 Task: Look for Airbnb options in Petite RiviÃ¨re SalÃ©e, Martinique from 10th December, 2023 to 15th December, 2023 for 7 adults.4 bedrooms having 7 beds and 4 bathrooms. Property type can be house. Amenities needed are: wifi, TV, free parkinig on premises, gym, breakfast. Booking option can be shelf check-in. Look for 5 properties as per requirement.
Action: Mouse moved to (596, 126)
Screenshot: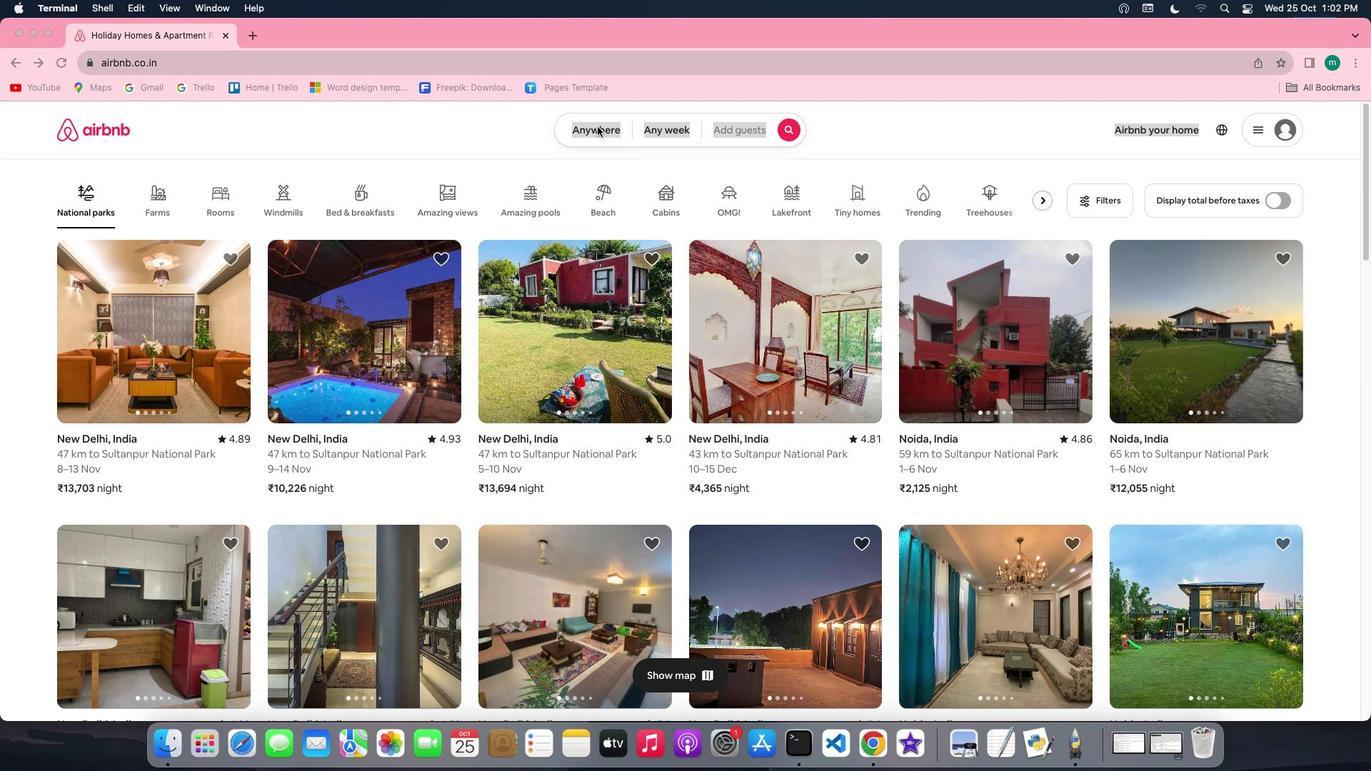 
Action: Mouse pressed left at (596, 126)
Screenshot: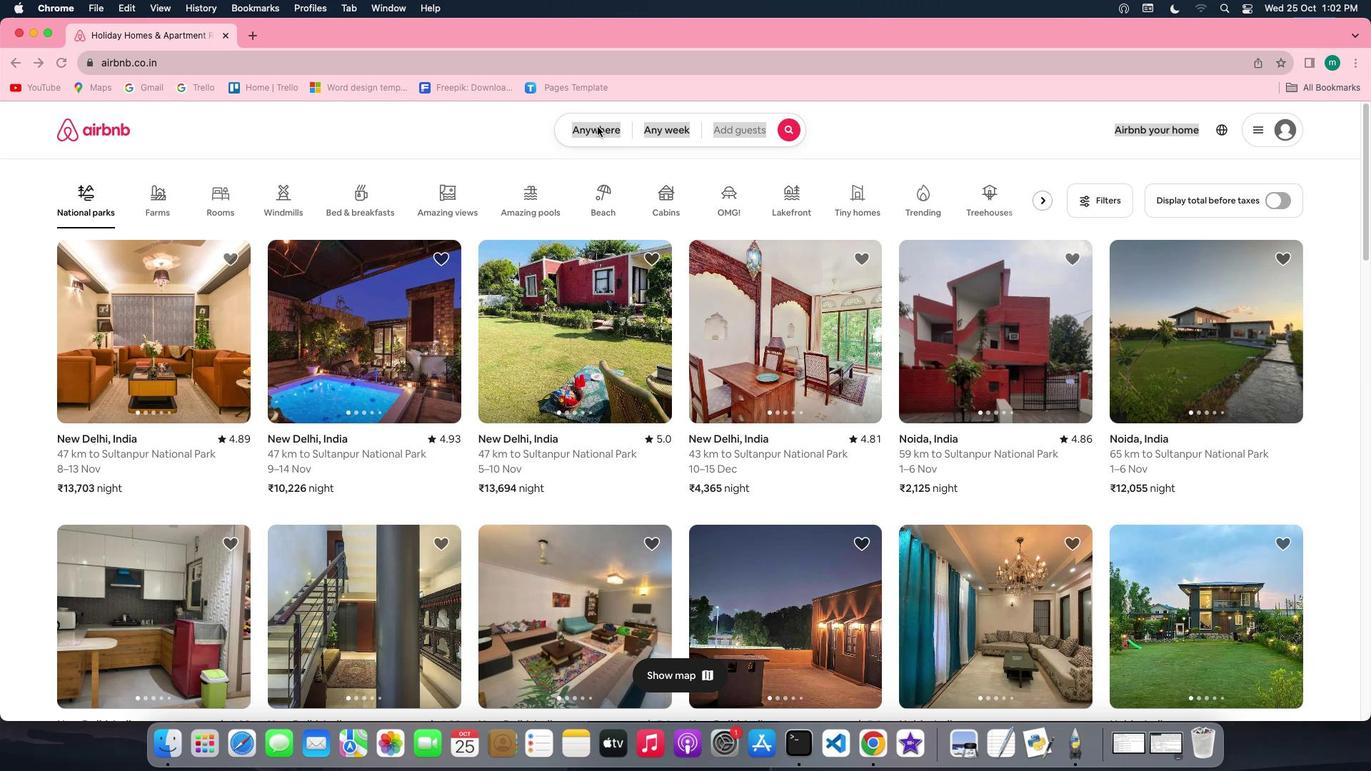 
Action: Mouse pressed left at (596, 126)
Screenshot: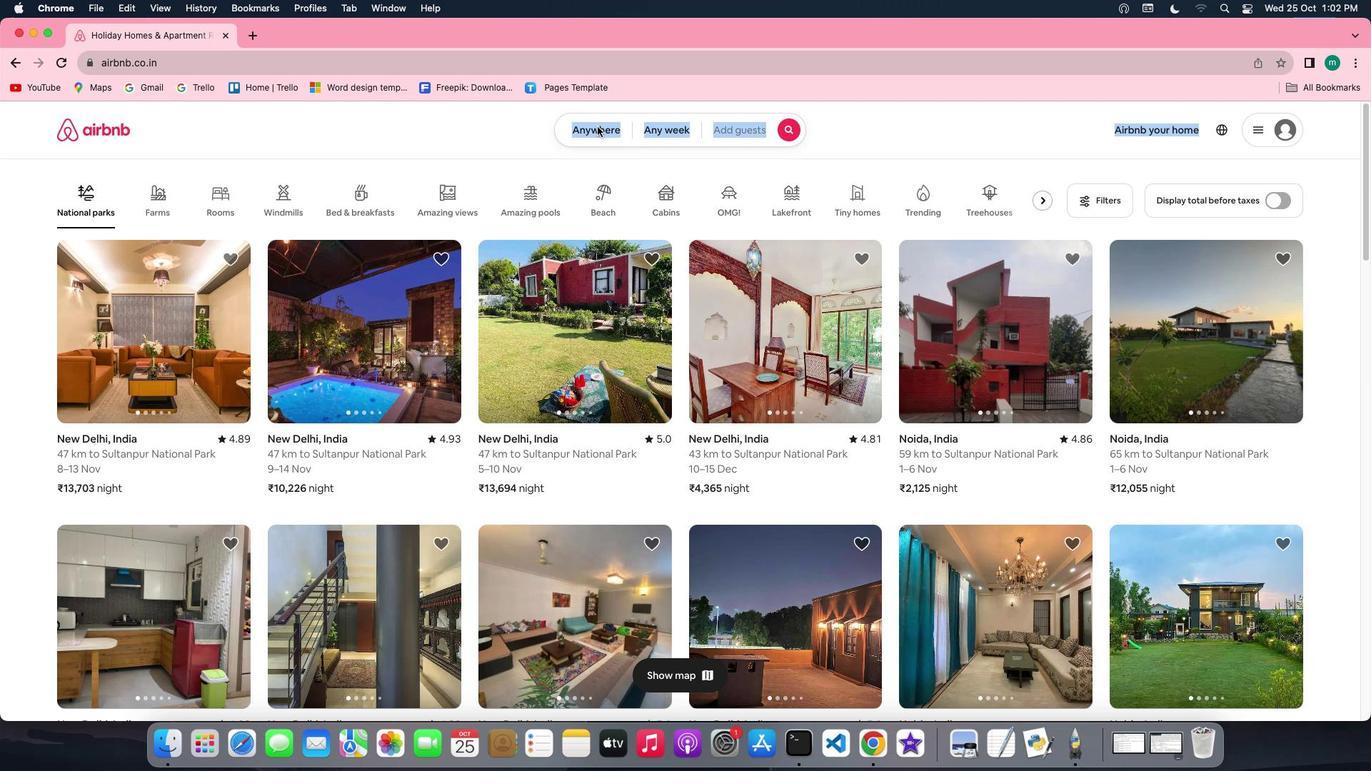 
Action: Mouse moved to (505, 189)
Screenshot: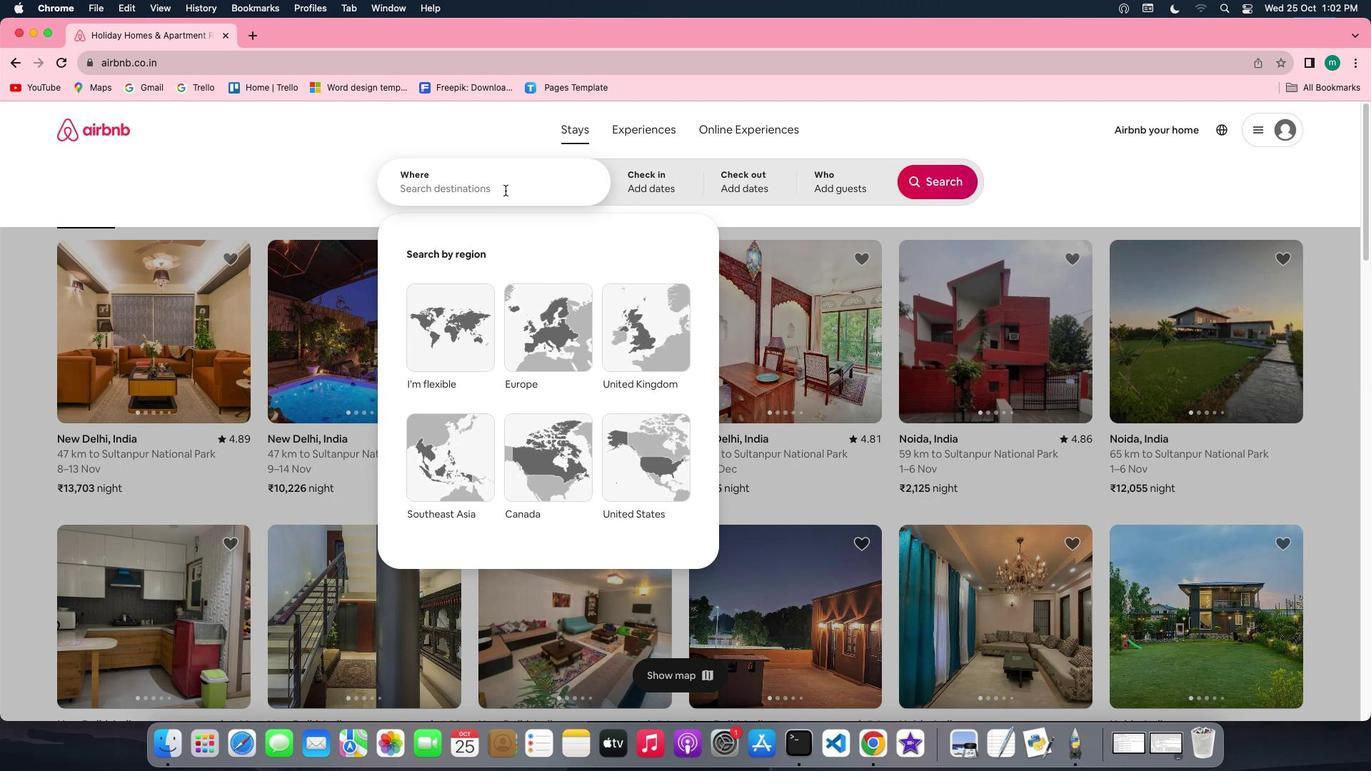 
Action: Mouse pressed left at (505, 189)
Screenshot: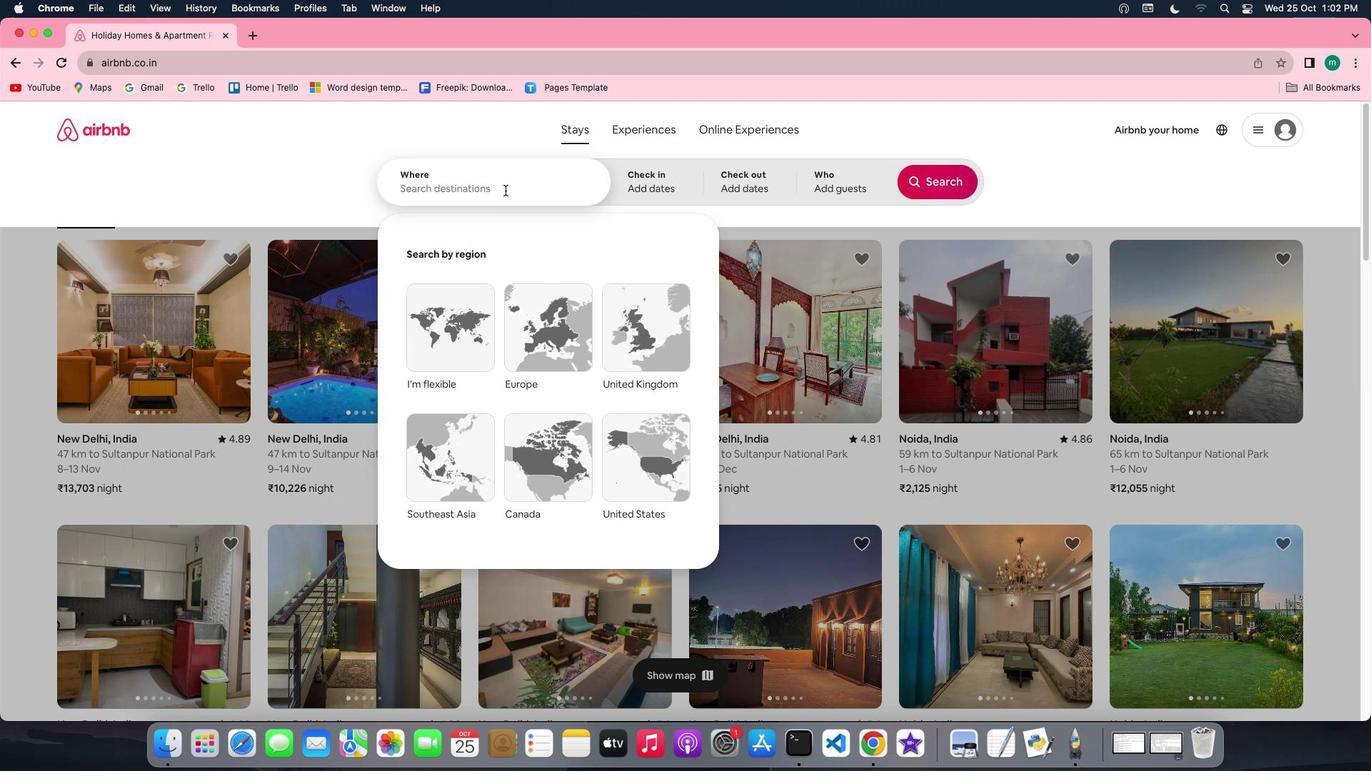 
Action: Key pressed Key.shift'P''e''t''i''t''e'Key.spaceKey.shift'R''i''v''e''r''e'Key.spaceKey.shift'S''a''l''e''e'','Key.shiftKey.space'M''a''r''t''i''n''i''q''u''e'
Screenshot: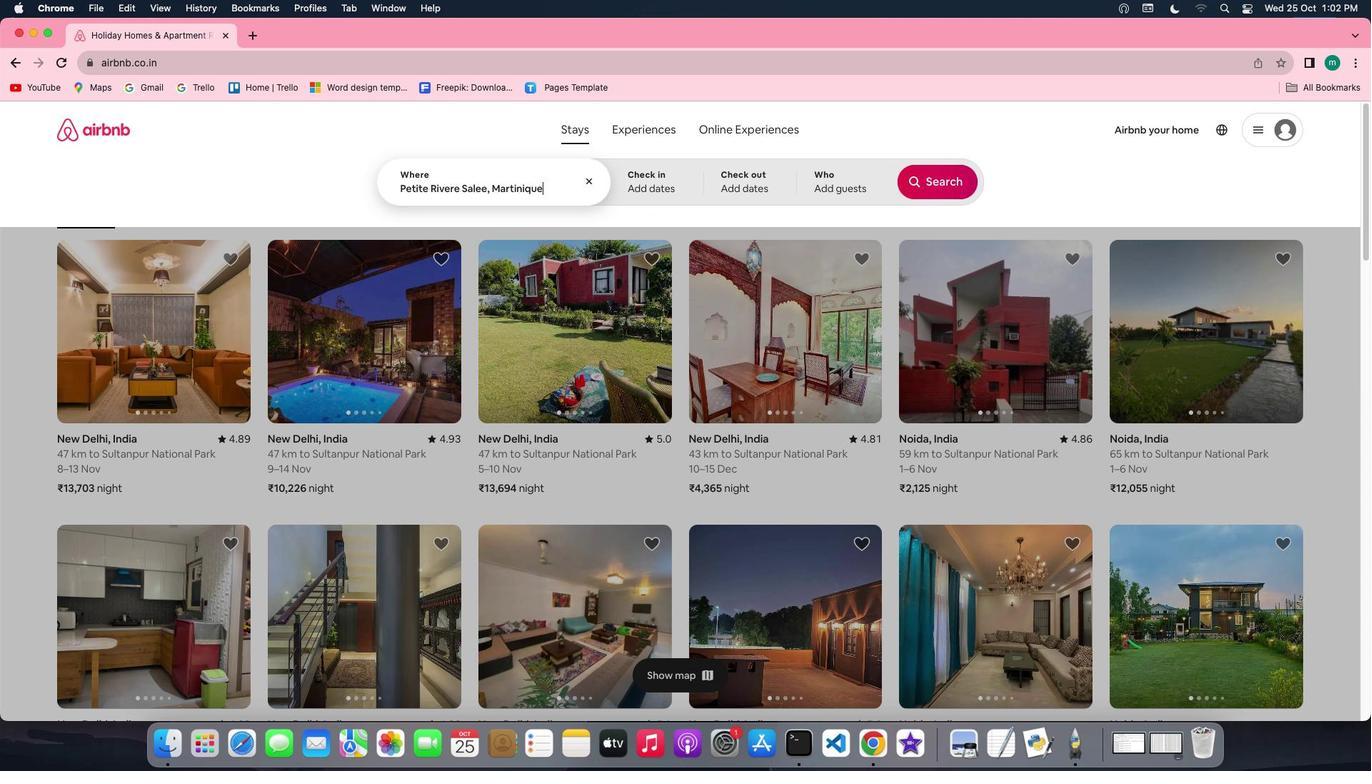 
Action: Mouse moved to (674, 196)
Screenshot: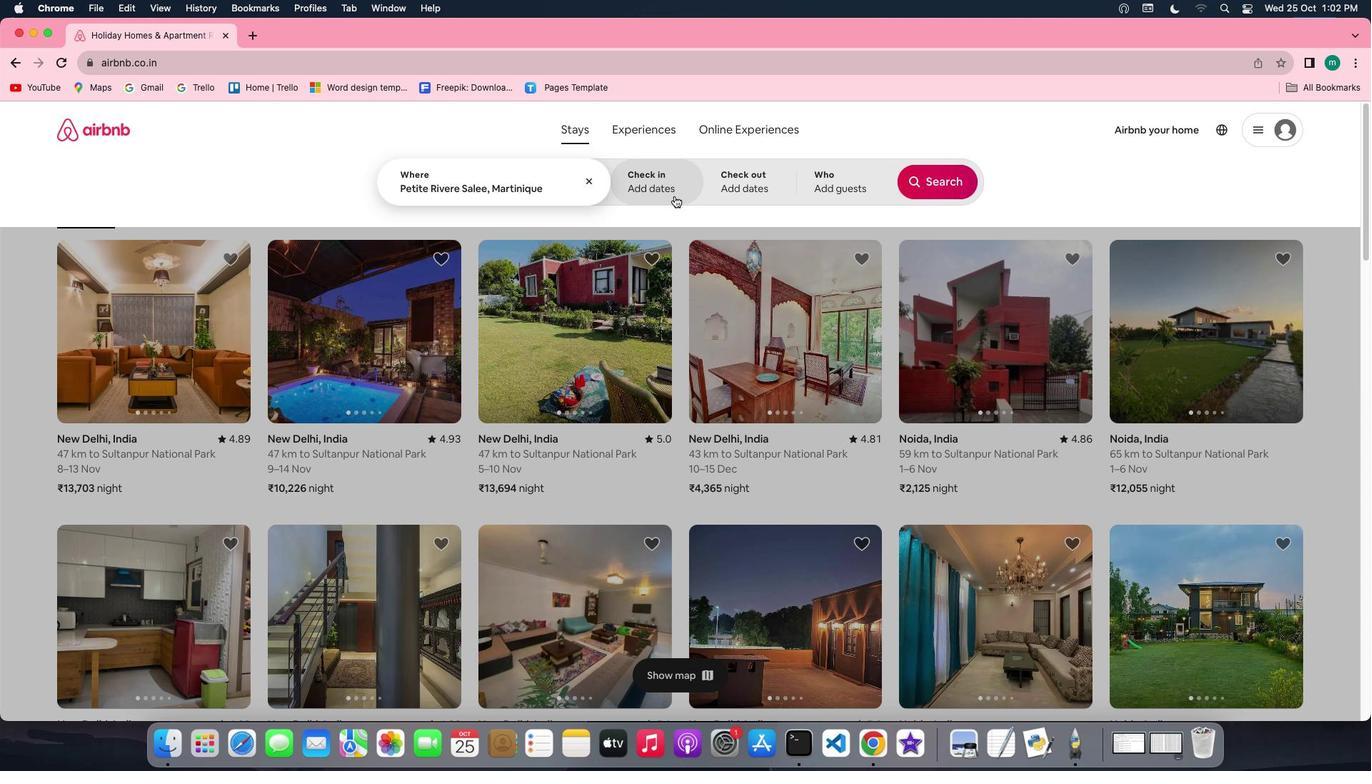 
Action: Mouse pressed left at (674, 196)
Screenshot: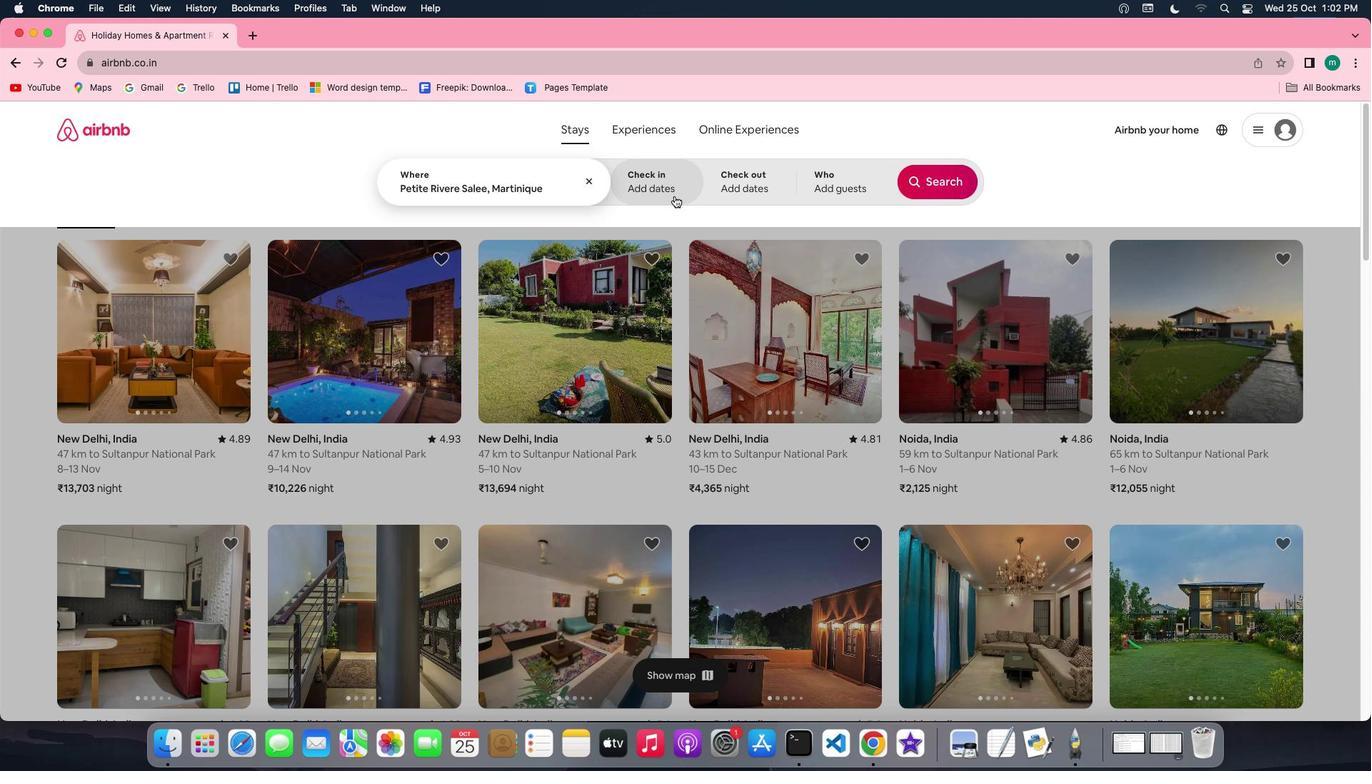 
Action: Mouse moved to (933, 289)
Screenshot: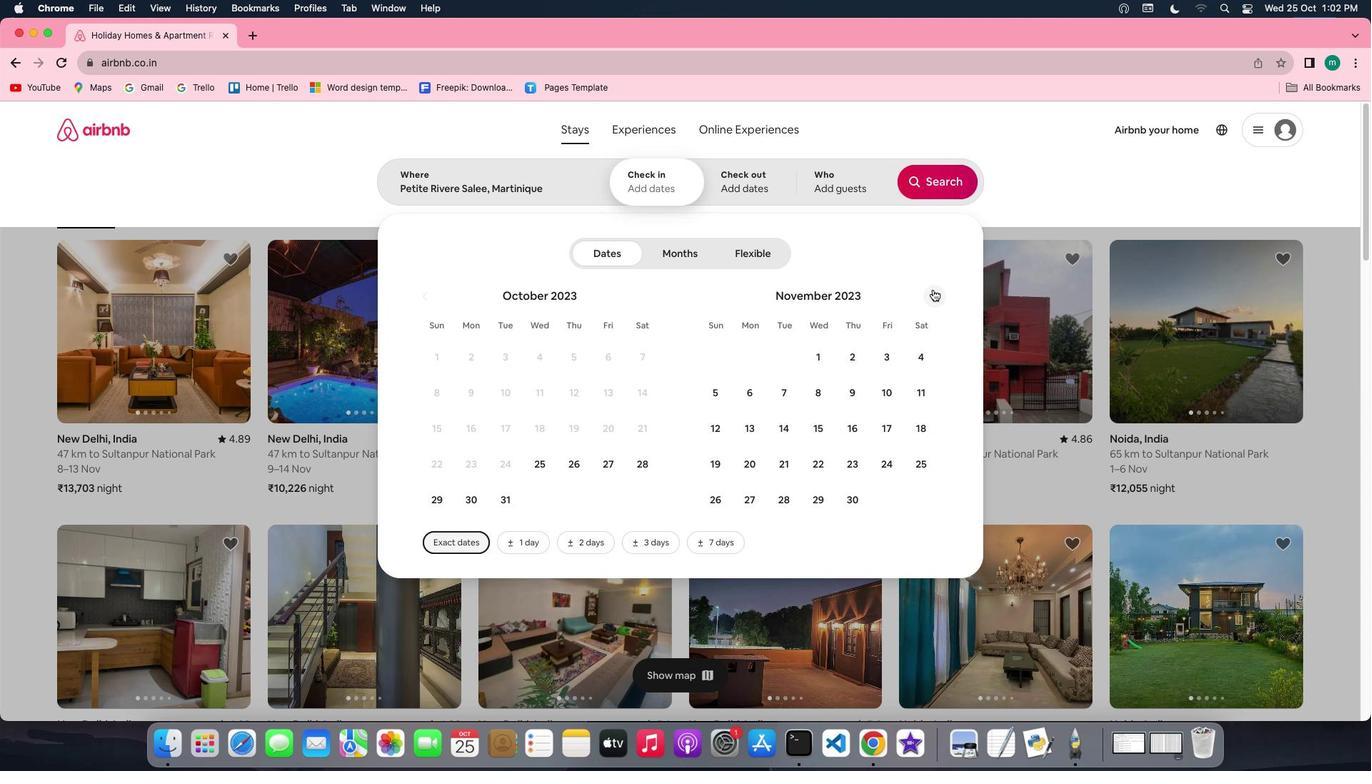 
Action: Mouse pressed left at (933, 289)
Screenshot: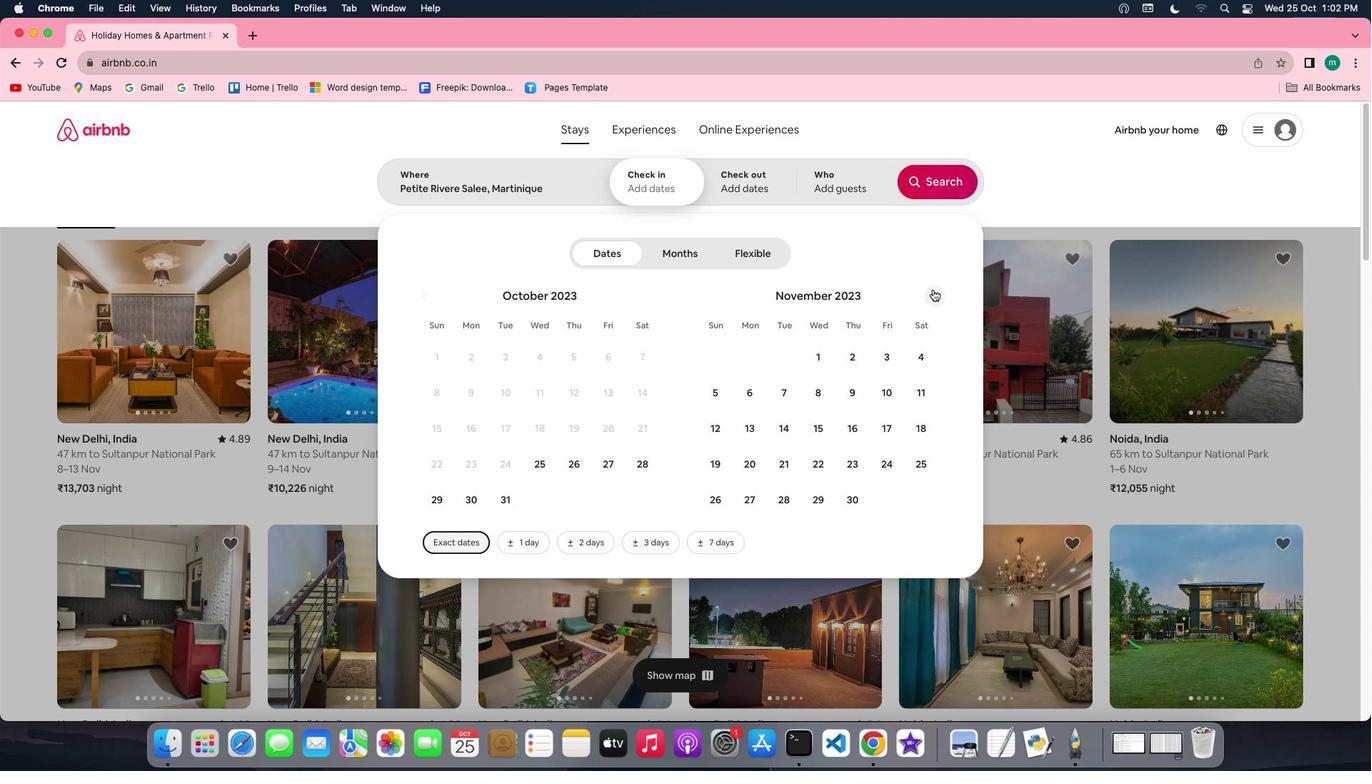 
Action: Mouse moved to (718, 433)
Screenshot: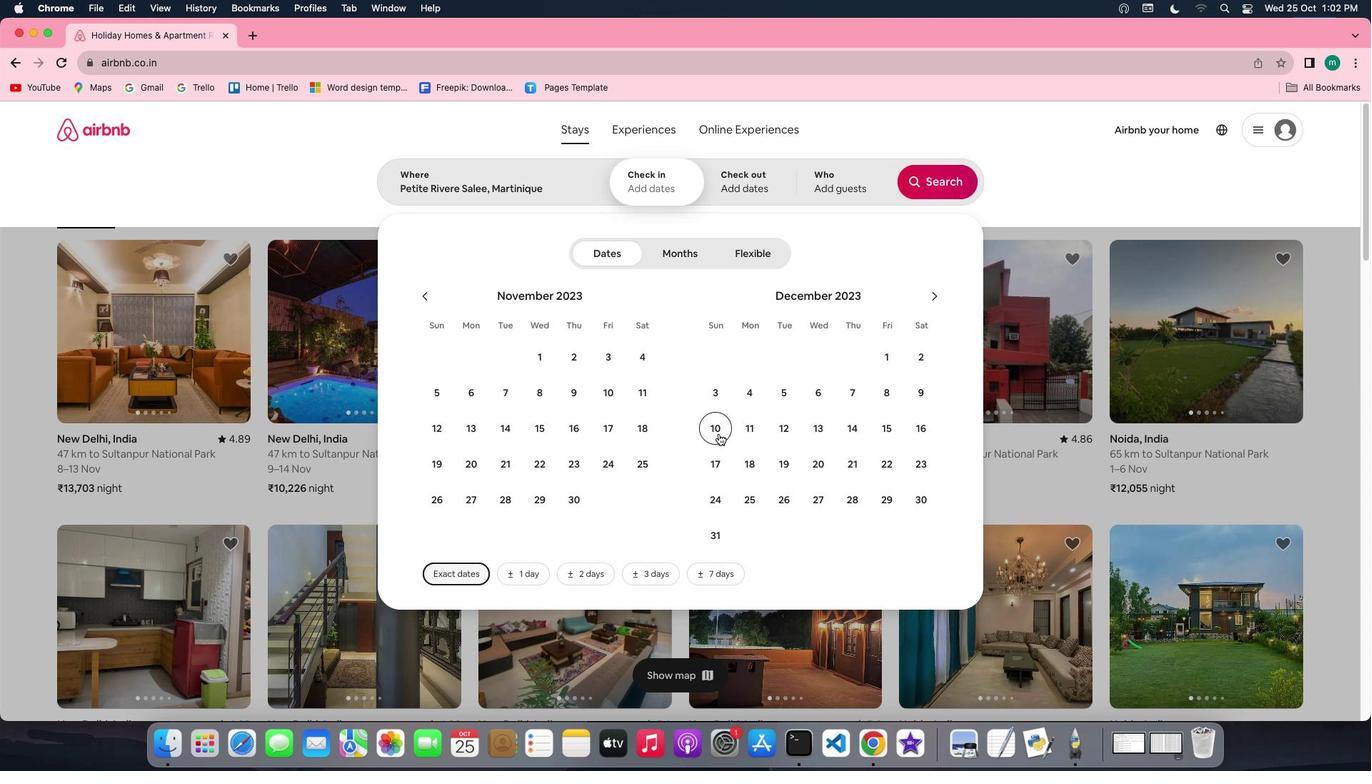 
Action: Mouse pressed left at (718, 433)
Screenshot: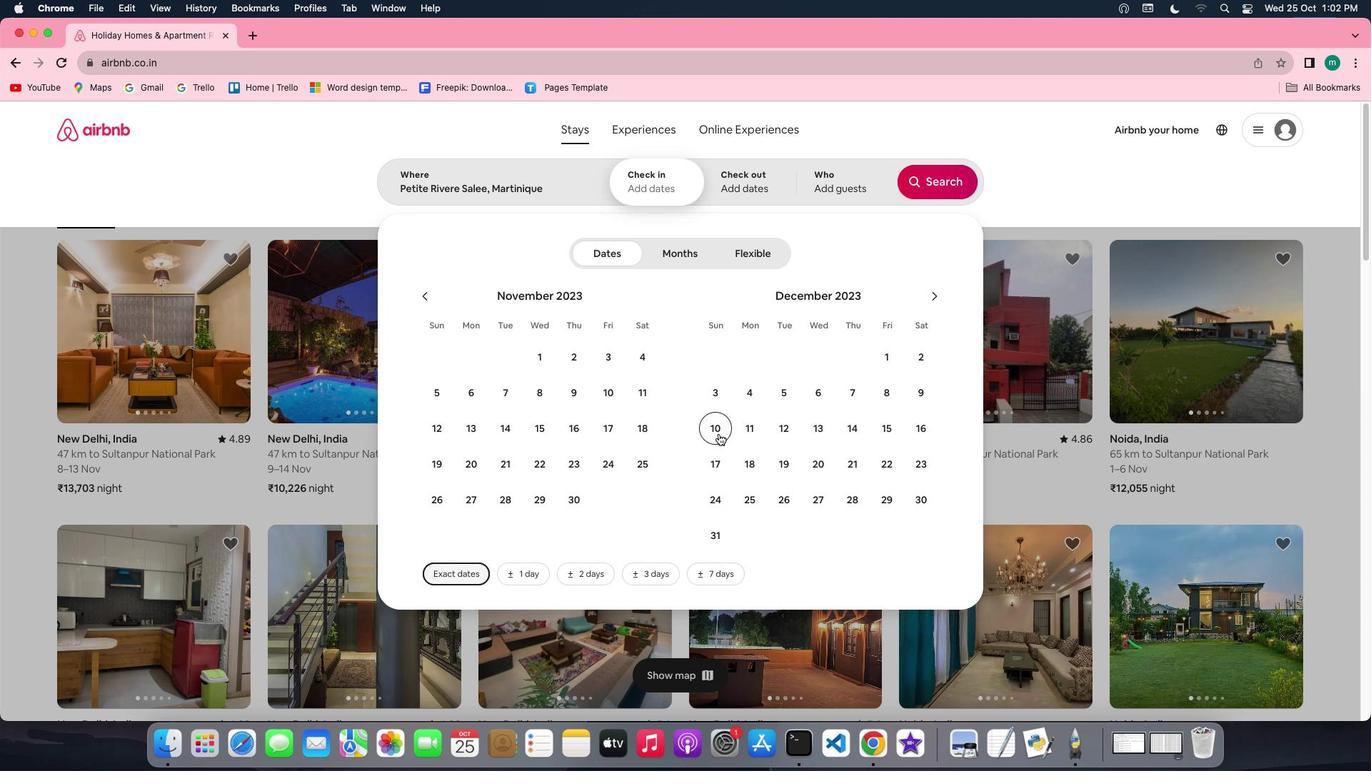 
Action: Mouse moved to (897, 430)
Screenshot: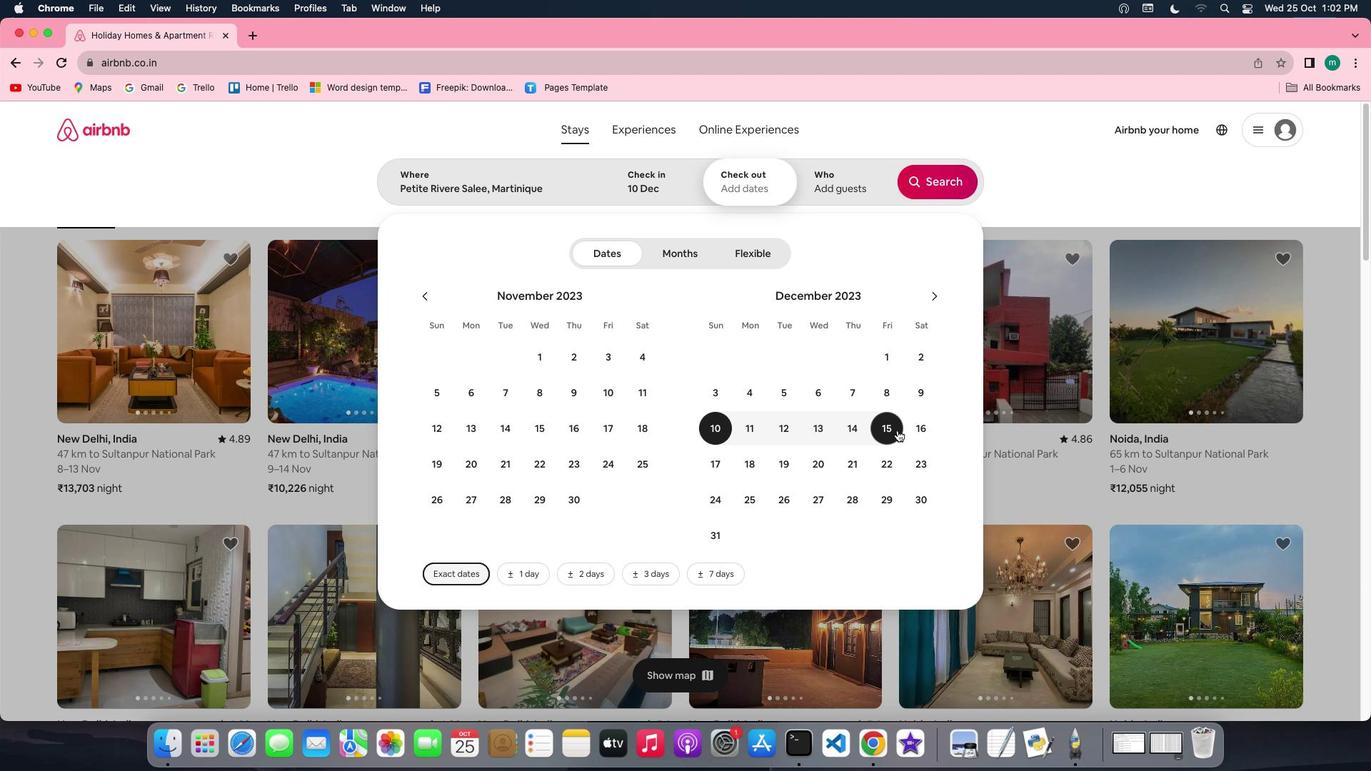 
Action: Mouse pressed left at (897, 430)
Screenshot: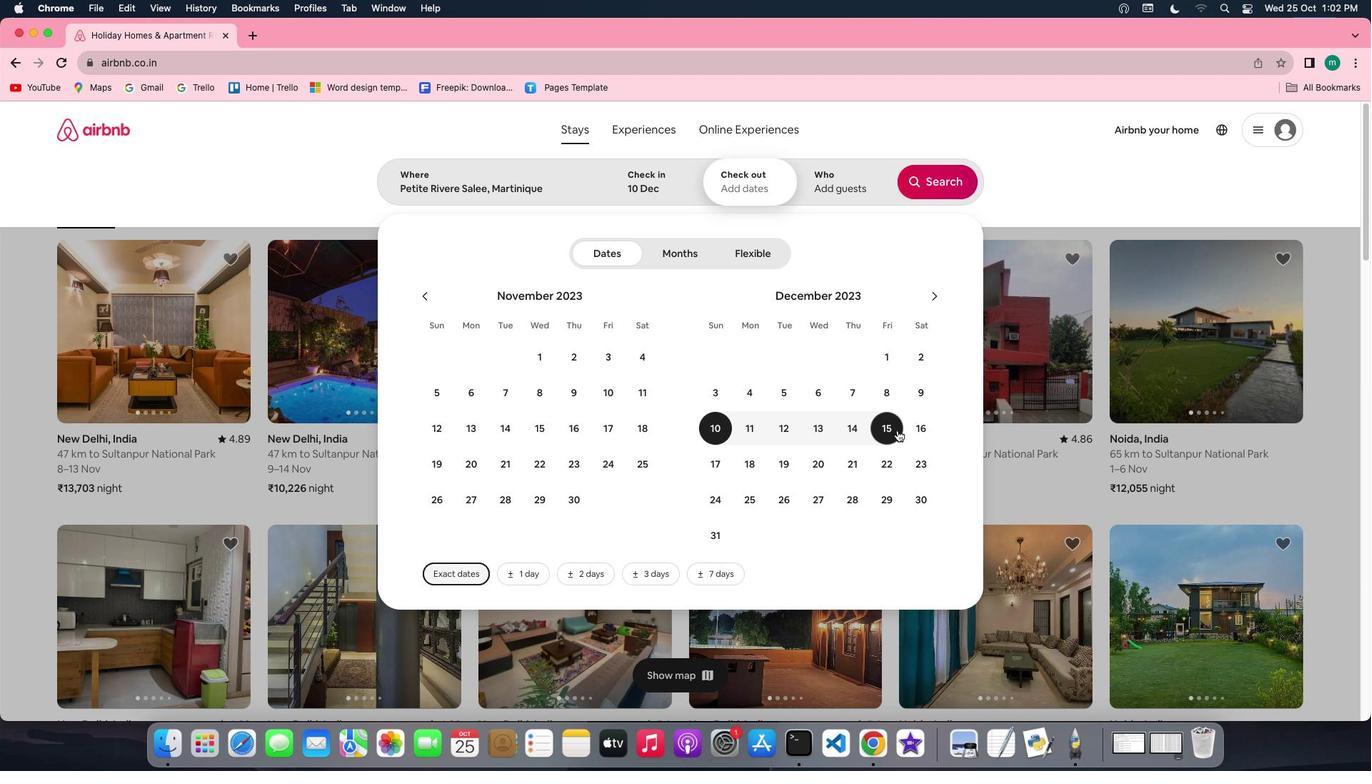 
Action: Mouse moved to (858, 188)
Screenshot: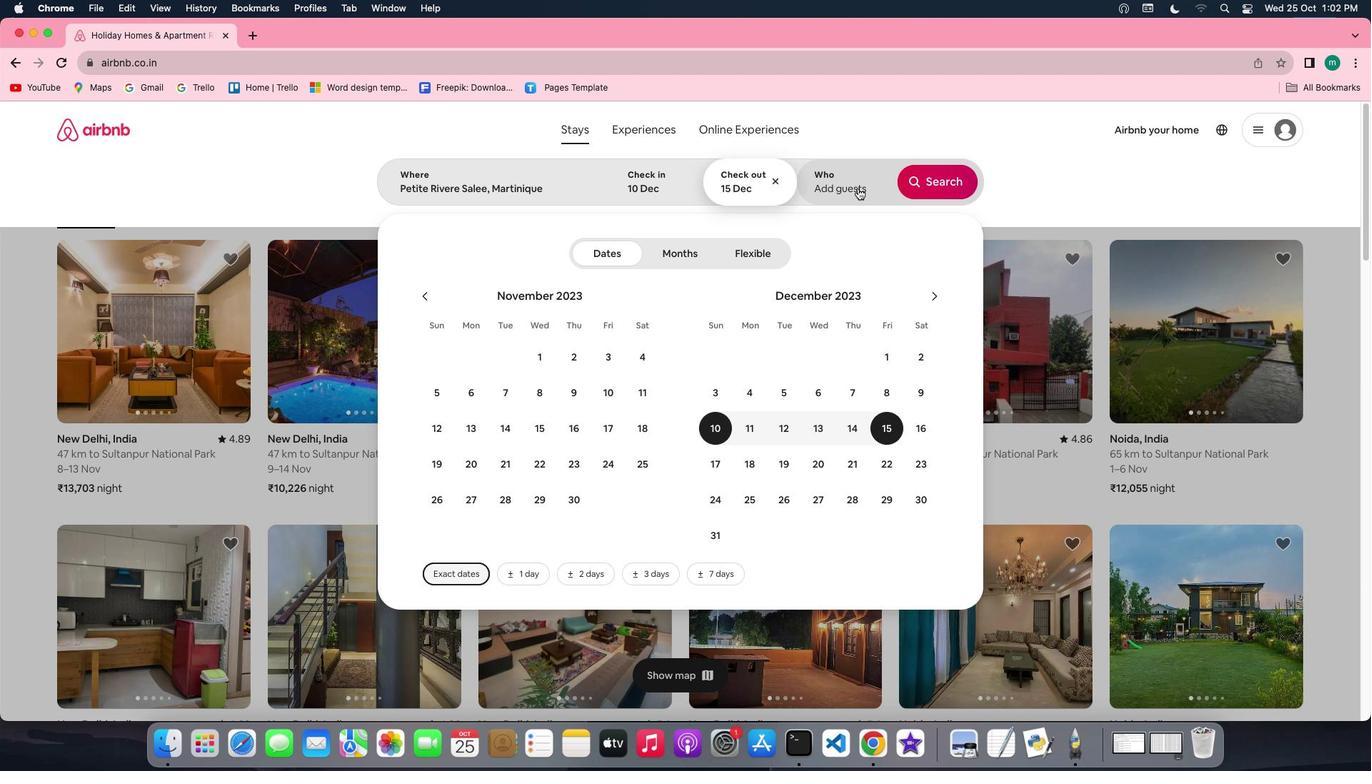 
Action: Mouse pressed left at (858, 188)
Screenshot: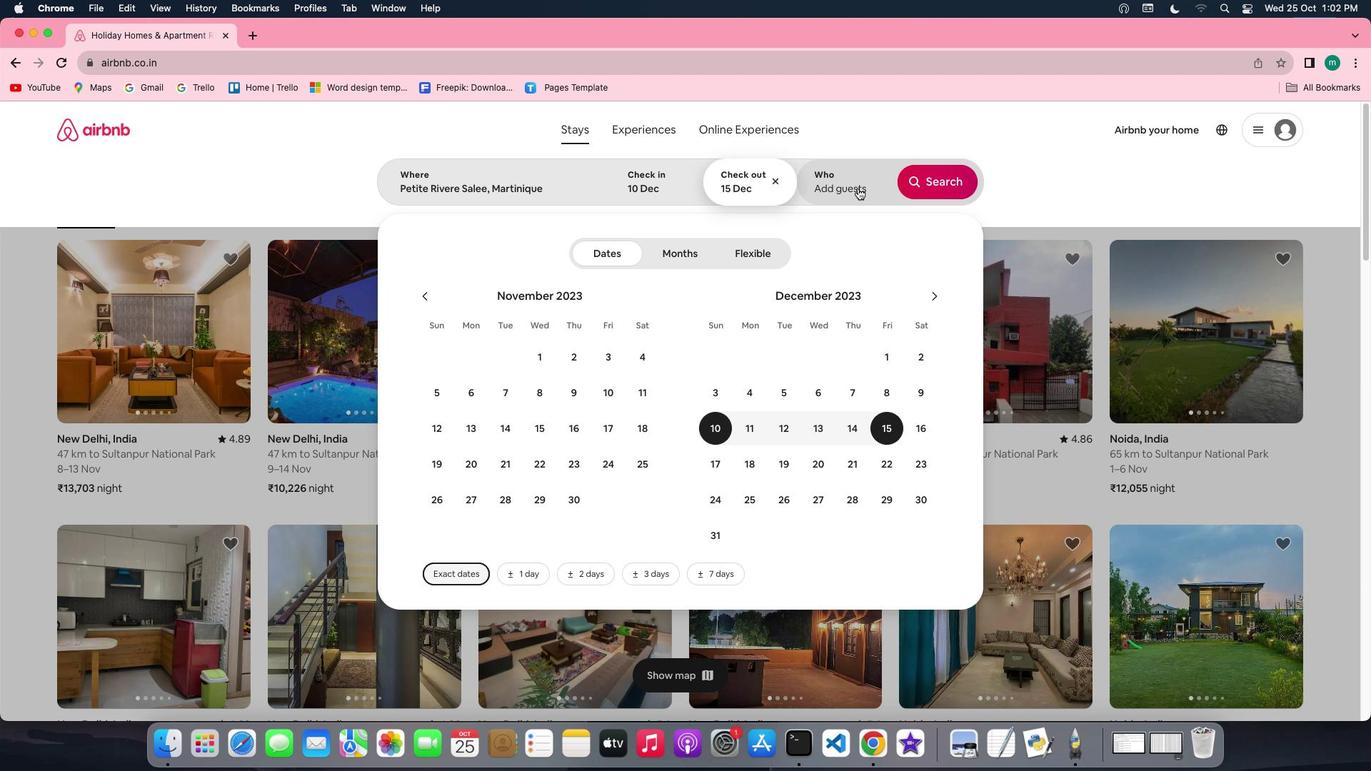 
Action: Mouse moved to (945, 254)
Screenshot: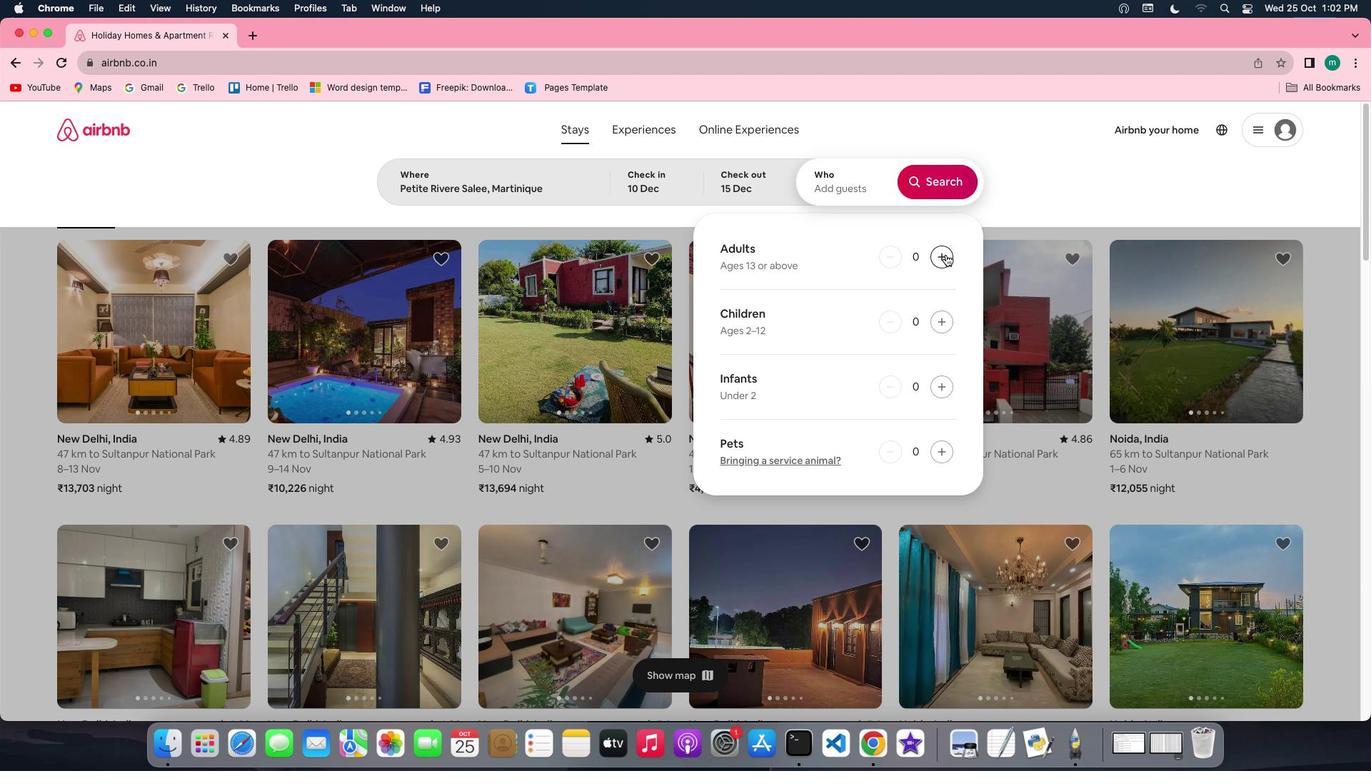 
Action: Mouse pressed left at (945, 254)
Screenshot: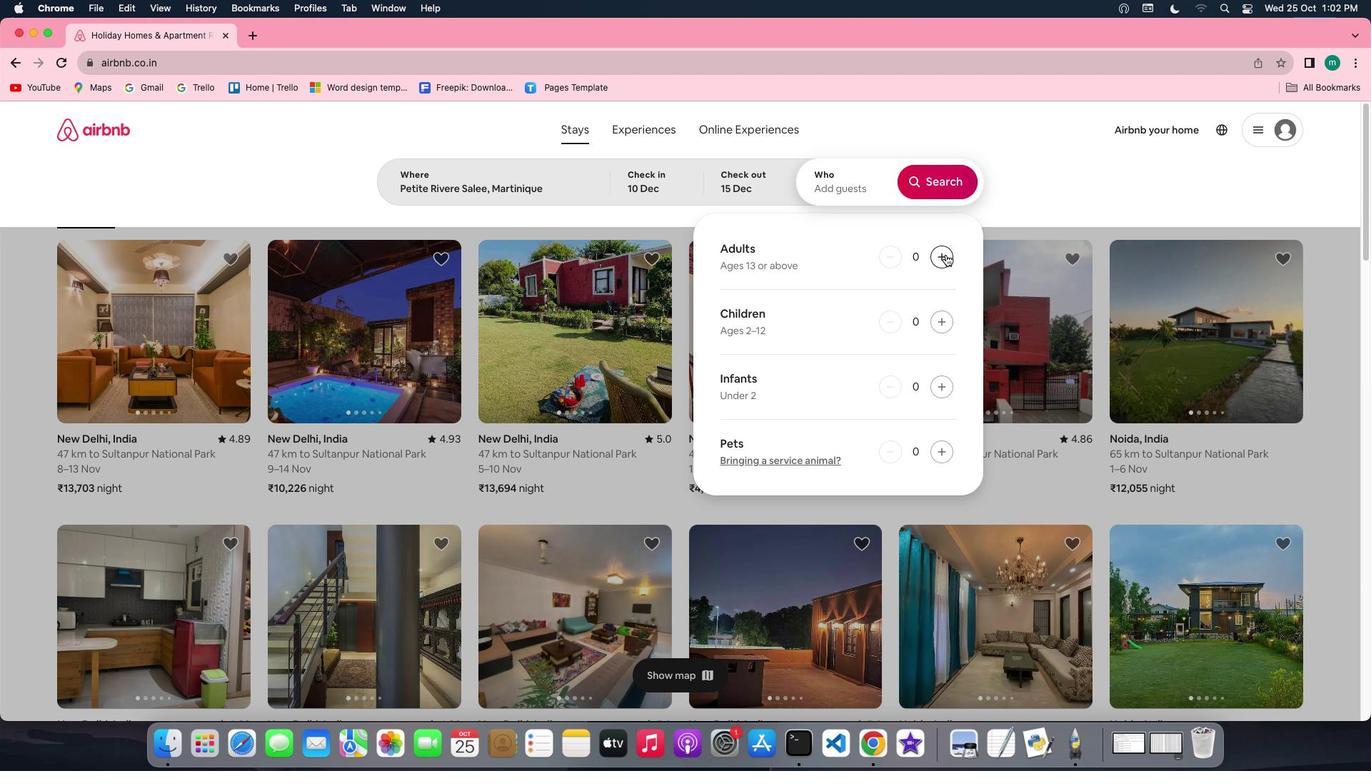 
Action: Mouse pressed left at (945, 254)
Screenshot: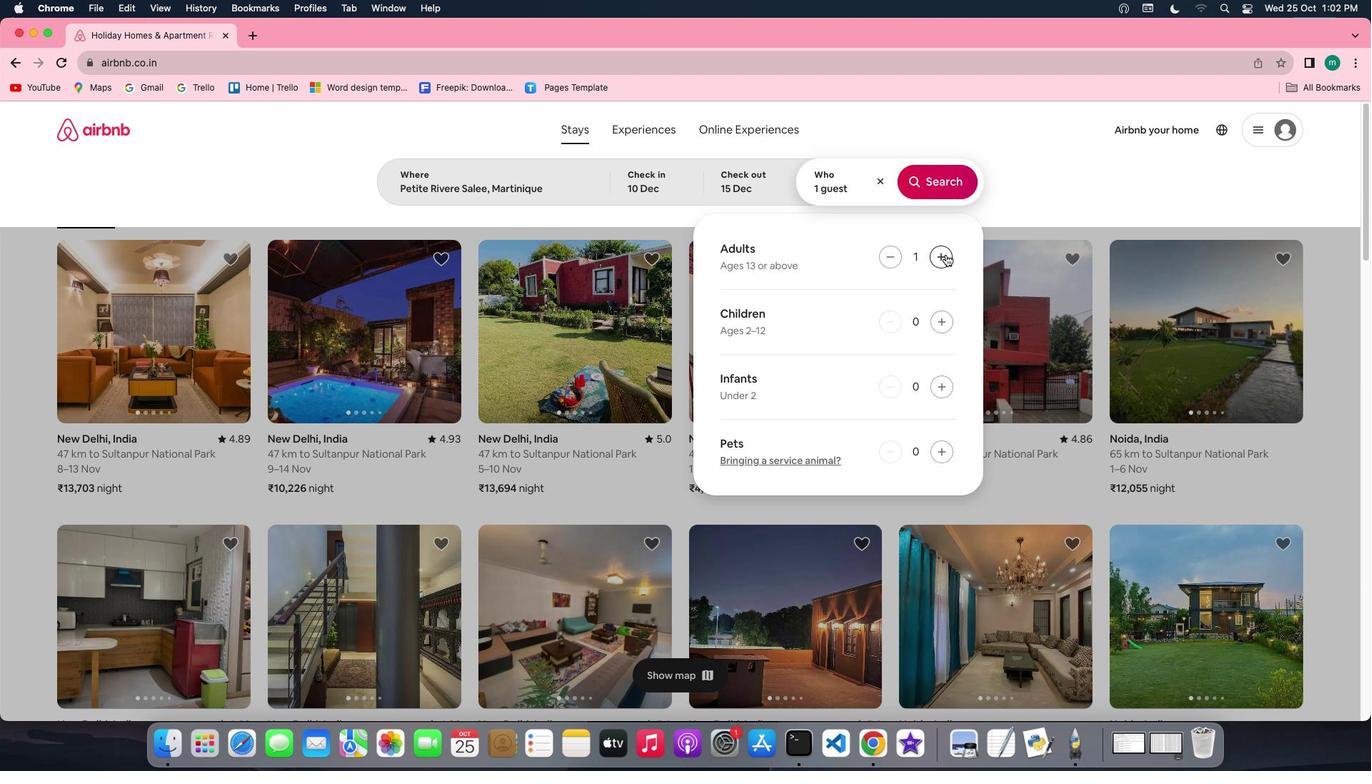 
Action: Mouse pressed left at (945, 254)
Screenshot: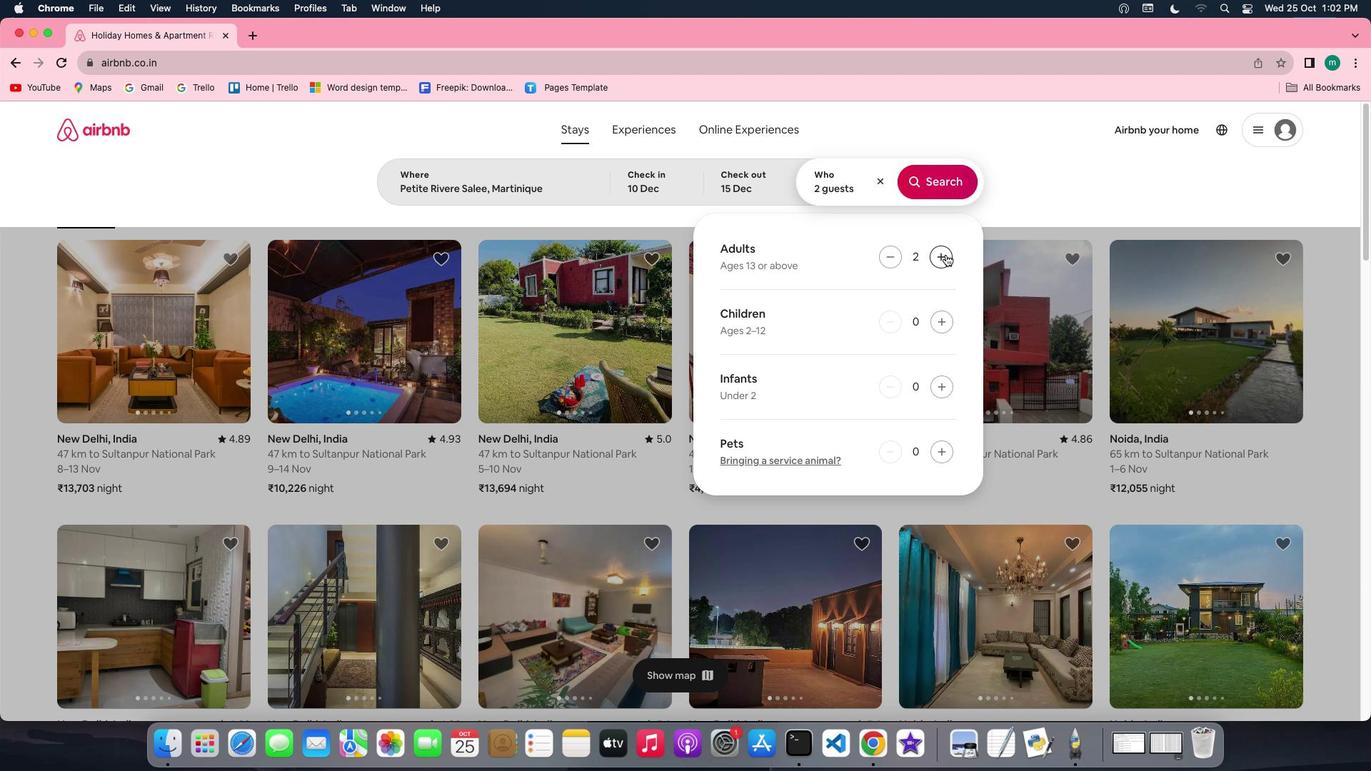 
Action: Mouse pressed left at (945, 254)
Screenshot: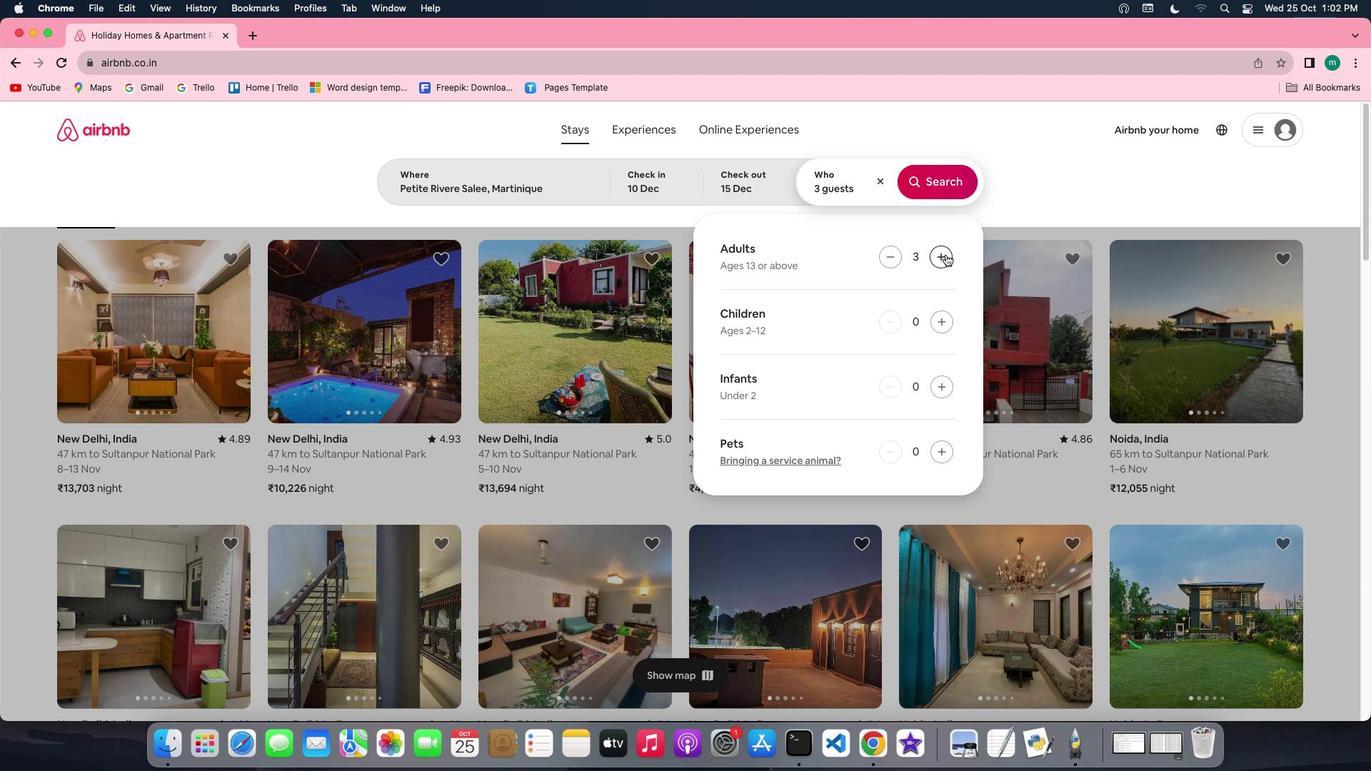 
Action: Mouse pressed left at (945, 254)
Screenshot: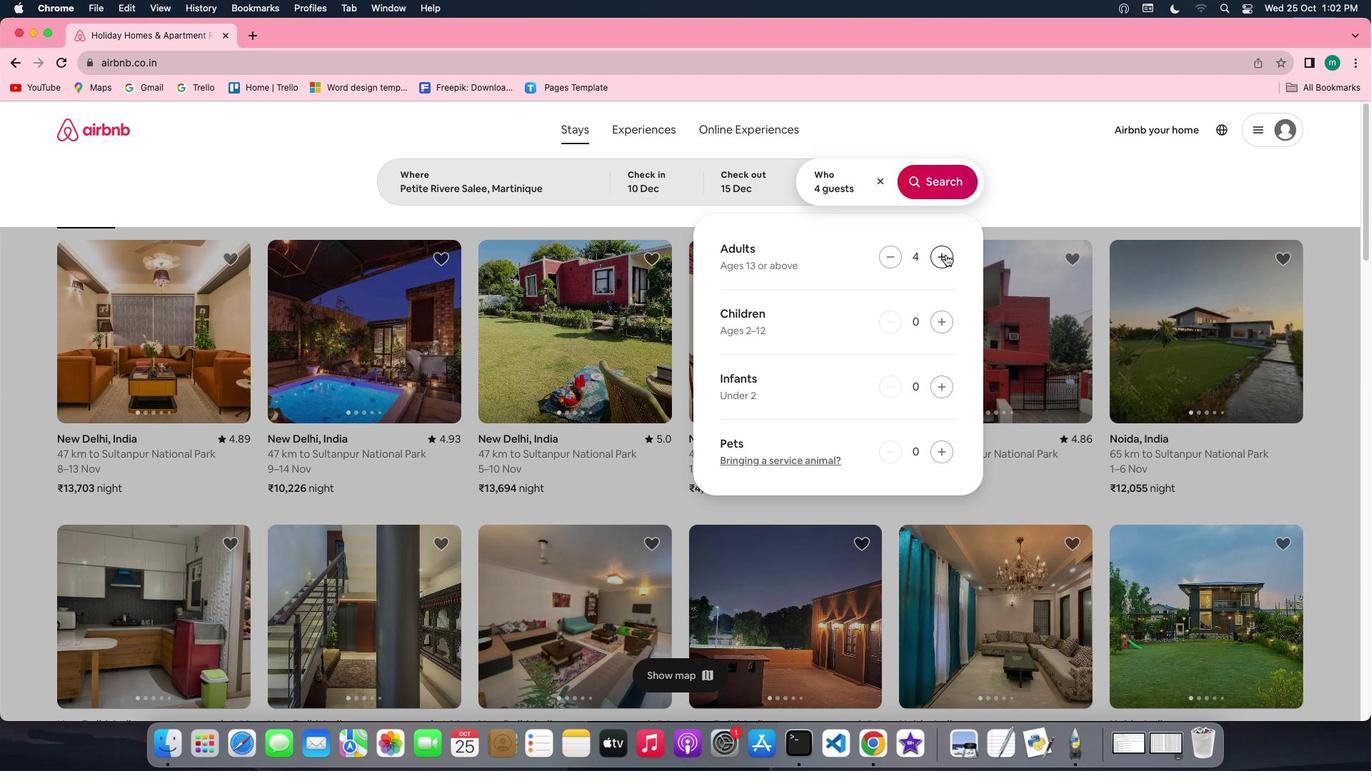 
Action: Mouse pressed left at (945, 254)
Screenshot: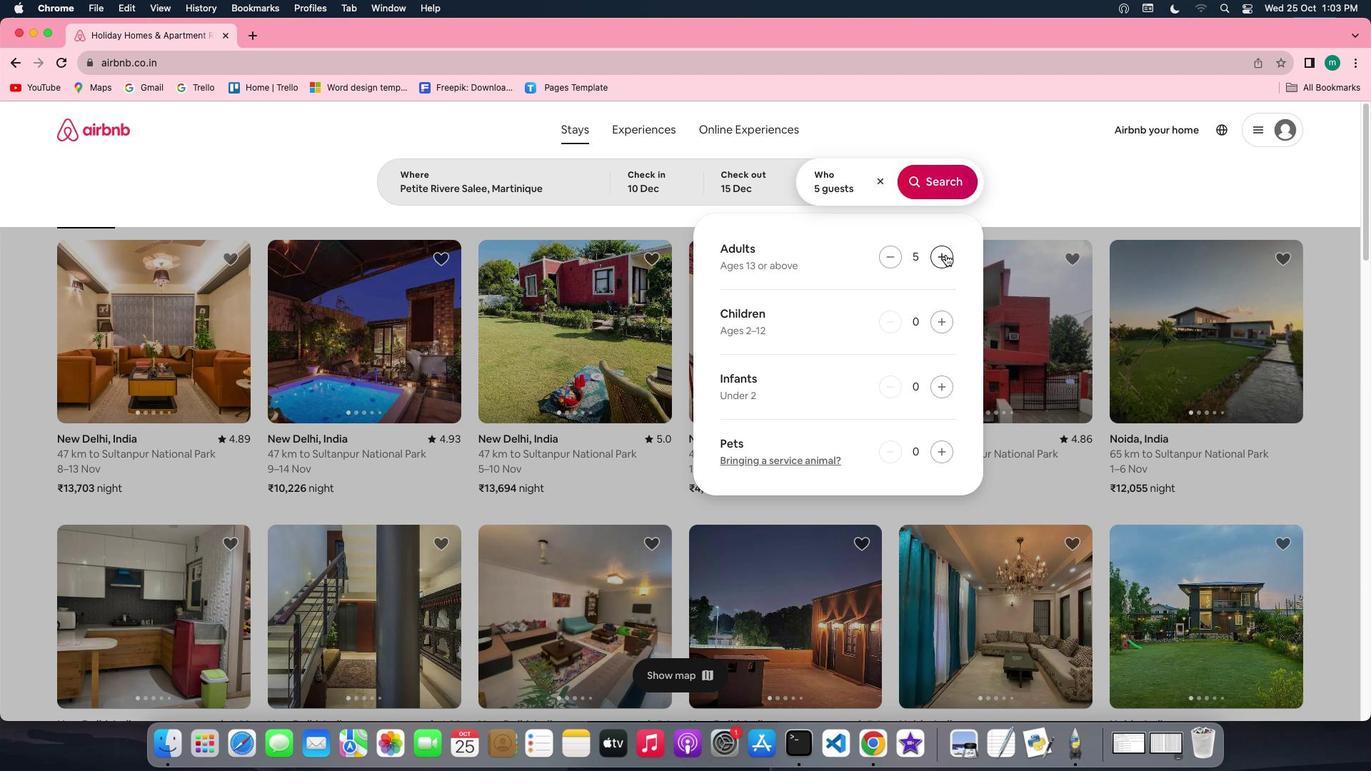
Action: Mouse pressed left at (945, 254)
Screenshot: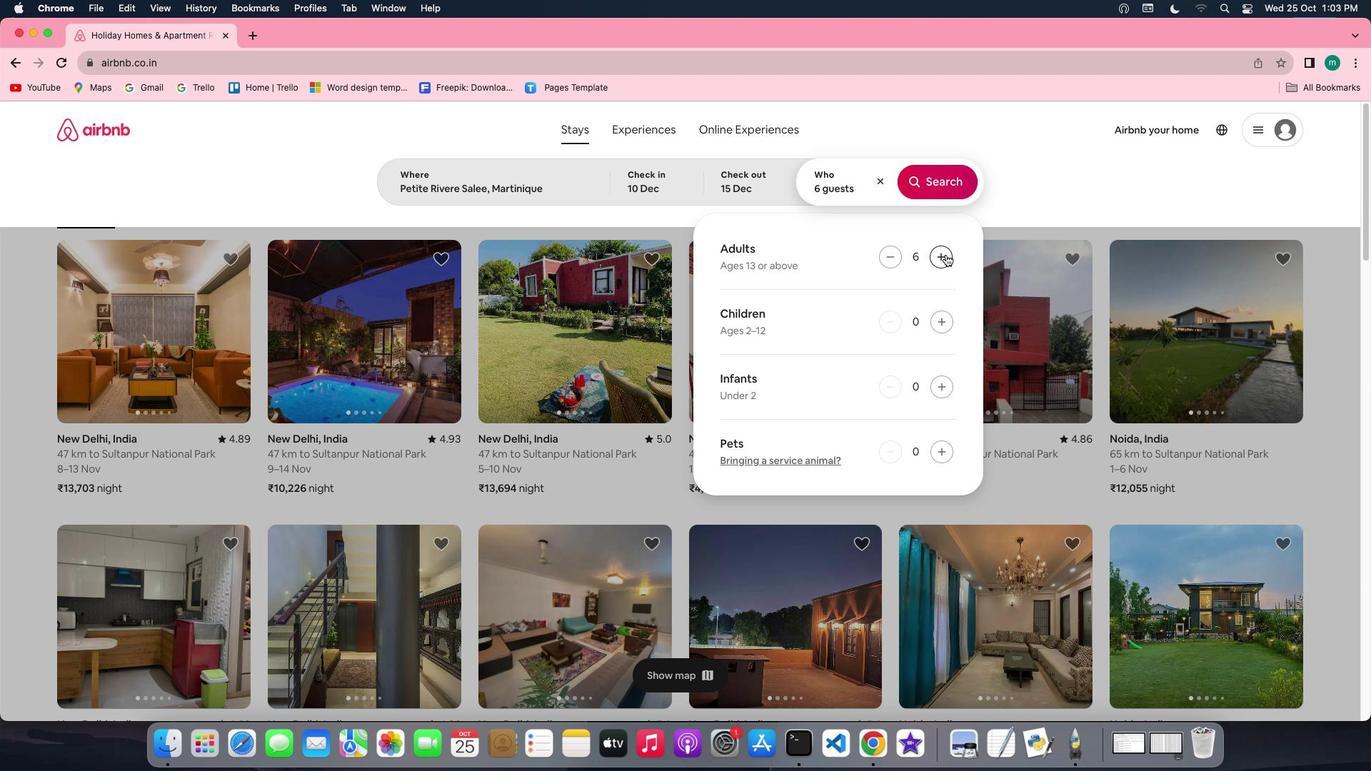 
Action: Mouse moved to (932, 188)
Screenshot: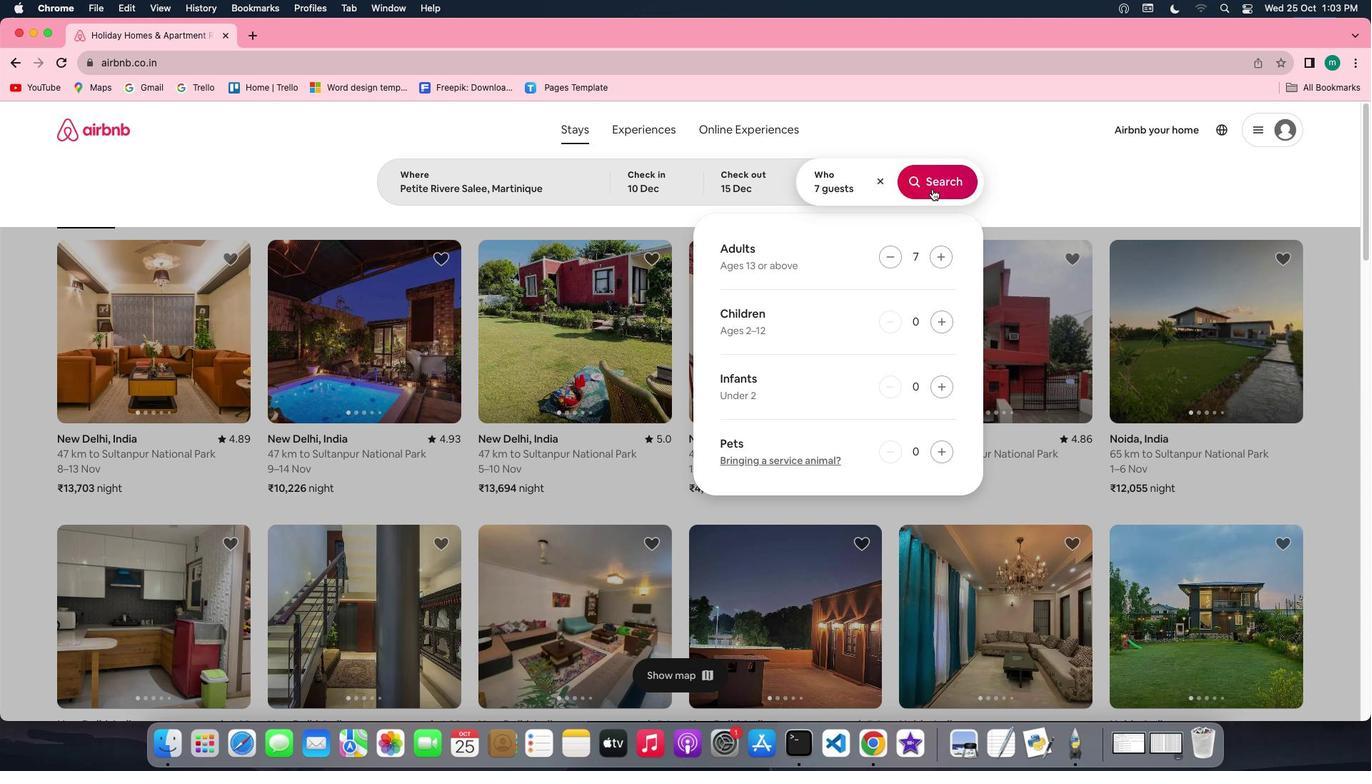 
Action: Mouse pressed left at (932, 188)
Screenshot: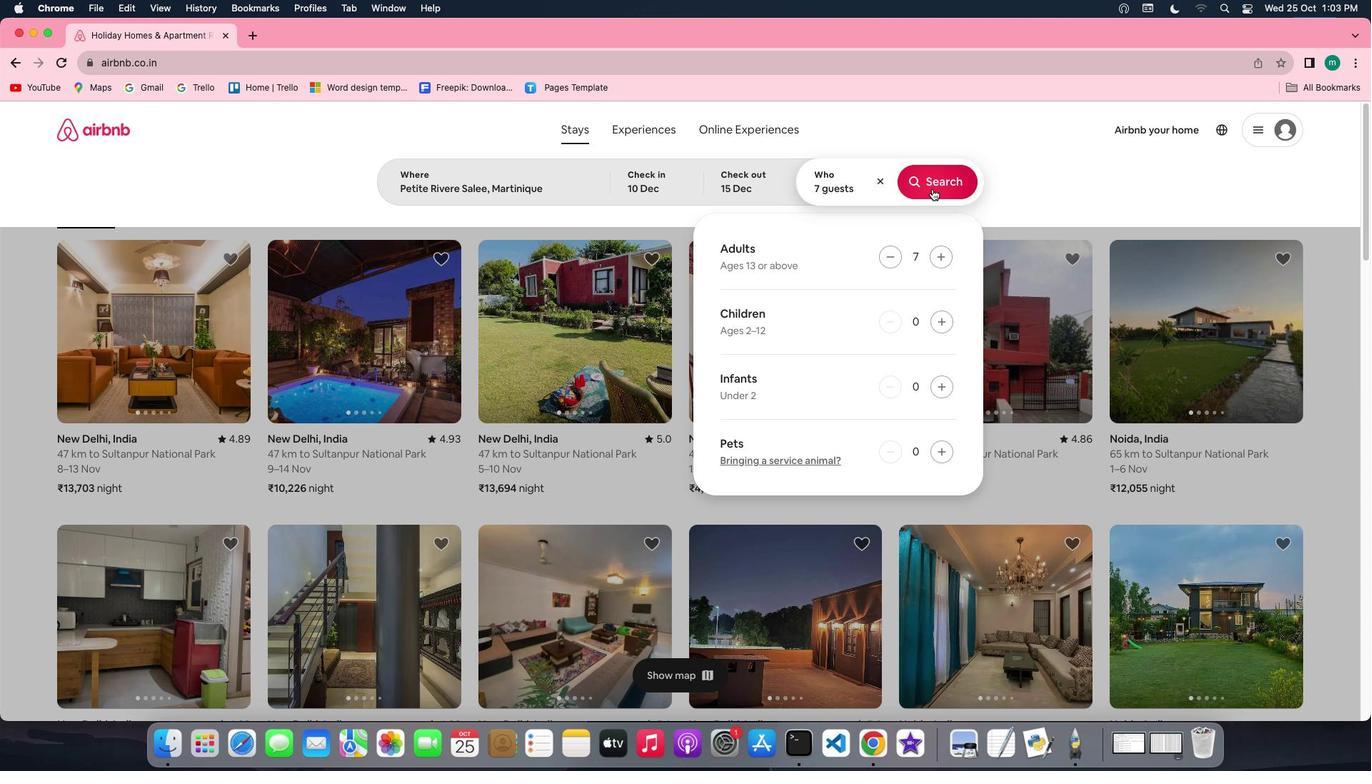 
Action: Mouse moved to (1150, 187)
Screenshot: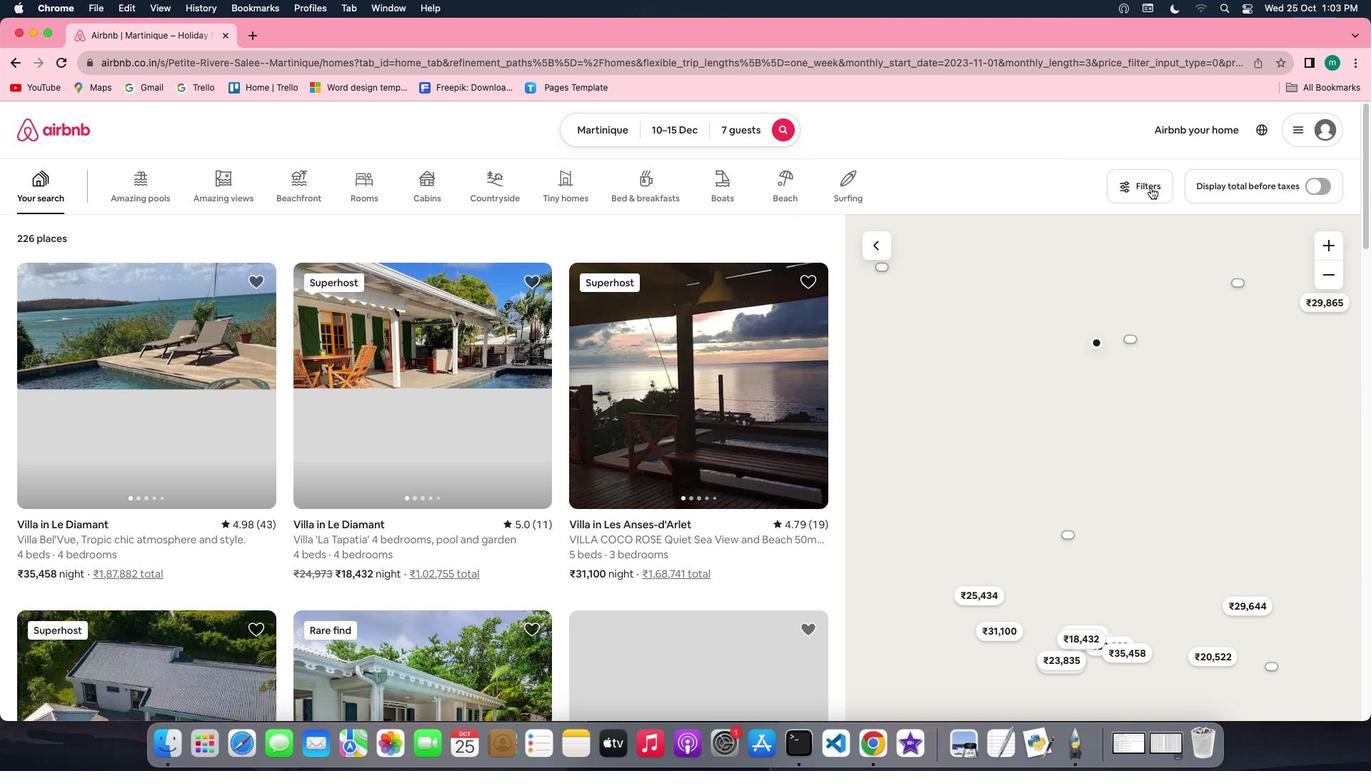 
Action: Mouse pressed left at (1150, 187)
Screenshot: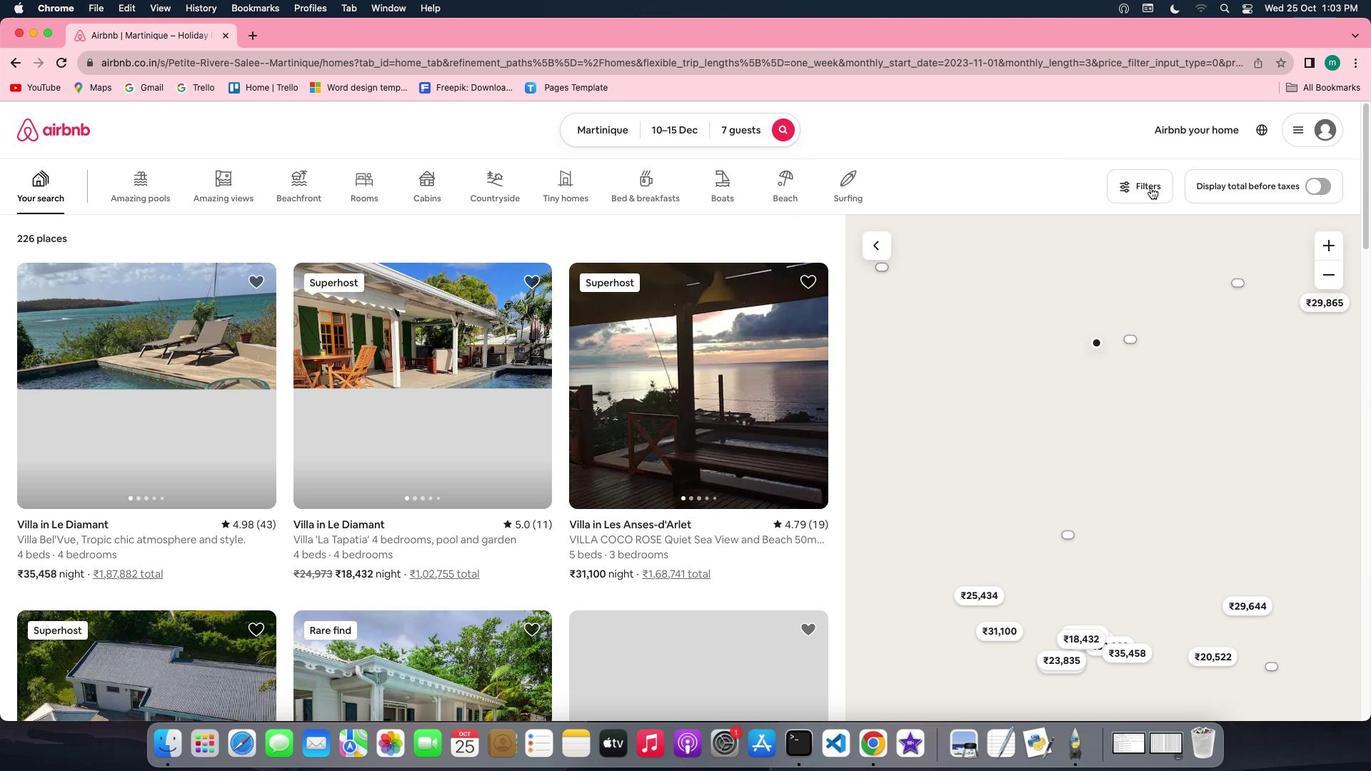 
Action: Mouse moved to (741, 438)
Screenshot: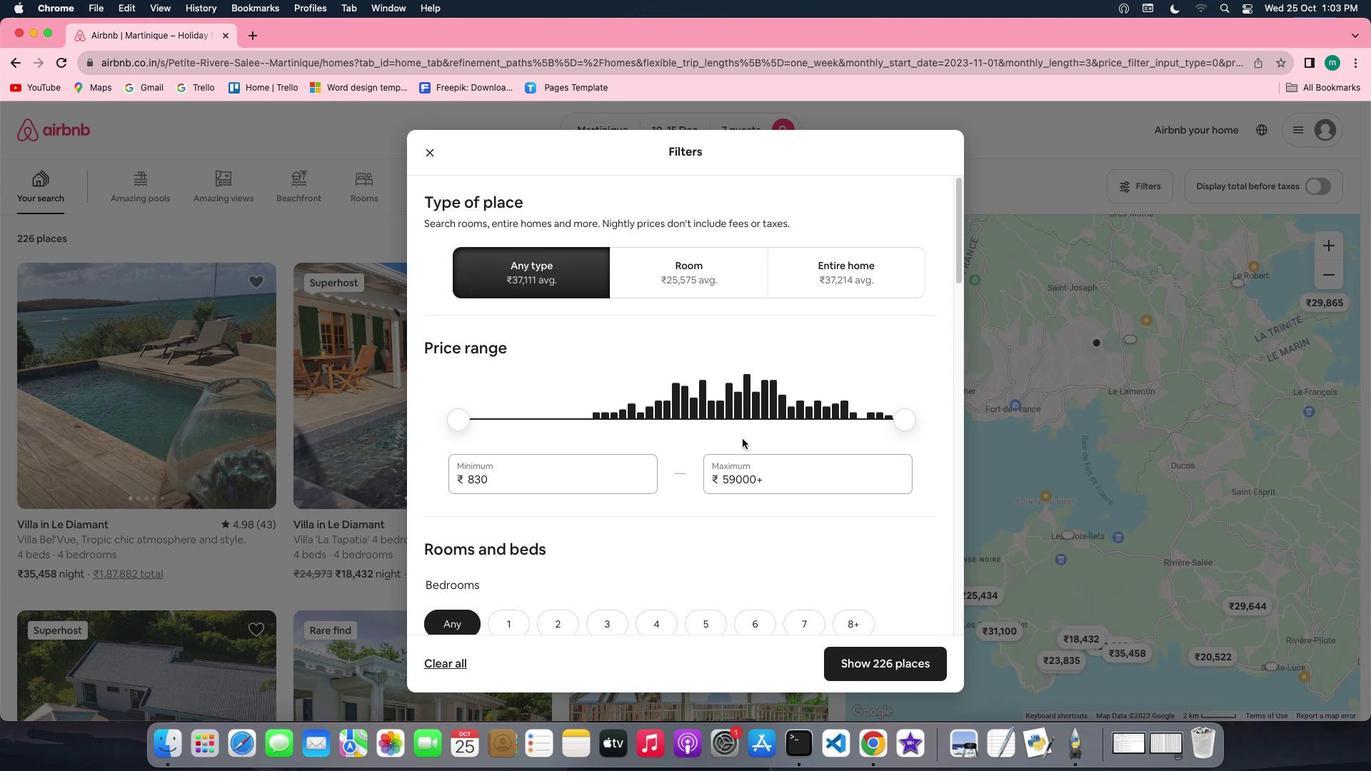 
Action: Mouse scrolled (741, 438) with delta (0, 0)
Screenshot: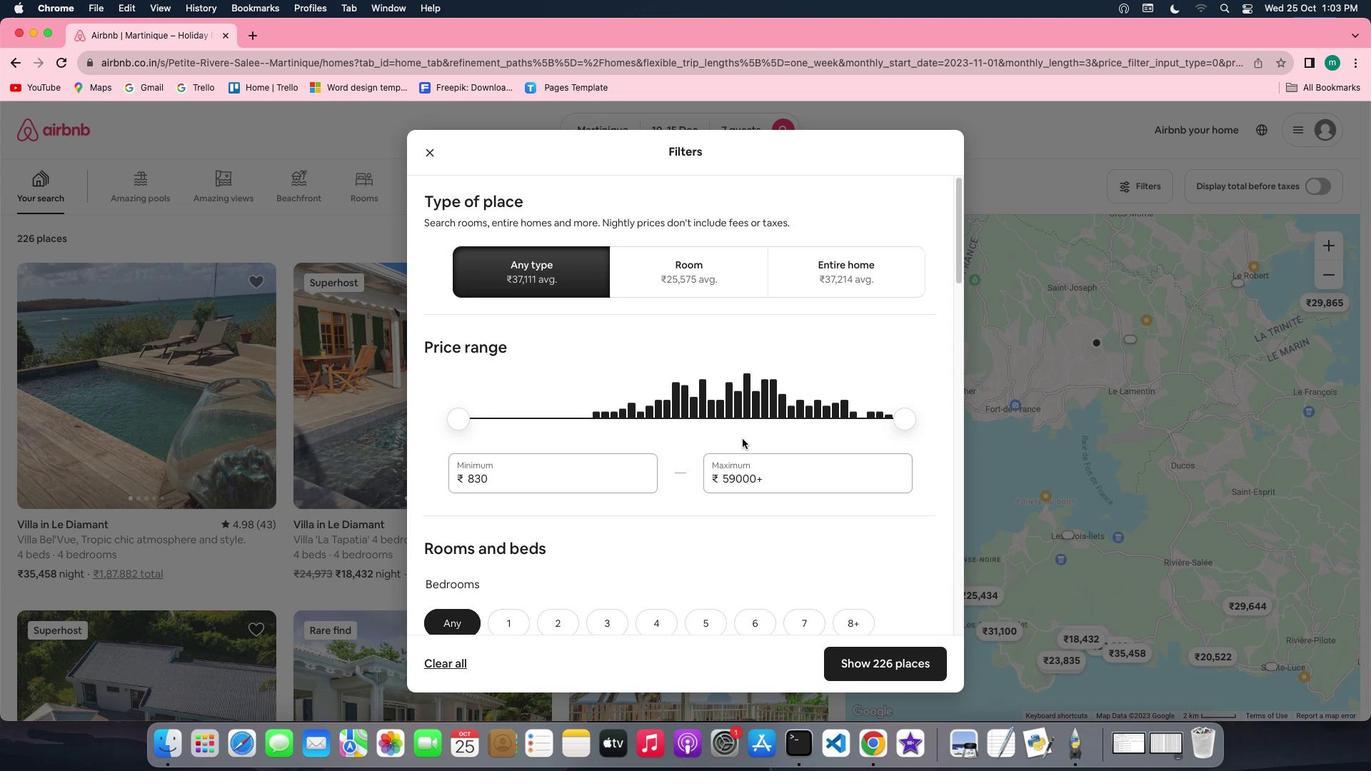 
Action: Mouse scrolled (741, 438) with delta (0, 0)
Screenshot: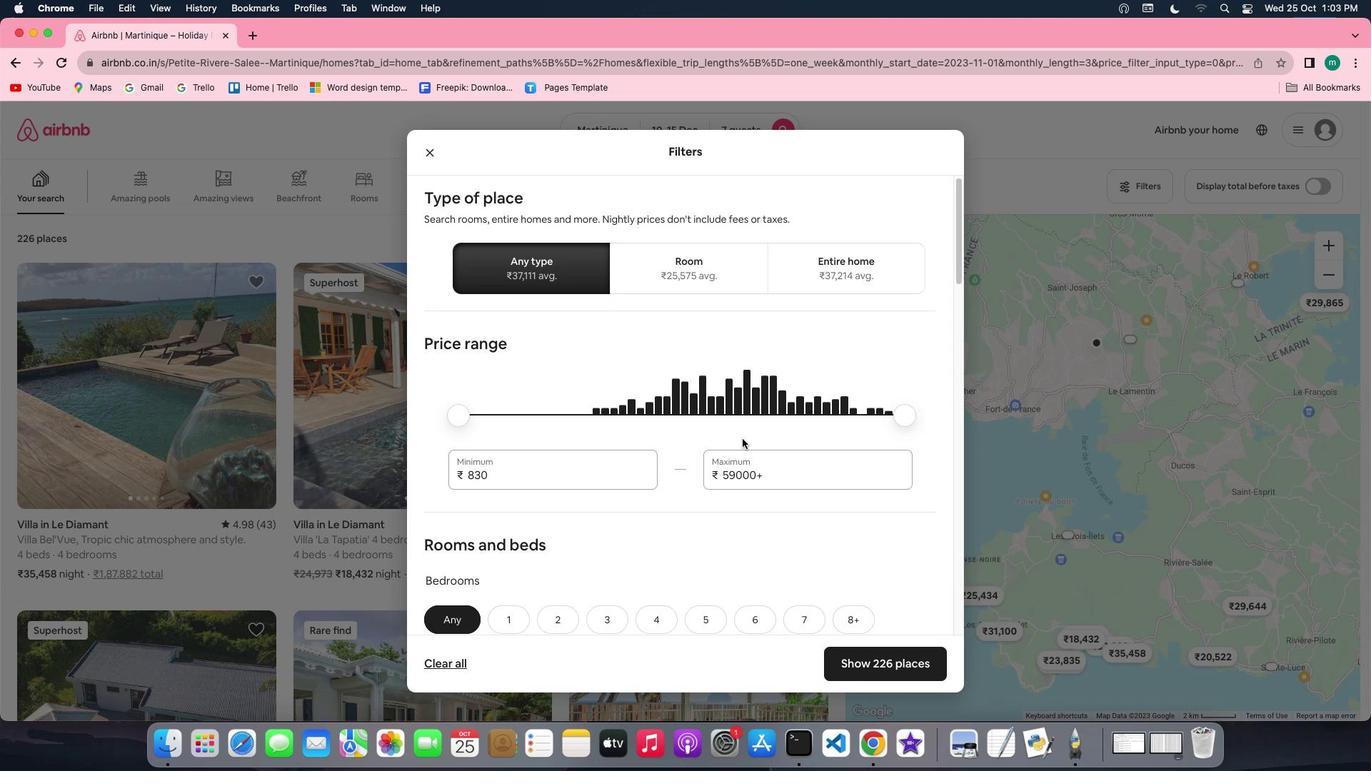 
Action: Mouse scrolled (741, 438) with delta (0, 0)
Screenshot: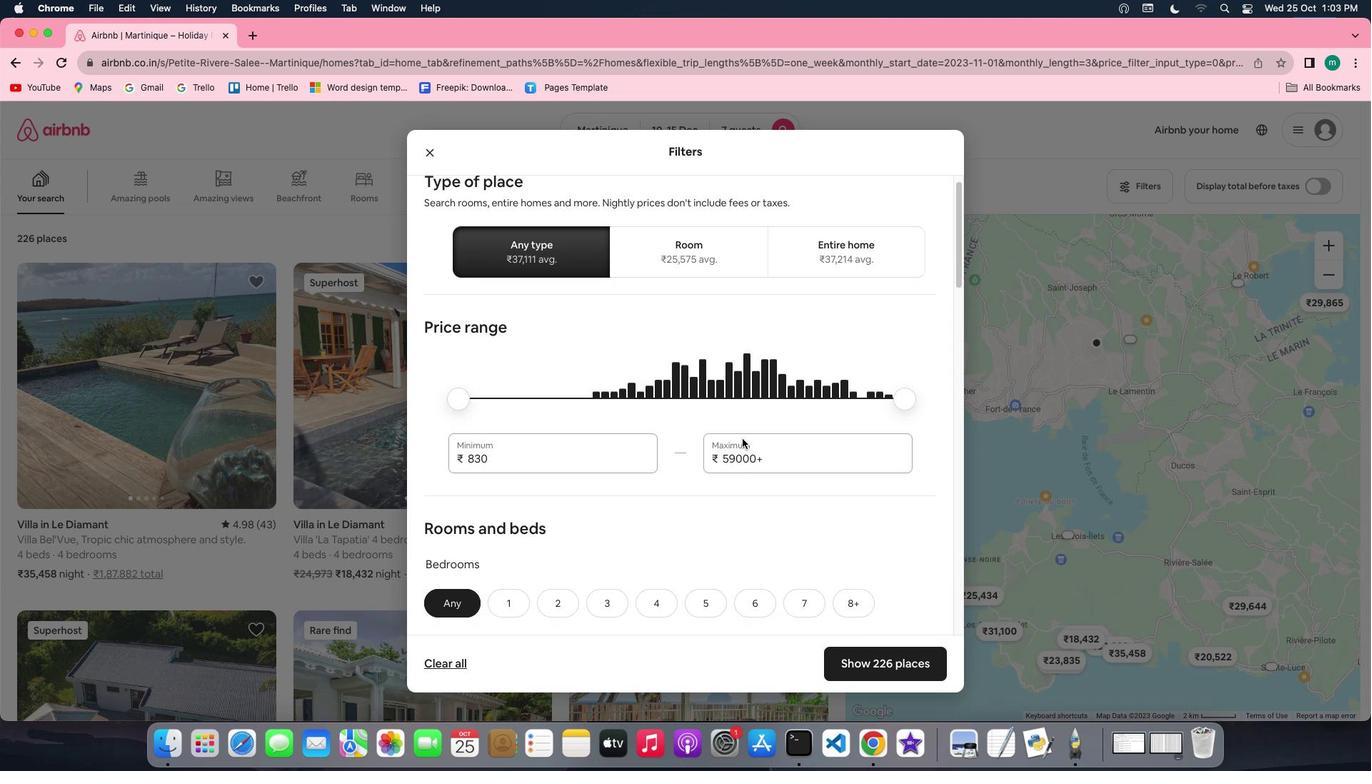 
Action: Mouse scrolled (741, 438) with delta (0, -1)
Screenshot: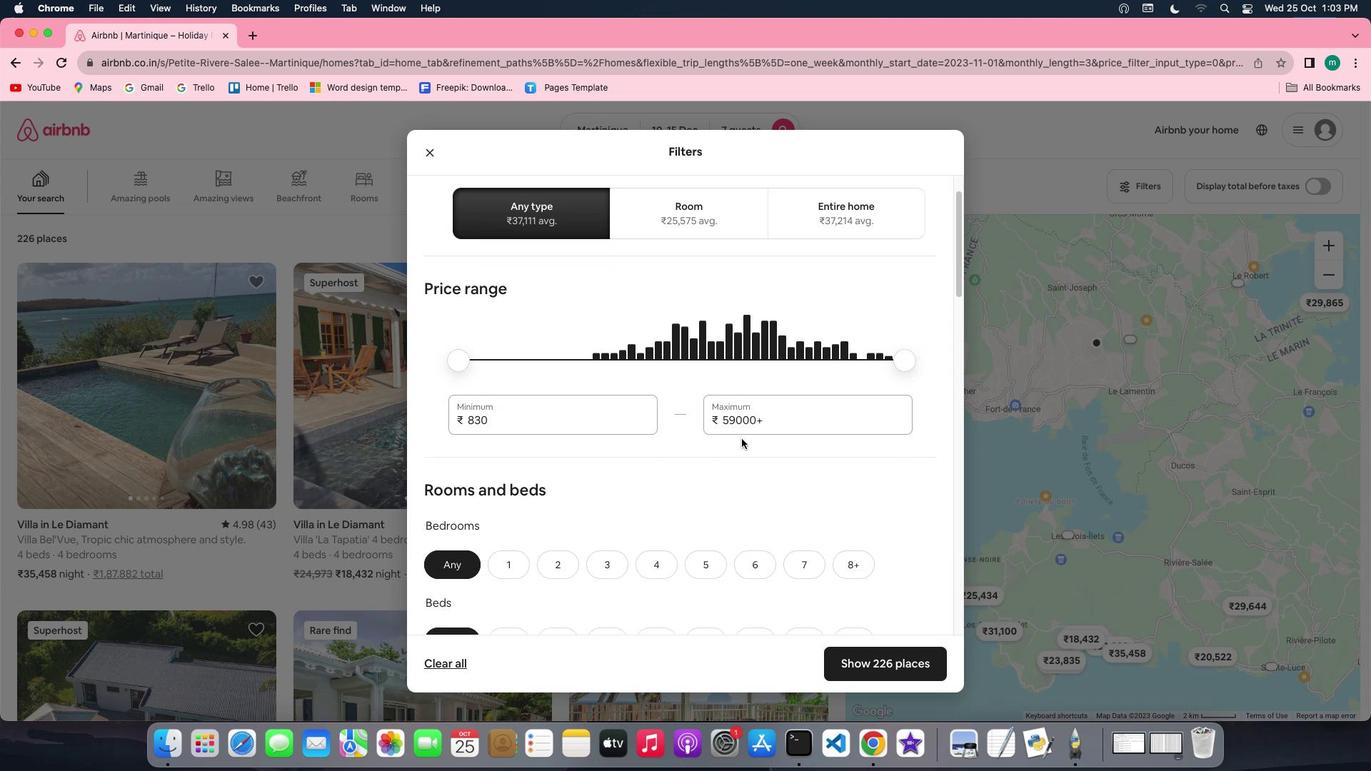
Action: Mouse moved to (705, 449)
Screenshot: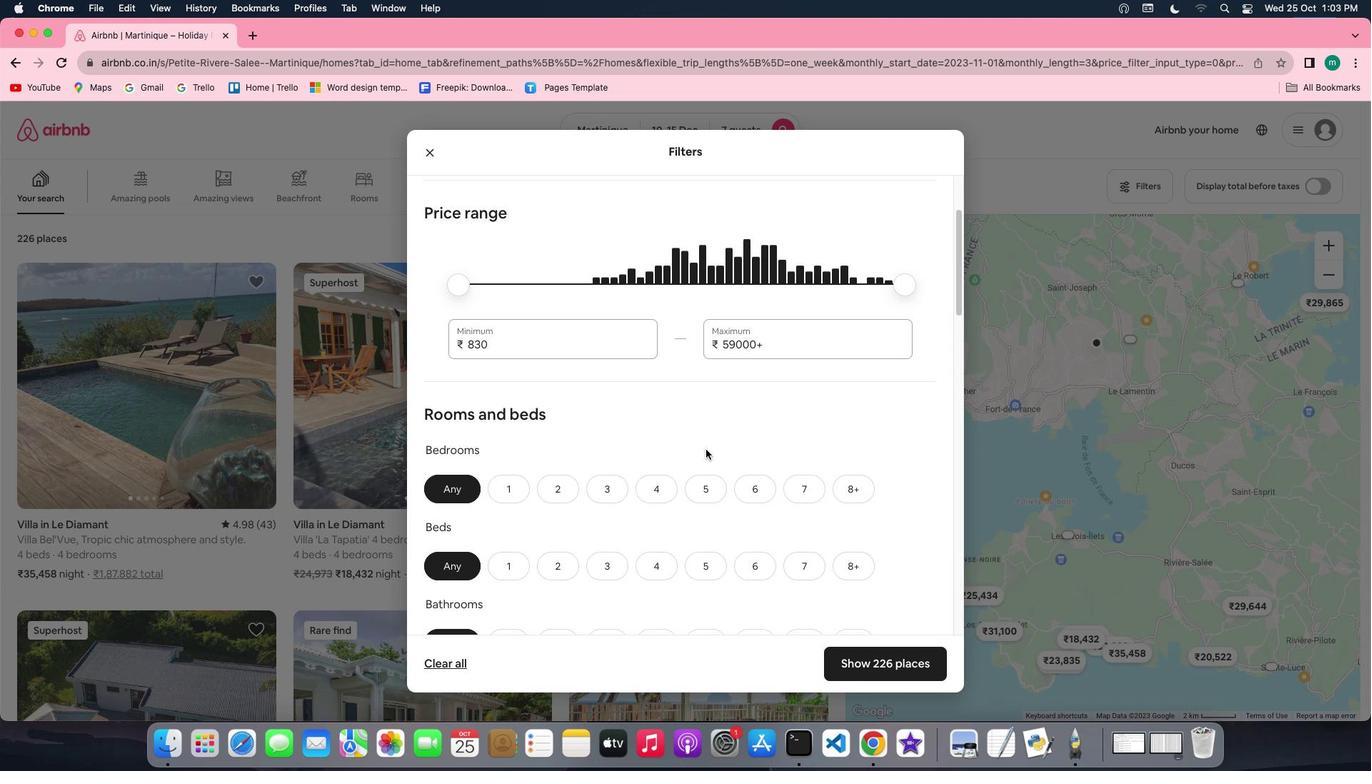 
Action: Mouse scrolled (705, 449) with delta (0, 0)
Screenshot: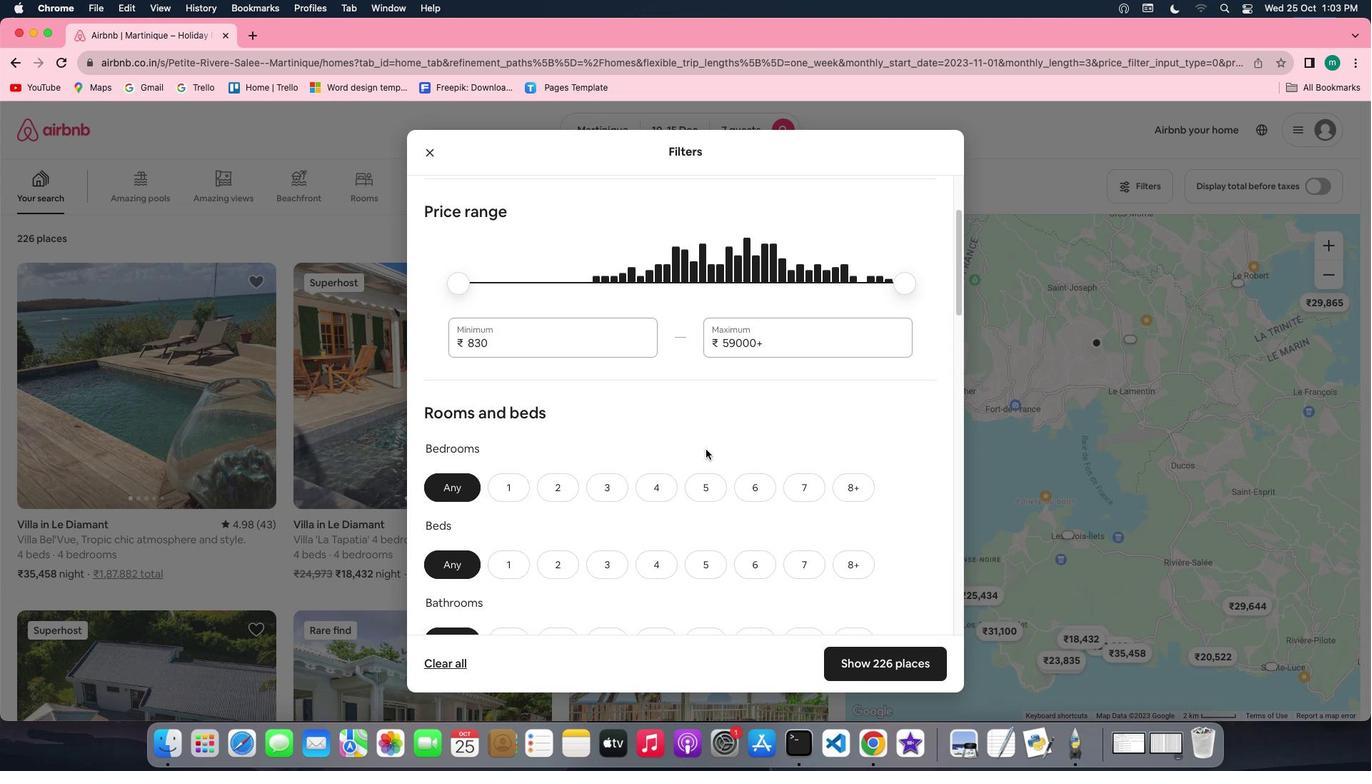 
Action: Mouse scrolled (705, 449) with delta (0, 0)
Screenshot: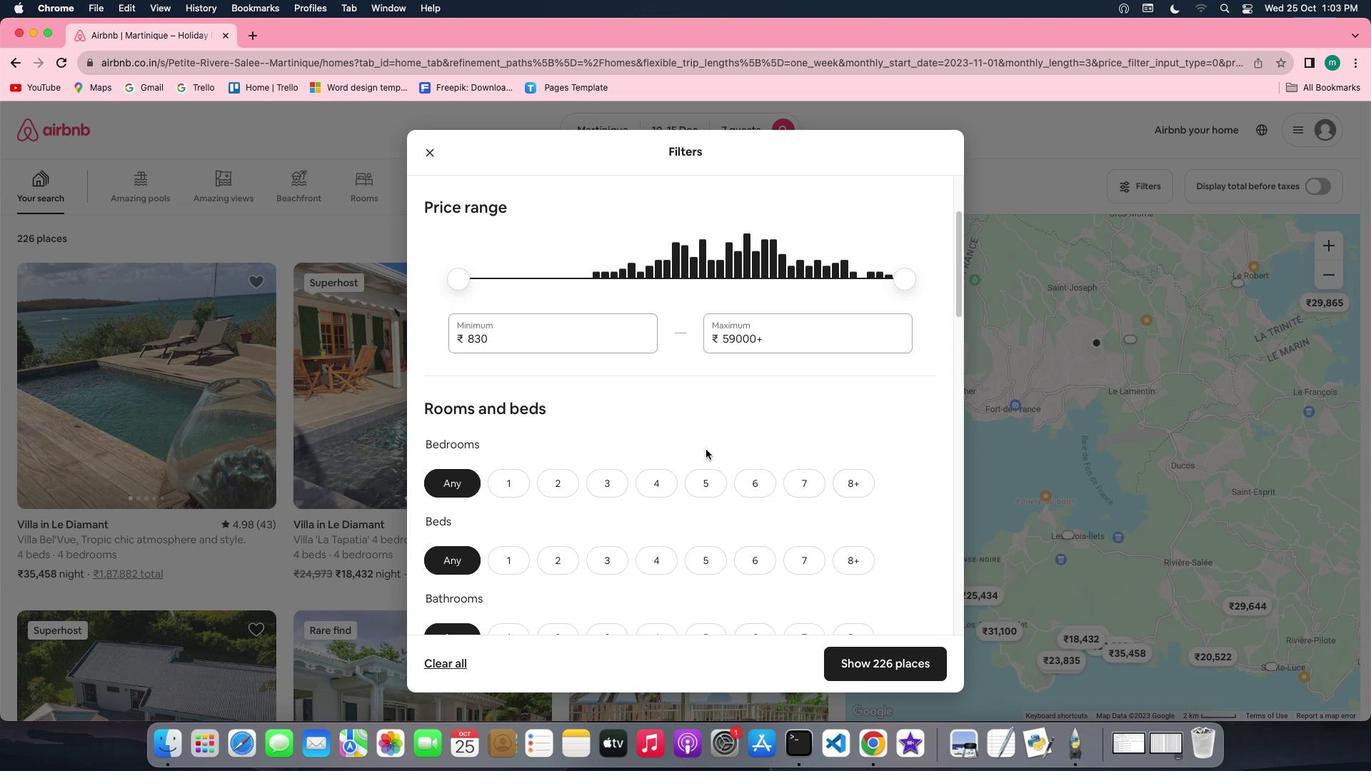 
Action: Mouse scrolled (705, 449) with delta (0, -1)
Screenshot: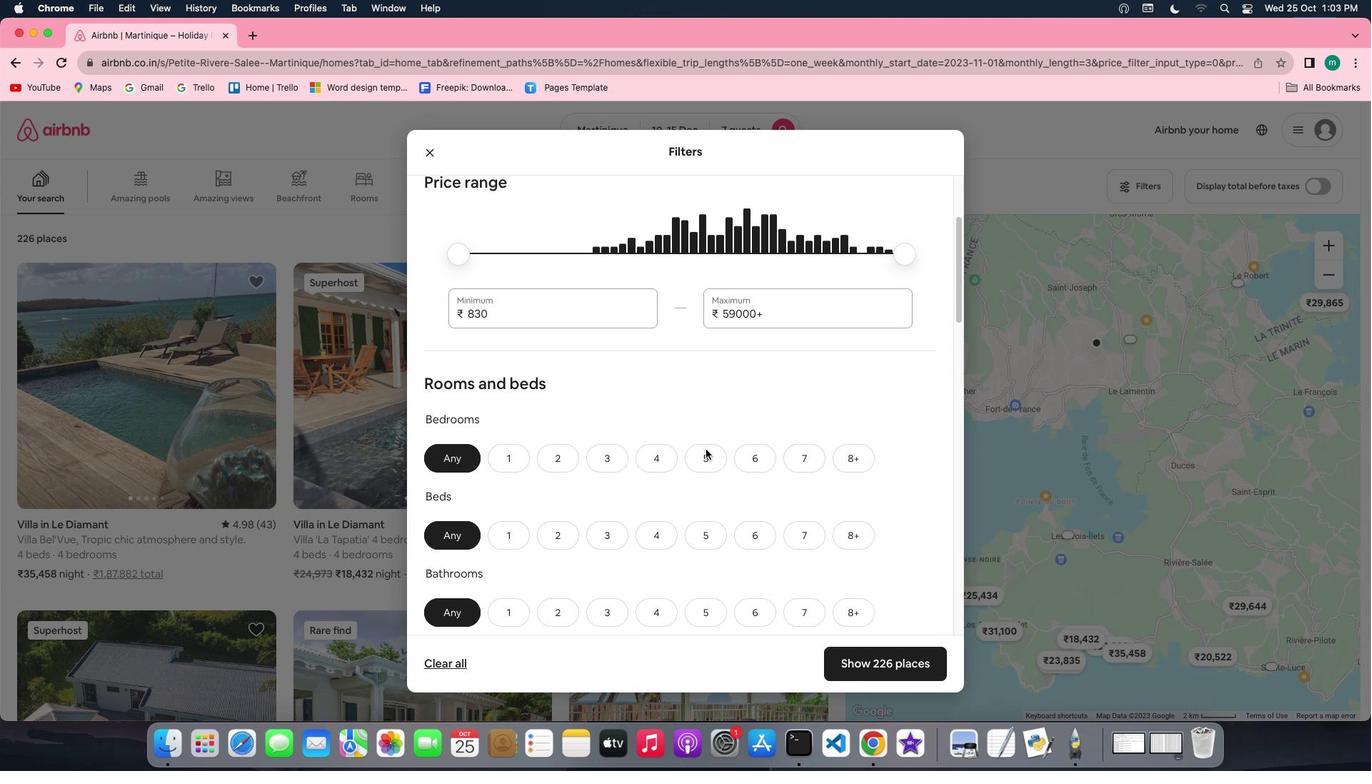 
Action: Mouse moved to (660, 391)
Screenshot: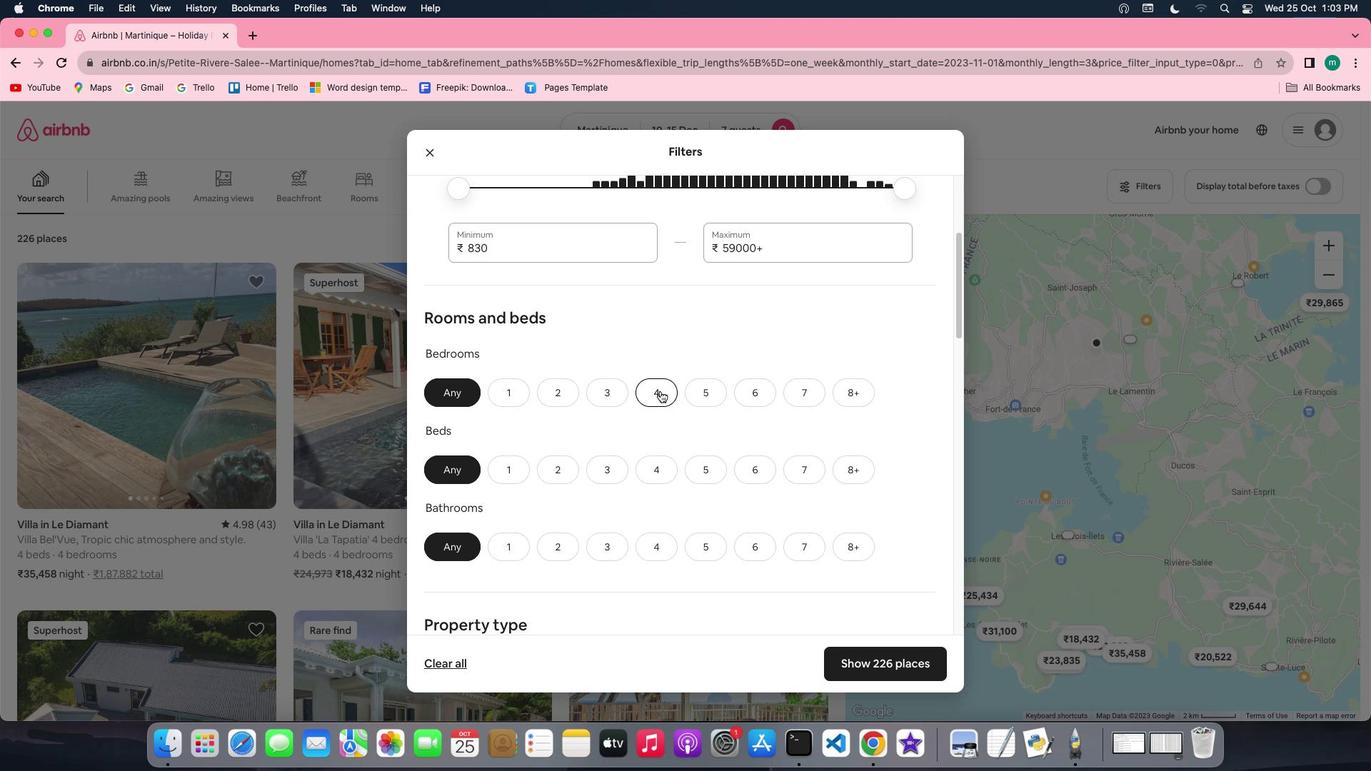 
Action: Mouse pressed left at (660, 391)
Screenshot: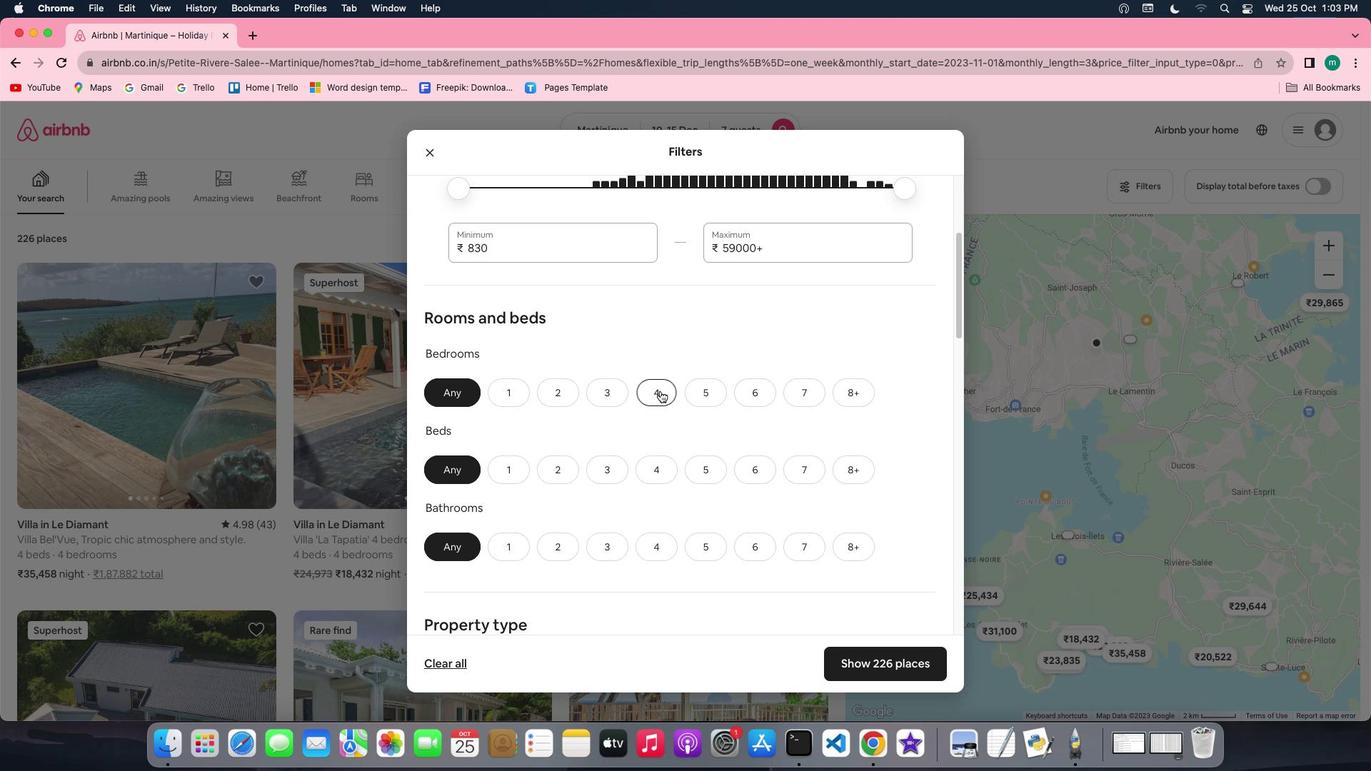 
Action: Mouse moved to (809, 461)
Screenshot: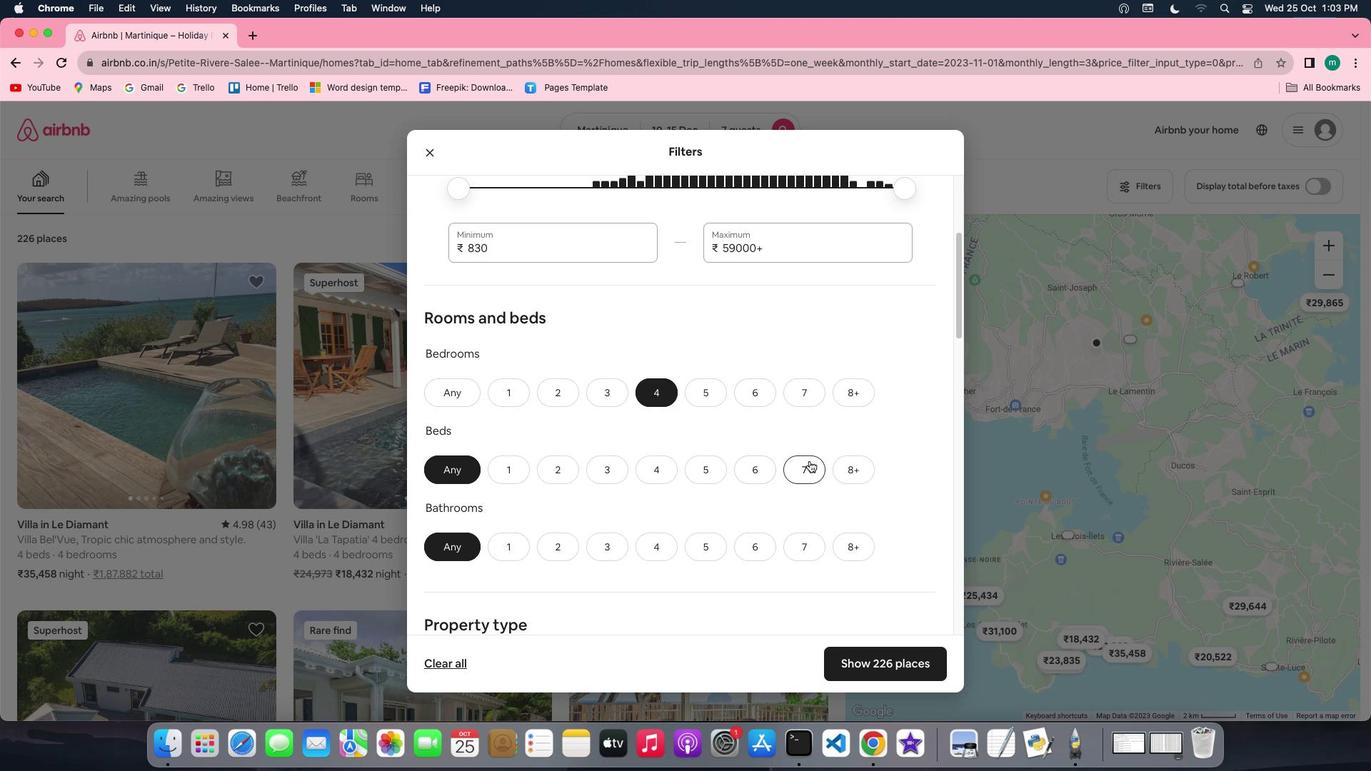 
Action: Mouse pressed left at (809, 461)
Screenshot: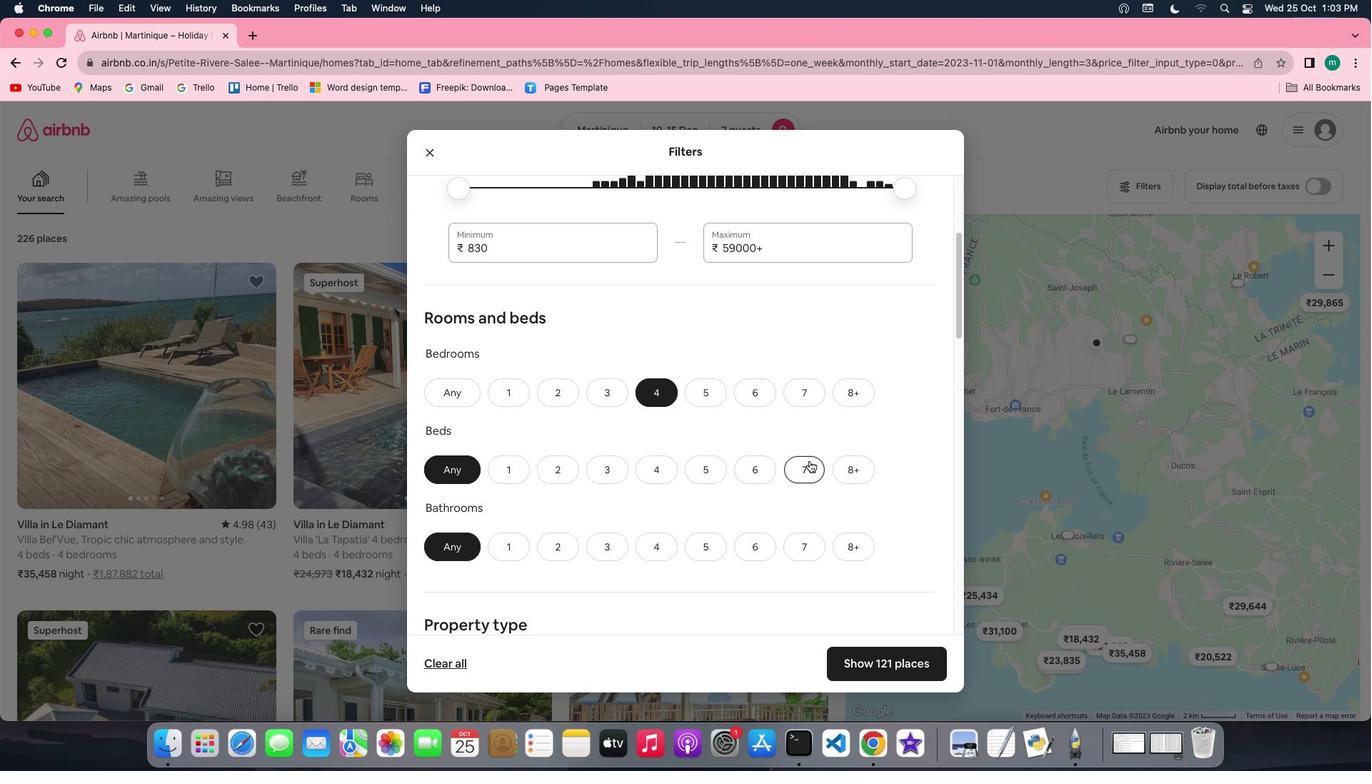 
Action: Mouse moved to (663, 544)
Screenshot: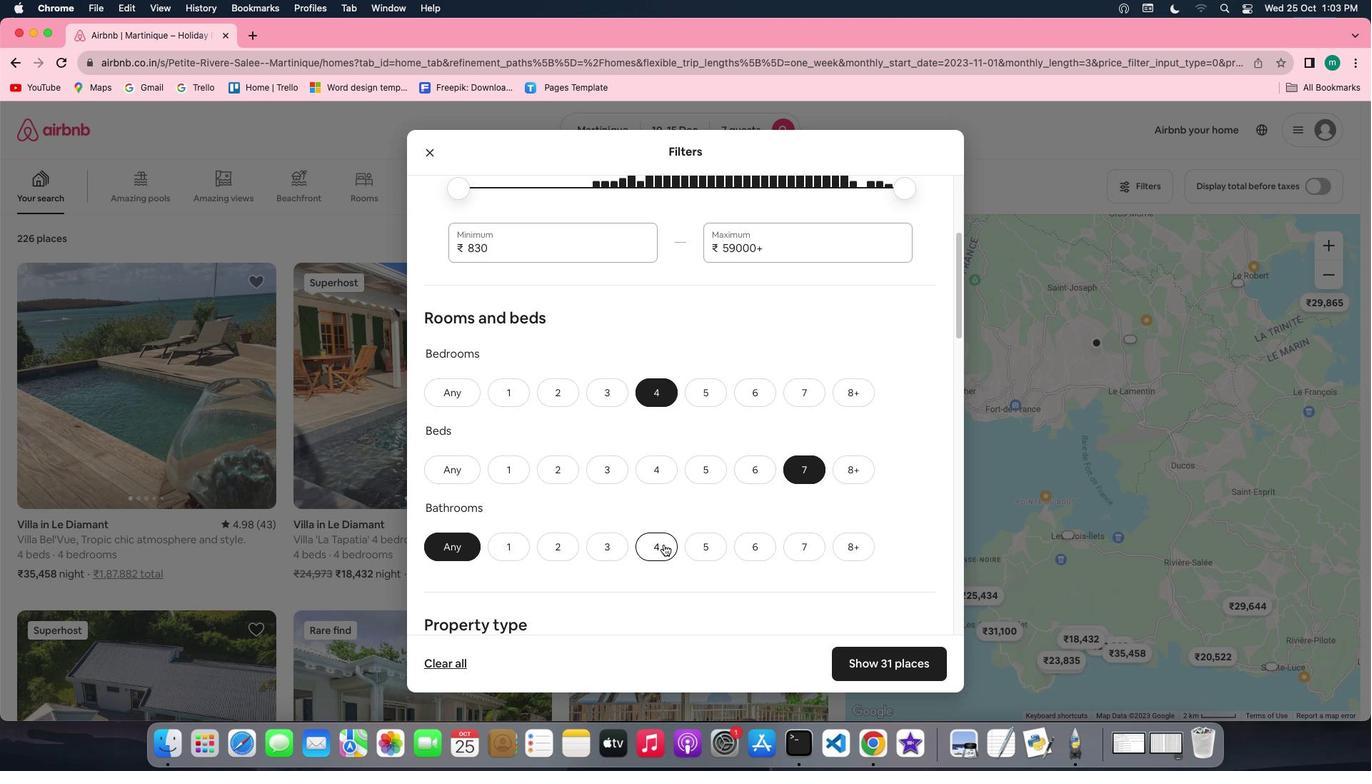 
Action: Mouse pressed left at (663, 544)
Screenshot: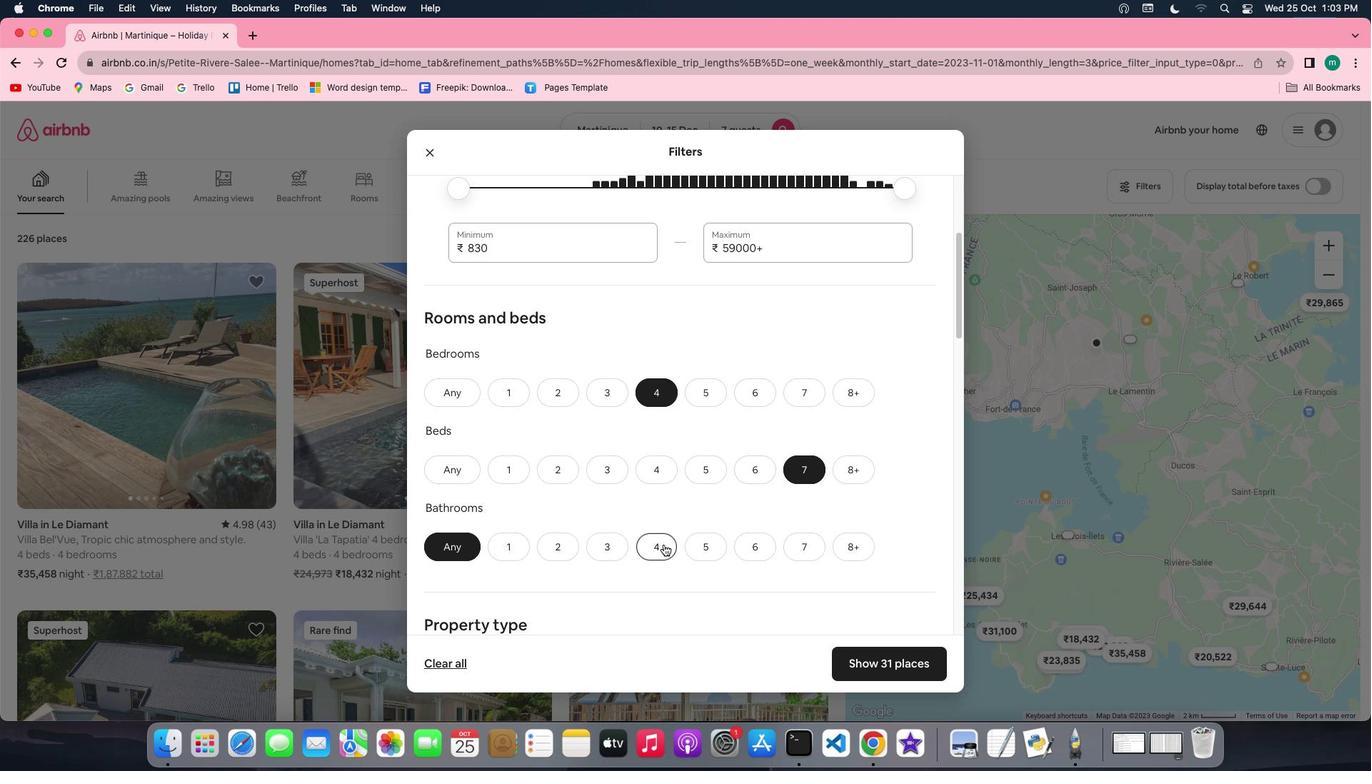 
Action: Mouse moved to (778, 525)
Screenshot: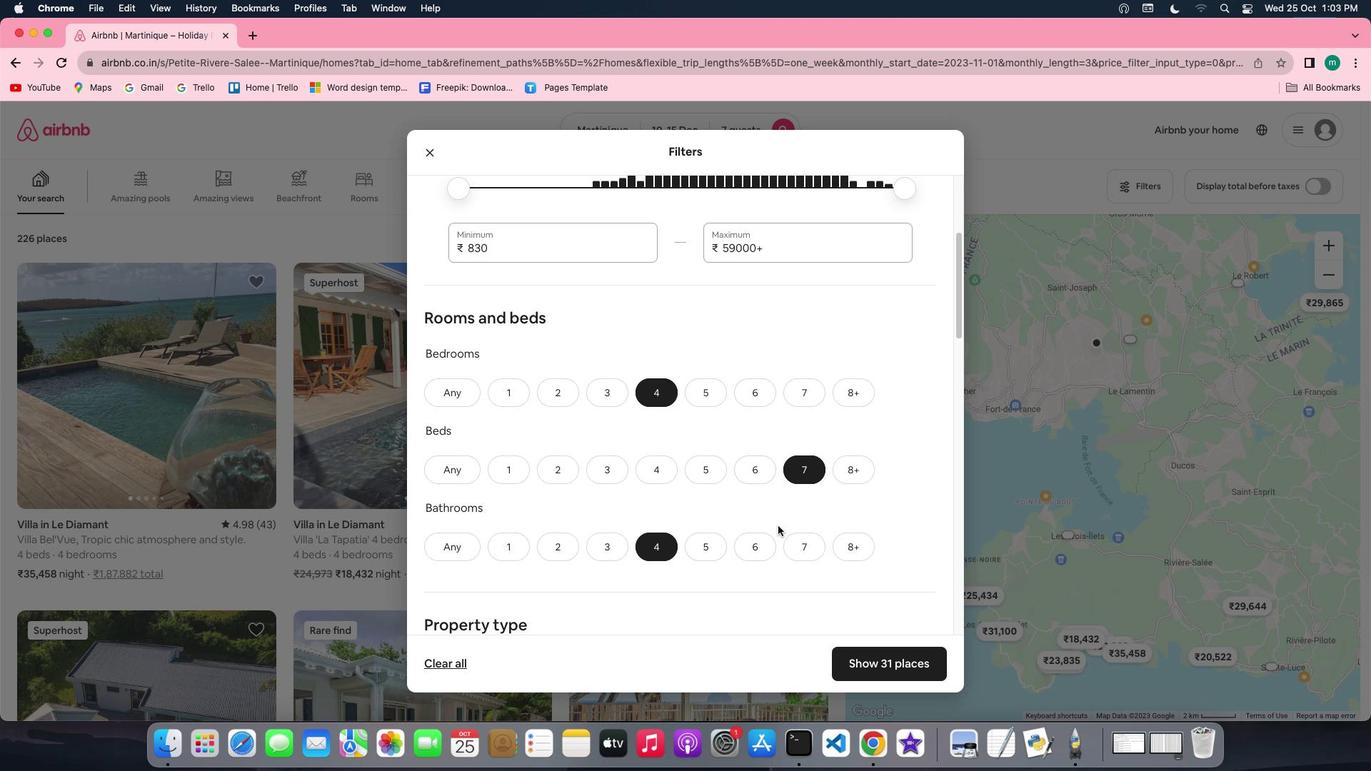 
Action: Mouse scrolled (778, 525) with delta (0, 0)
Screenshot: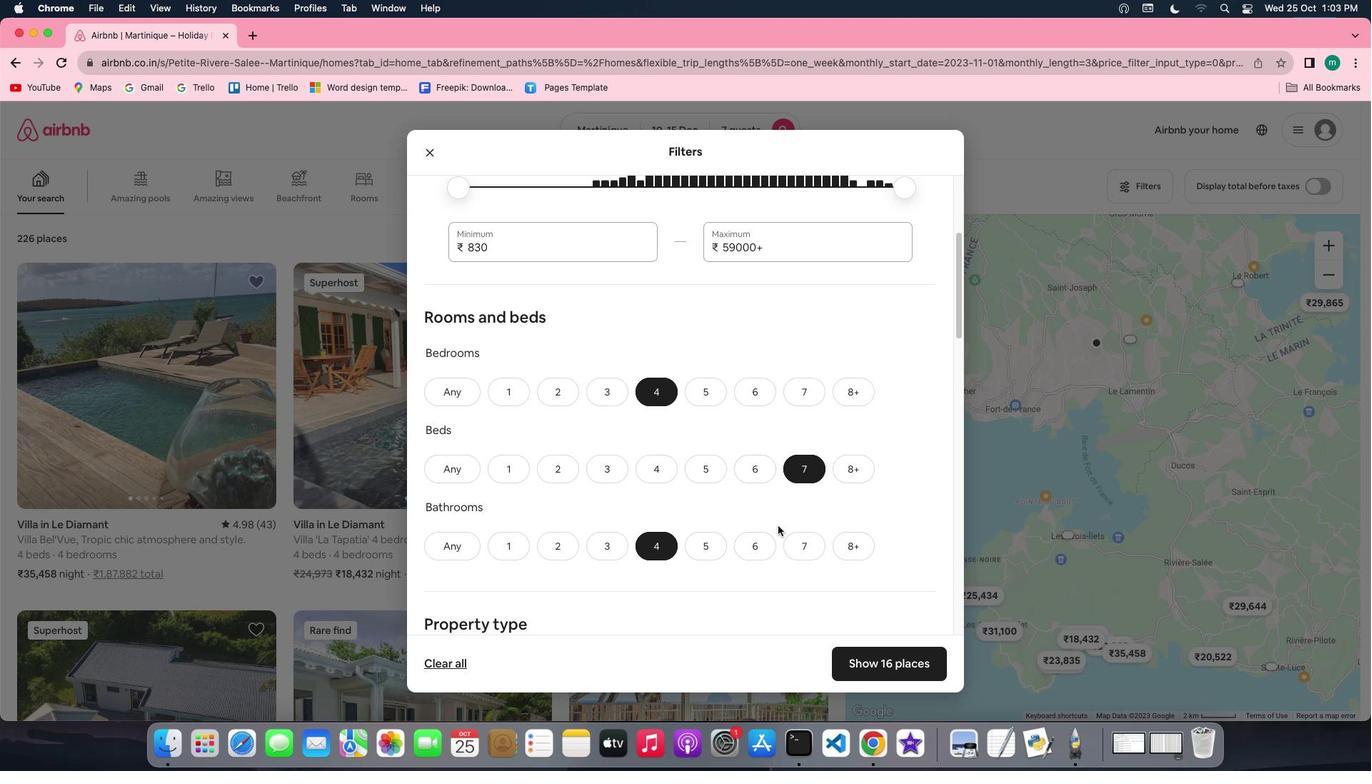 
Action: Mouse scrolled (778, 525) with delta (0, 0)
Screenshot: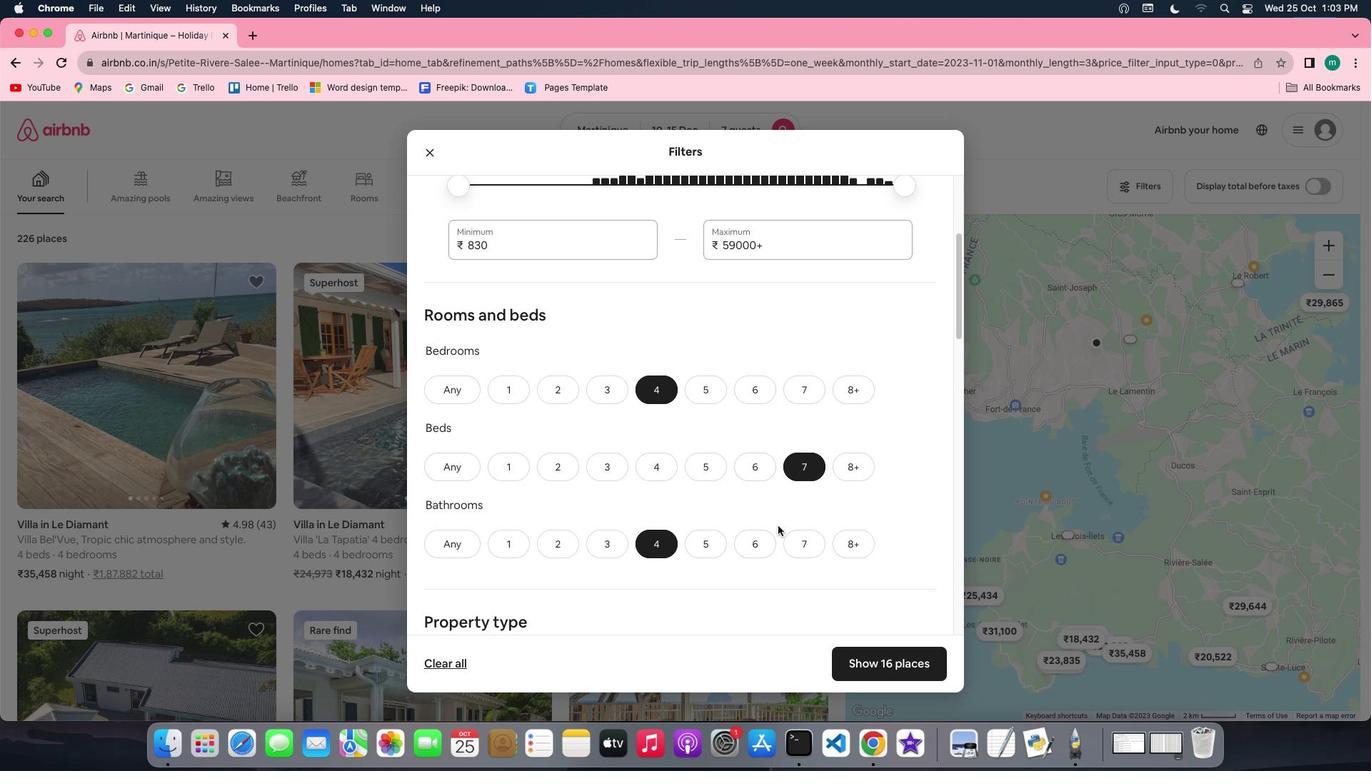 
Action: Mouse scrolled (778, 525) with delta (0, 0)
Screenshot: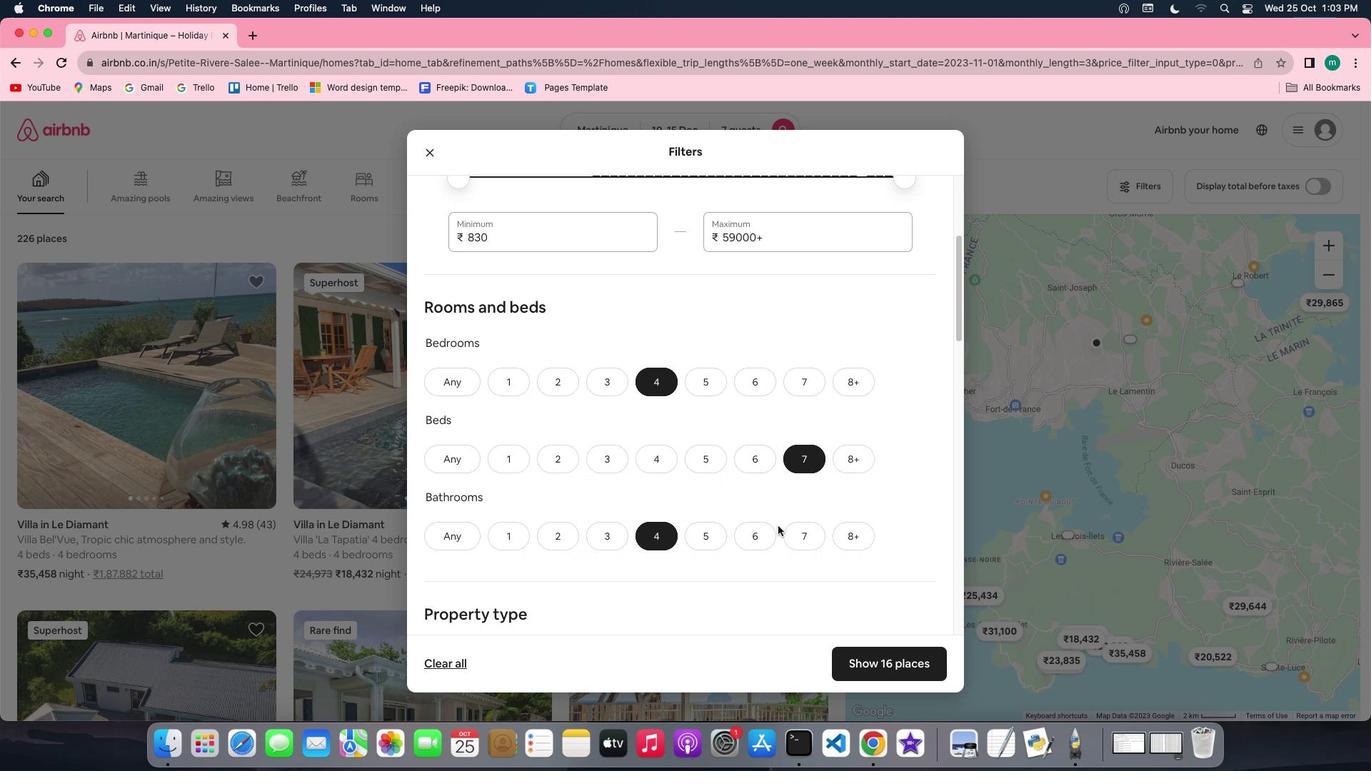 
Action: Mouse scrolled (778, 525) with delta (0, 0)
Screenshot: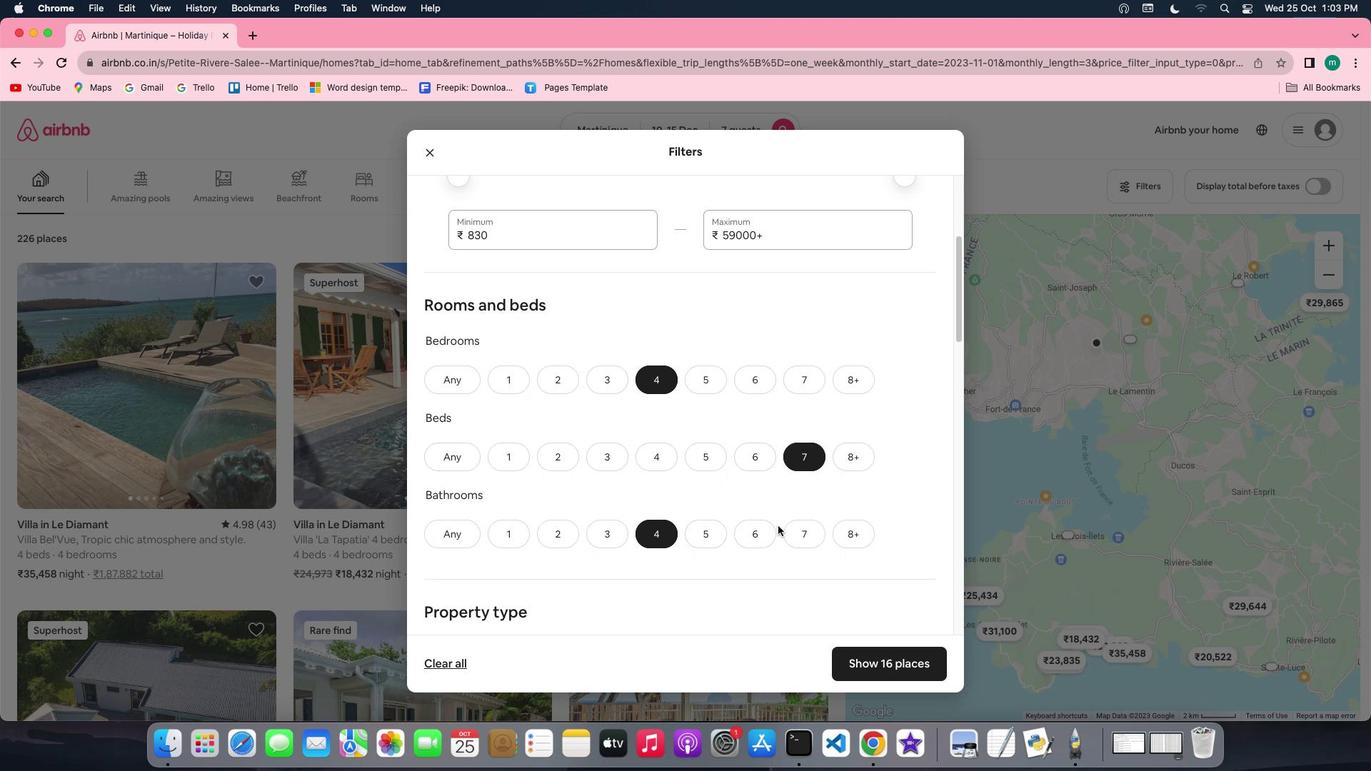 
Action: Mouse scrolled (778, 525) with delta (0, 0)
Screenshot: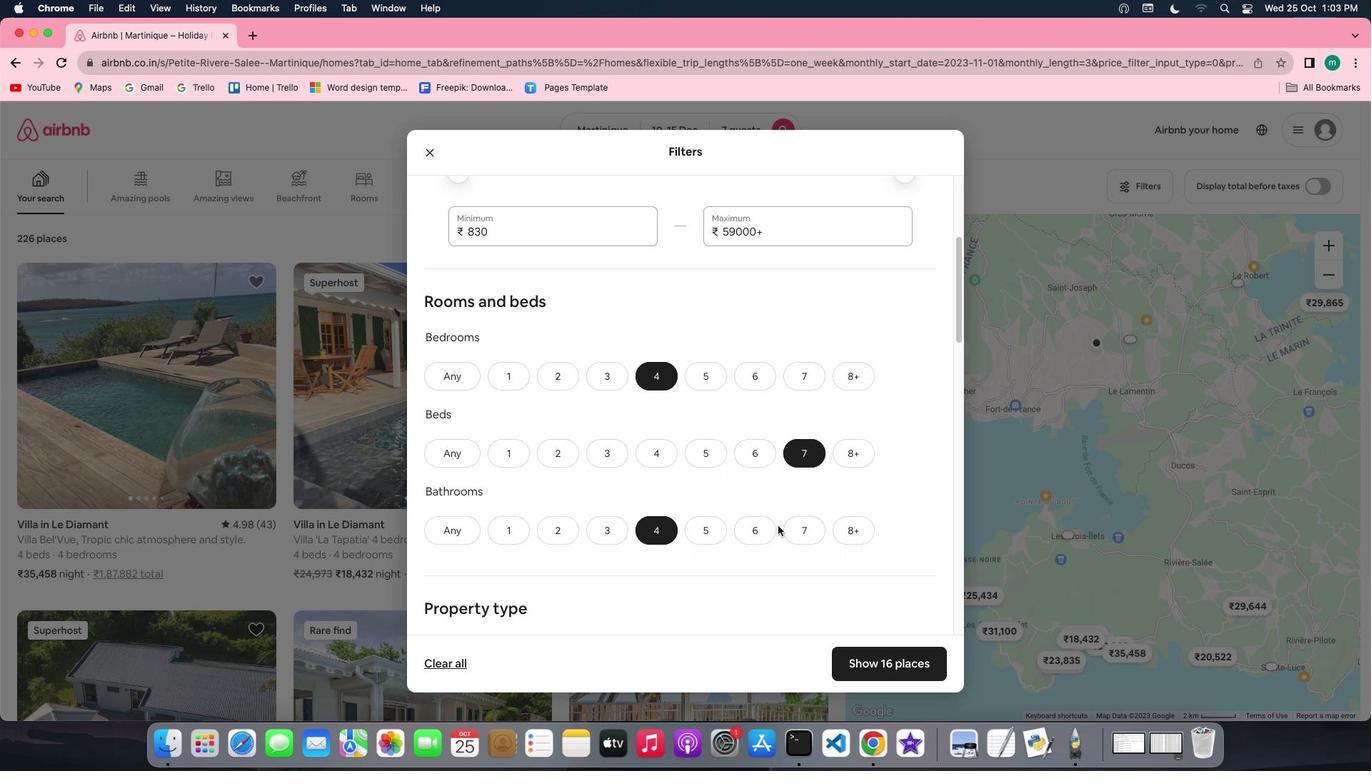 
Action: Mouse scrolled (778, 525) with delta (0, 0)
Screenshot: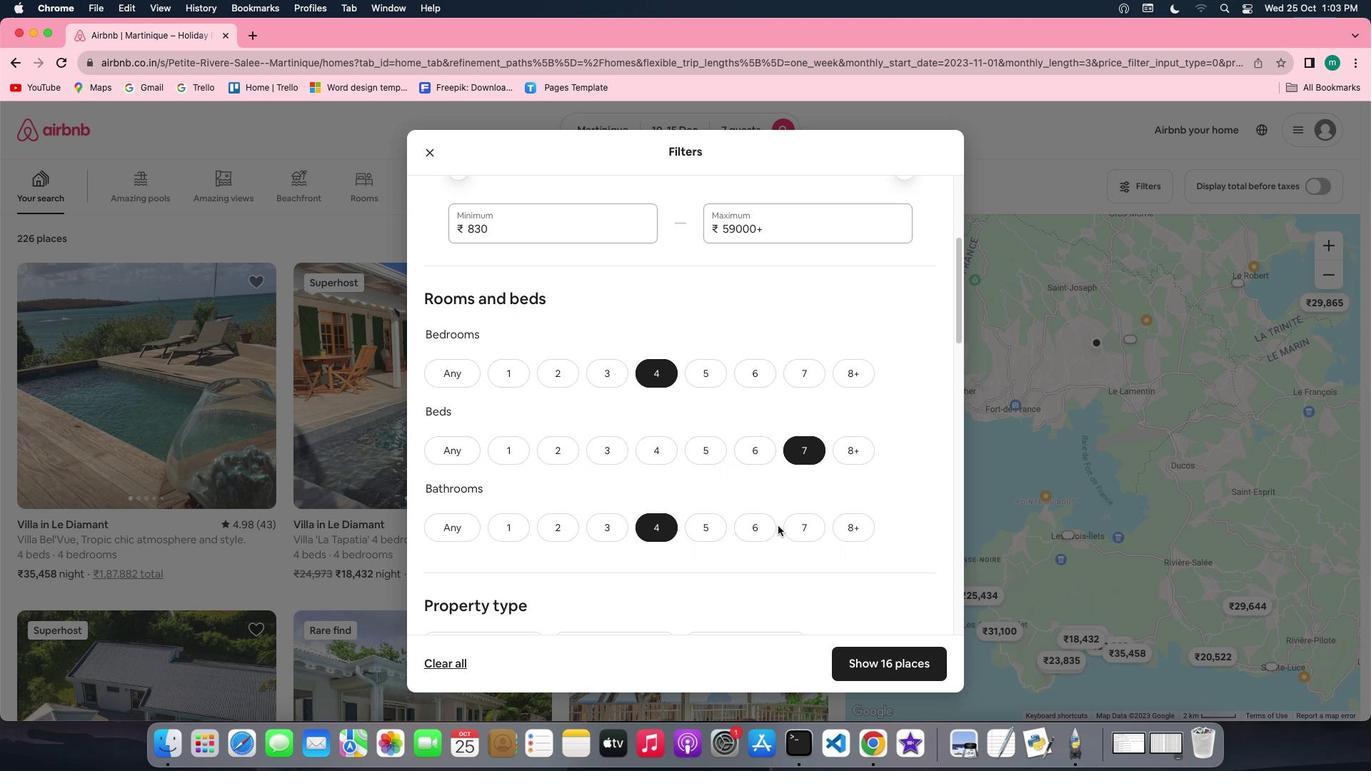 
Action: Mouse scrolled (778, 525) with delta (0, 0)
Screenshot: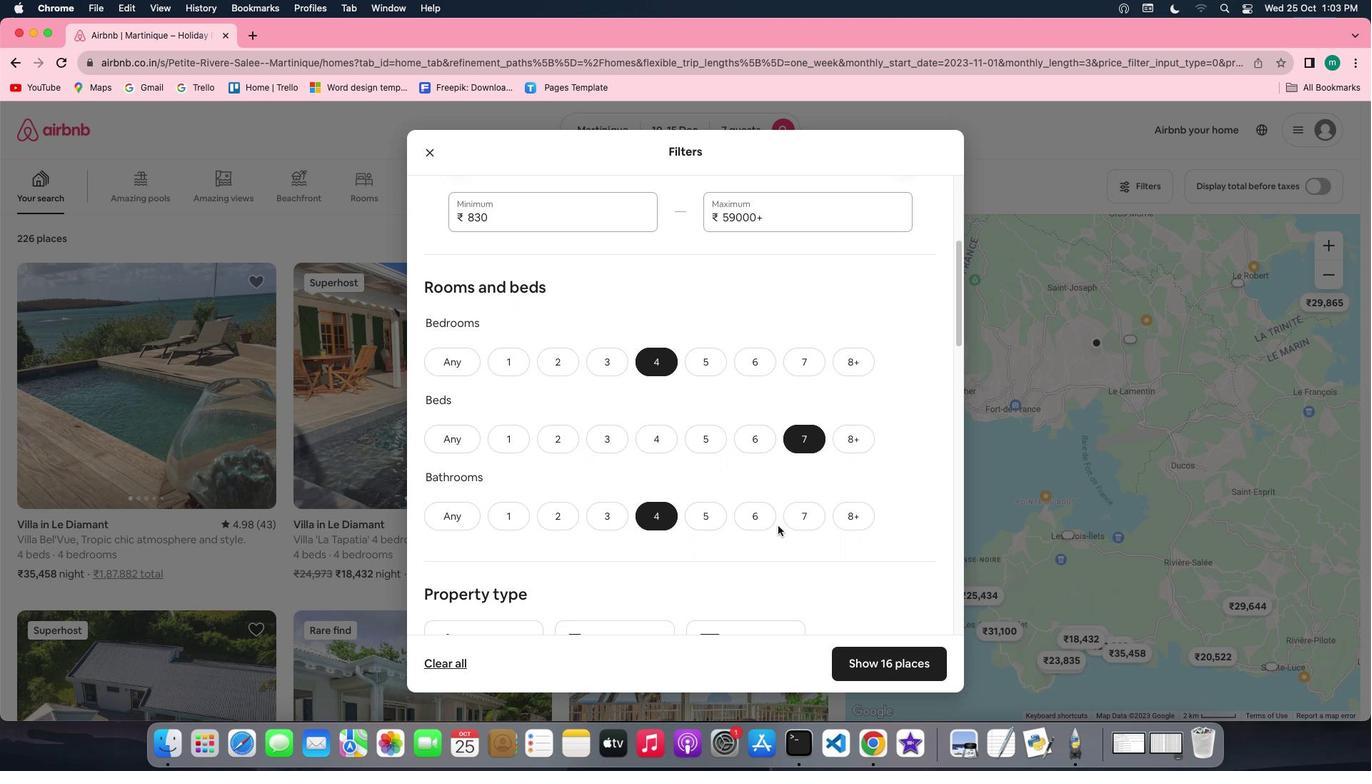 
Action: Mouse scrolled (778, 525) with delta (0, 0)
Screenshot: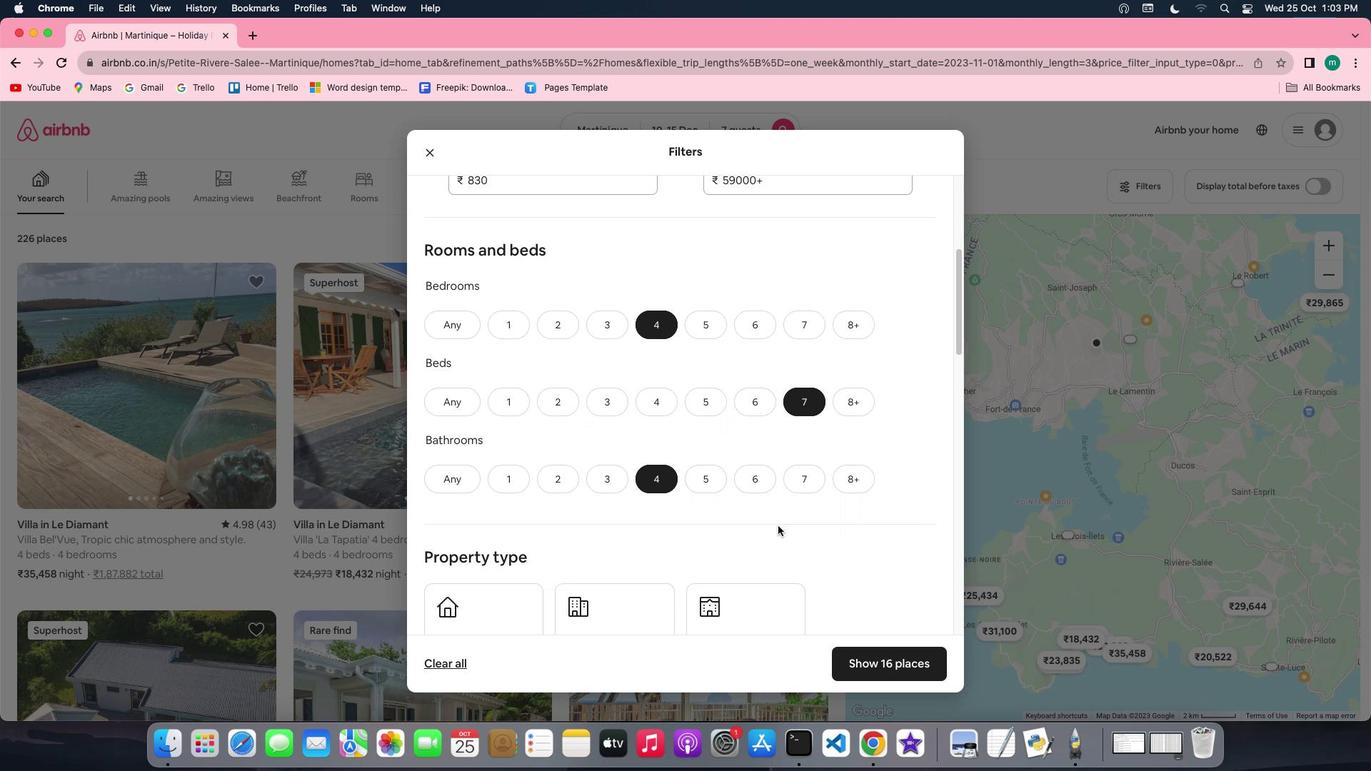 
Action: Mouse scrolled (778, 525) with delta (0, 0)
Screenshot: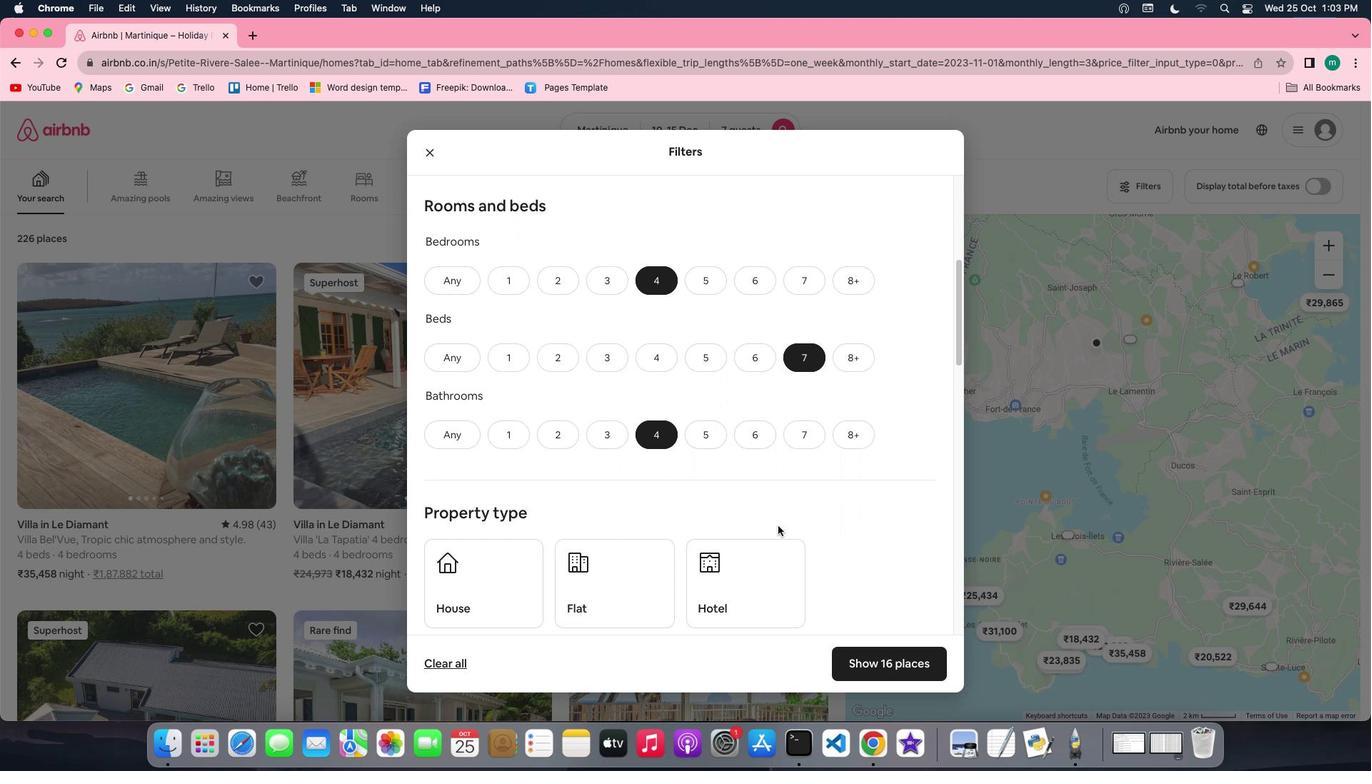 
Action: Mouse scrolled (778, 525) with delta (0, 0)
Screenshot: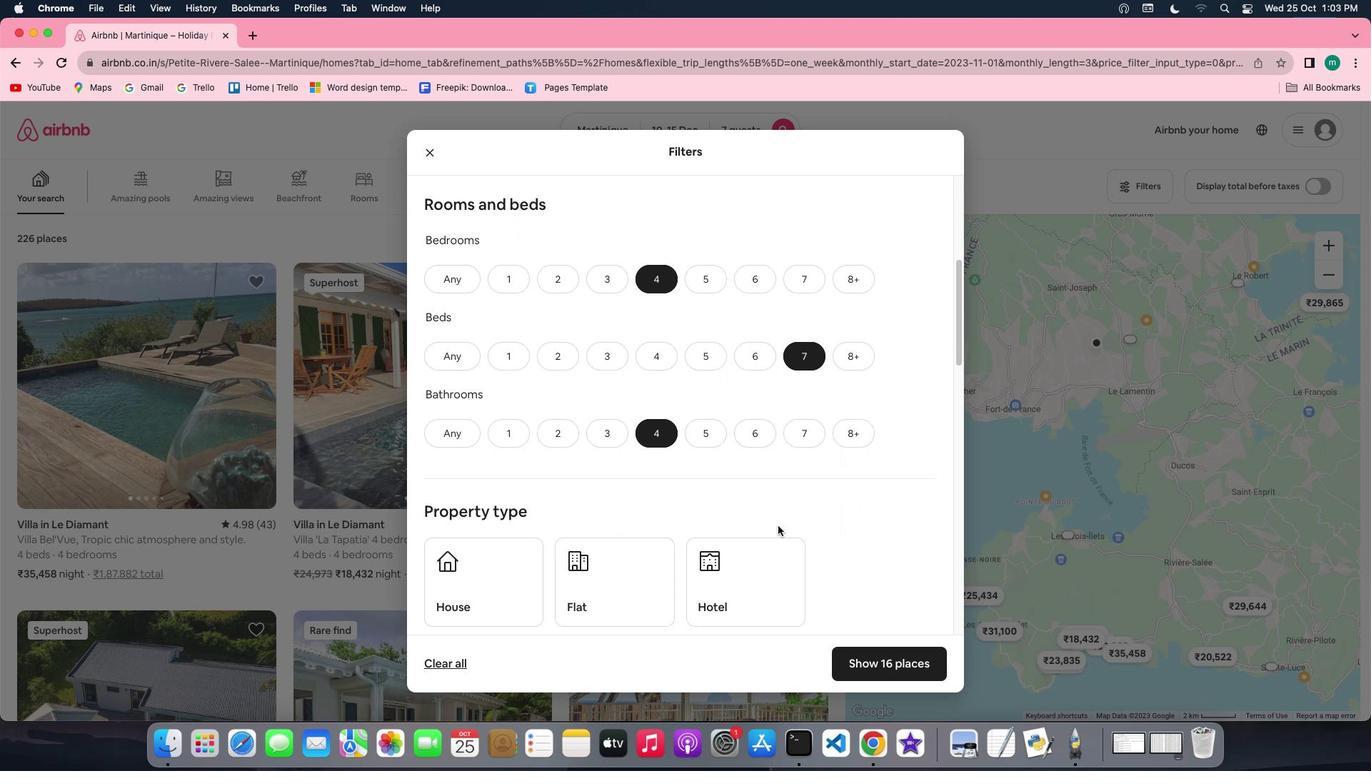 
Action: Mouse scrolled (778, 525) with delta (0, 0)
Screenshot: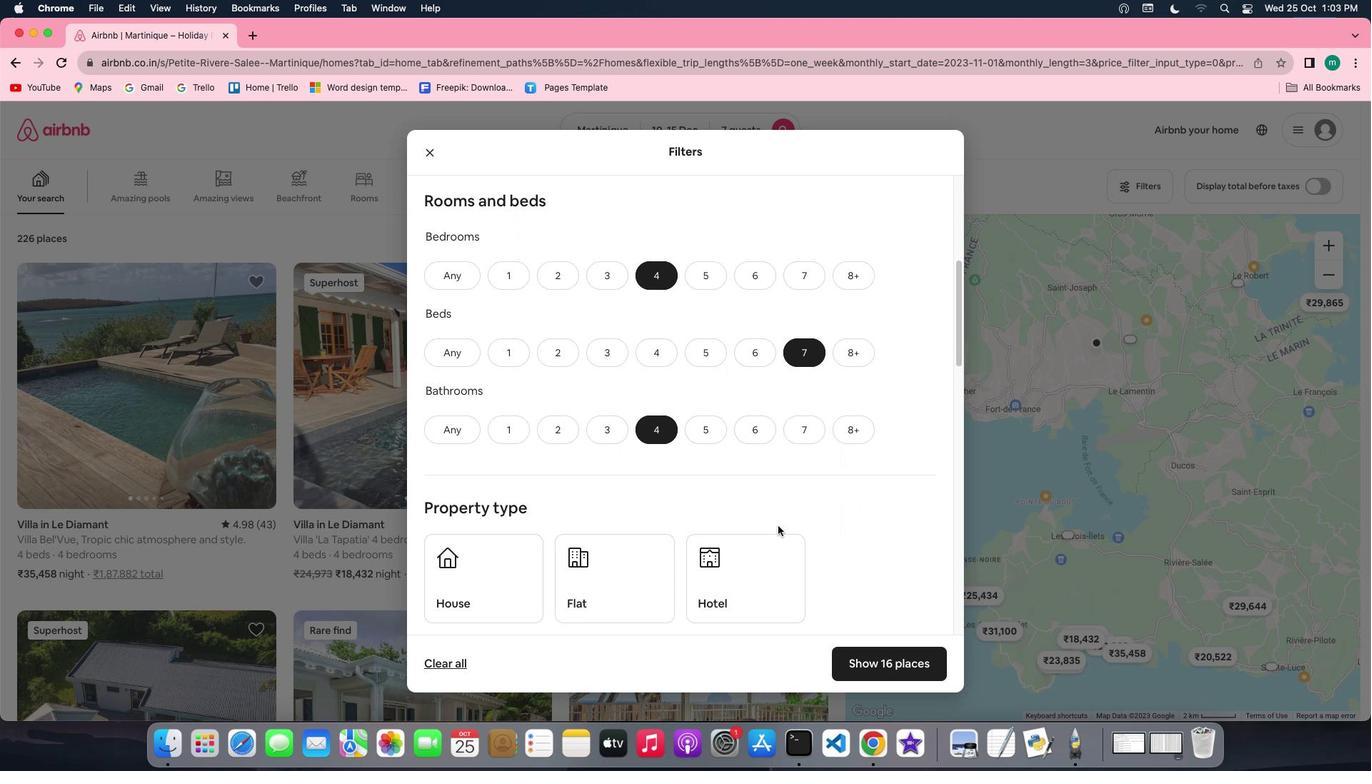
Action: Mouse scrolled (778, 525) with delta (0, 0)
Screenshot: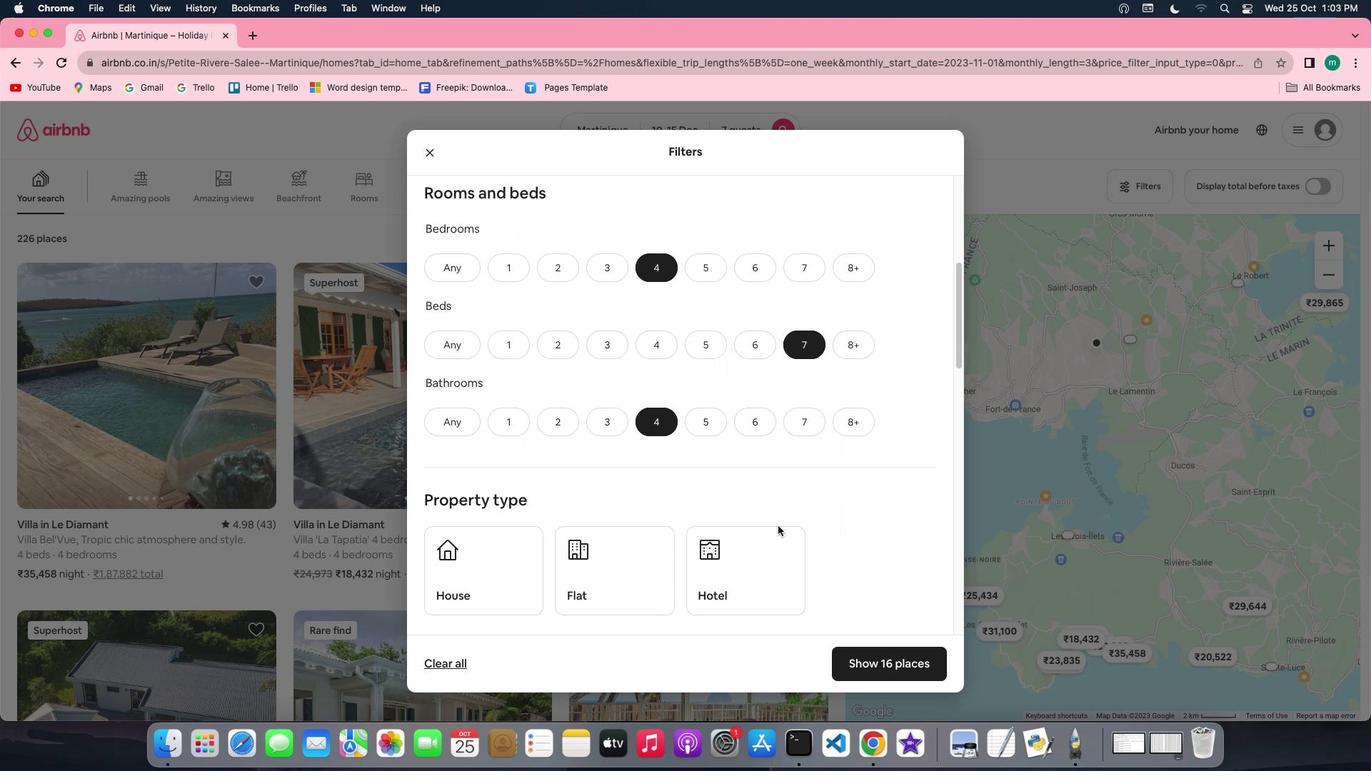 
Action: Mouse scrolled (778, 525) with delta (0, 0)
Screenshot: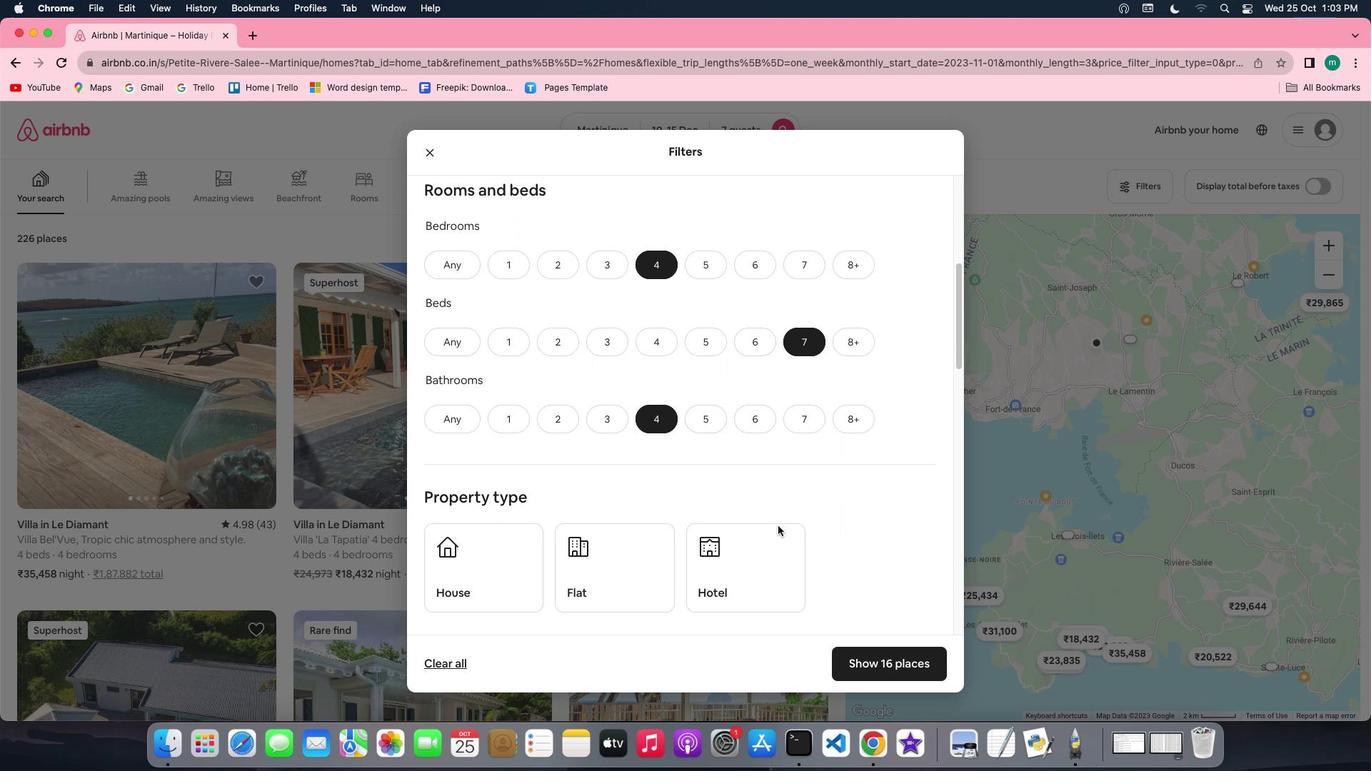 
Action: Mouse scrolled (778, 525) with delta (0, 0)
Screenshot: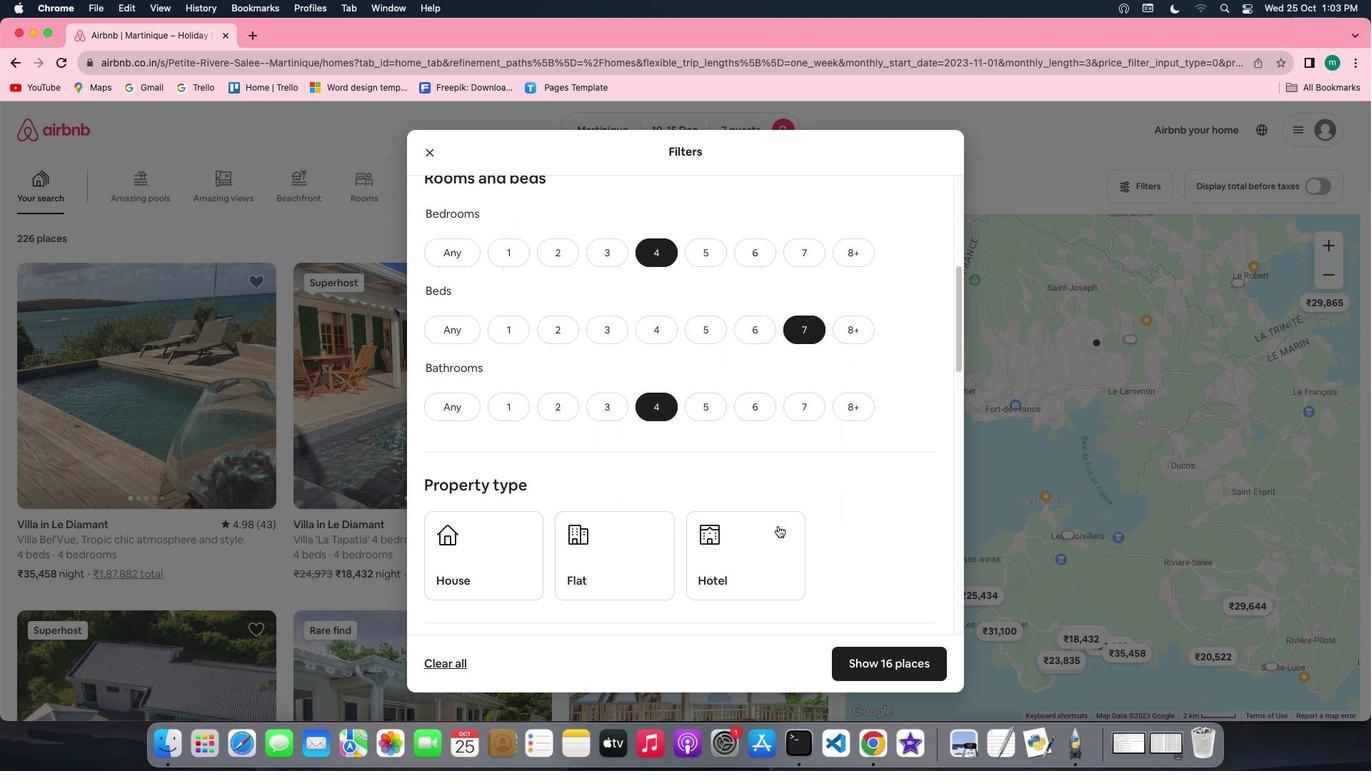 
Action: Mouse scrolled (778, 525) with delta (0, 0)
Screenshot: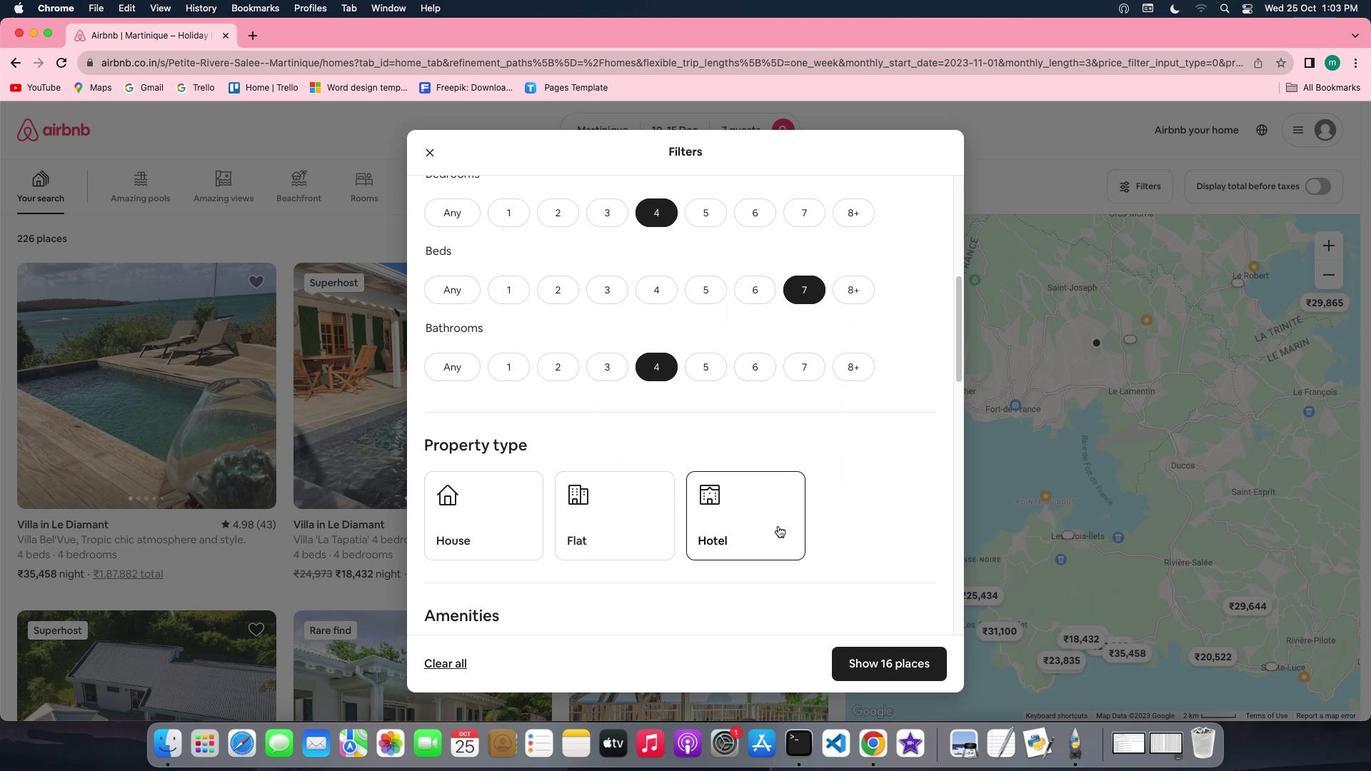 
Action: Mouse moved to (776, 526)
Screenshot: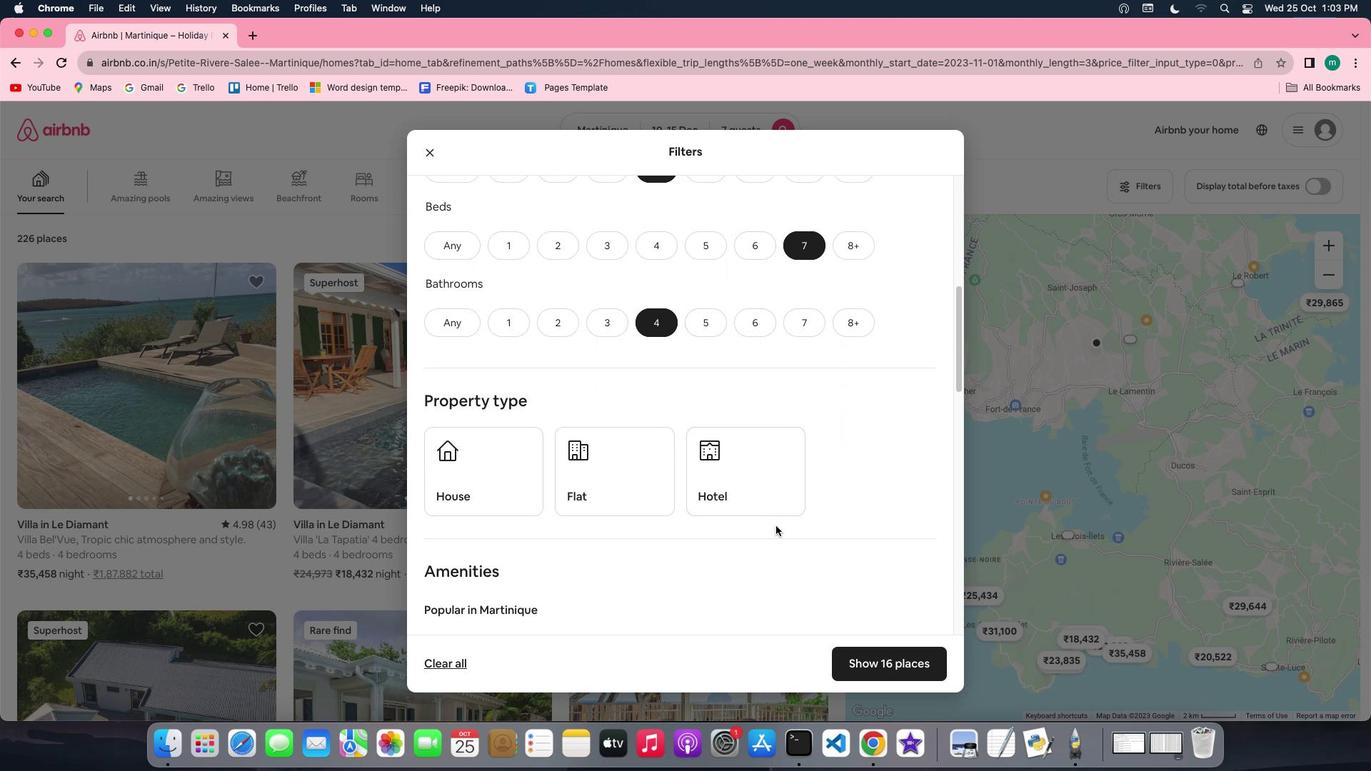
Action: Mouse scrolled (776, 526) with delta (0, 0)
Screenshot: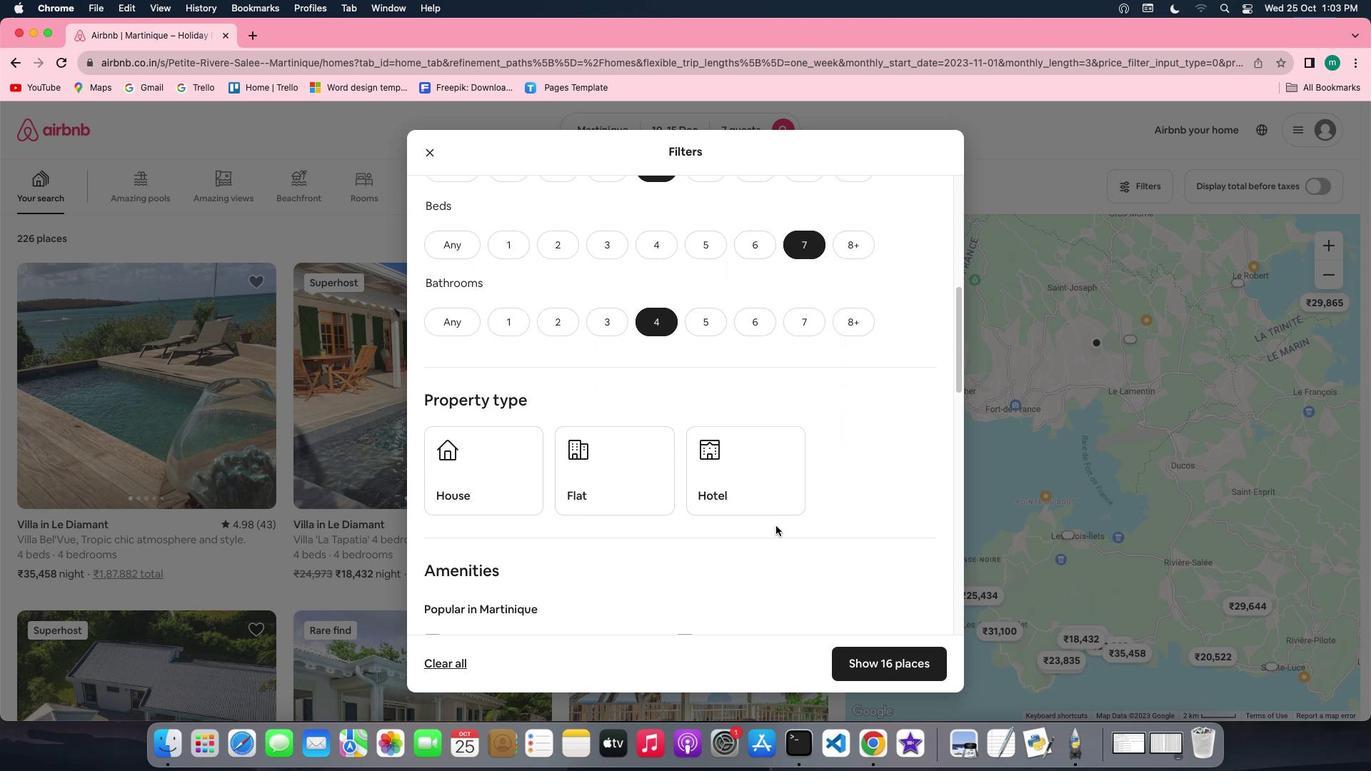 
Action: Mouse moved to (516, 490)
Screenshot: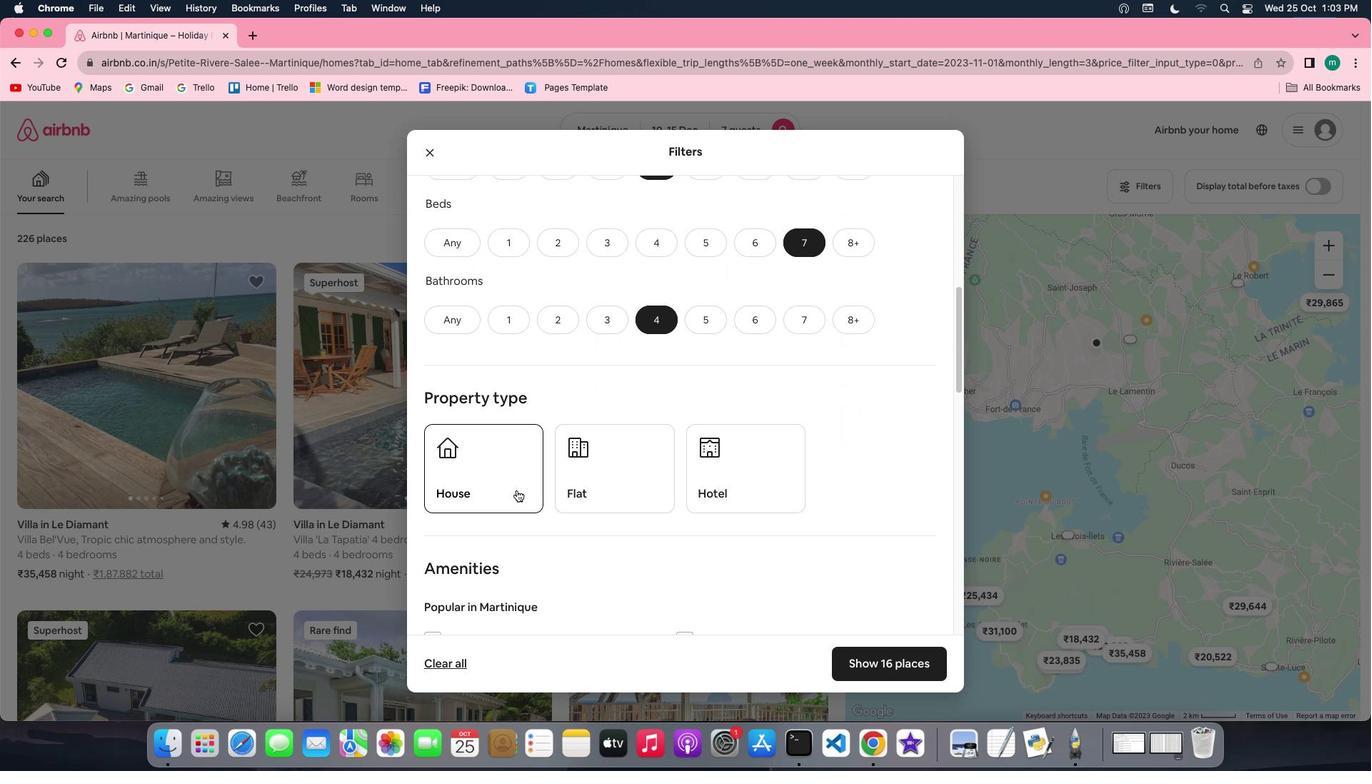 
Action: Mouse pressed left at (516, 490)
Screenshot: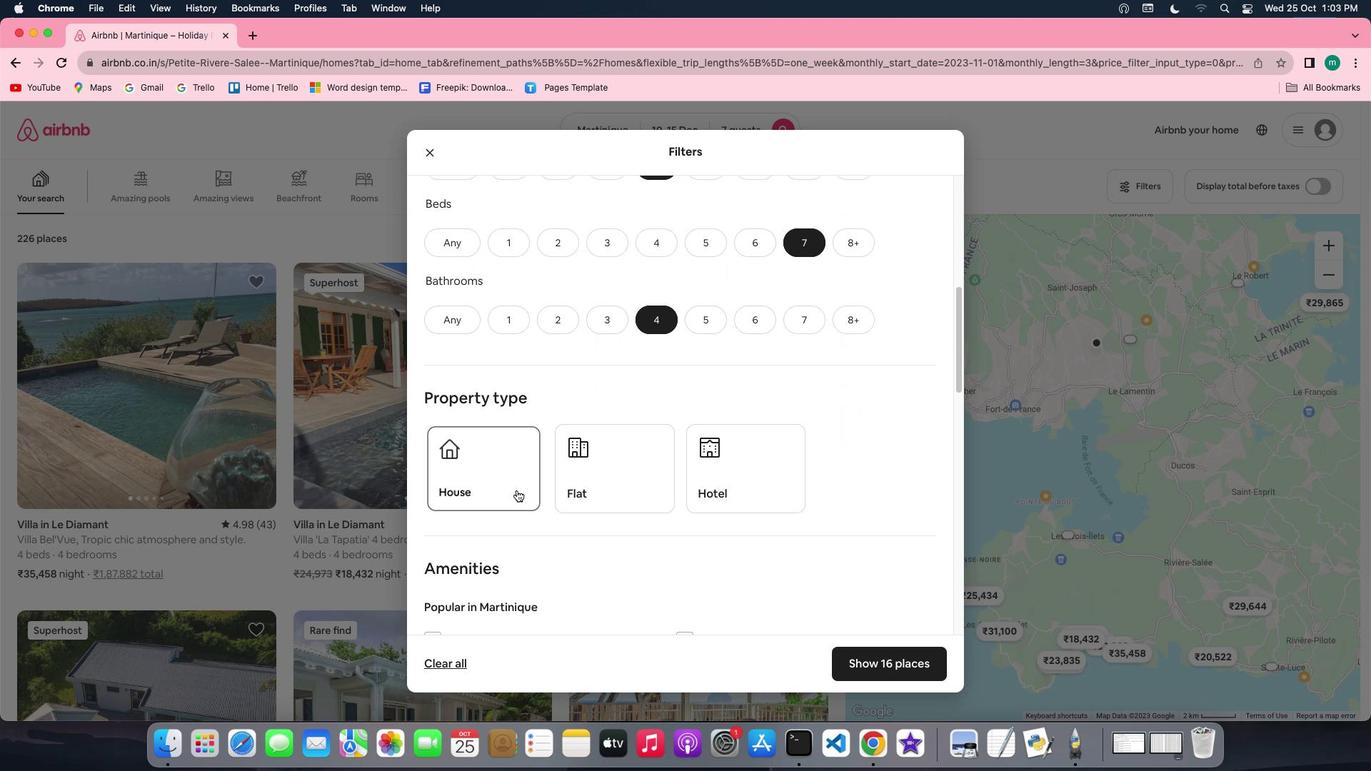 
Action: Mouse moved to (657, 480)
Screenshot: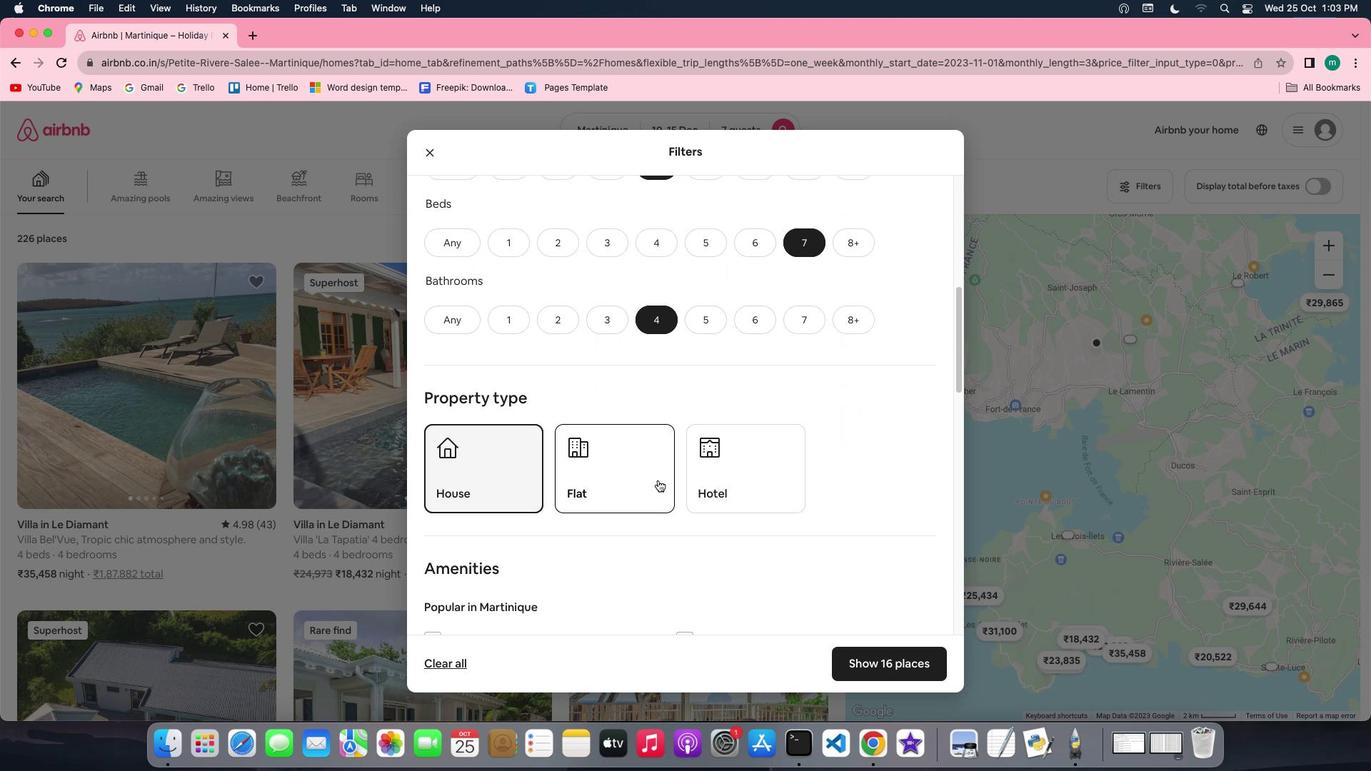 
Action: Mouse scrolled (657, 480) with delta (0, 0)
Screenshot: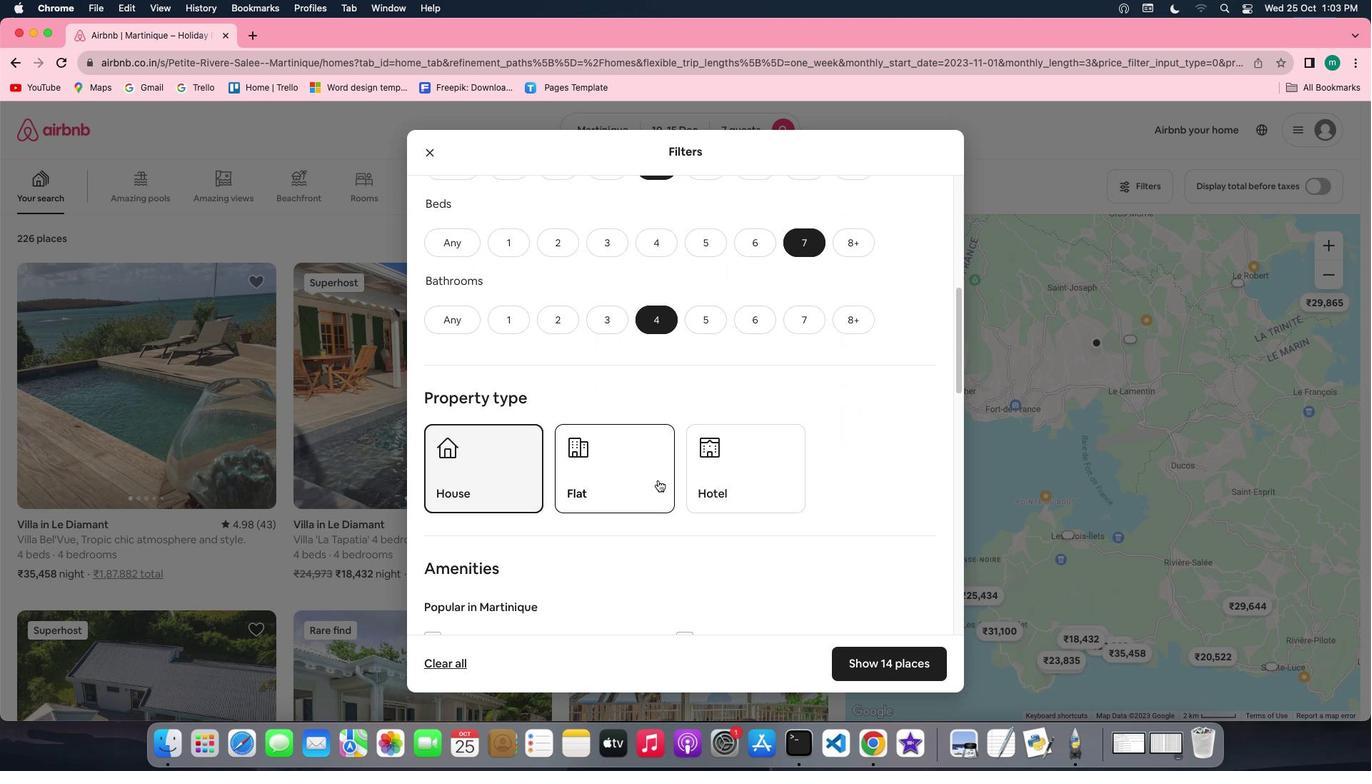 
Action: Mouse scrolled (657, 480) with delta (0, 0)
Screenshot: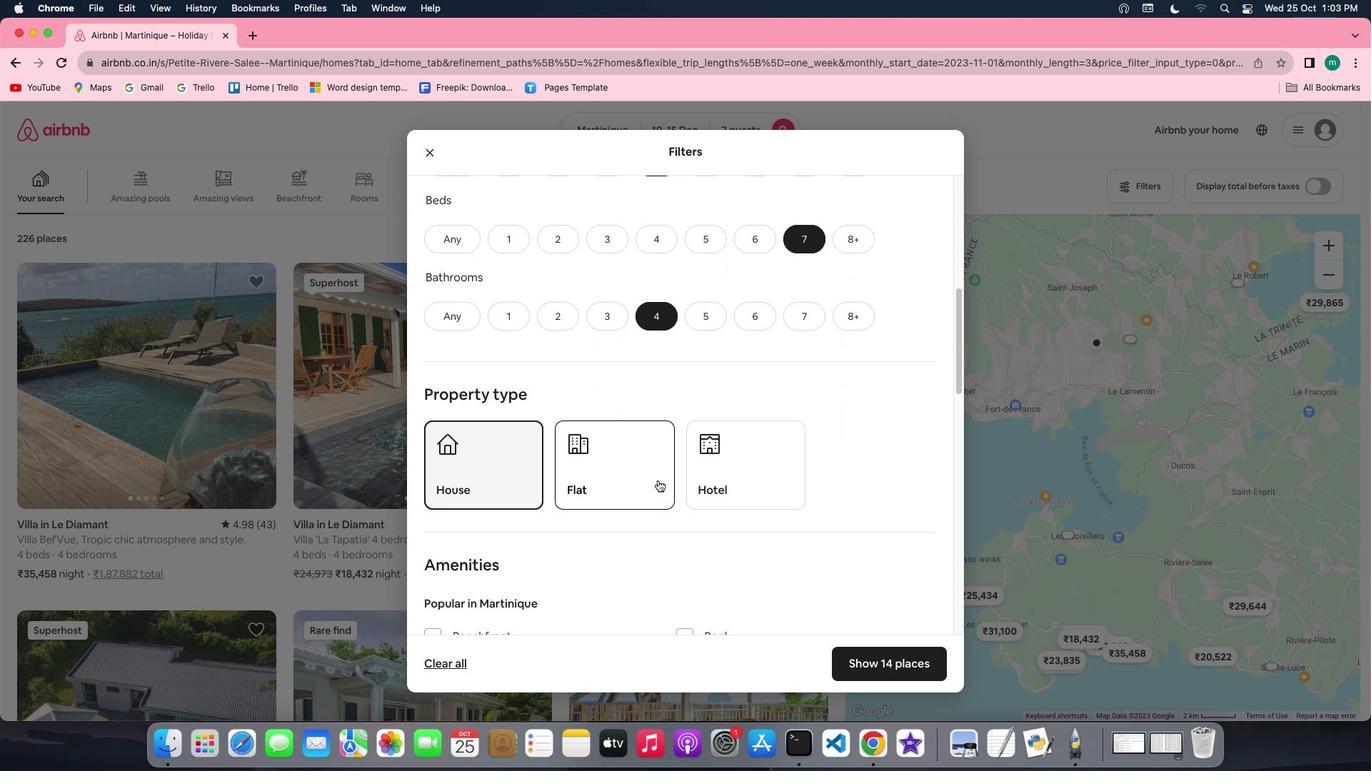 
Action: Mouse scrolled (657, 480) with delta (0, 0)
Screenshot: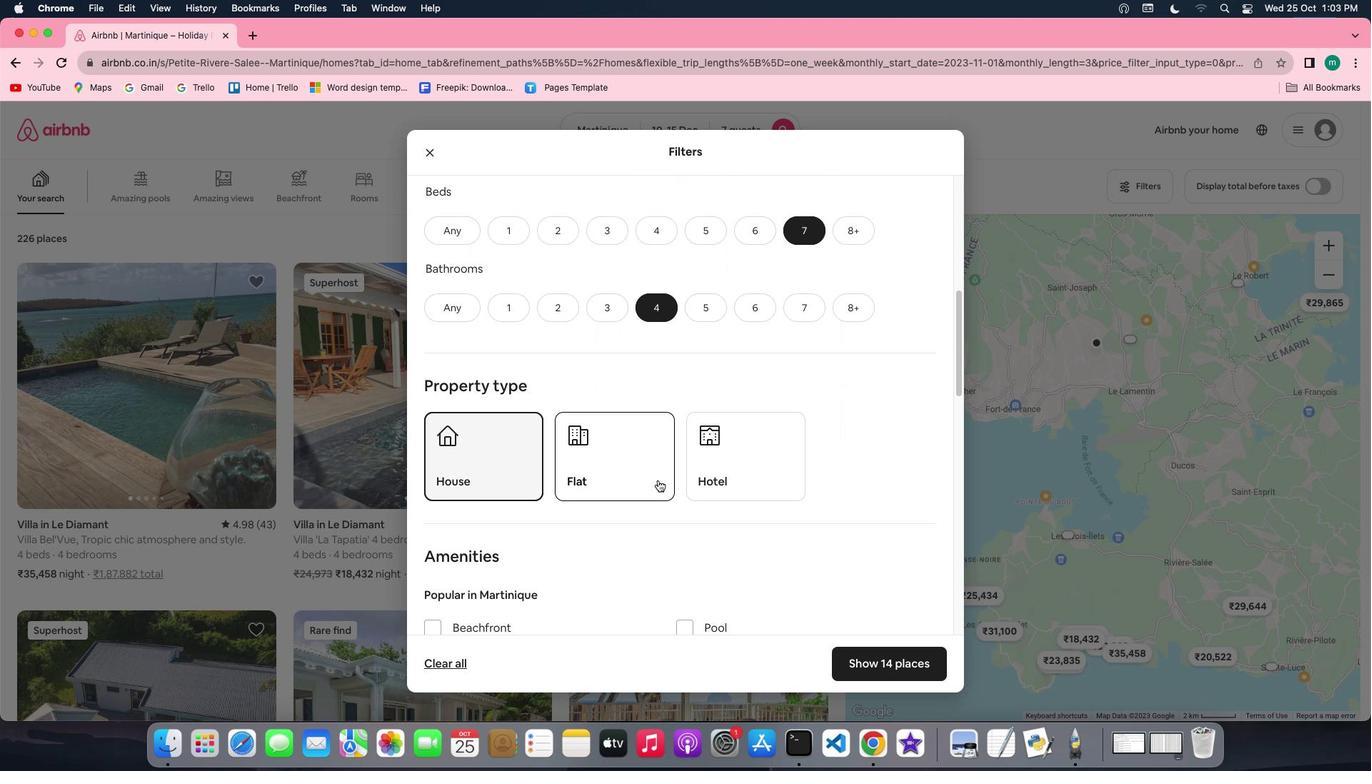 
Action: Mouse scrolled (657, 480) with delta (0, 0)
Screenshot: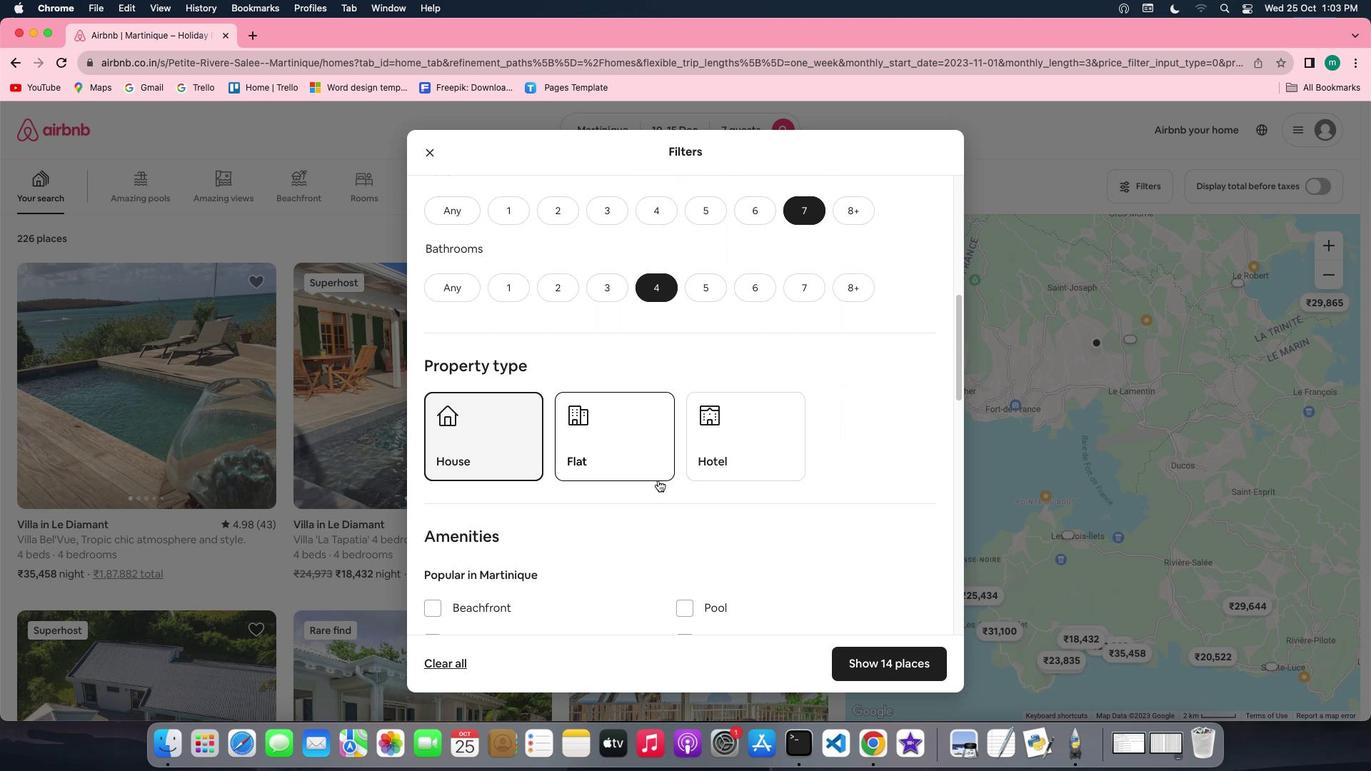 
Action: Mouse scrolled (657, 480) with delta (0, 0)
Screenshot: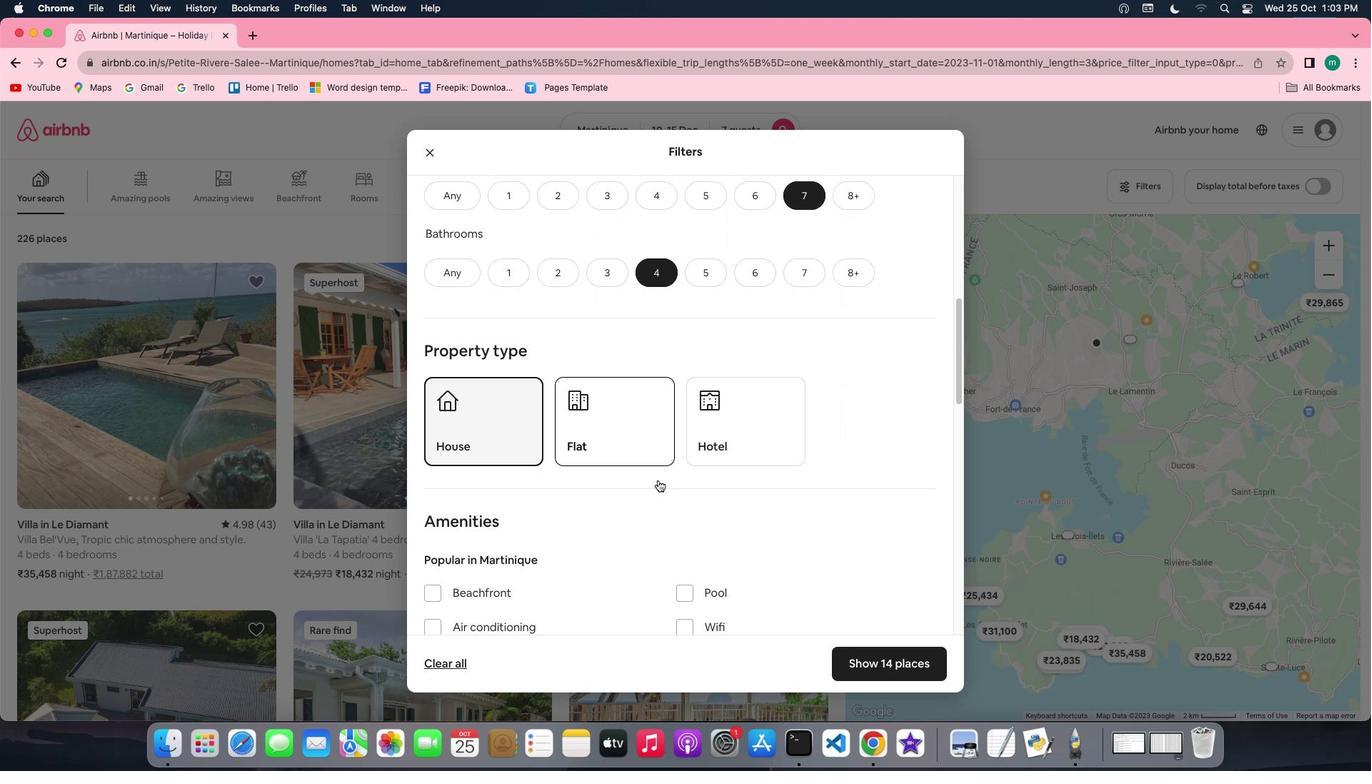 
Action: Mouse scrolled (657, 480) with delta (0, 0)
Screenshot: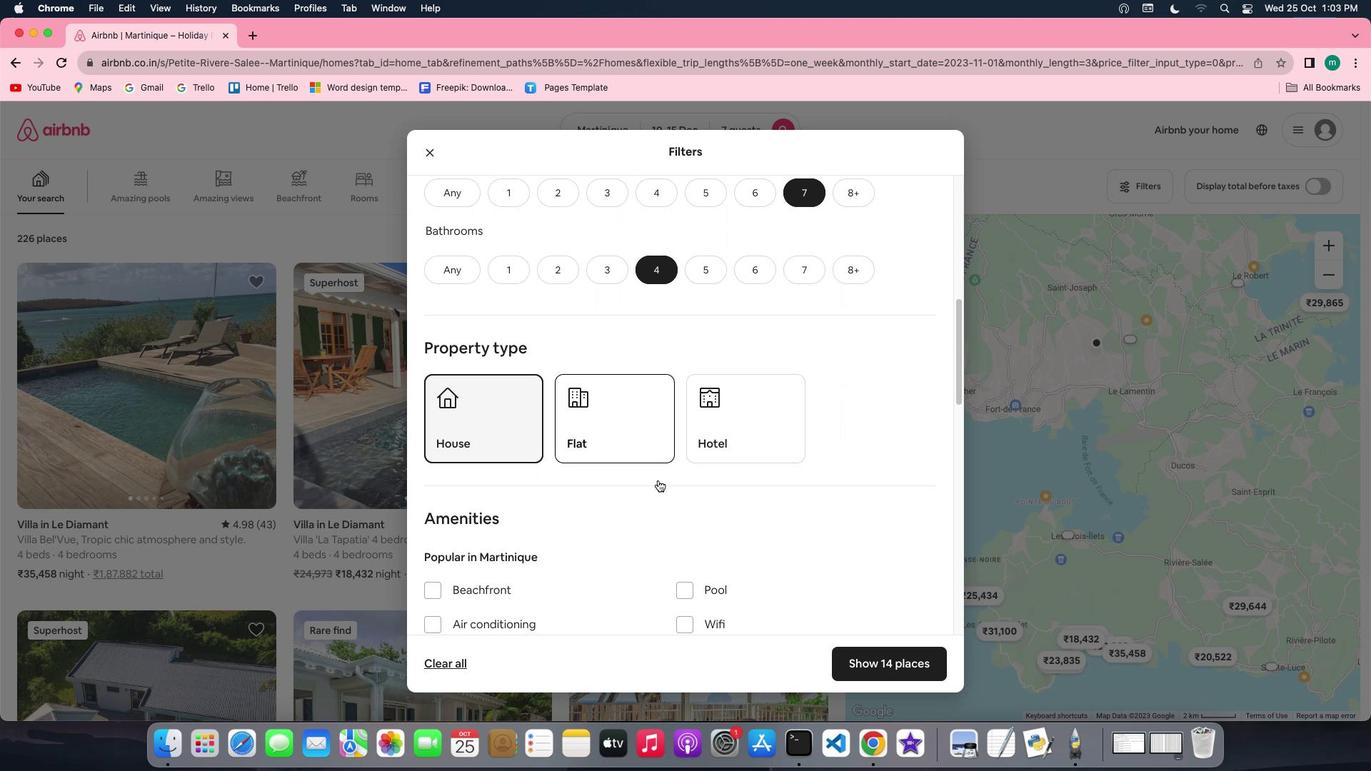 
Action: Mouse scrolled (657, 480) with delta (0, 0)
Screenshot: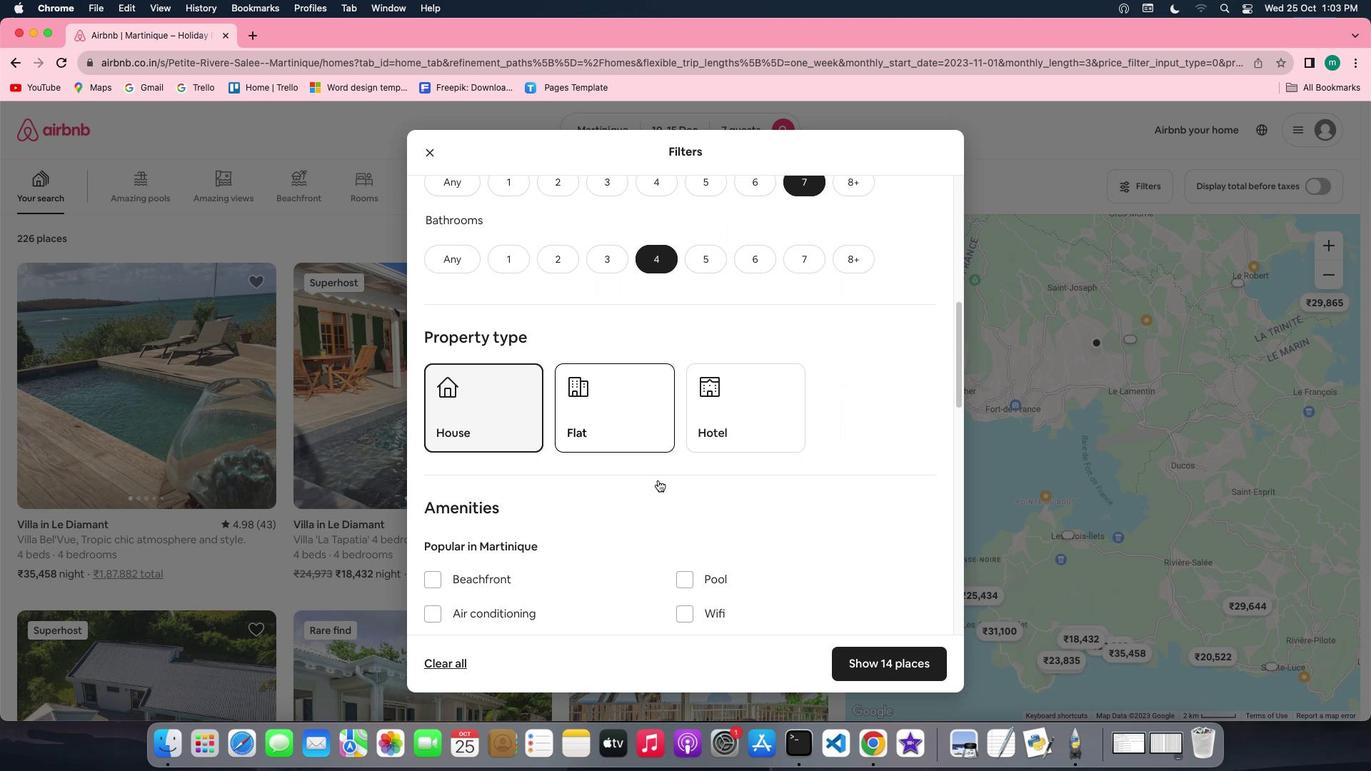 
Action: Mouse scrolled (657, 480) with delta (0, 0)
Screenshot: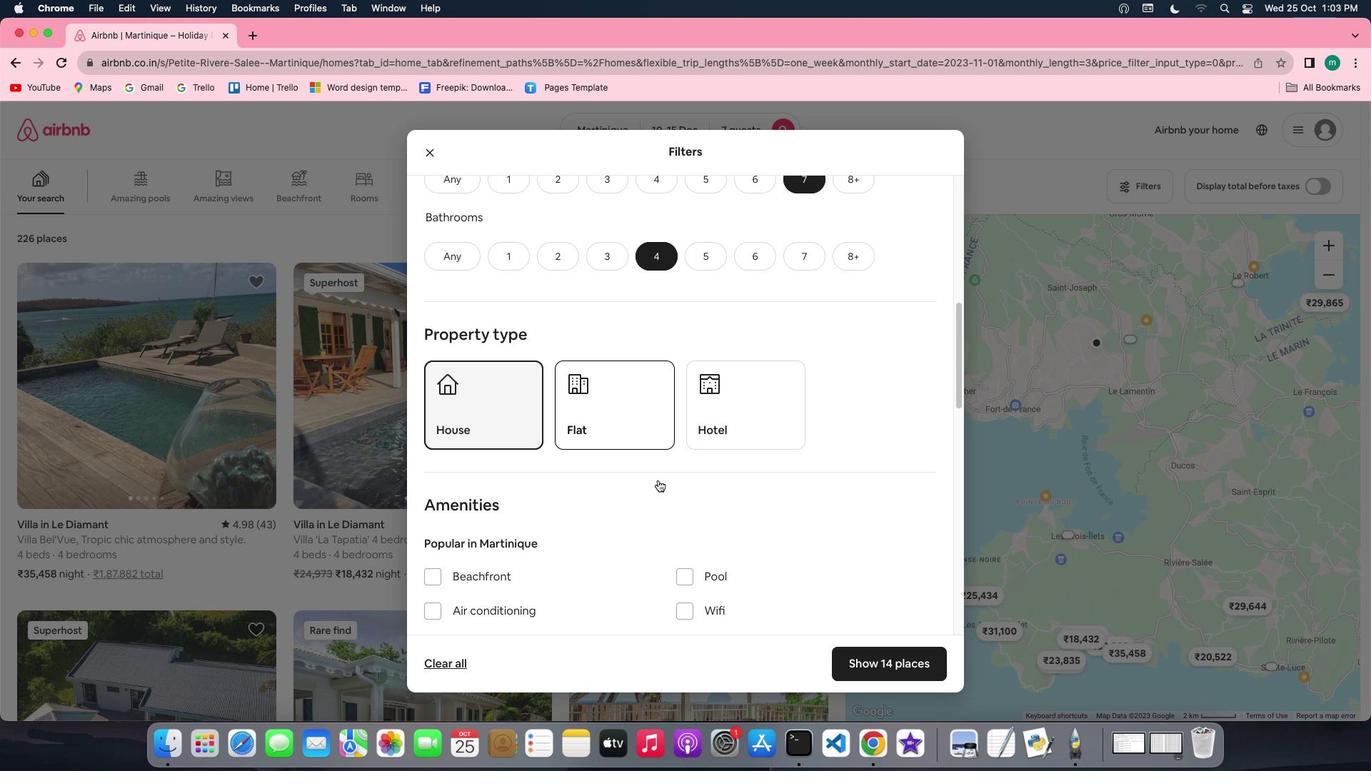 
Action: Mouse scrolled (657, 480) with delta (0, 0)
Screenshot: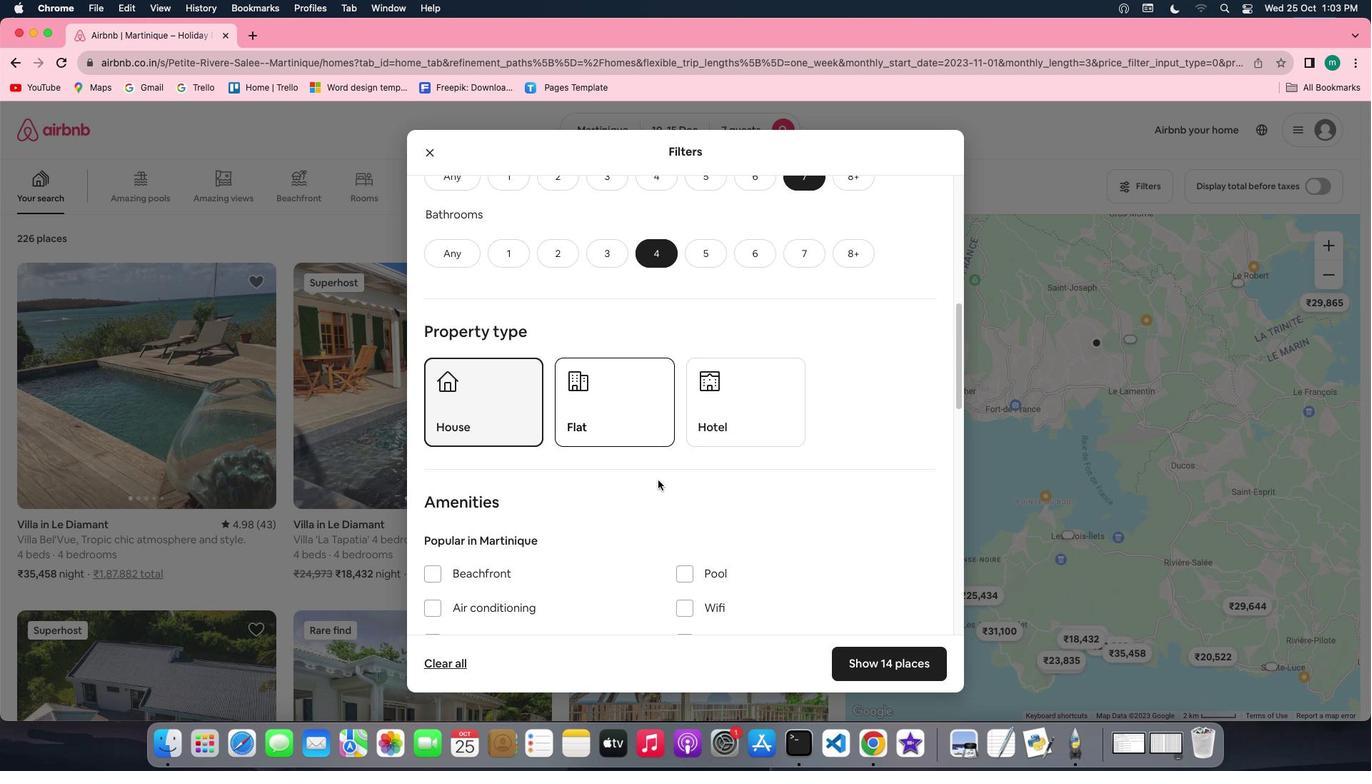 
Action: Mouse scrolled (657, 480) with delta (0, 0)
Screenshot: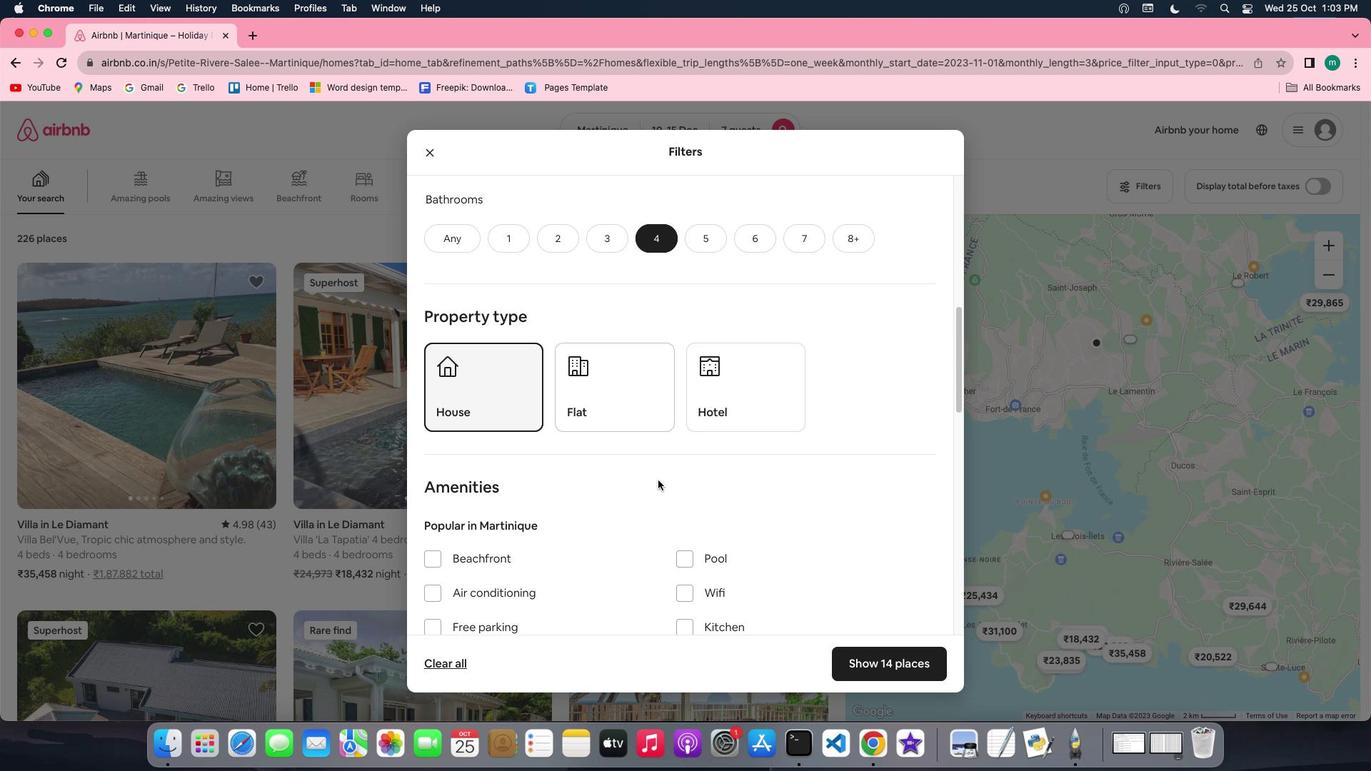 
Action: Mouse scrolled (657, 480) with delta (0, 0)
Screenshot: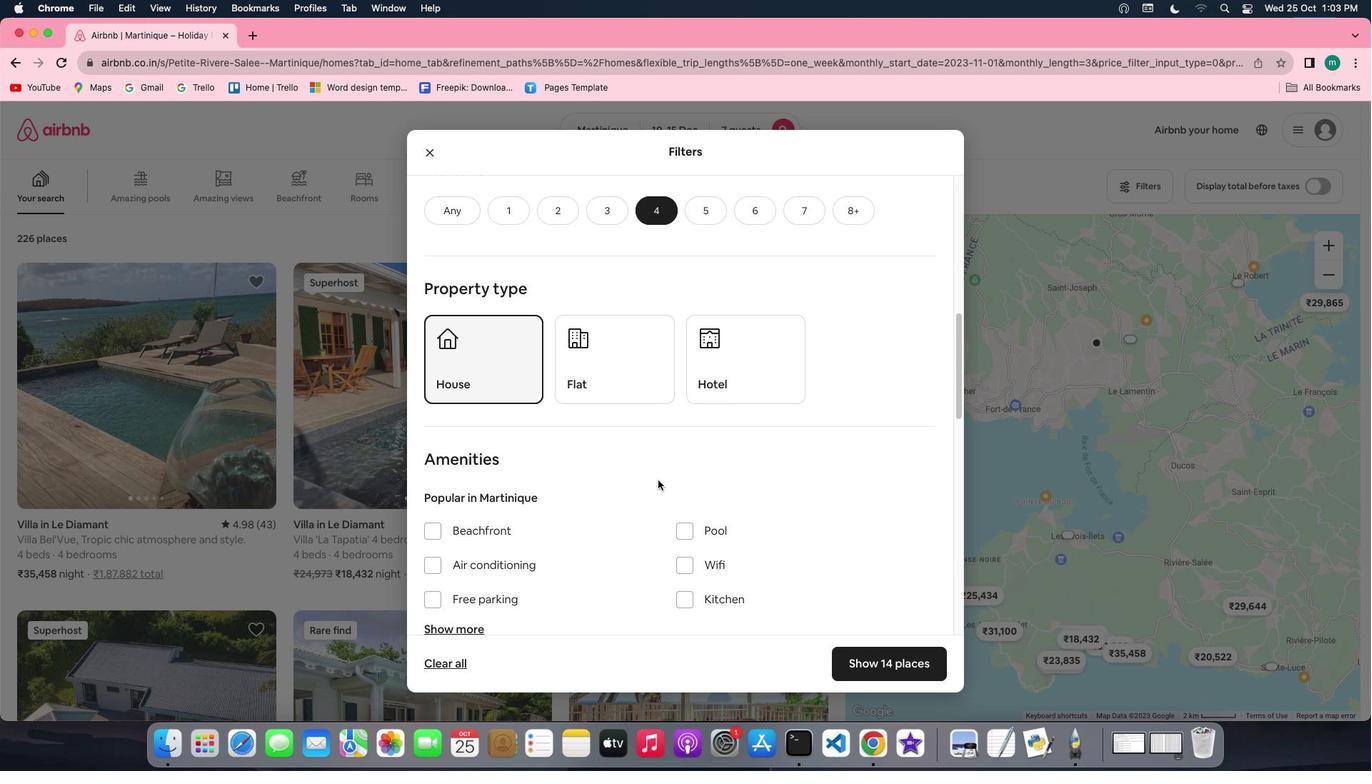 
Action: Mouse scrolled (657, 480) with delta (0, 0)
Screenshot: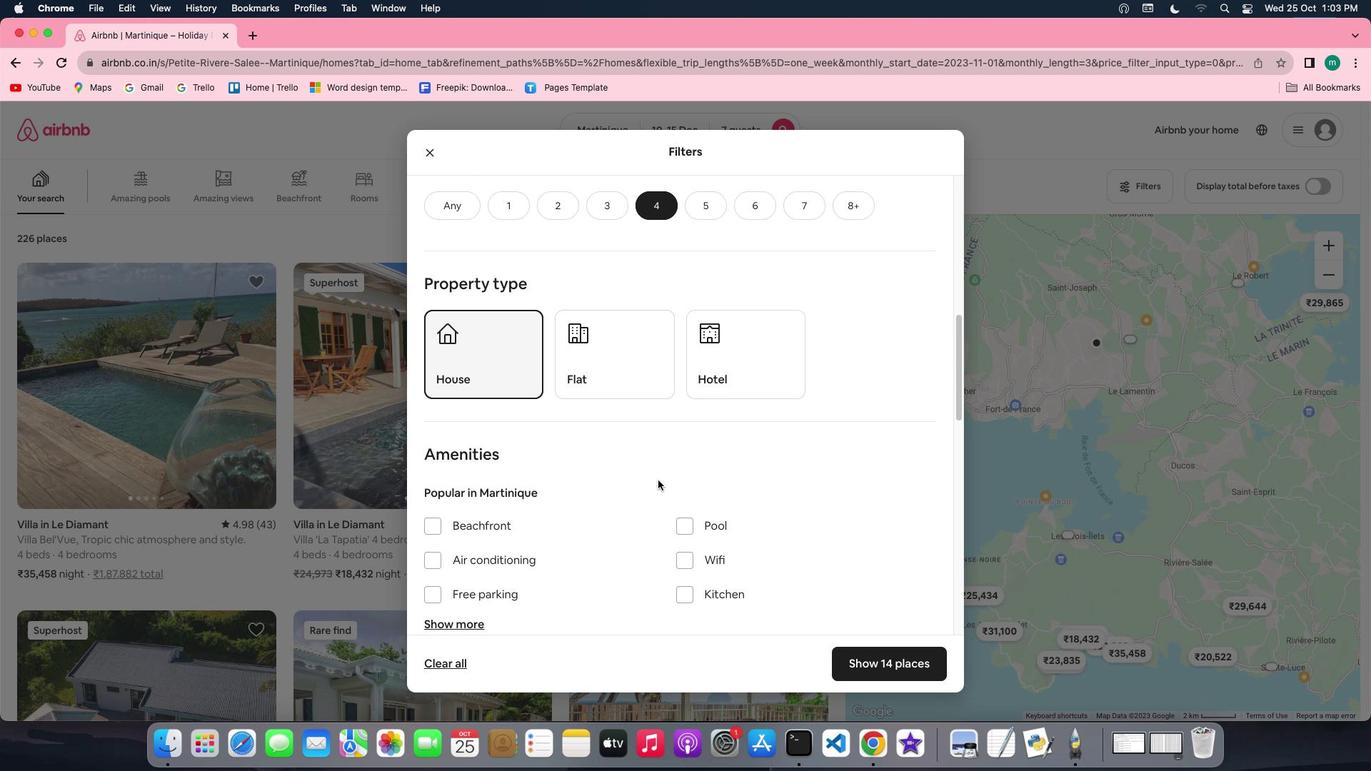
Action: Mouse scrolled (657, 480) with delta (0, 0)
Screenshot: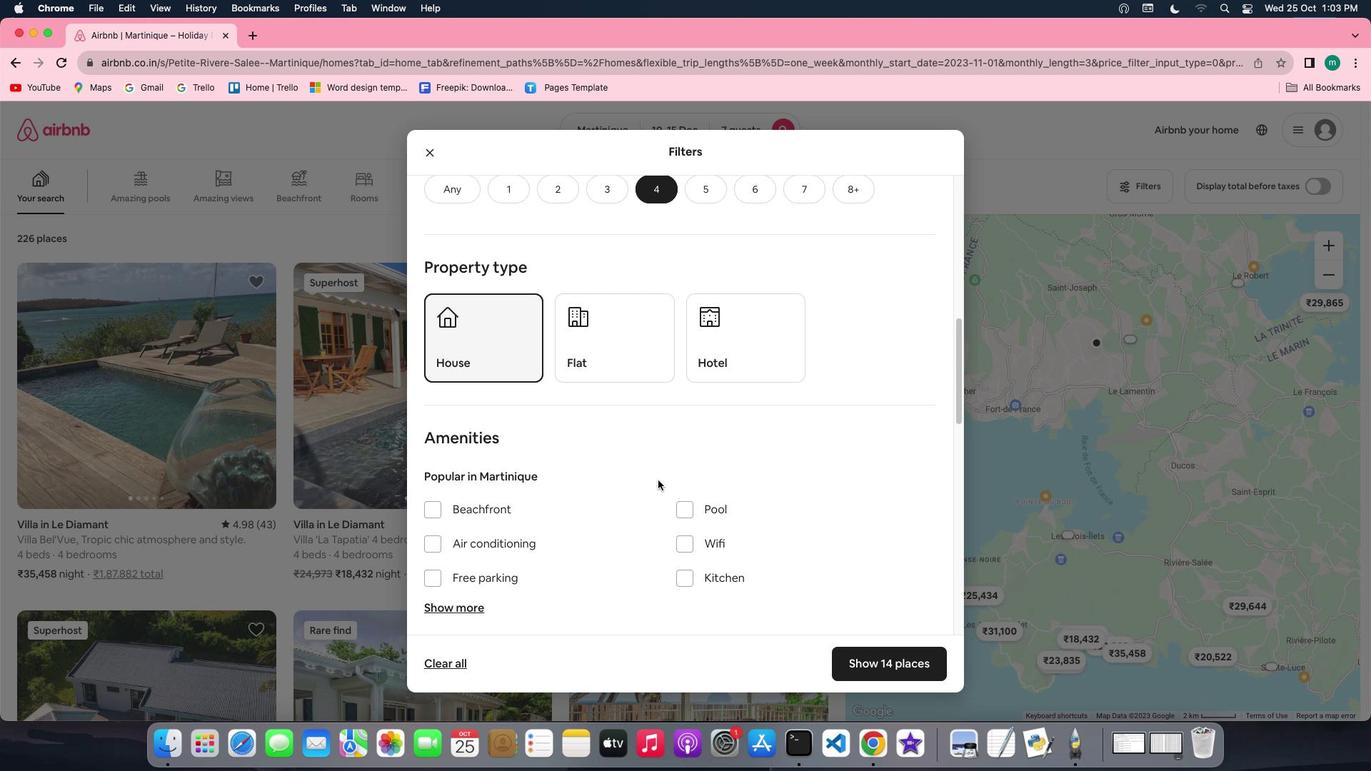
Action: Mouse scrolled (657, 480) with delta (0, 0)
Screenshot: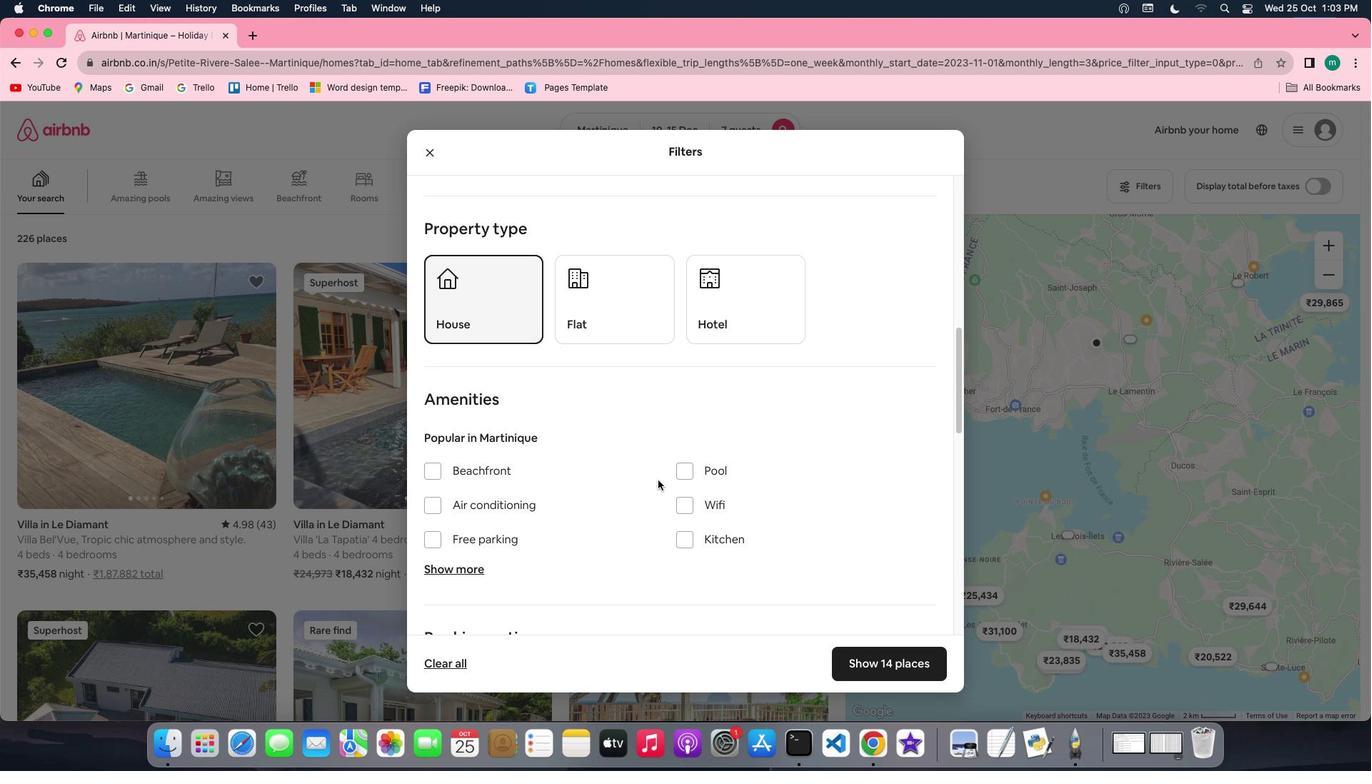 
Action: Mouse scrolled (657, 480) with delta (0, 0)
Screenshot: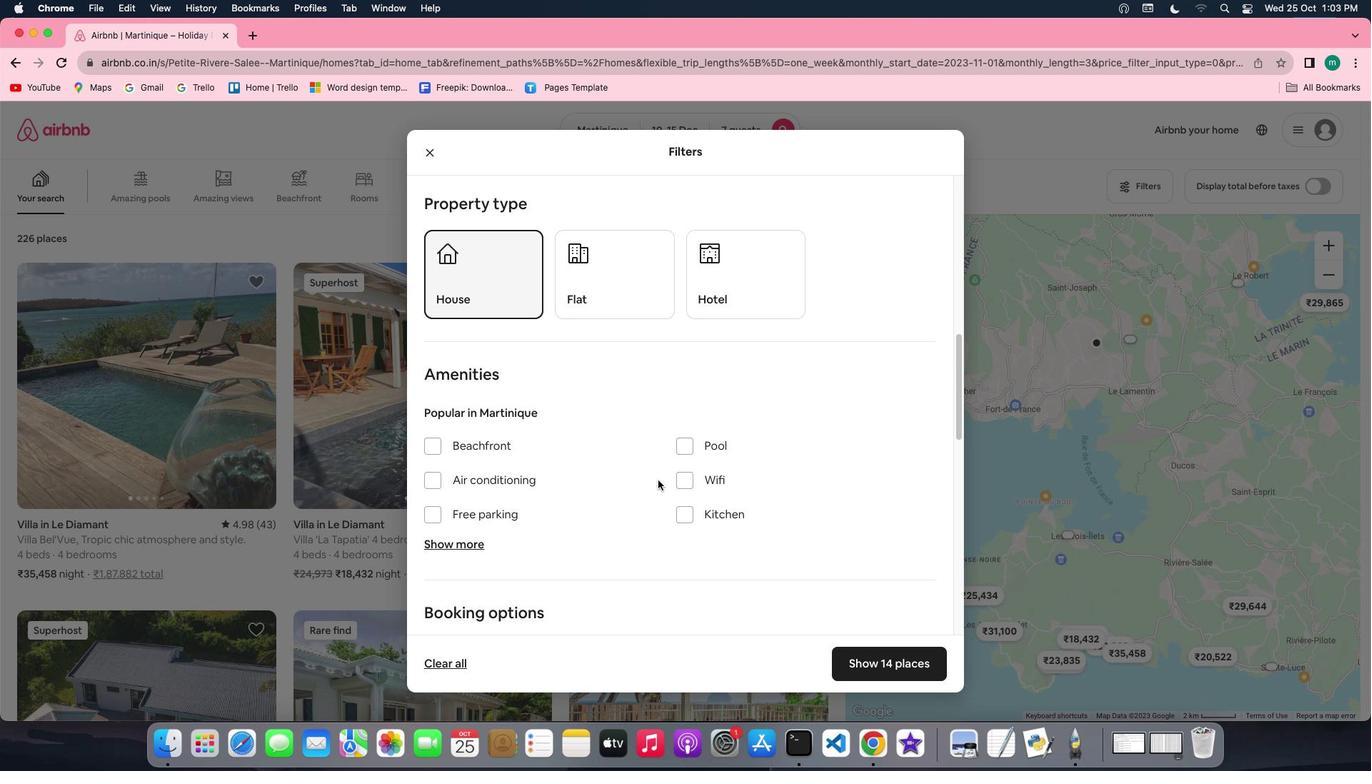 
Action: Mouse scrolled (657, 480) with delta (0, 0)
Screenshot: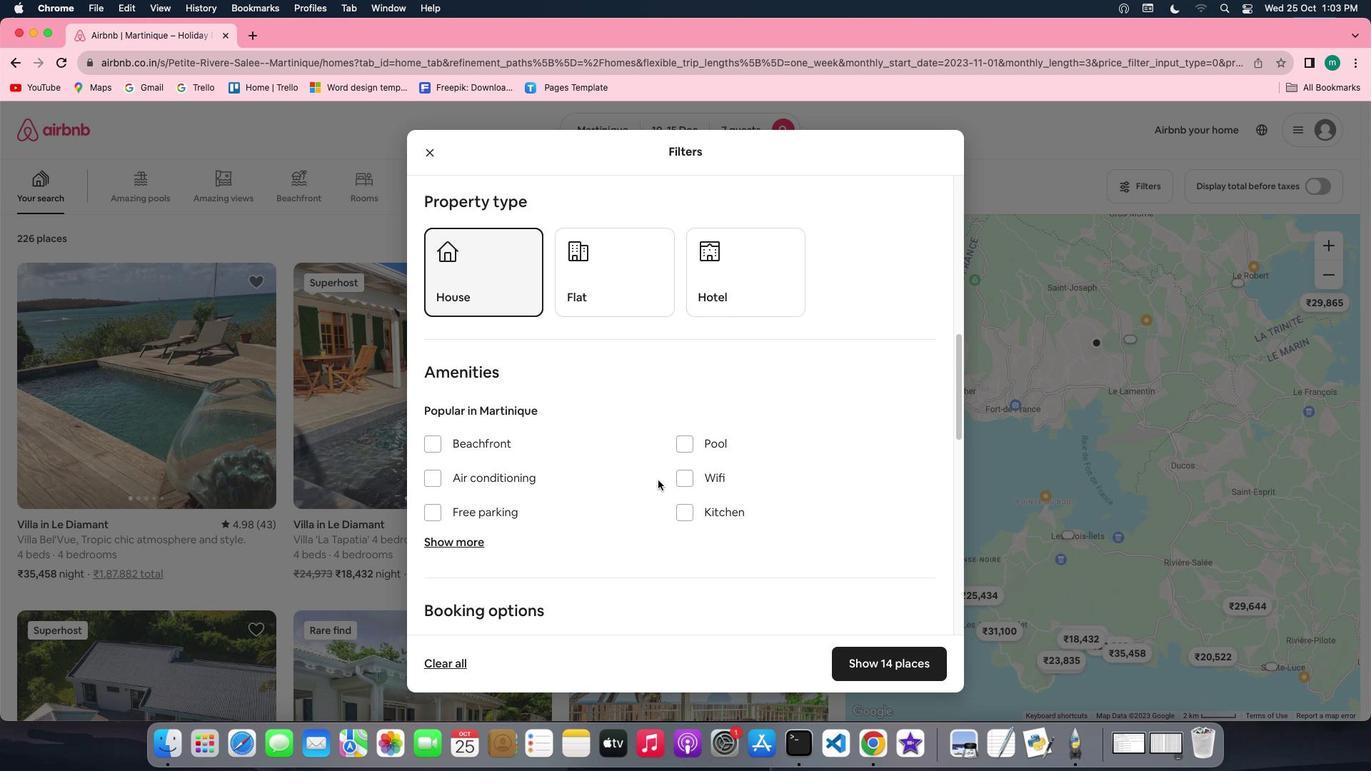 
Action: Mouse scrolled (657, 480) with delta (0, 0)
Screenshot: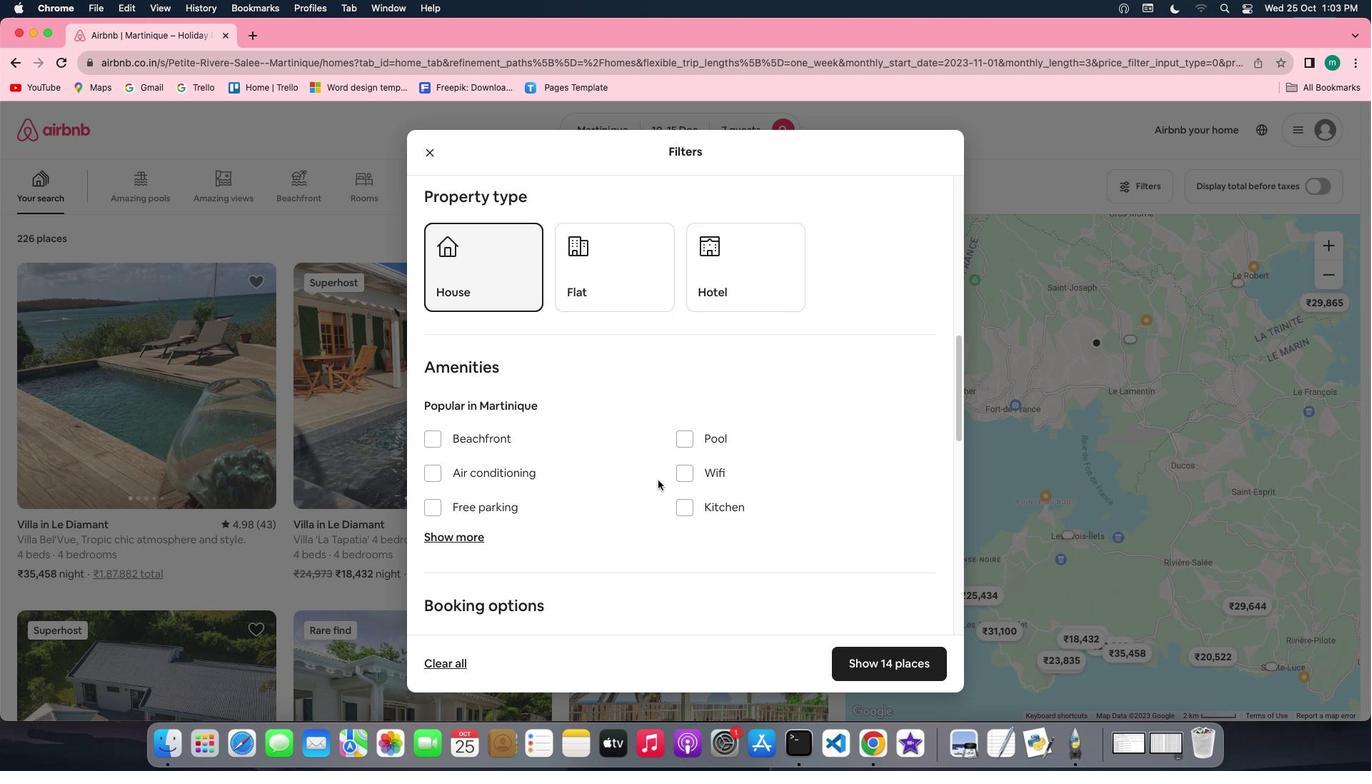 
Action: Mouse scrolled (657, 480) with delta (0, 0)
Screenshot: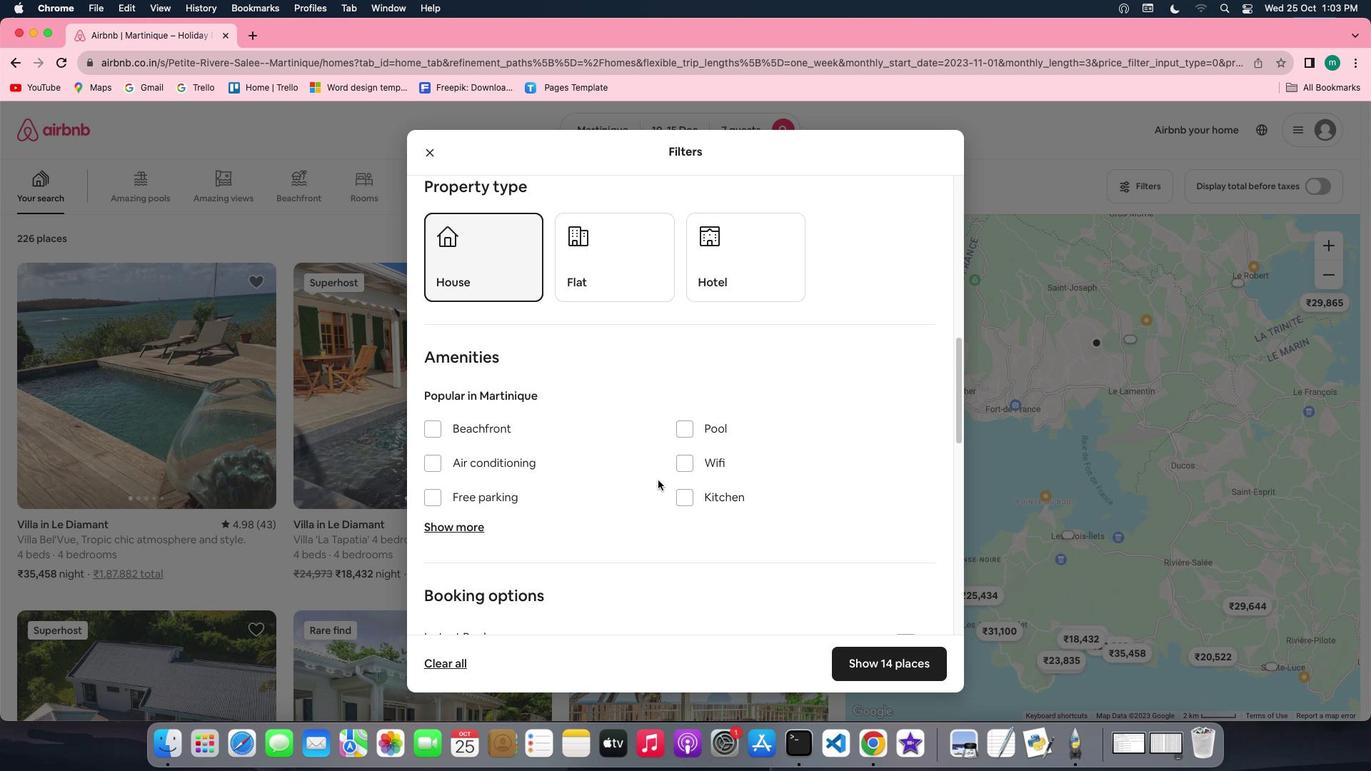 
Action: Mouse scrolled (657, 480) with delta (0, 0)
Screenshot: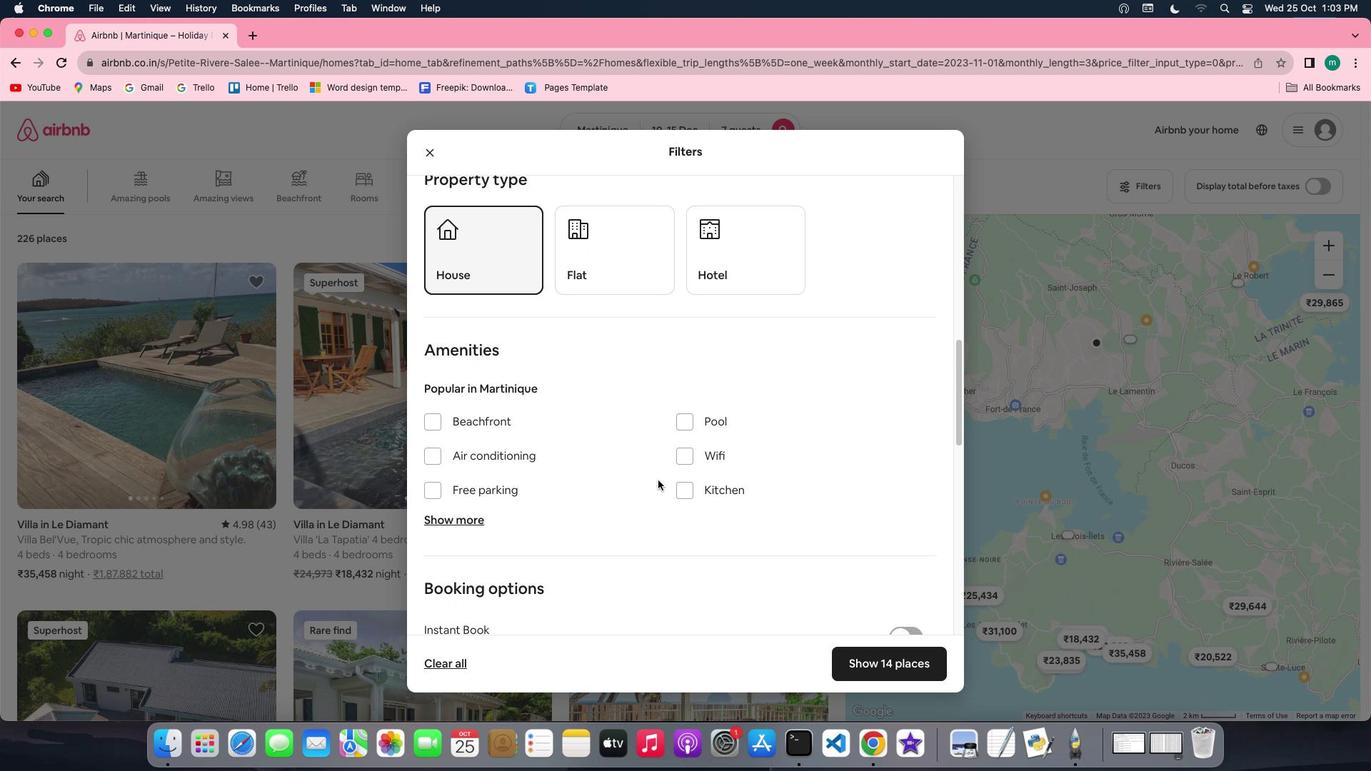 
Action: Mouse scrolled (657, 480) with delta (0, 0)
Screenshot: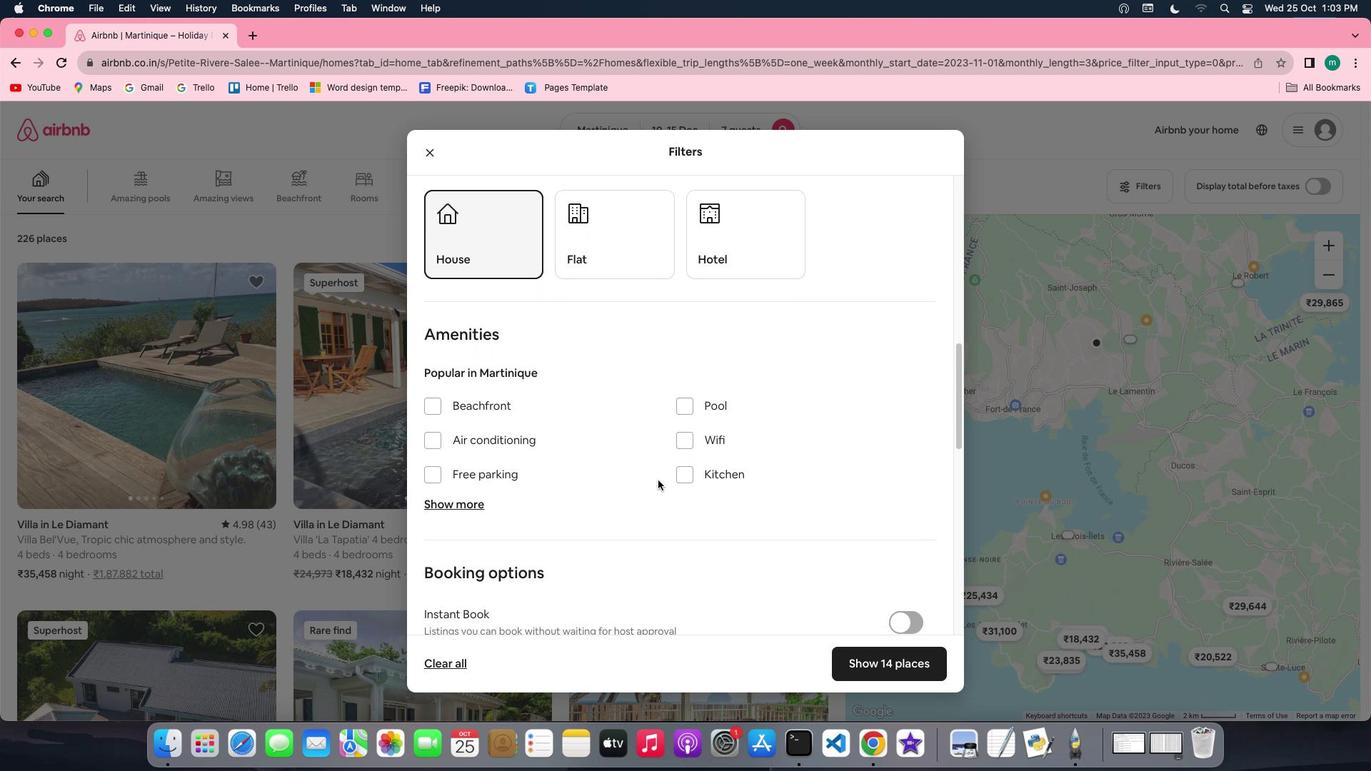 
Action: Mouse scrolled (657, 480) with delta (0, 0)
Screenshot: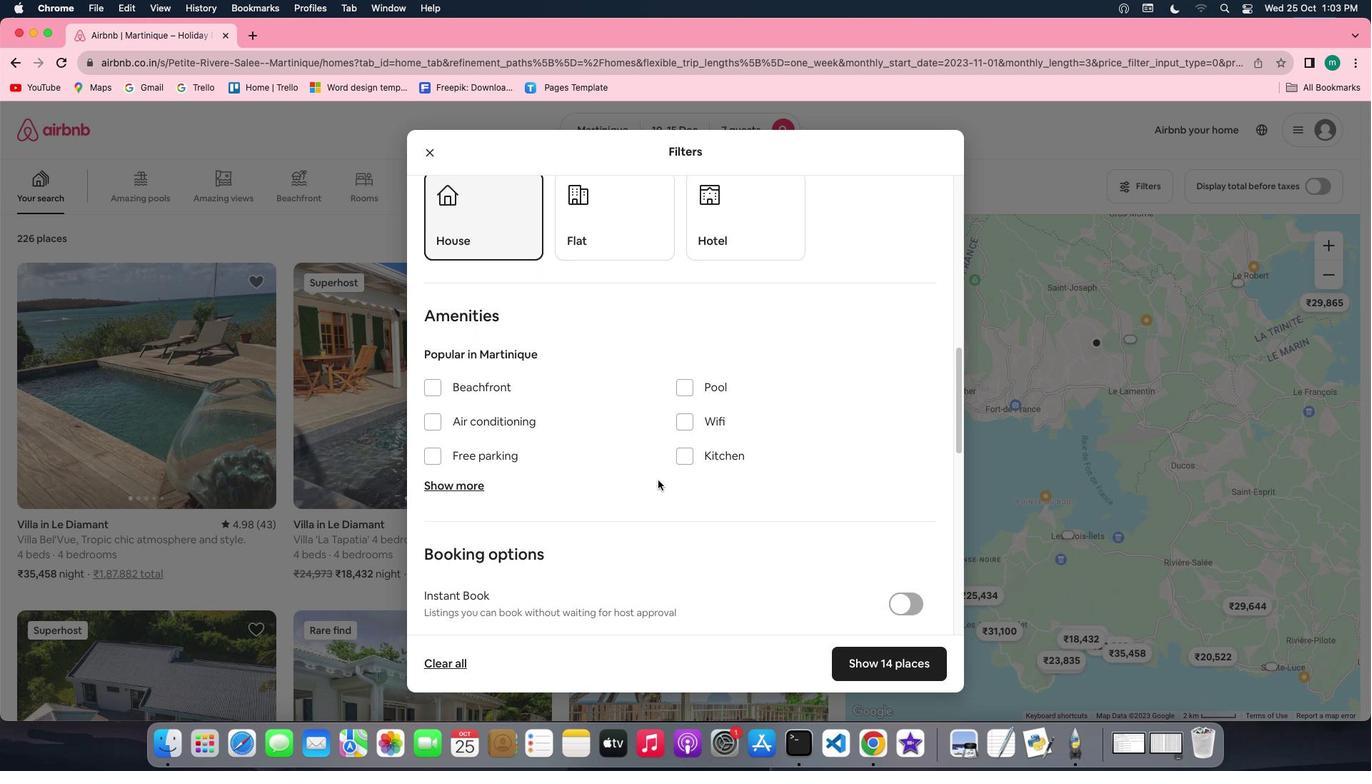 
Action: Mouse moved to (695, 395)
Screenshot: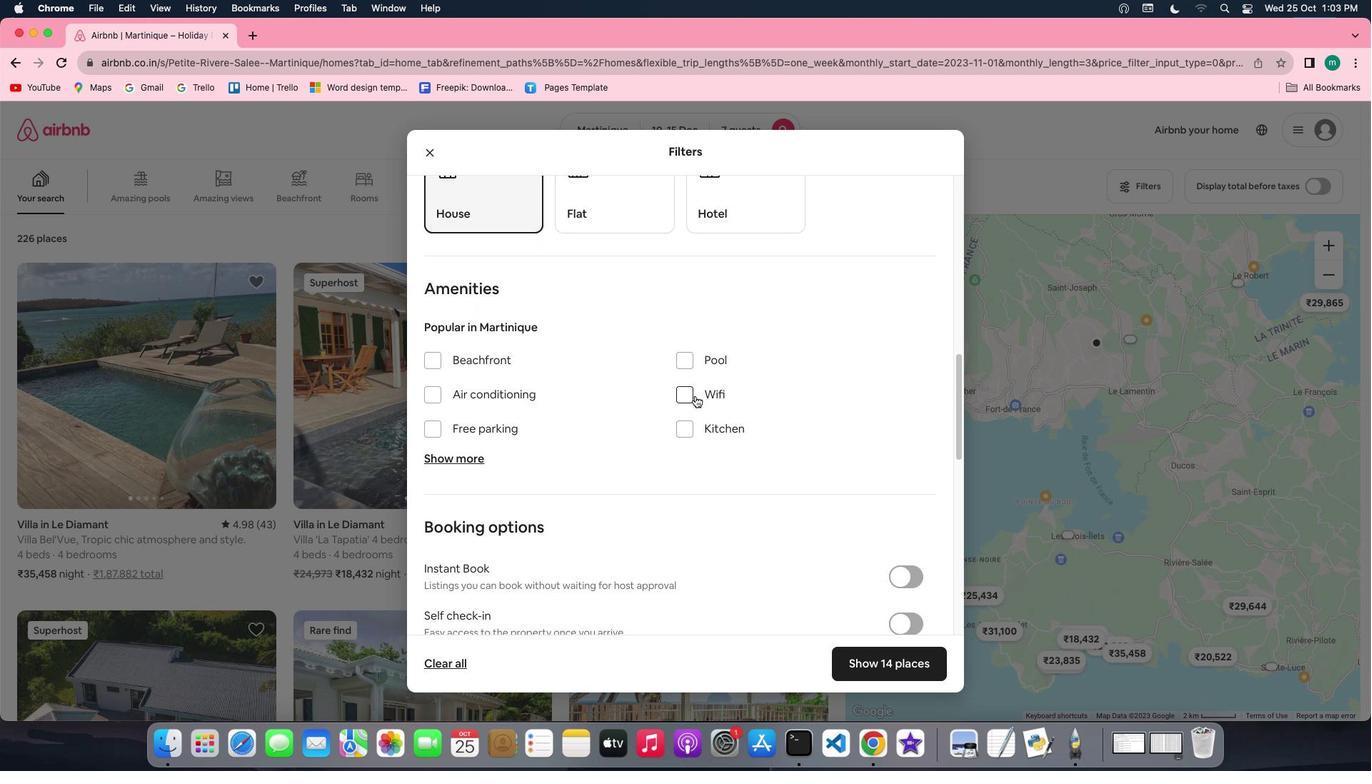 
Action: Mouse pressed left at (695, 395)
Screenshot: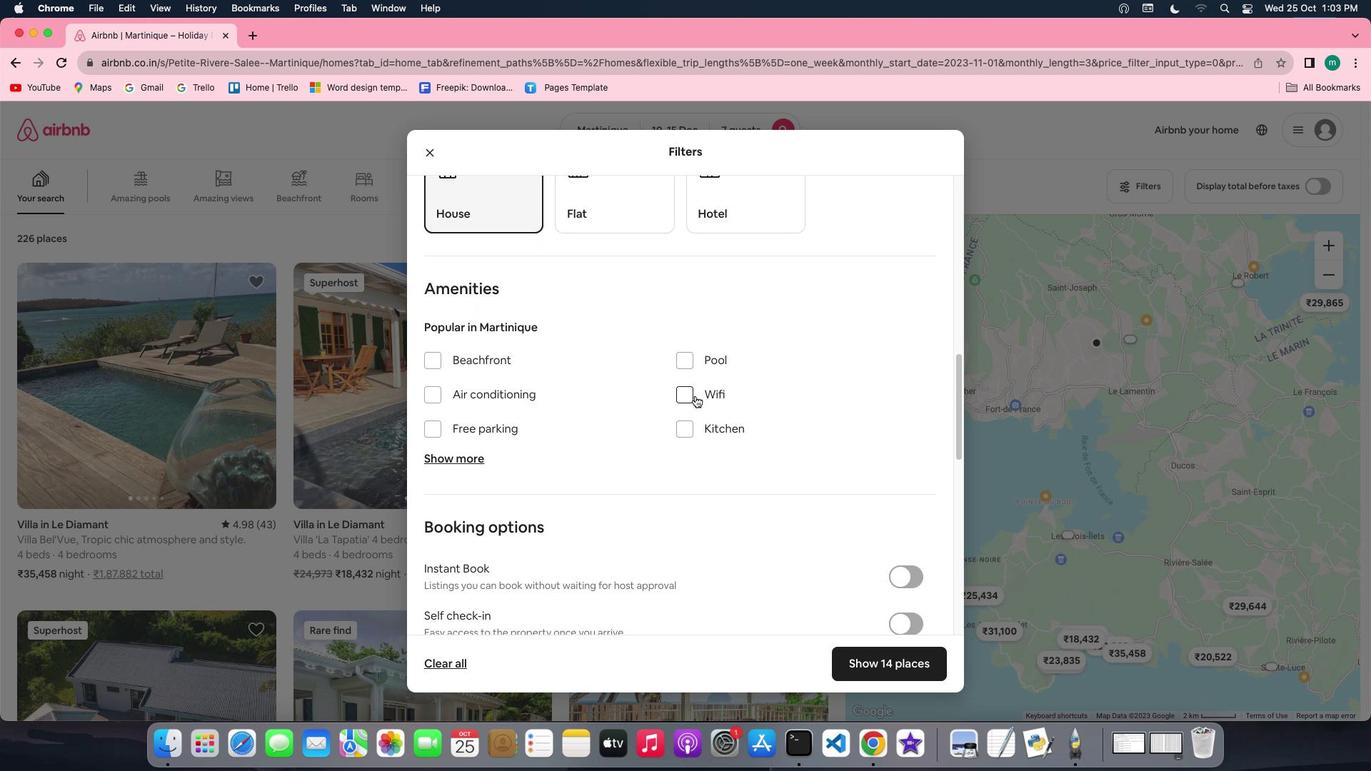 
Action: Mouse moved to (705, 414)
Screenshot: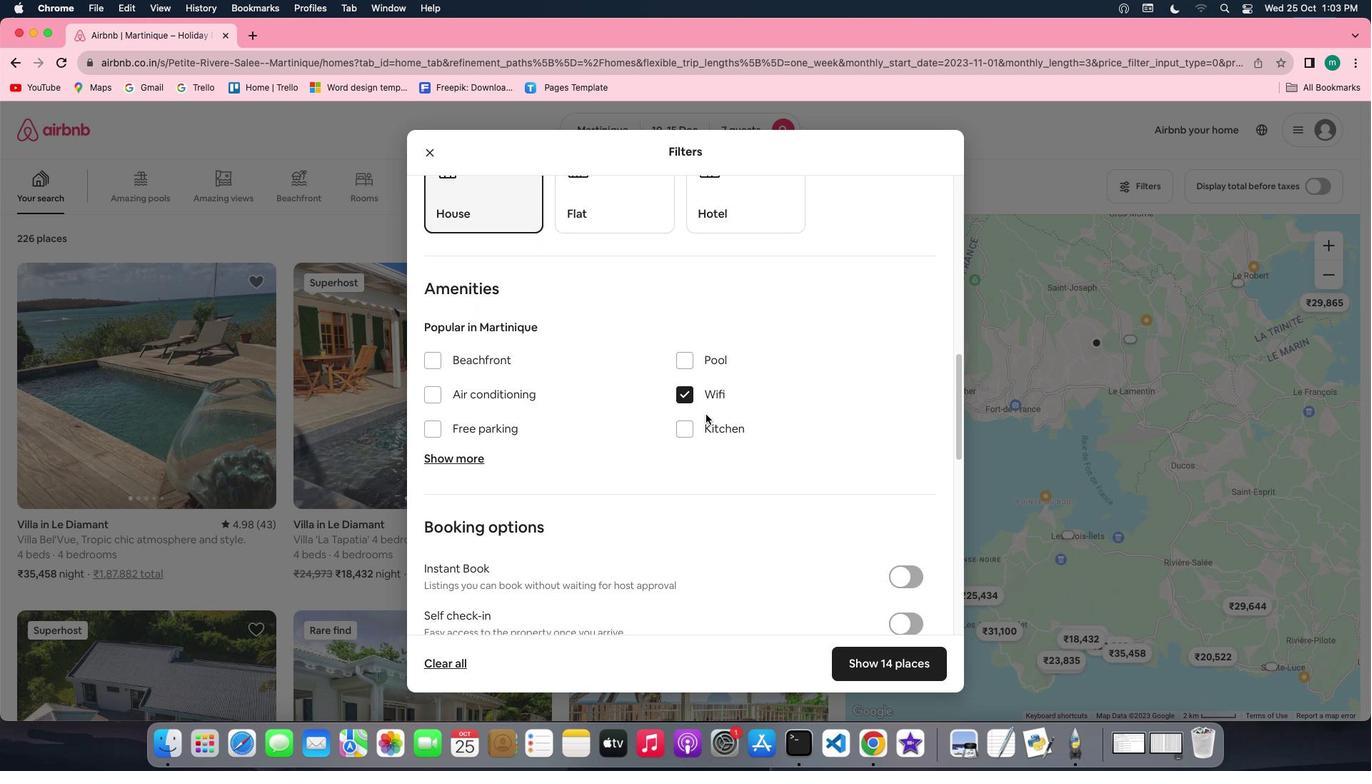 
Action: Mouse scrolled (705, 414) with delta (0, 0)
Screenshot: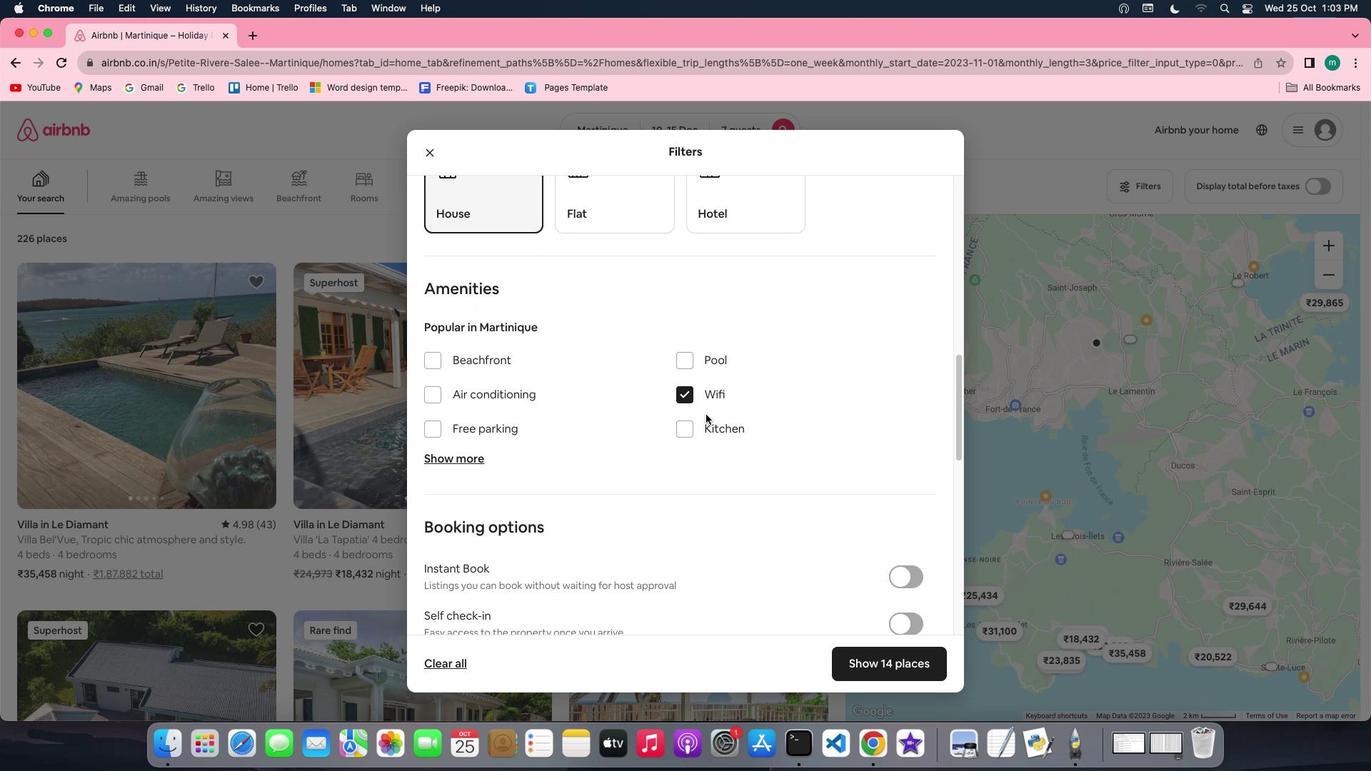 
Action: Mouse scrolled (705, 414) with delta (0, 0)
Screenshot: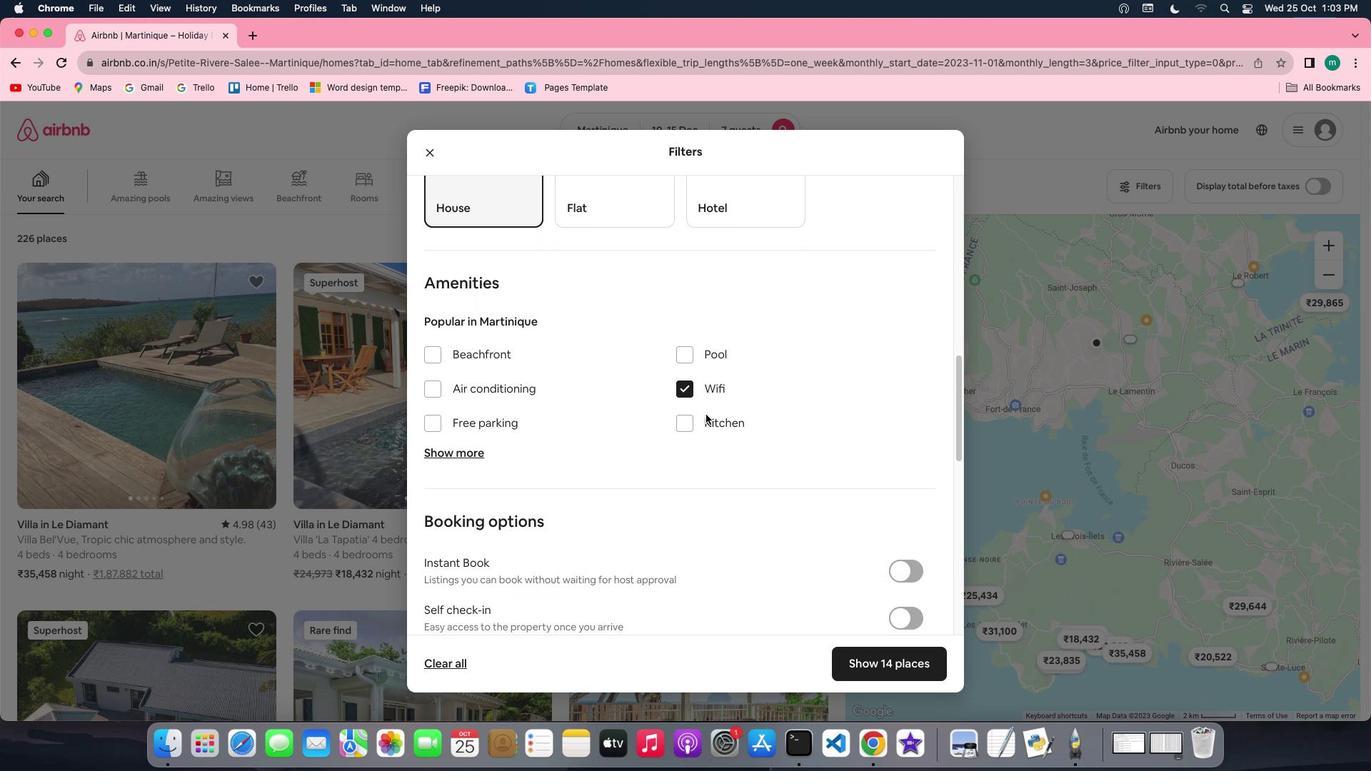 
Action: Mouse scrolled (705, 414) with delta (0, 0)
Screenshot: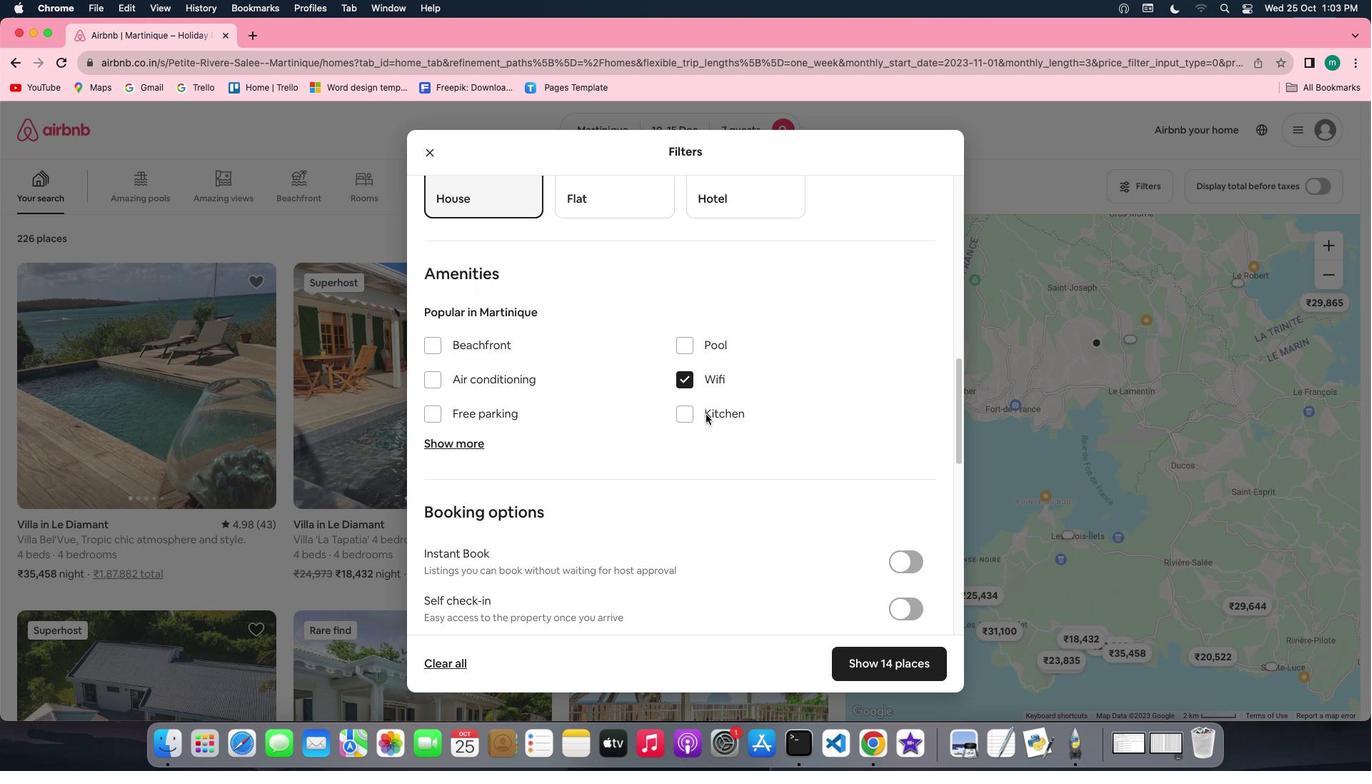 
Action: Mouse scrolled (705, 414) with delta (0, 0)
Screenshot: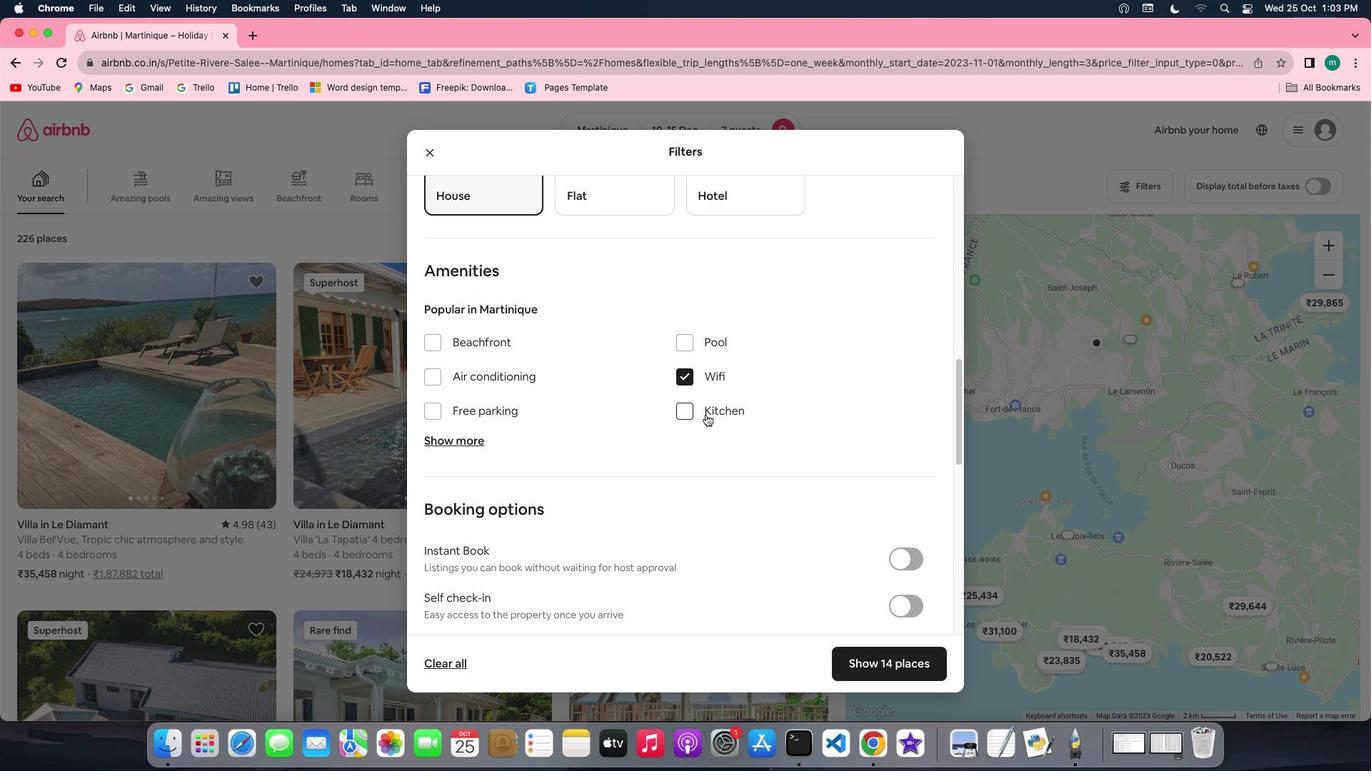 
Action: Mouse scrolled (705, 414) with delta (0, 0)
Screenshot: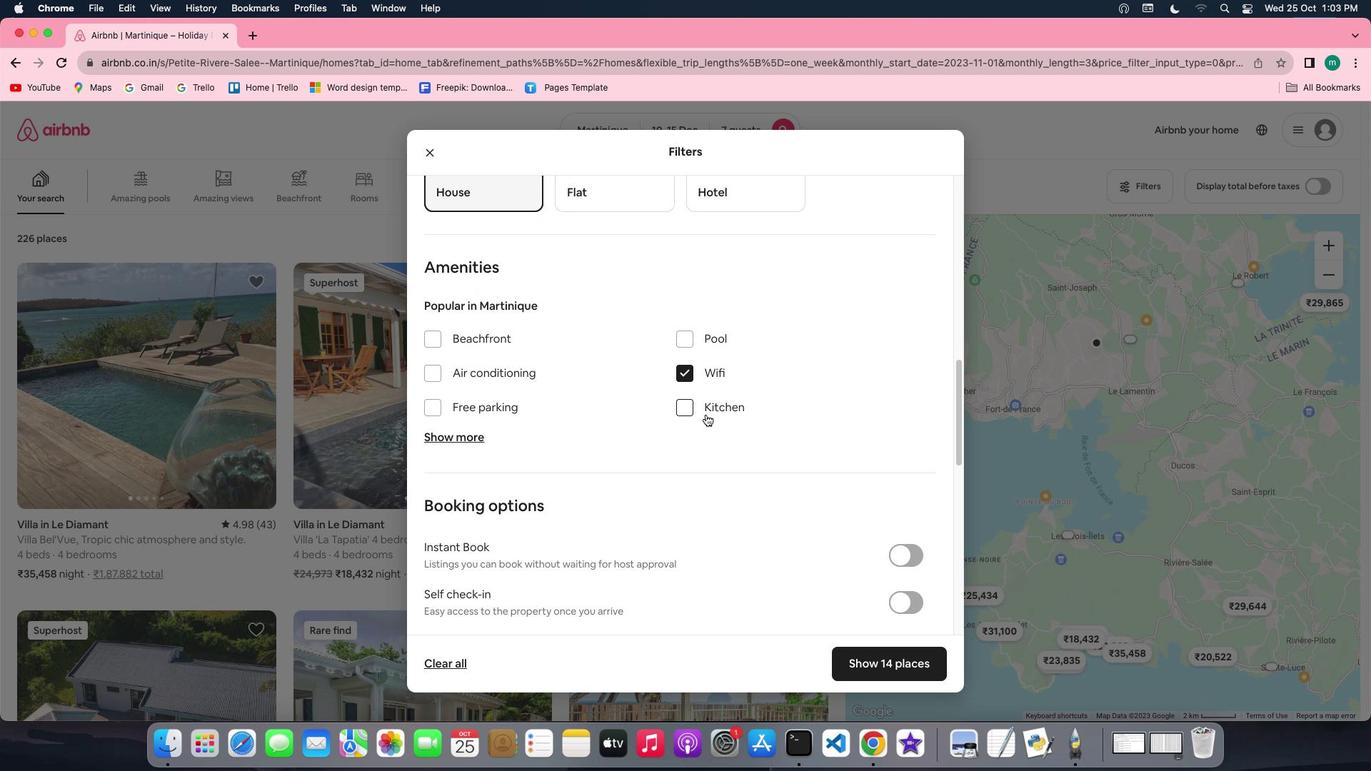 
Action: Mouse scrolled (705, 414) with delta (0, 0)
Screenshot: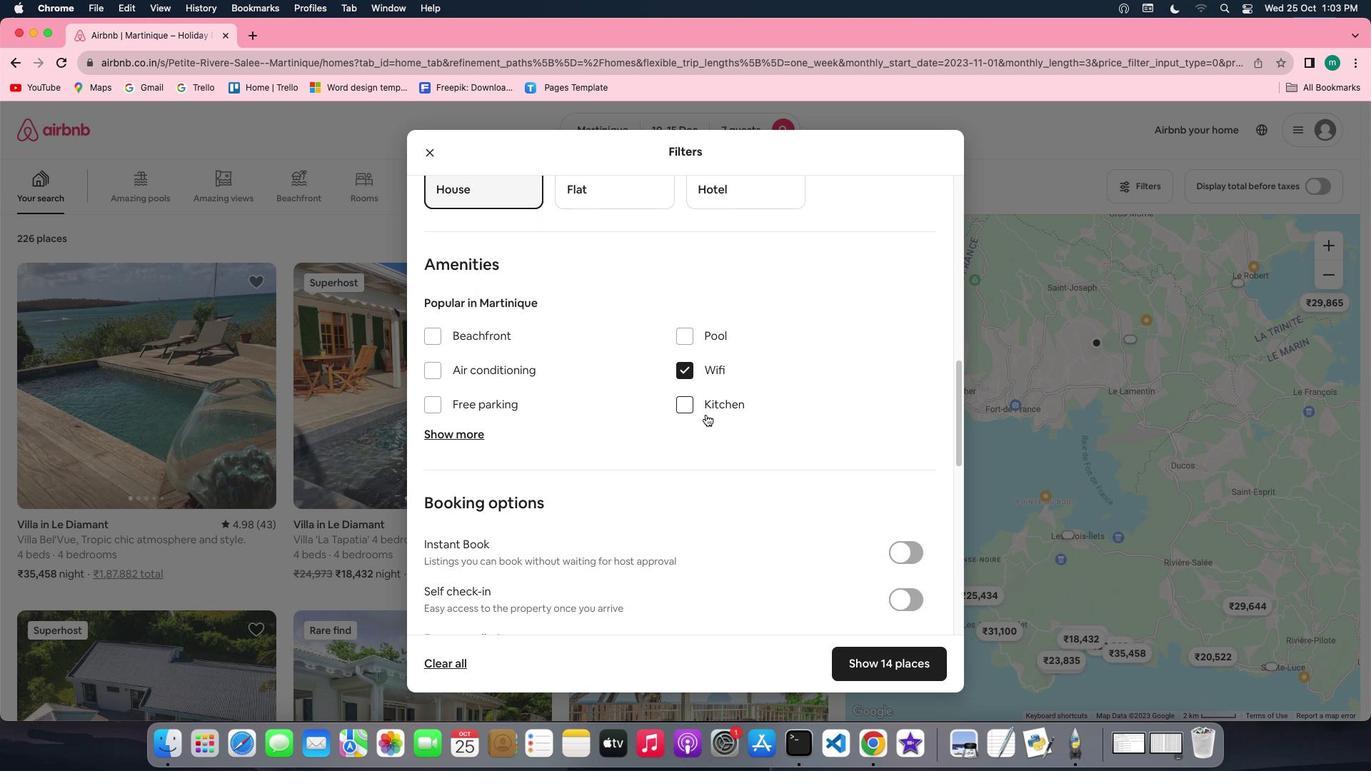 
Action: Mouse scrolled (705, 414) with delta (0, 0)
Screenshot: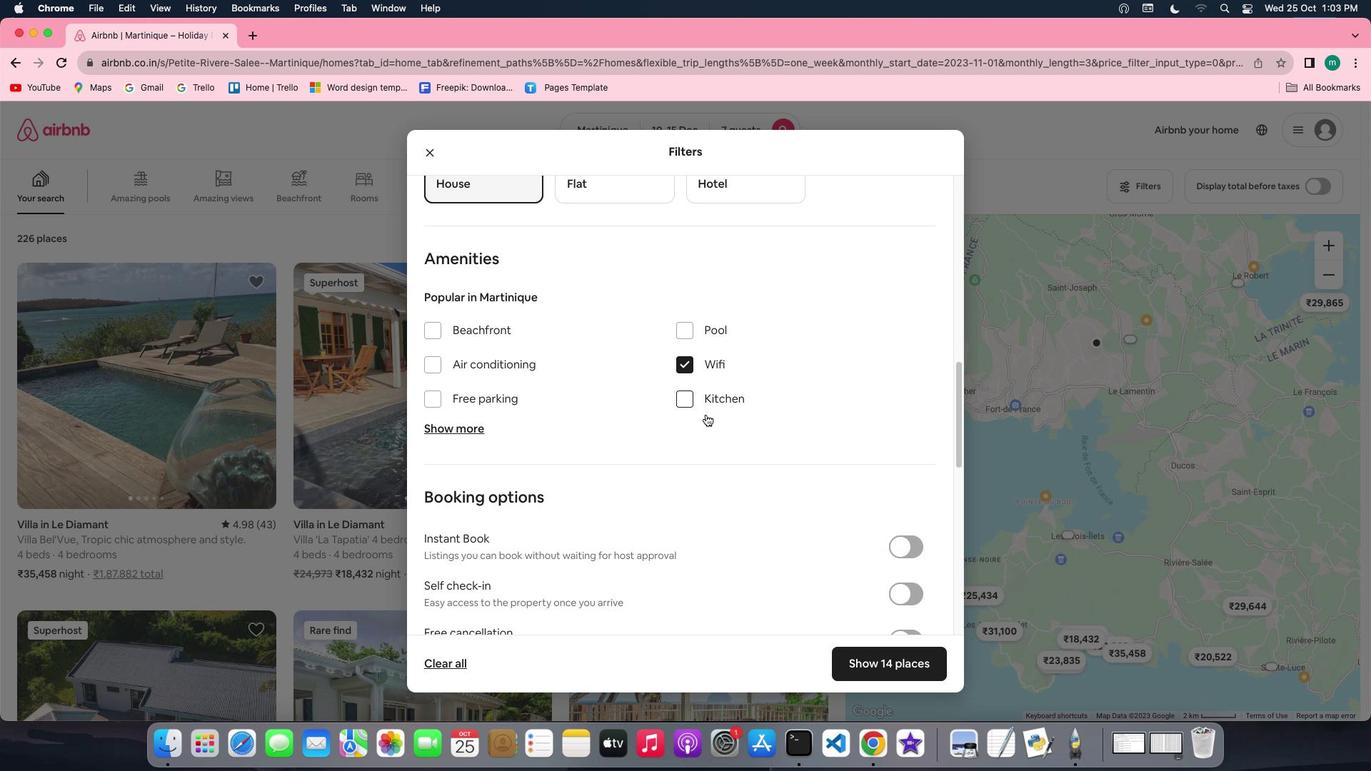 
Action: Mouse scrolled (705, 414) with delta (0, 0)
Screenshot: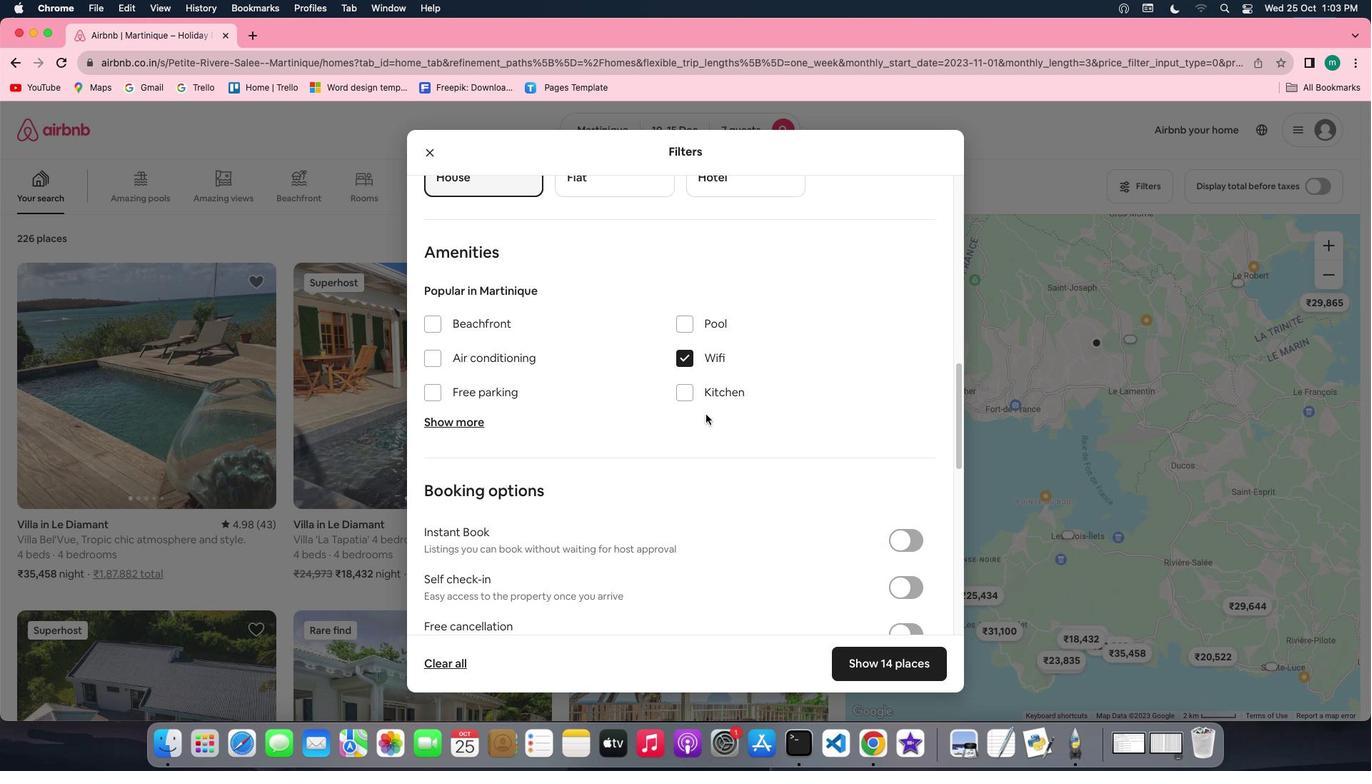 
Action: Mouse scrolled (705, 414) with delta (0, 0)
Screenshot: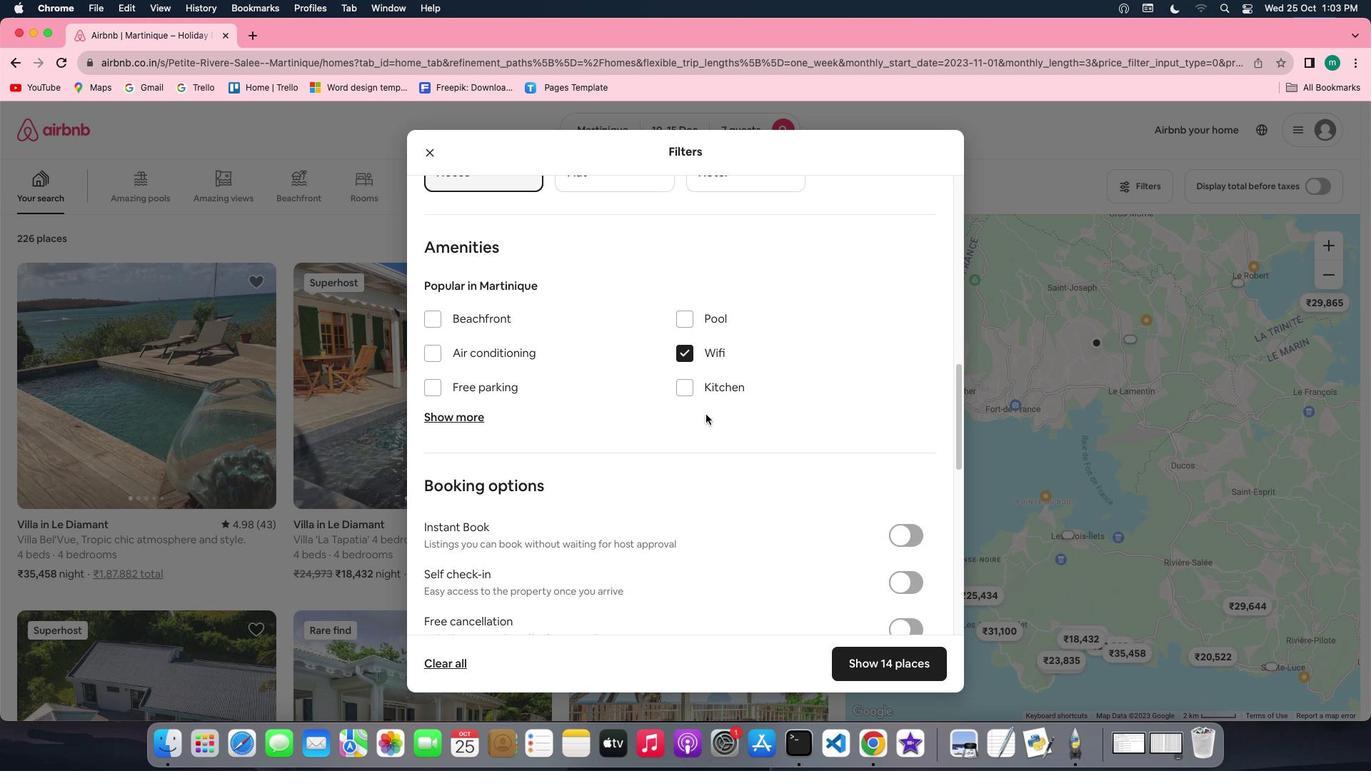 
Action: Mouse scrolled (705, 414) with delta (0, 0)
Screenshot: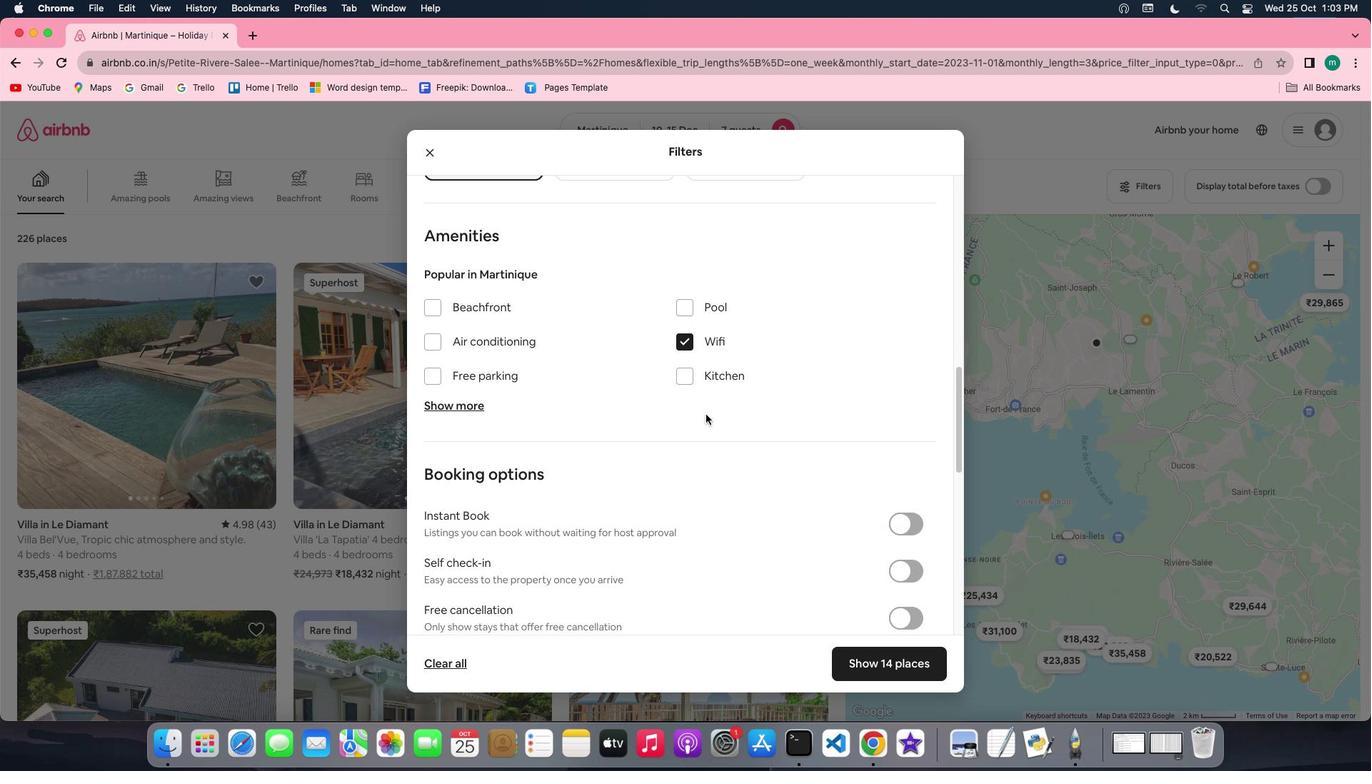 
Action: Mouse moved to (472, 374)
Screenshot: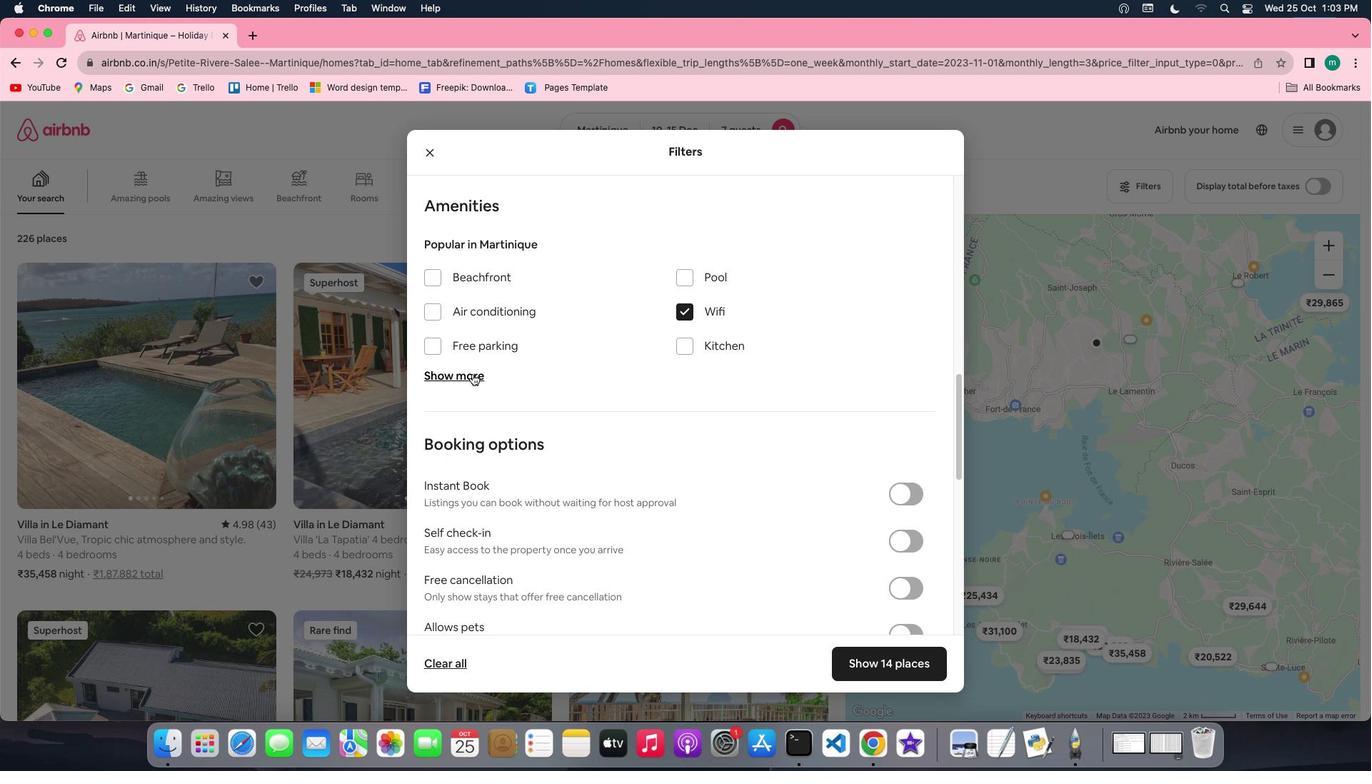 
Action: Mouse pressed left at (472, 374)
Screenshot: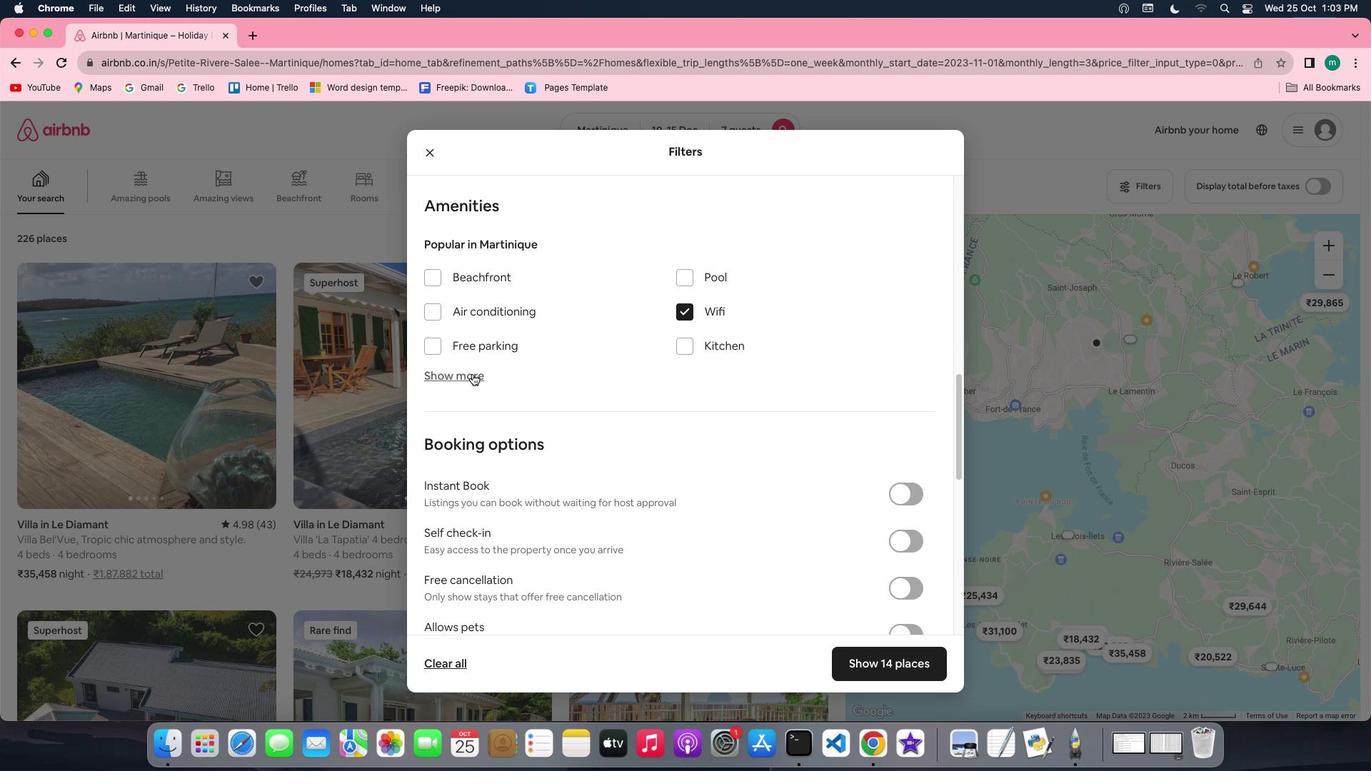 
Action: Mouse moved to (457, 489)
Screenshot: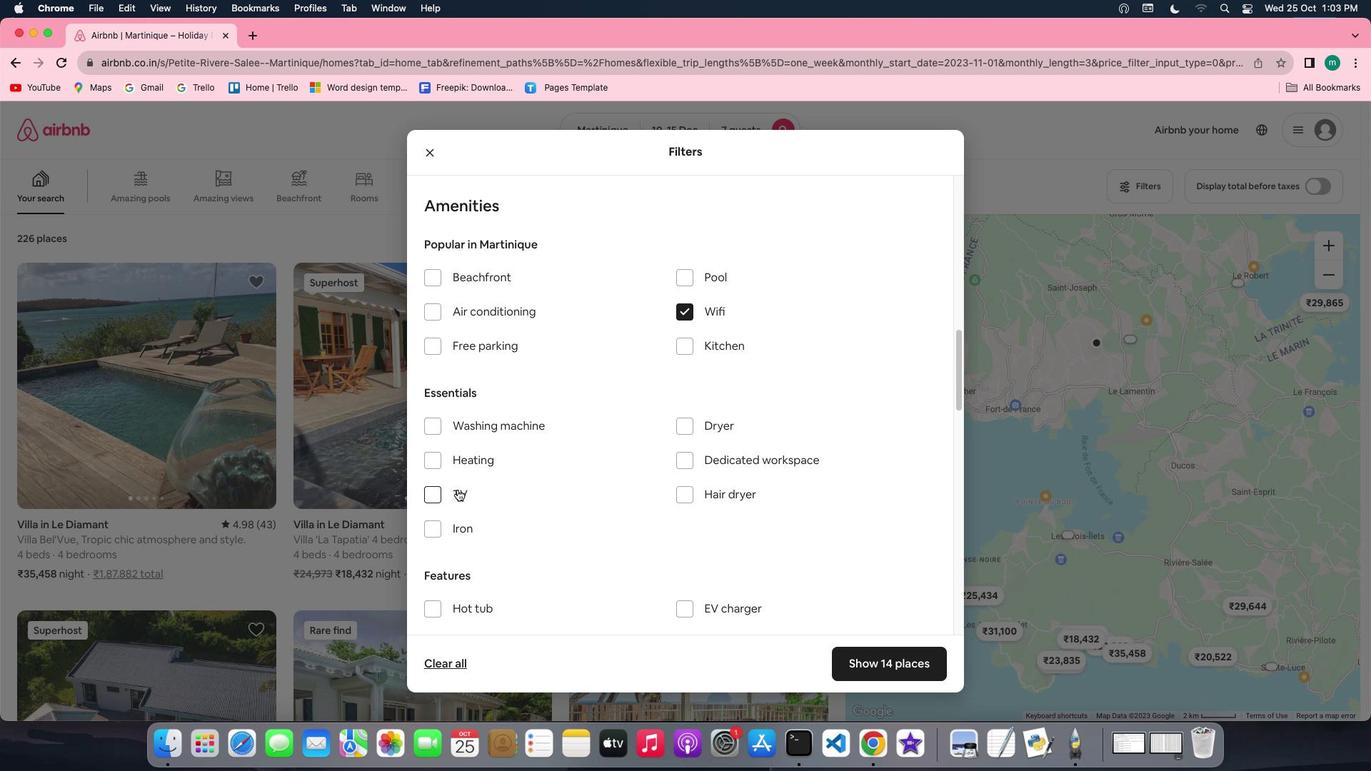 
Action: Mouse pressed left at (457, 489)
Screenshot: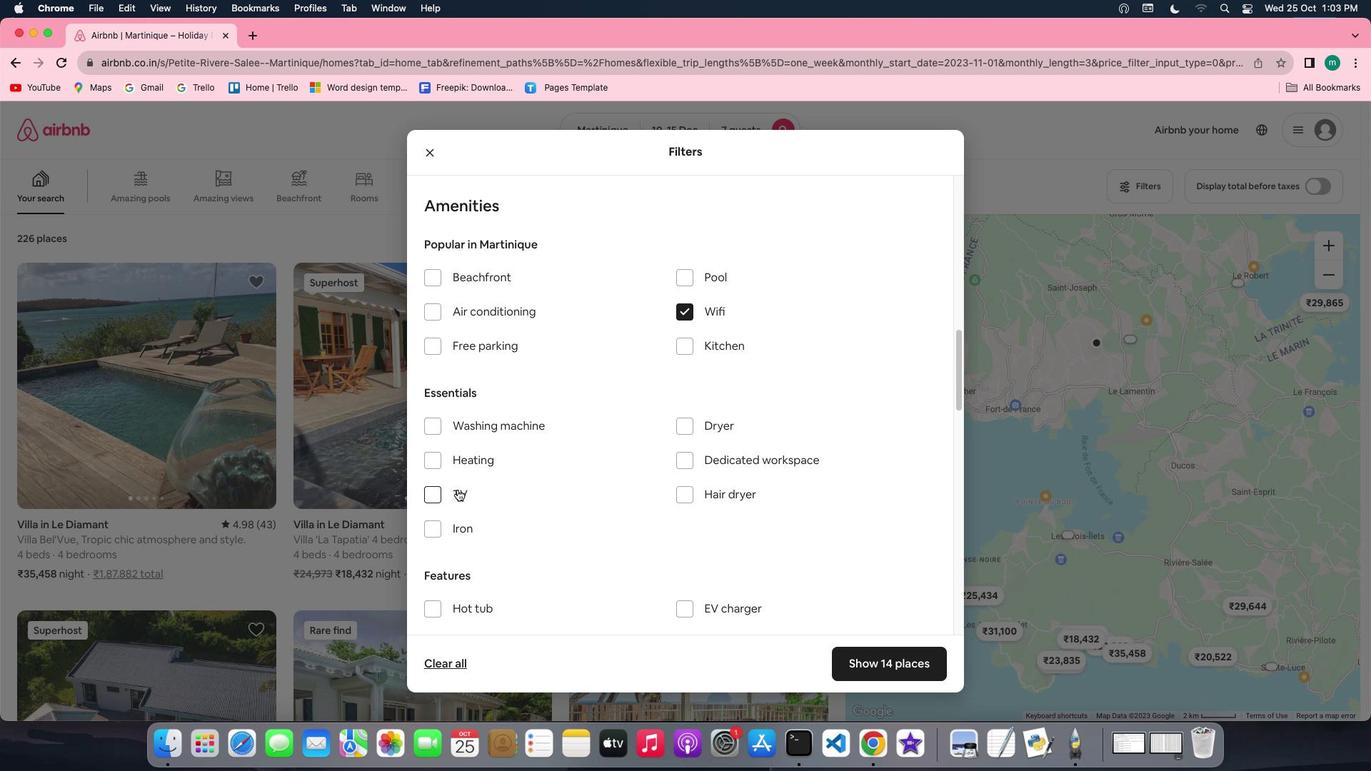 
Action: Mouse moved to (488, 346)
Screenshot: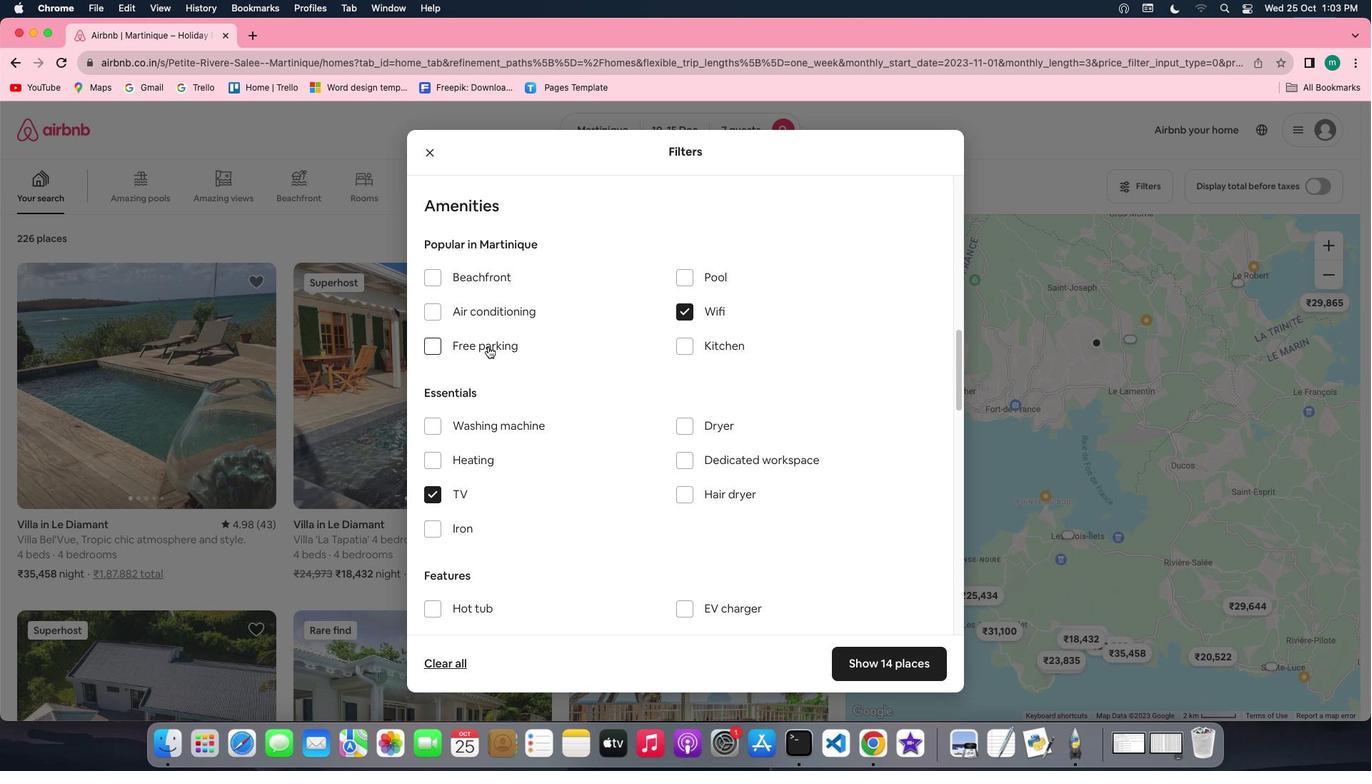 
Action: Mouse pressed left at (488, 346)
Screenshot: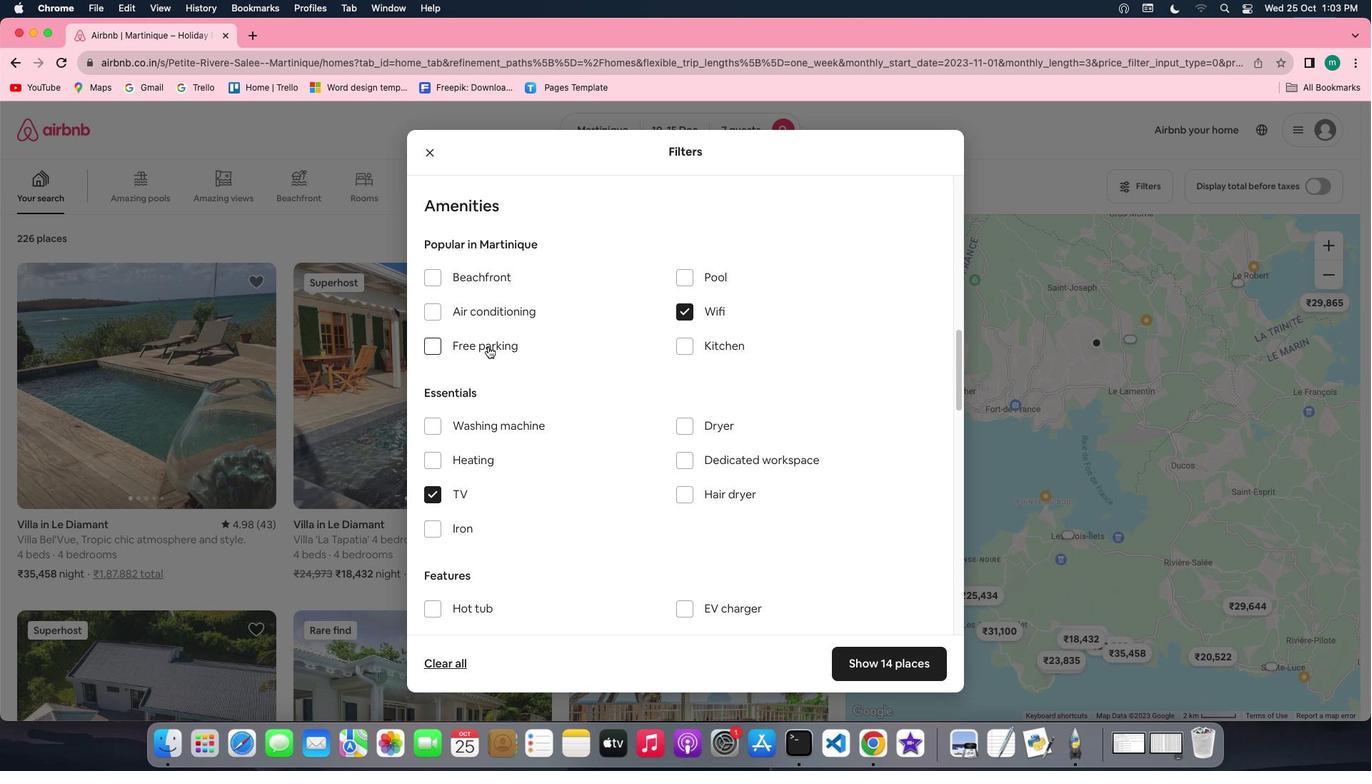 
Action: Mouse moved to (585, 430)
Screenshot: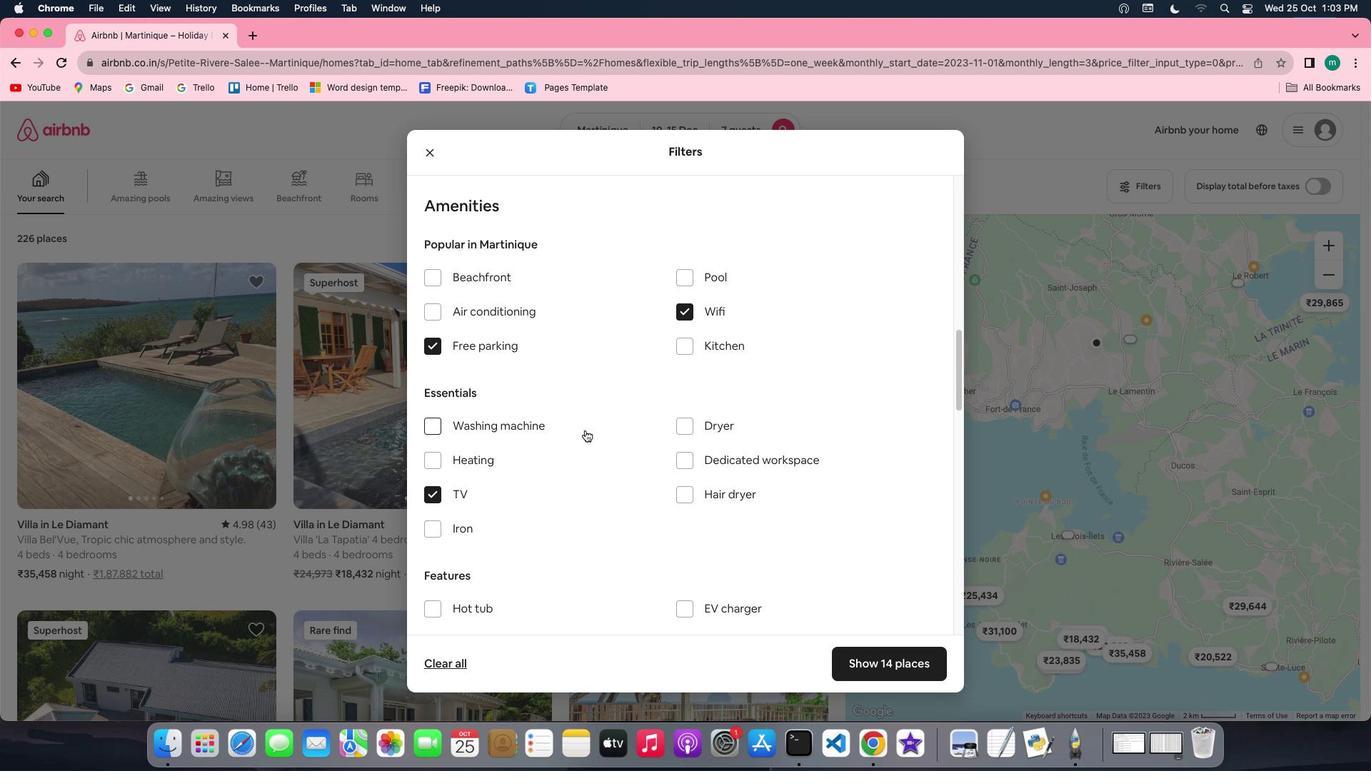 
Action: Mouse scrolled (585, 430) with delta (0, 0)
Screenshot: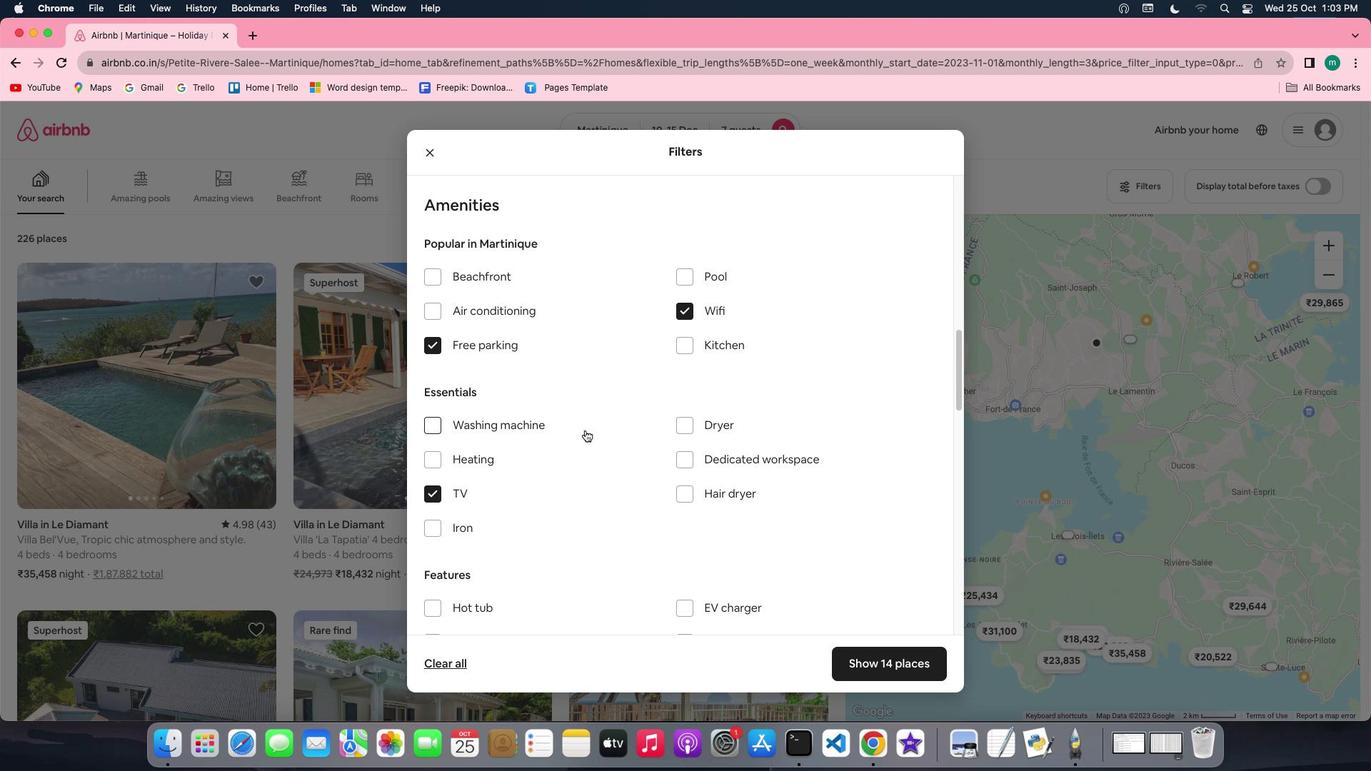 
Action: Mouse scrolled (585, 430) with delta (0, 0)
Screenshot: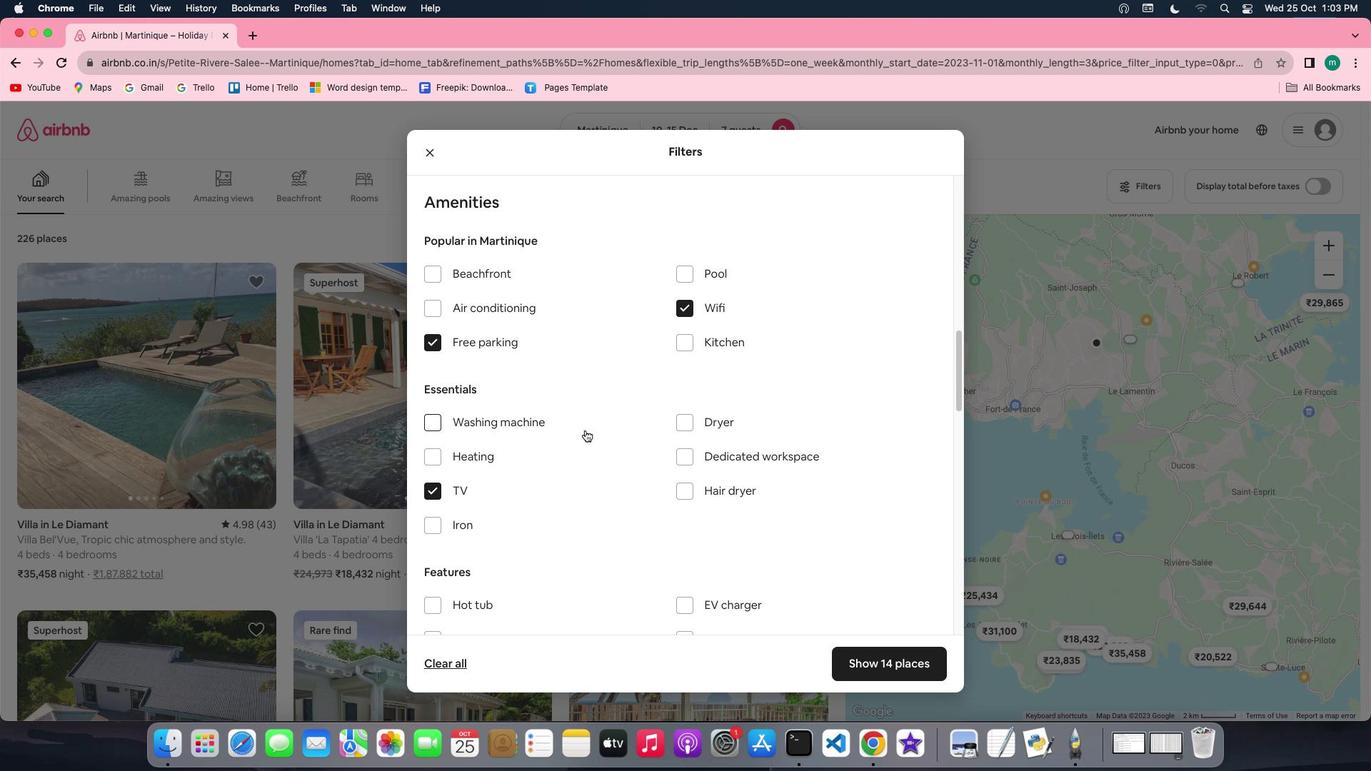 
Action: Mouse scrolled (585, 430) with delta (0, 0)
Screenshot: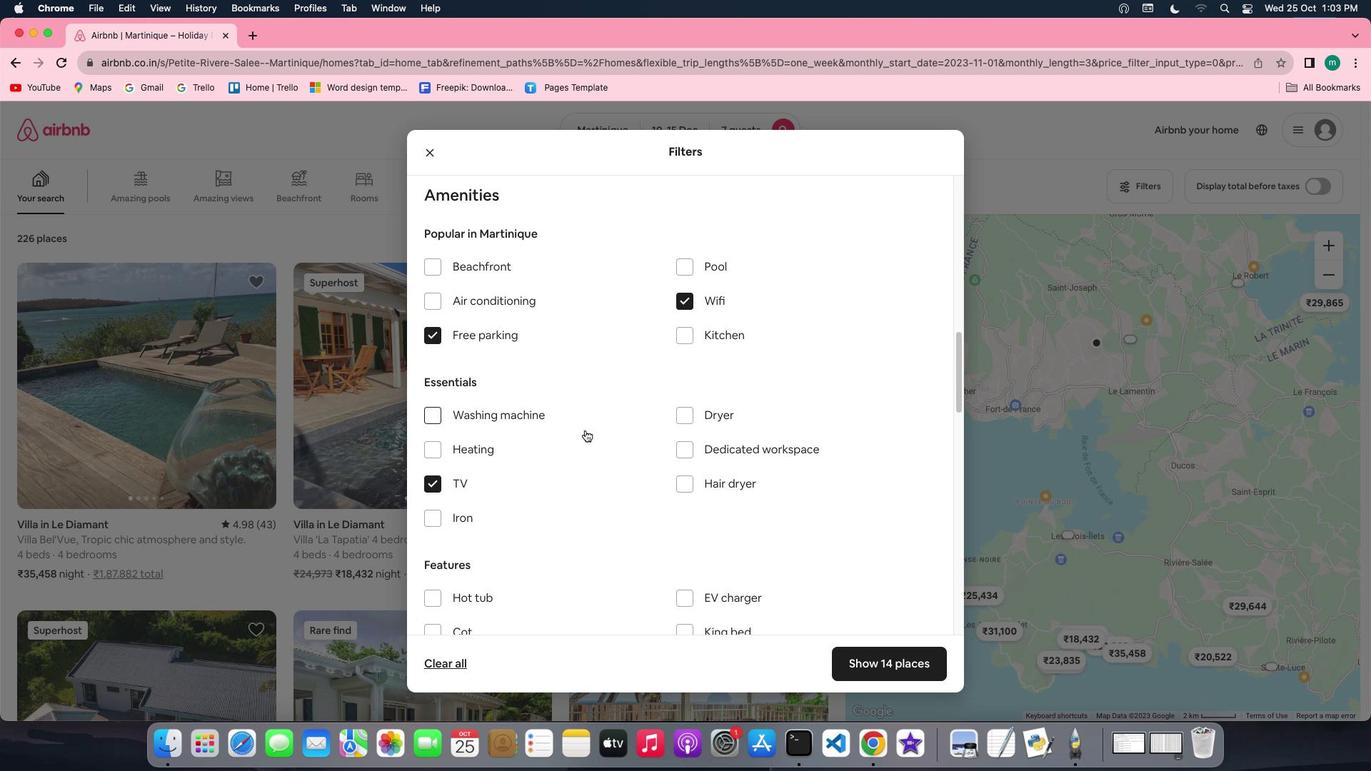 
Action: Mouse scrolled (585, 430) with delta (0, 0)
Screenshot: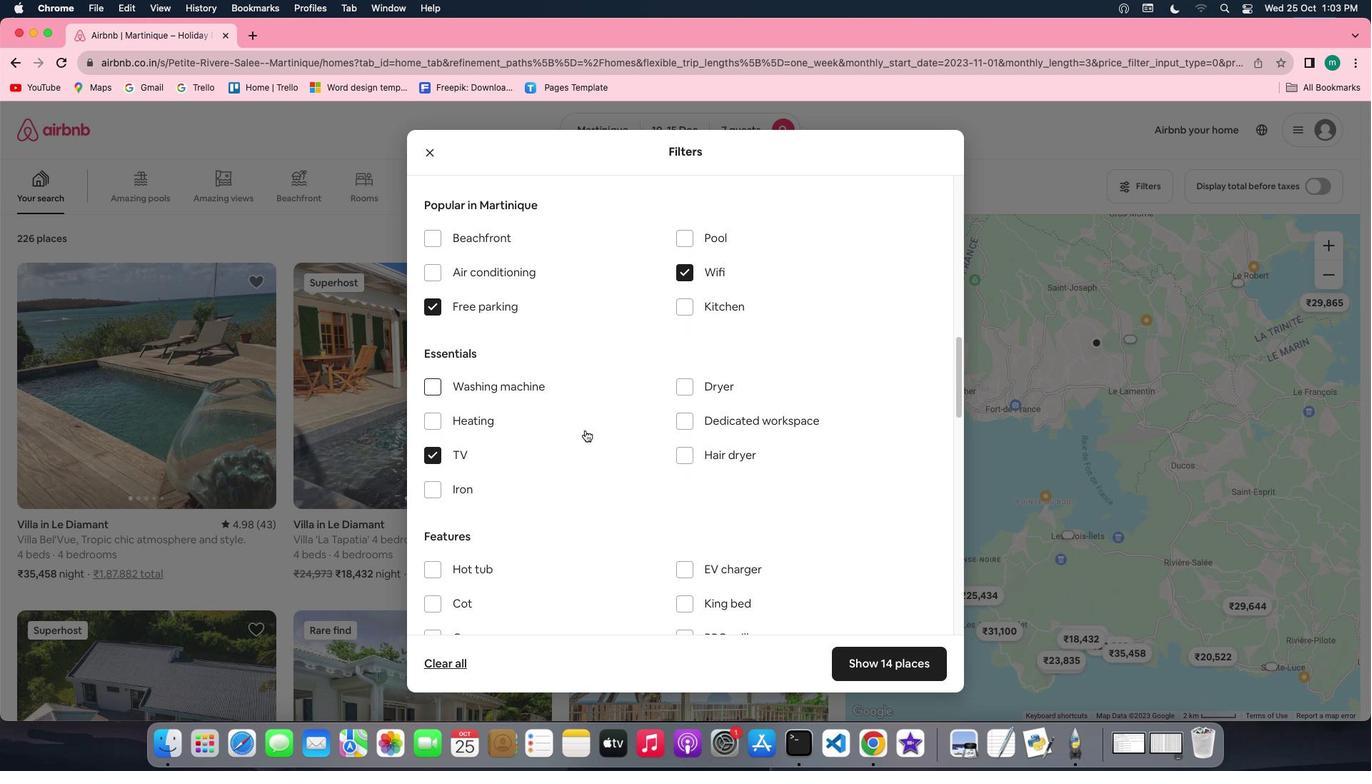 
Action: Mouse scrolled (585, 430) with delta (0, 0)
Screenshot: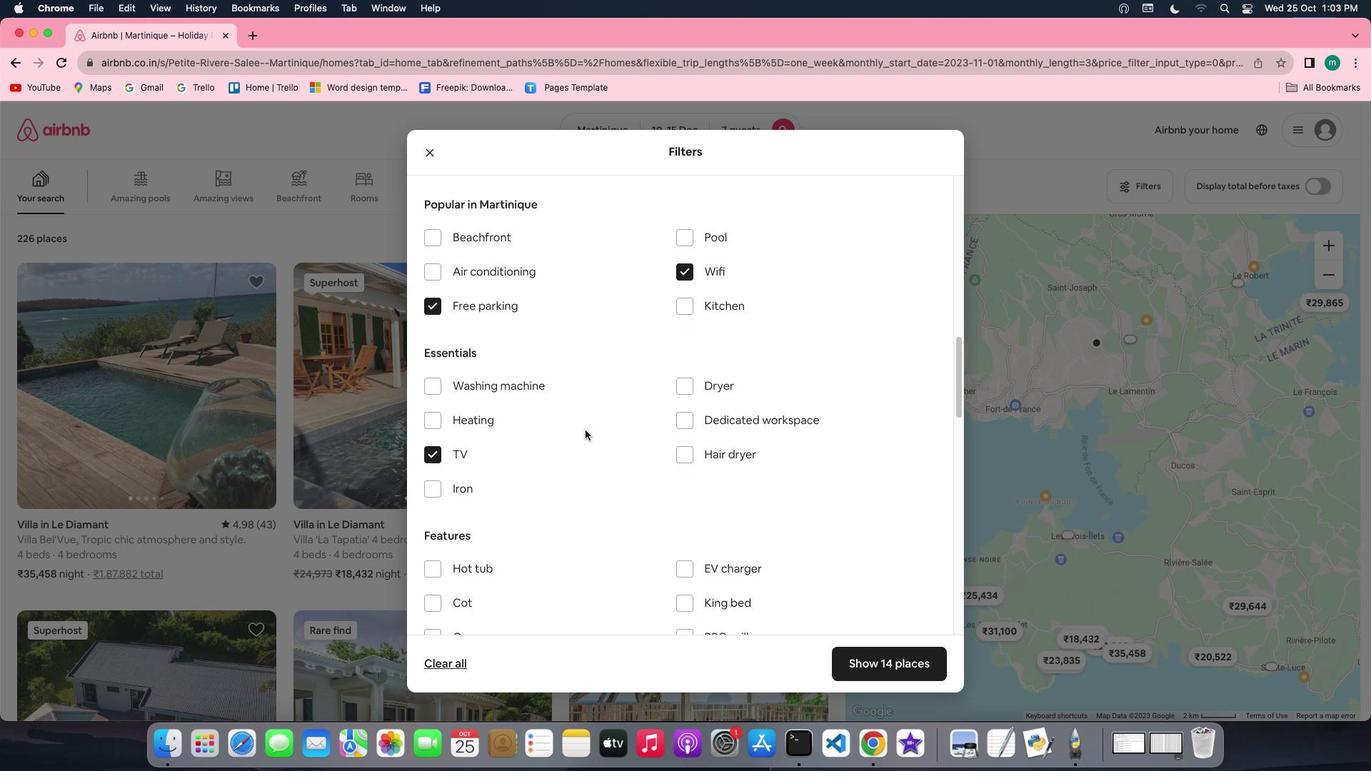 
Action: Mouse scrolled (585, 430) with delta (0, 0)
Screenshot: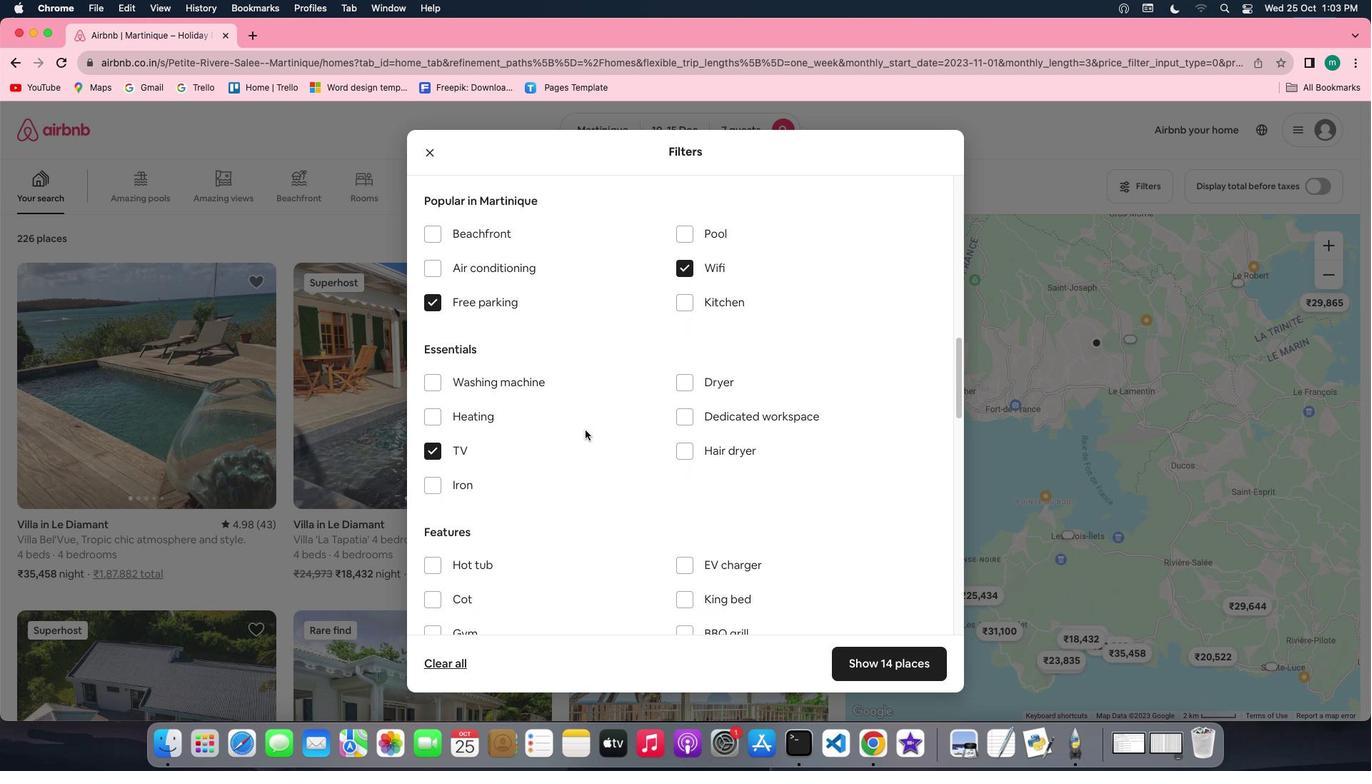 
Action: Mouse scrolled (585, 430) with delta (0, 0)
Screenshot: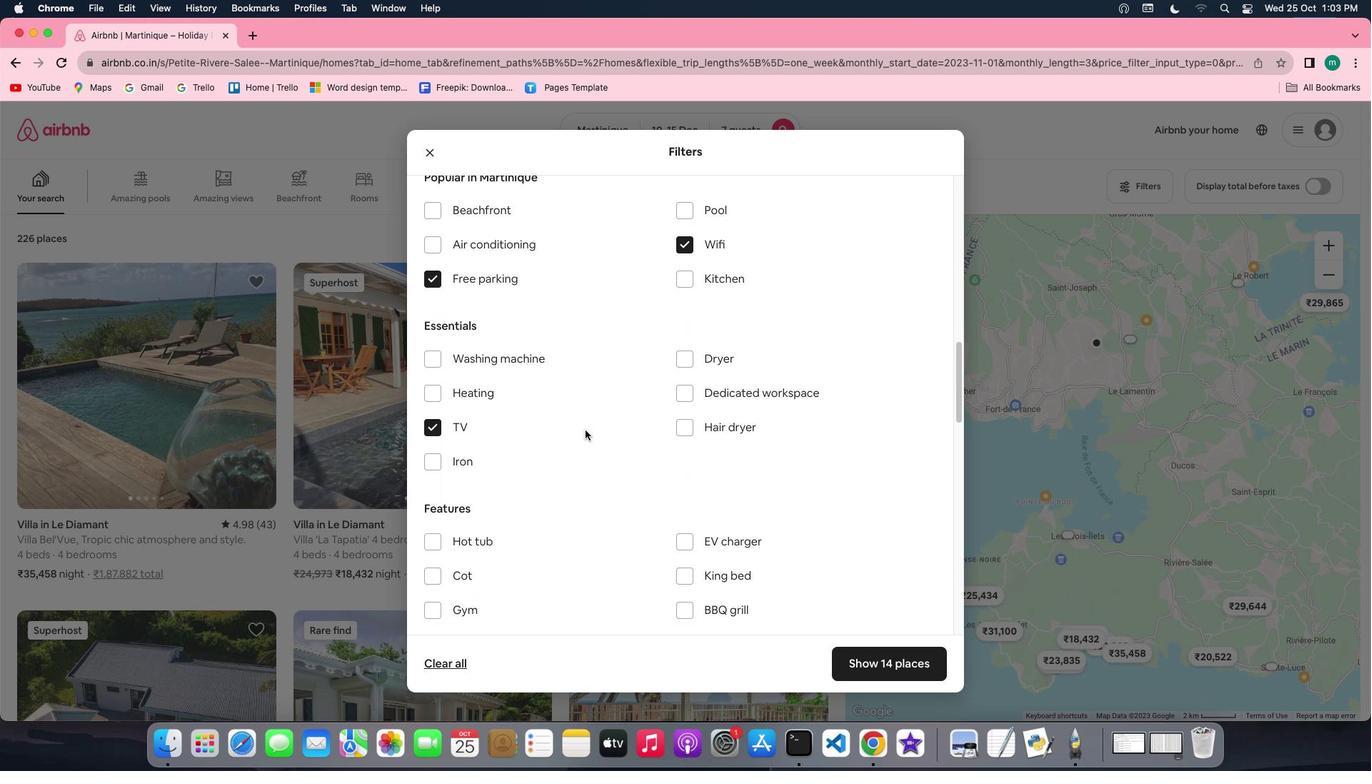 
Action: Mouse scrolled (585, 430) with delta (0, 0)
Screenshot: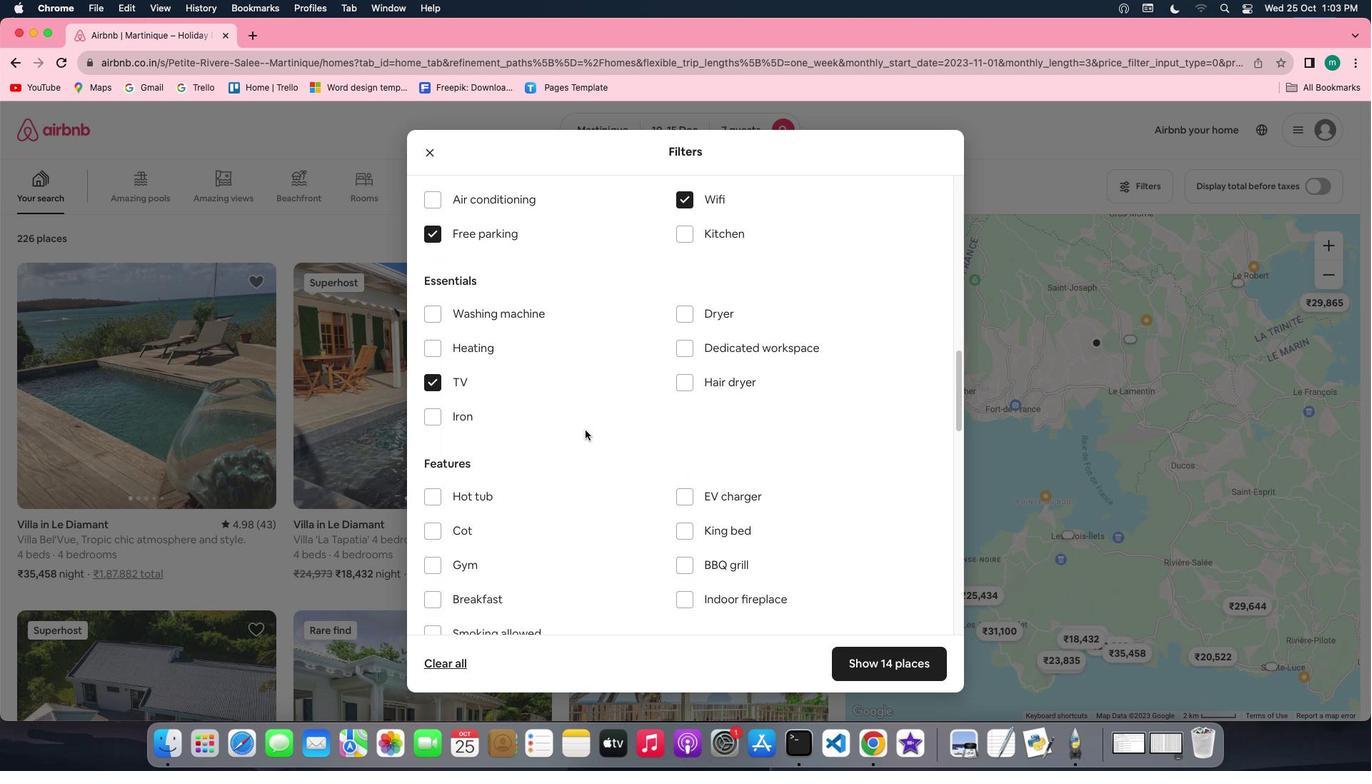 
Action: Mouse scrolled (585, 430) with delta (0, 0)
Screenshot: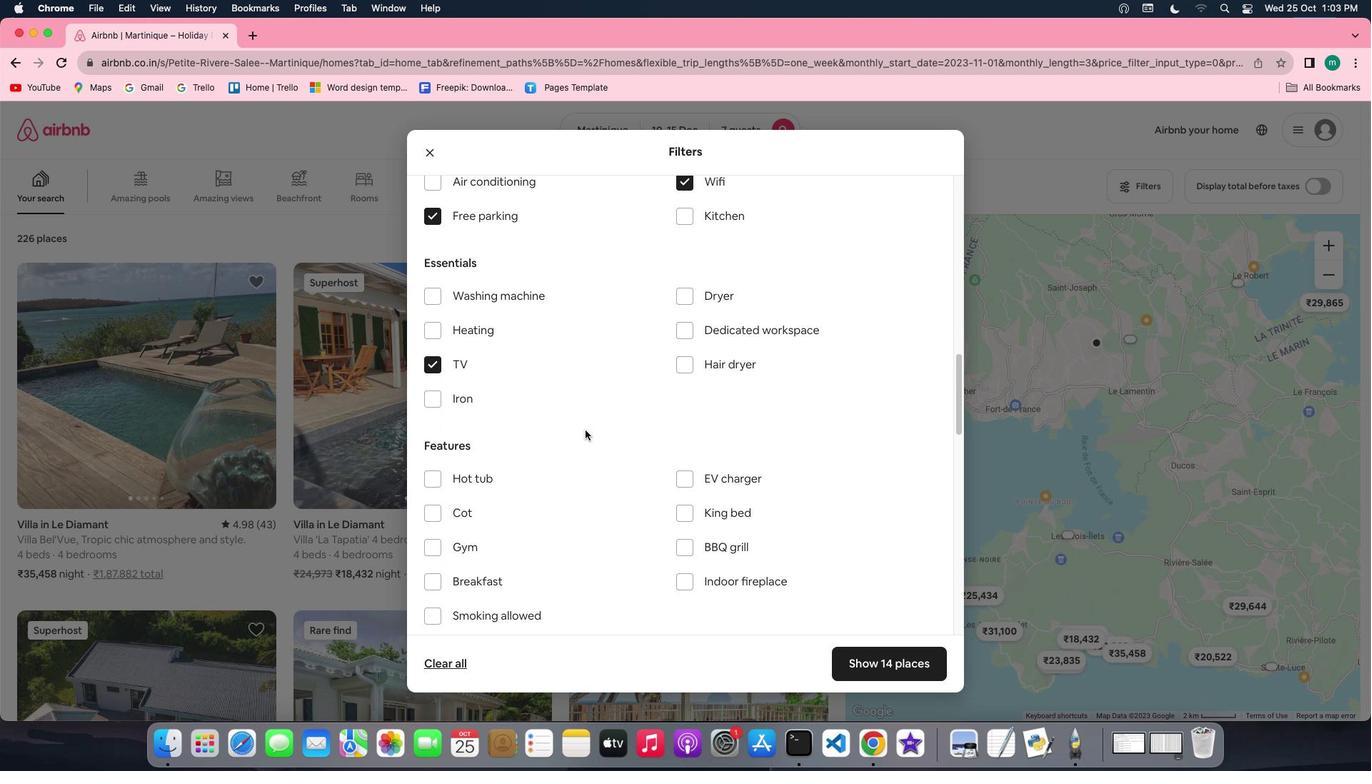 
Action: Mouse scrolled (585, 430) with delta (0, 0)
Screenshot: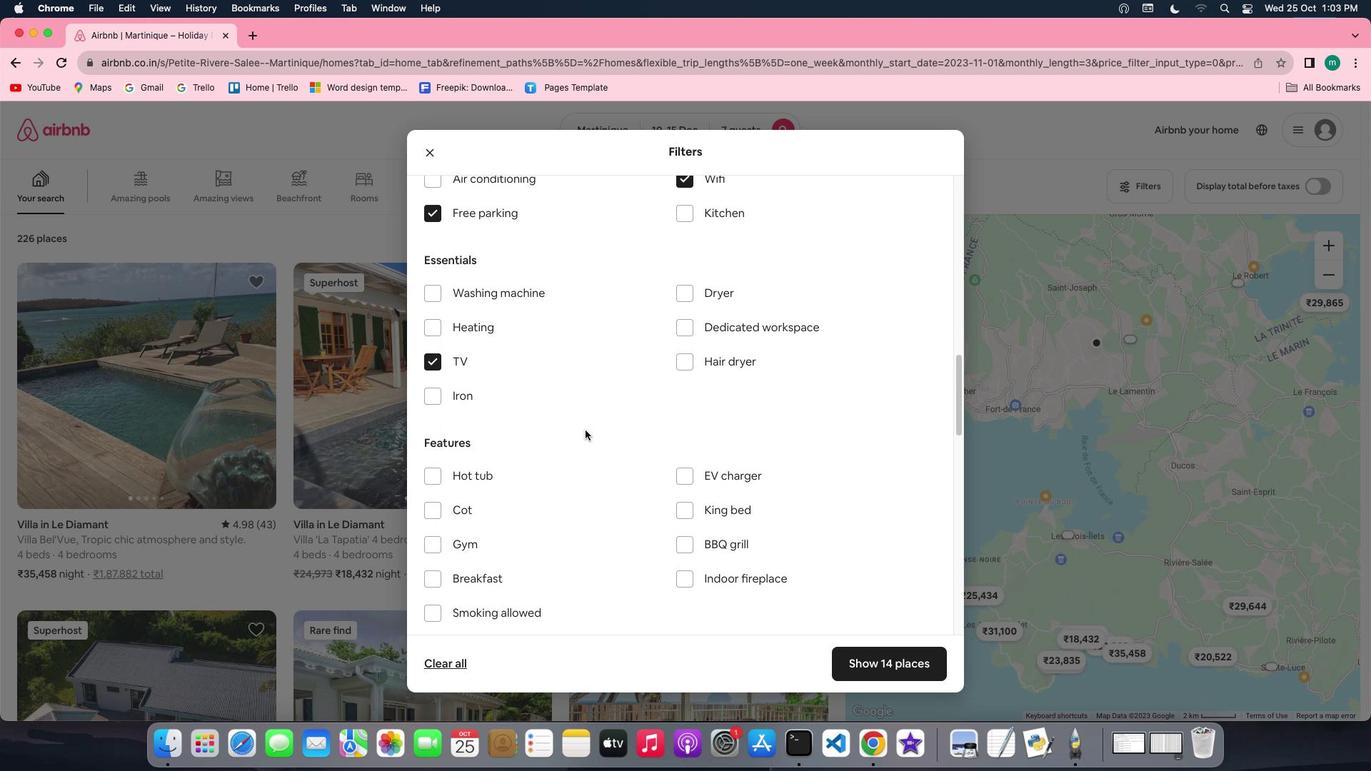 
Action: Mouse scrolled (585, 430) with delta (0, 0)
Screenshot: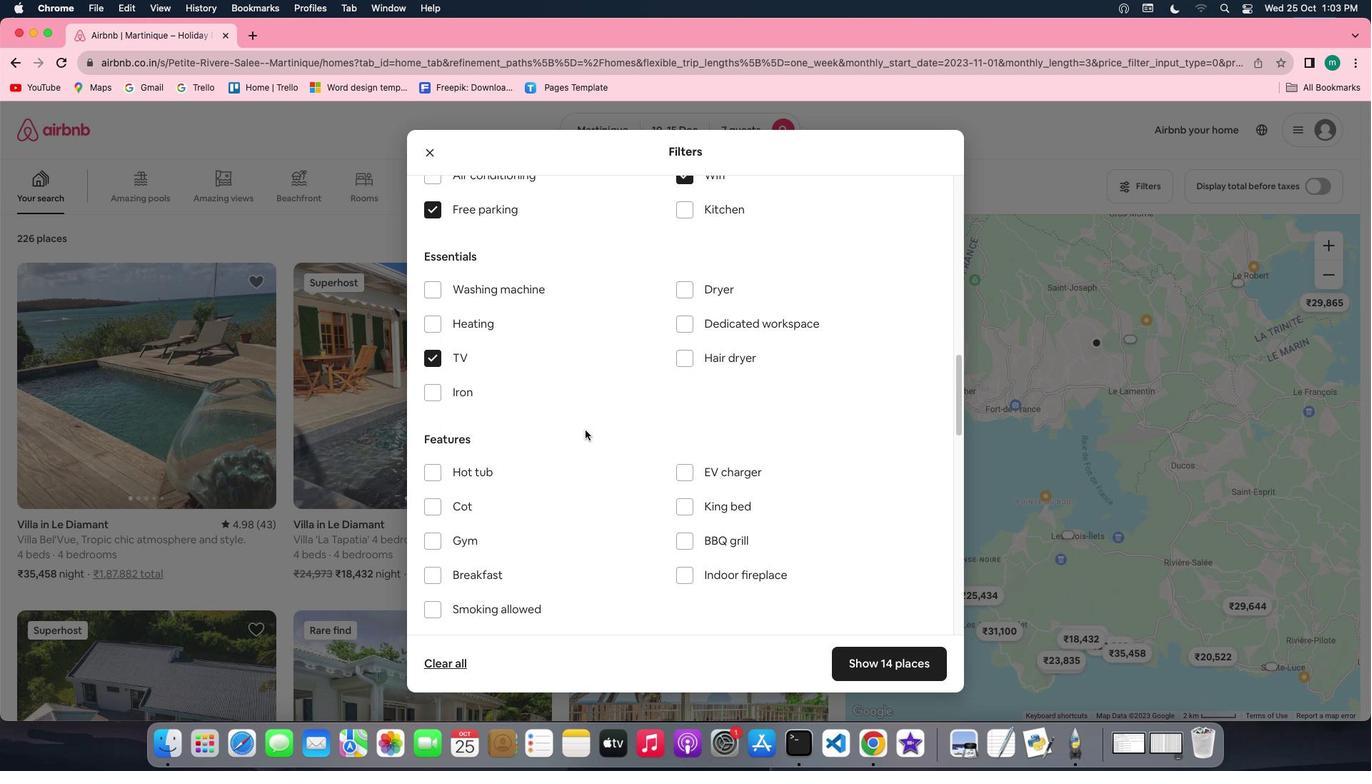 
Action: Mouse scrolled (585, 430) with delta (0, 0)
Screenshot: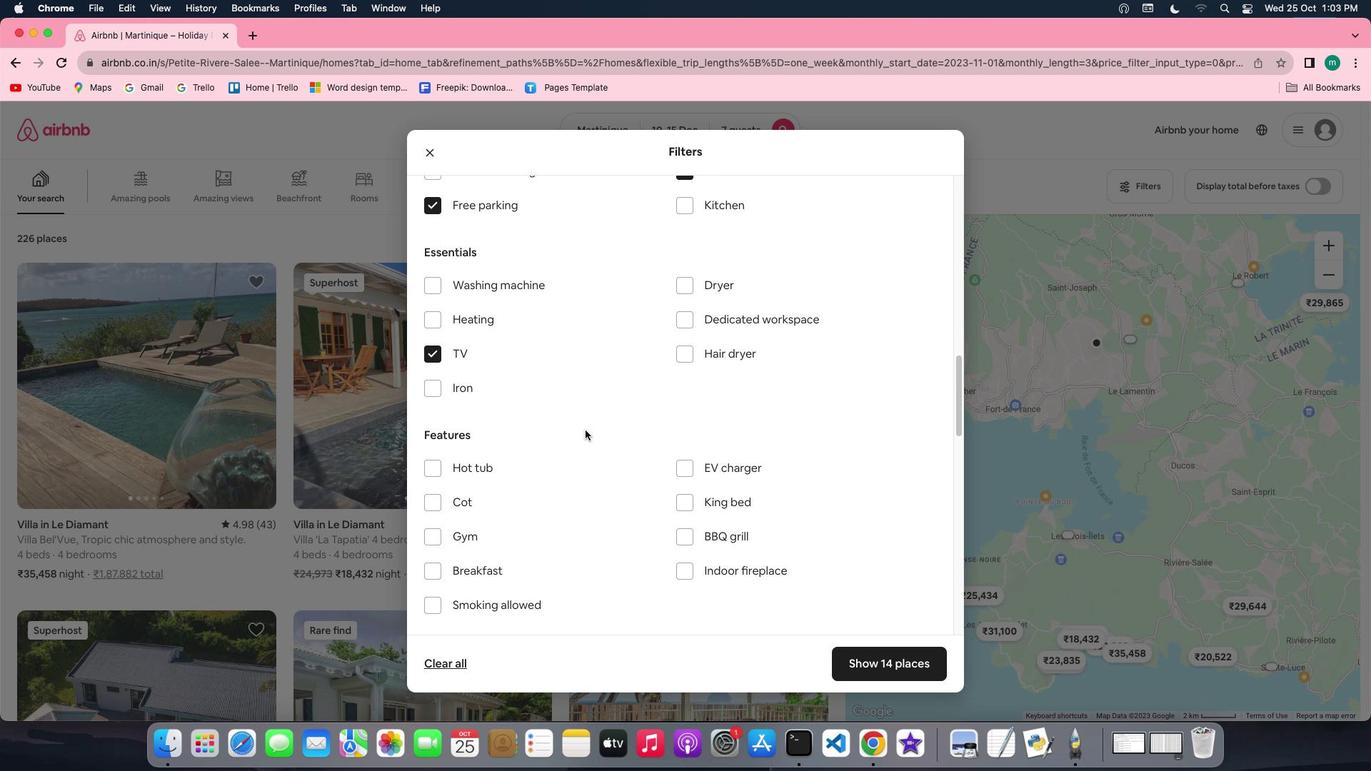 
Action: Mouse scrolled (585, 430) with delta (0, 0)
Screenshot: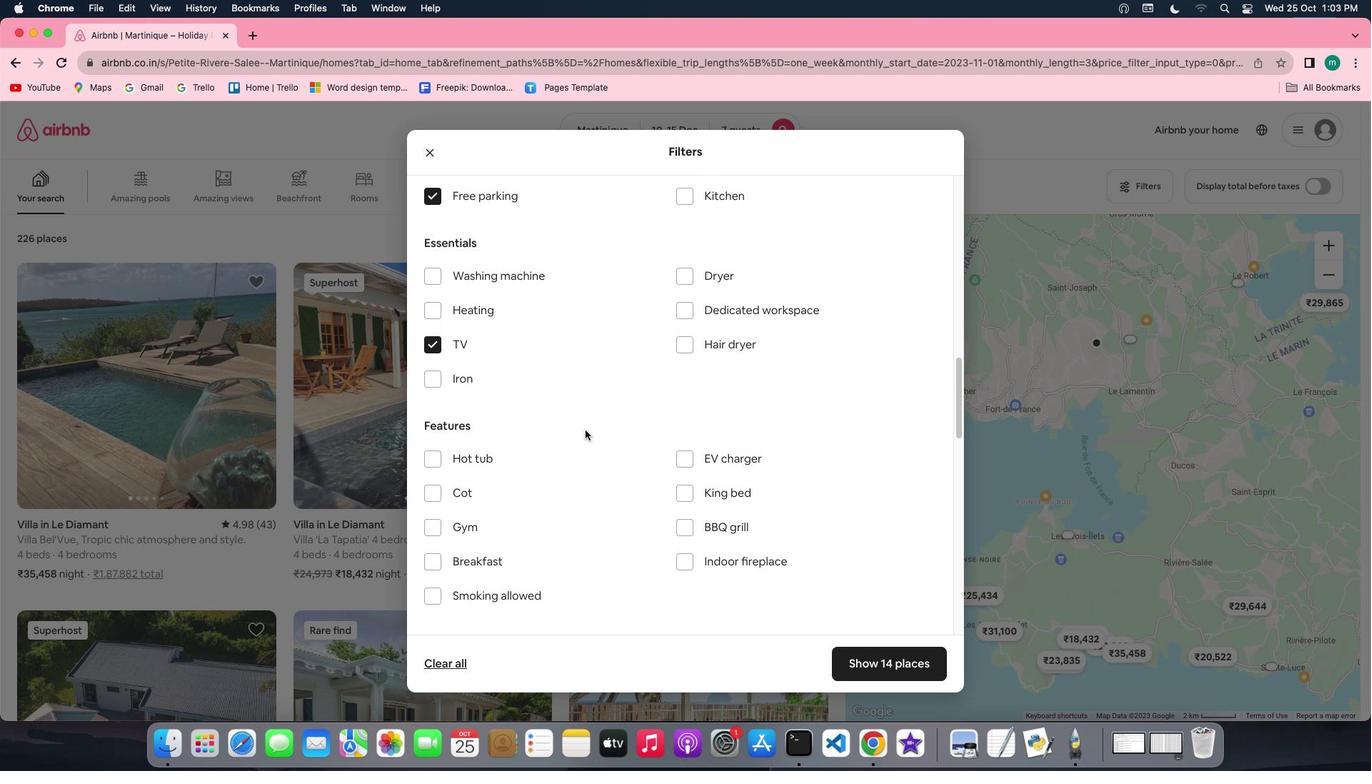
Action: Mouse scrolled (585, 430) with delta (0, 0)
Screenshot: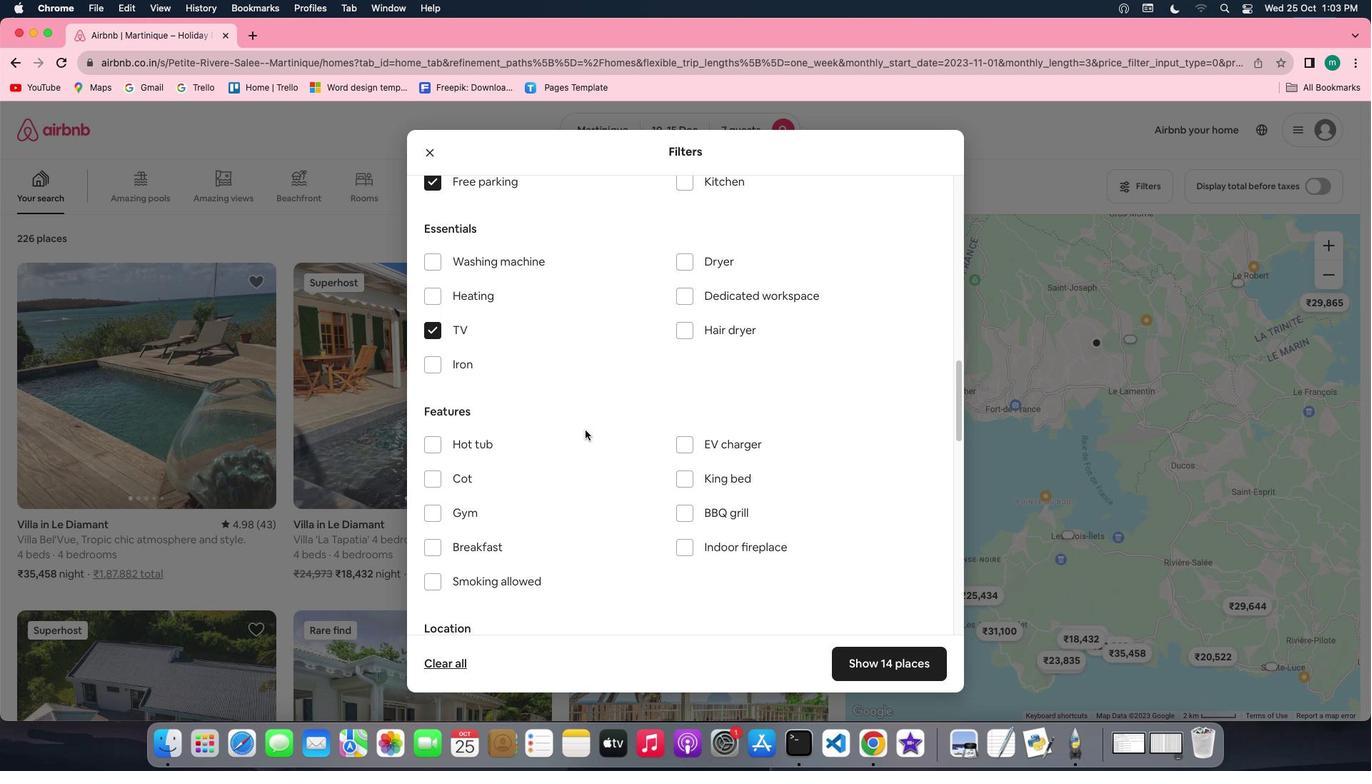 
Action: Mouse scrolled (585, 430) with delta (0, 0)
Screenshot: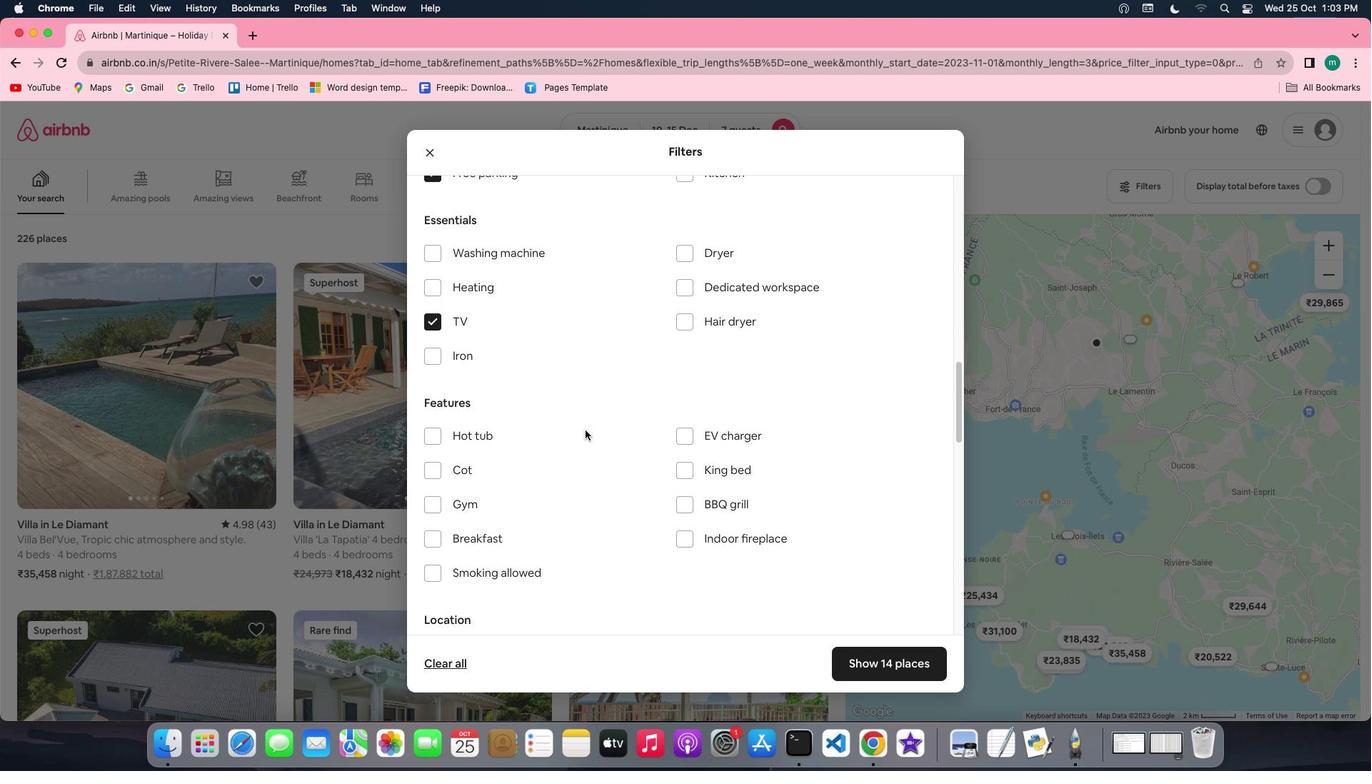 
Action: Mouse scrolled (585, 430) with delta (0, 0)
Screenshot: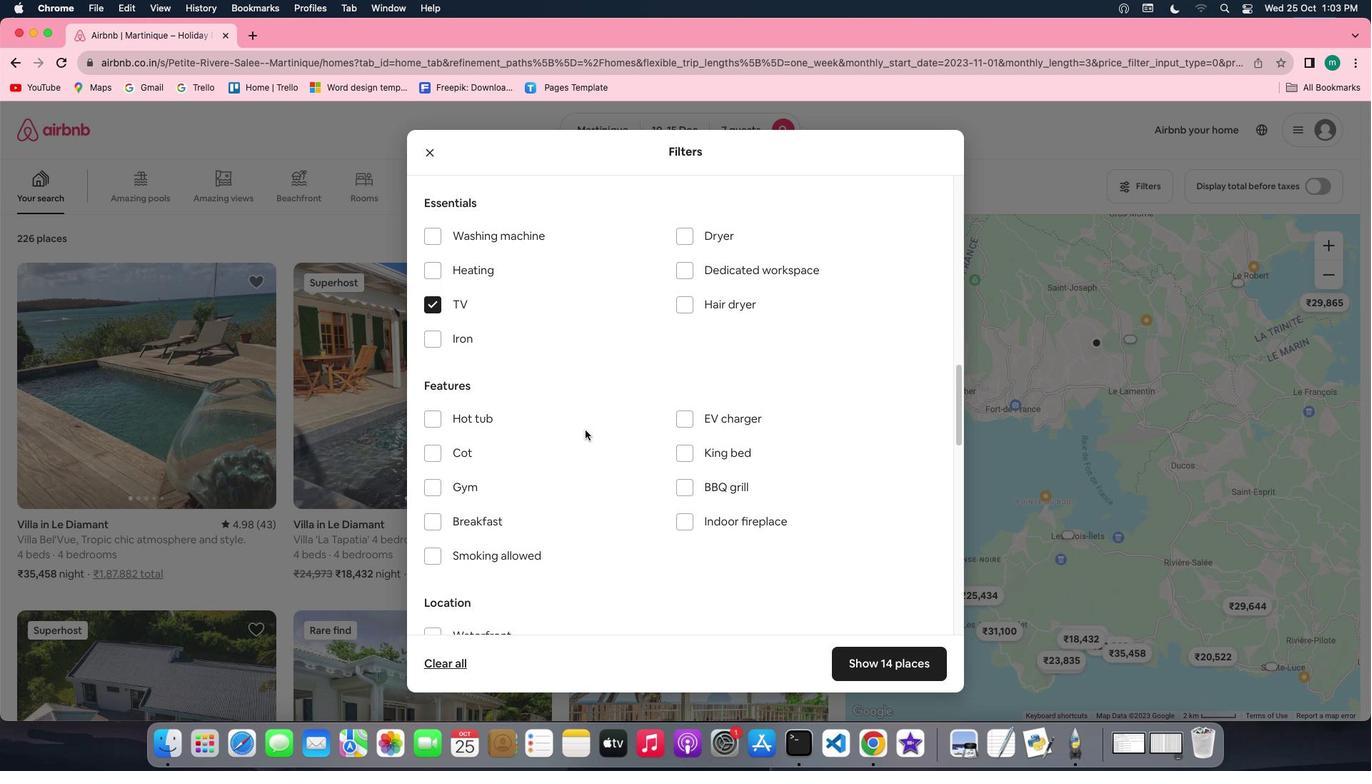 
Action: Mouse moved to (427, 489)
Screenshot: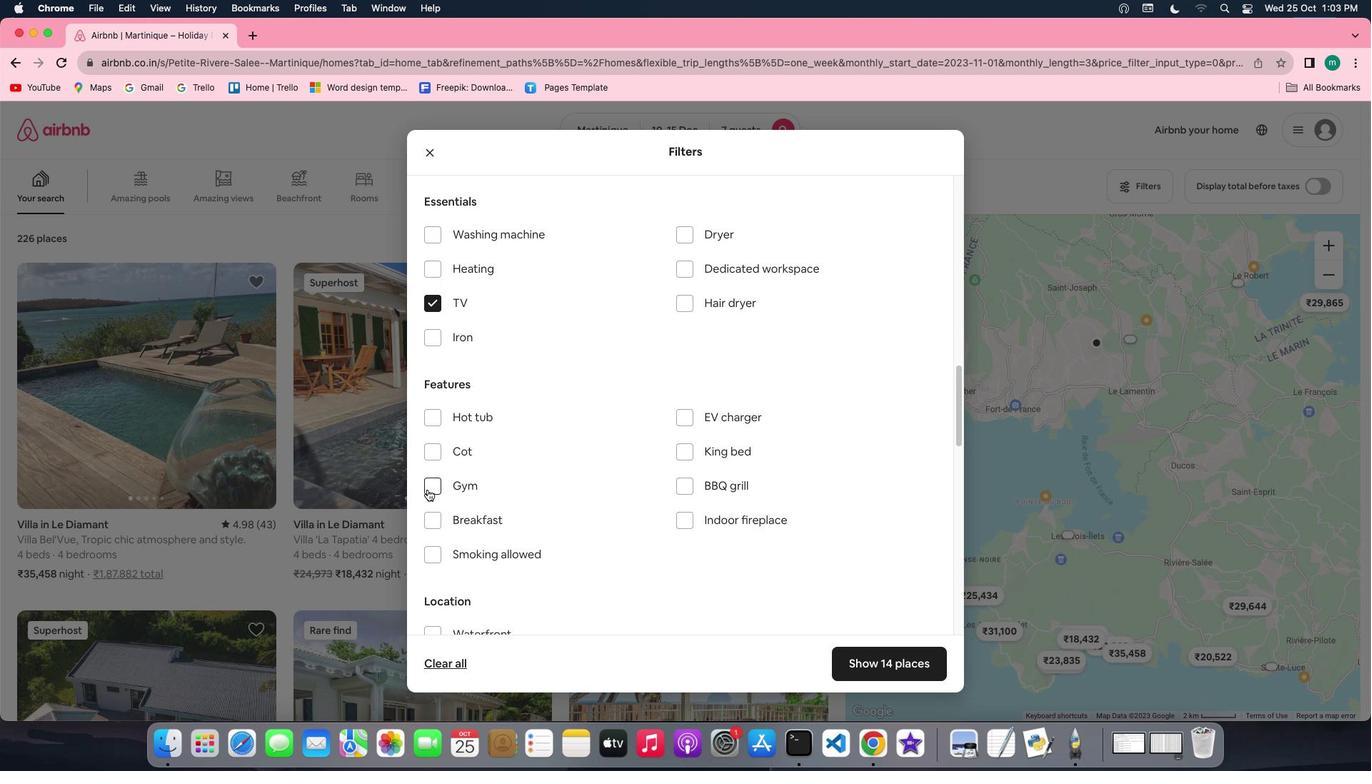 
Action: Mouse pressed left at (427, 489)
Screenshot: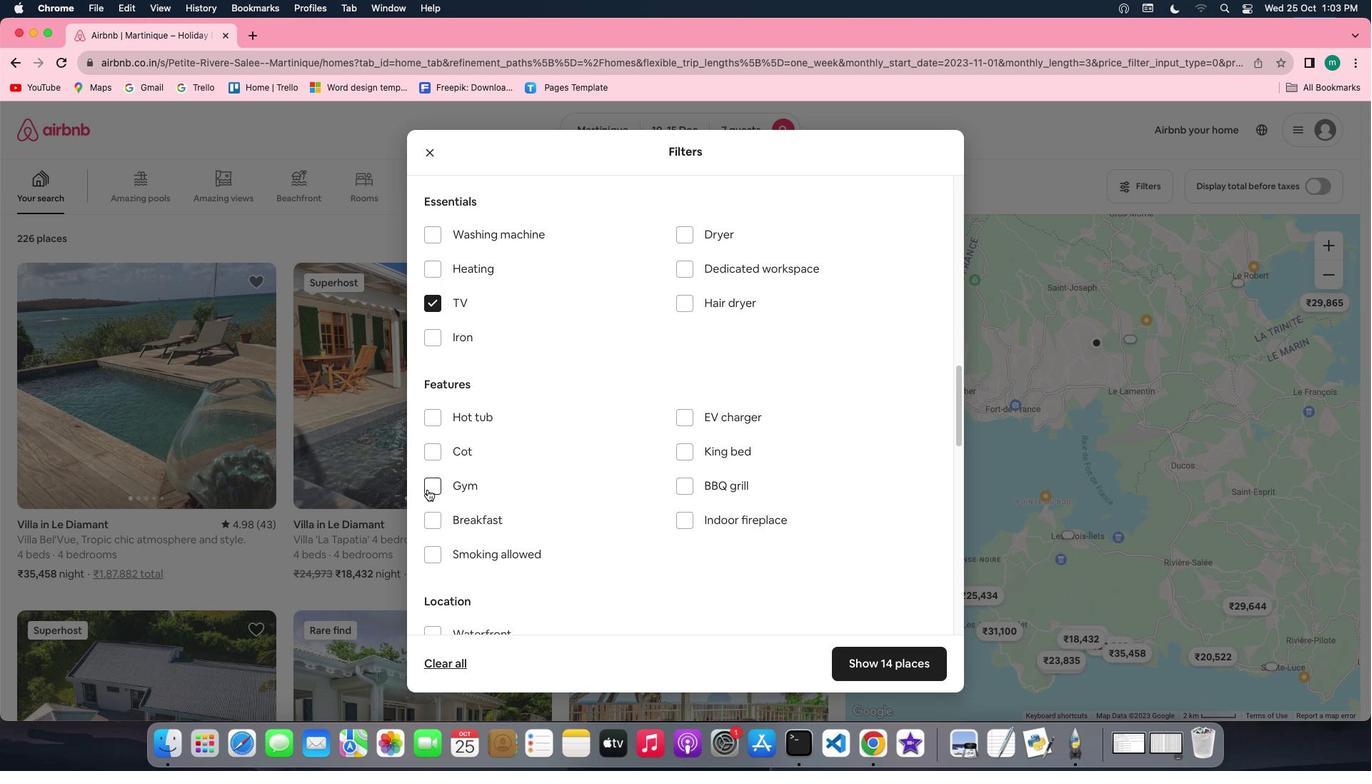
Action: Mouse moved to (433, 514)
Screenshot: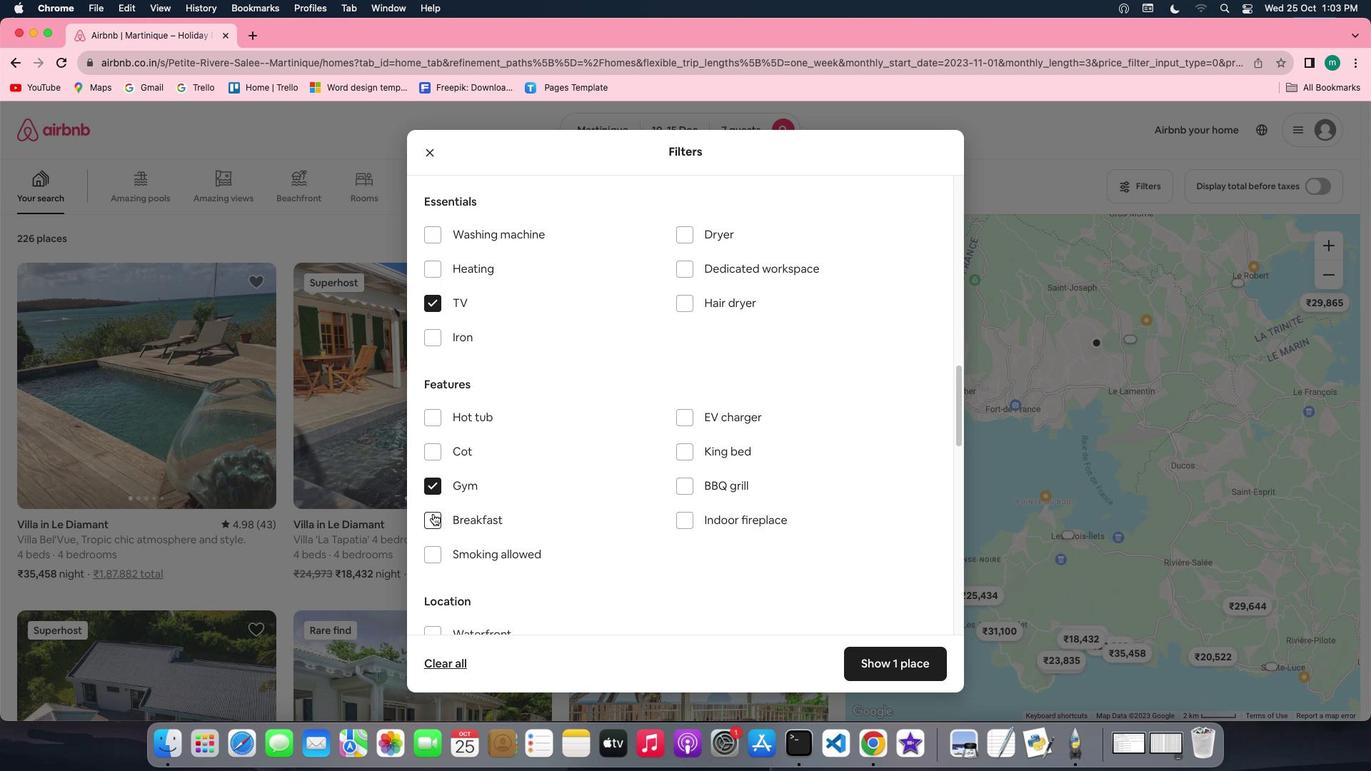 
Action: Mouse pressed left at (433, 514)
Screenshot: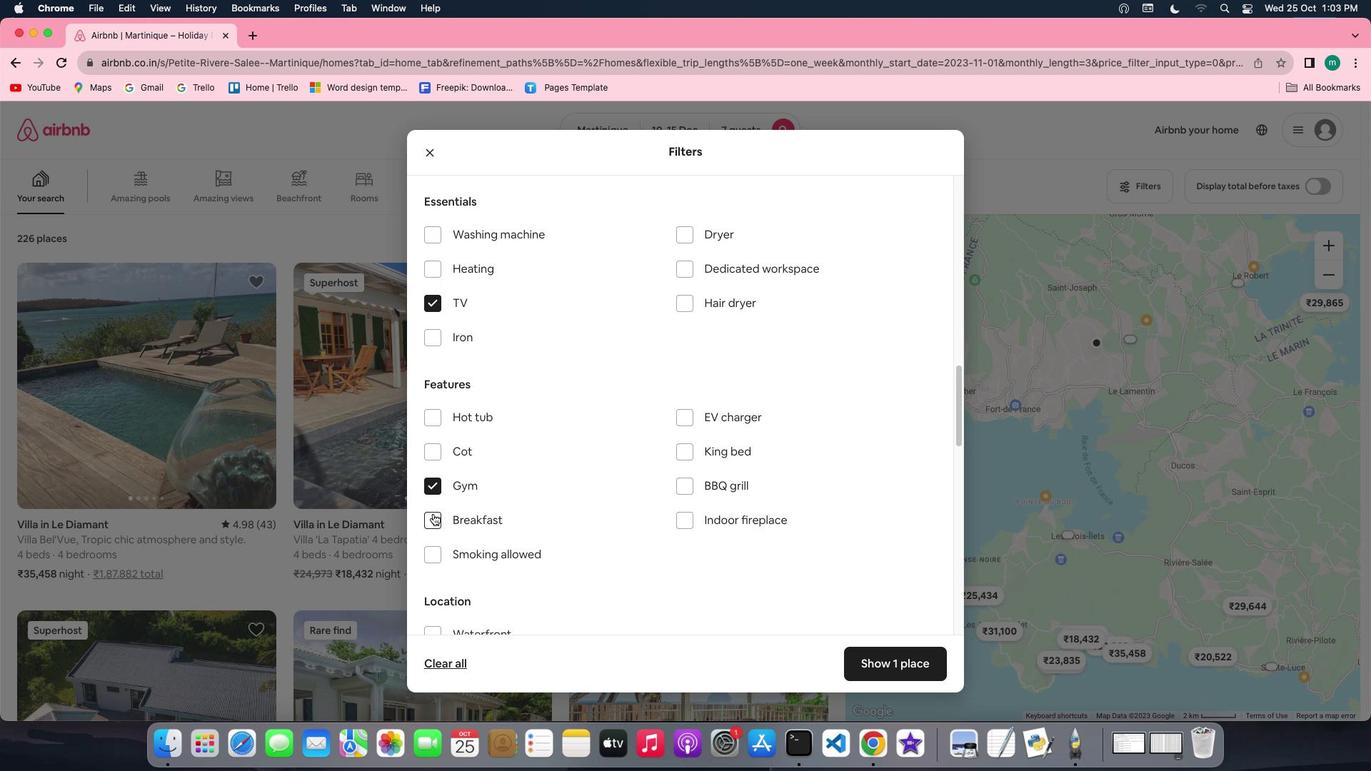 
Action: Mouse moved to (616, 521)
Screenshot: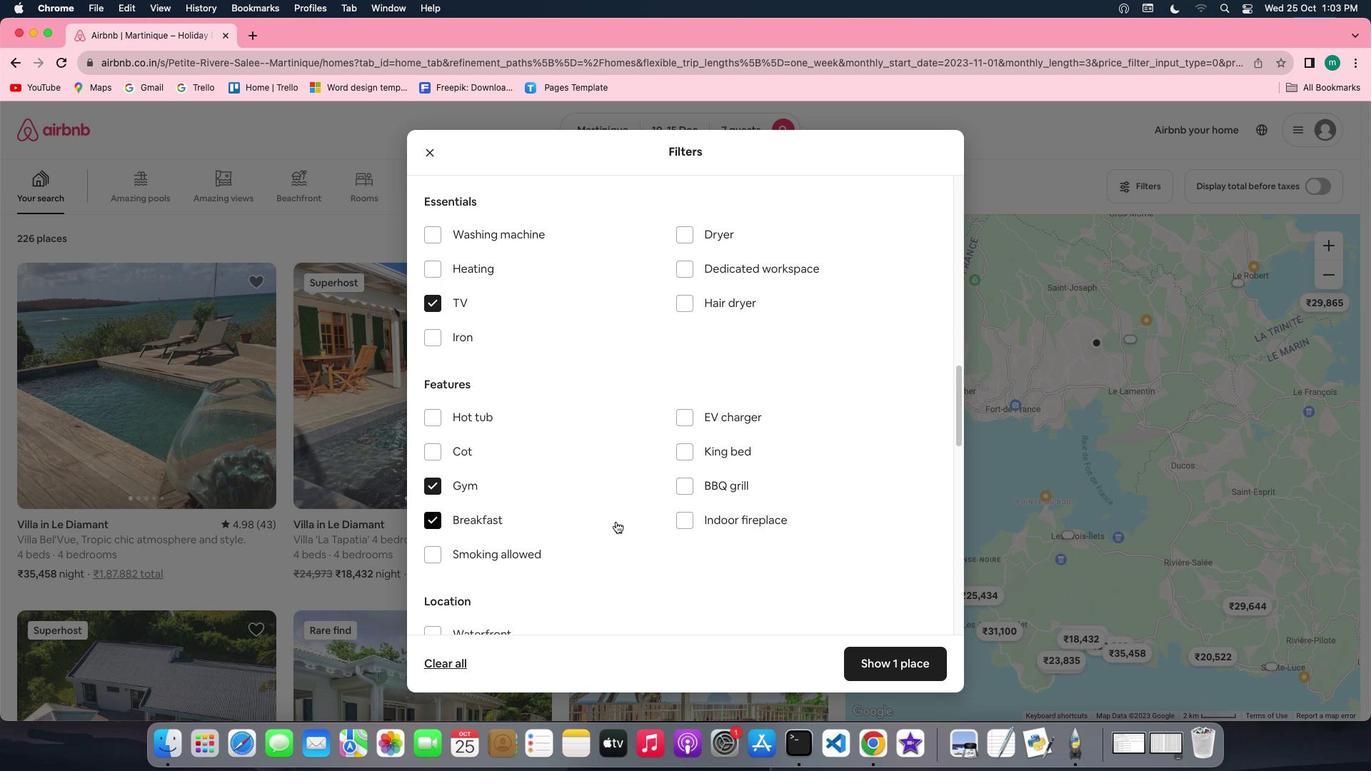 
Action: Mouse scrolled (616, 521) with delta (0, 0)
Screenshot: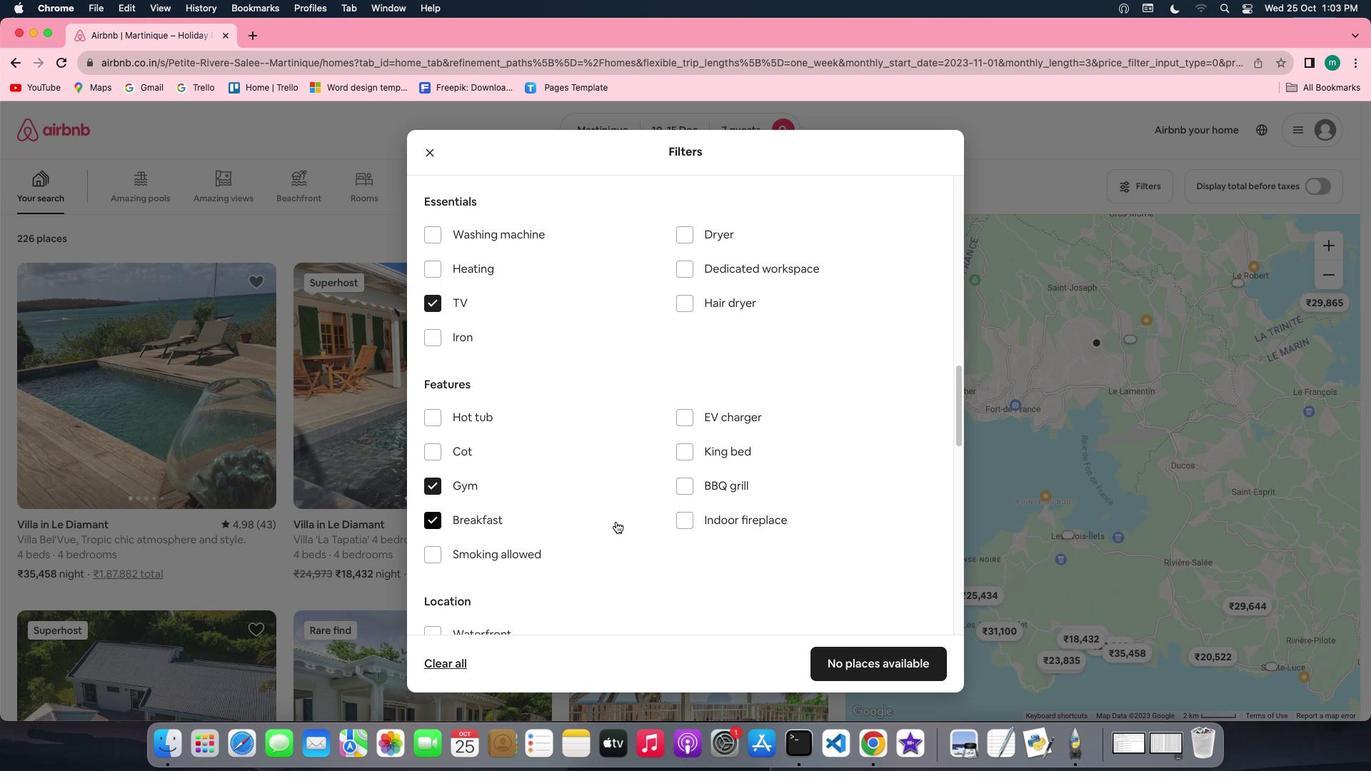 
Action: Mouse scrolled (616, 521) with delta (0, 0)
Screenshot: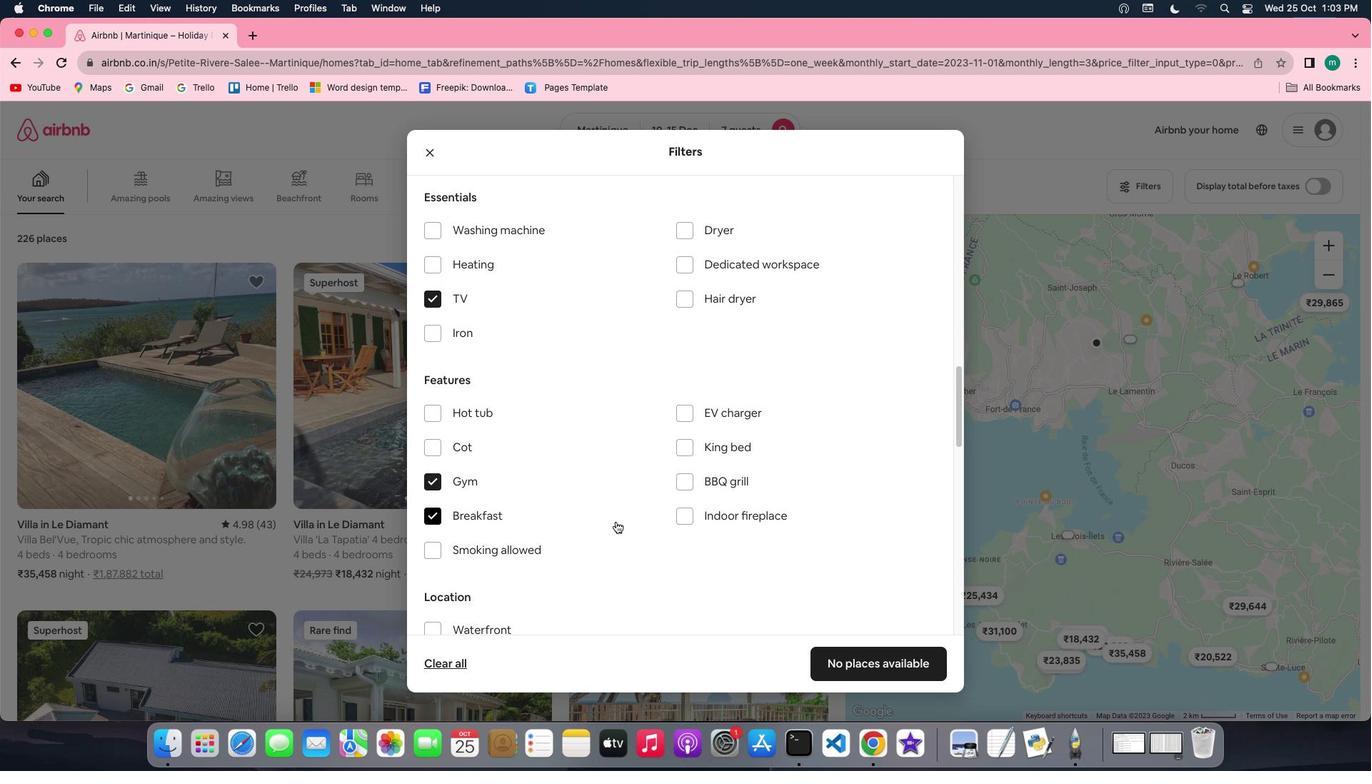 
Action: Mouse scrolled (616, 521) with delta (0, 0)
Screenshot: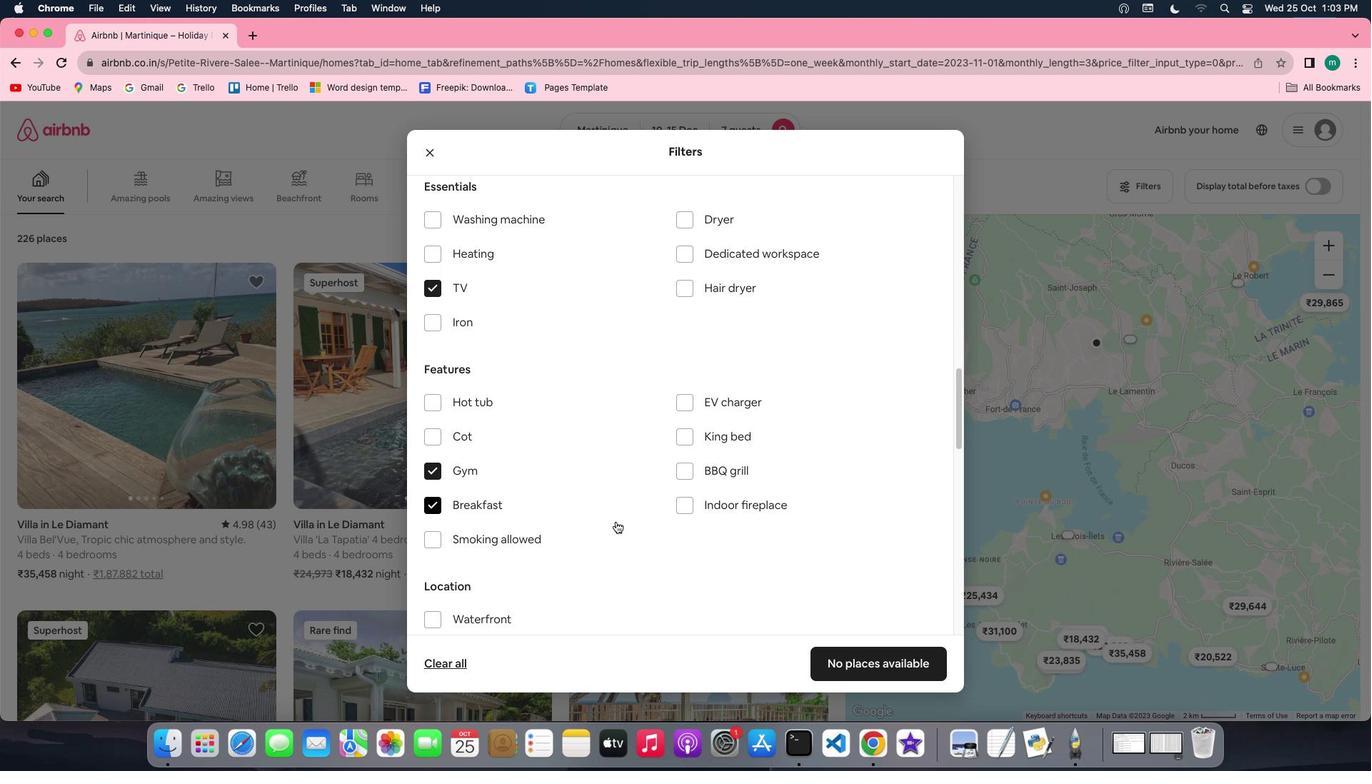 
Action: Mouse scrolled (616, 521) with delta (0, 0)
Screenshot: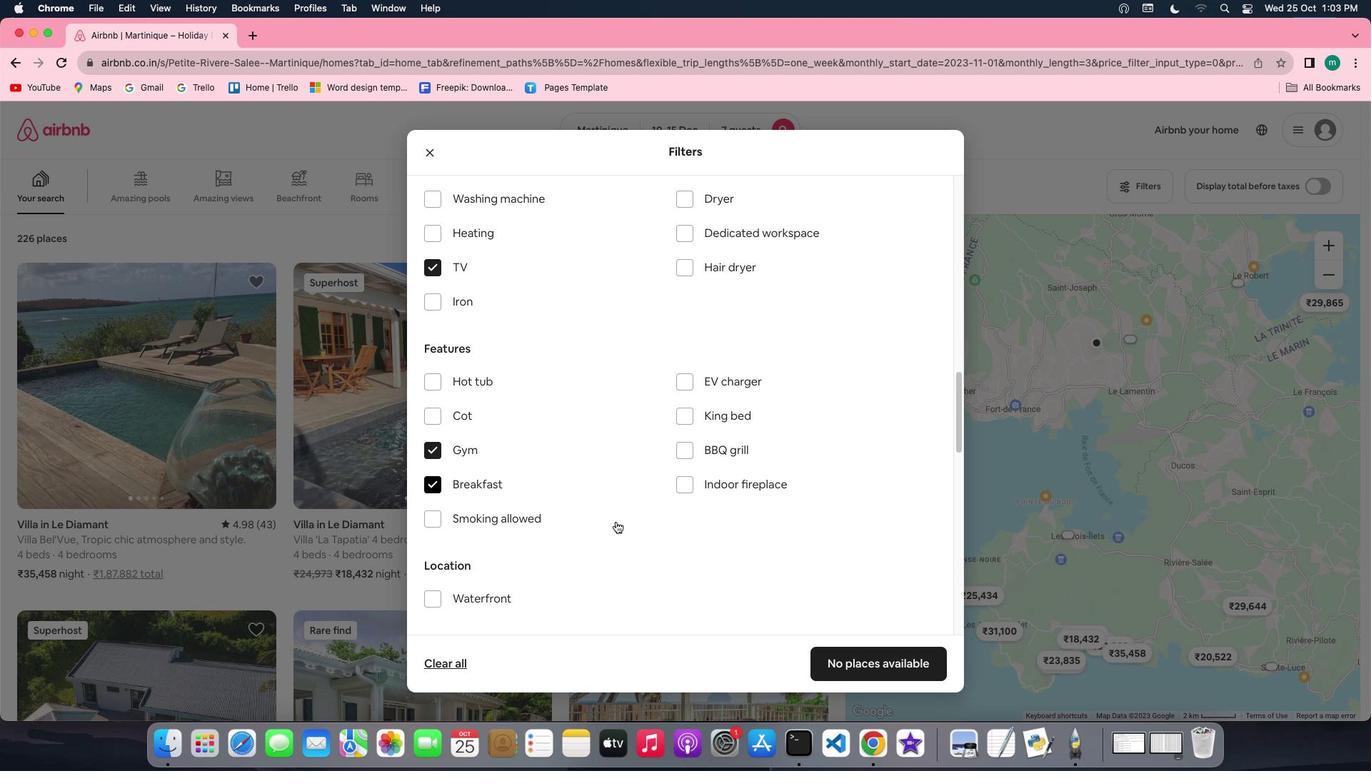 
Action: Mouse scrolled (616, 521) with delta (0, 0)
Screenshot: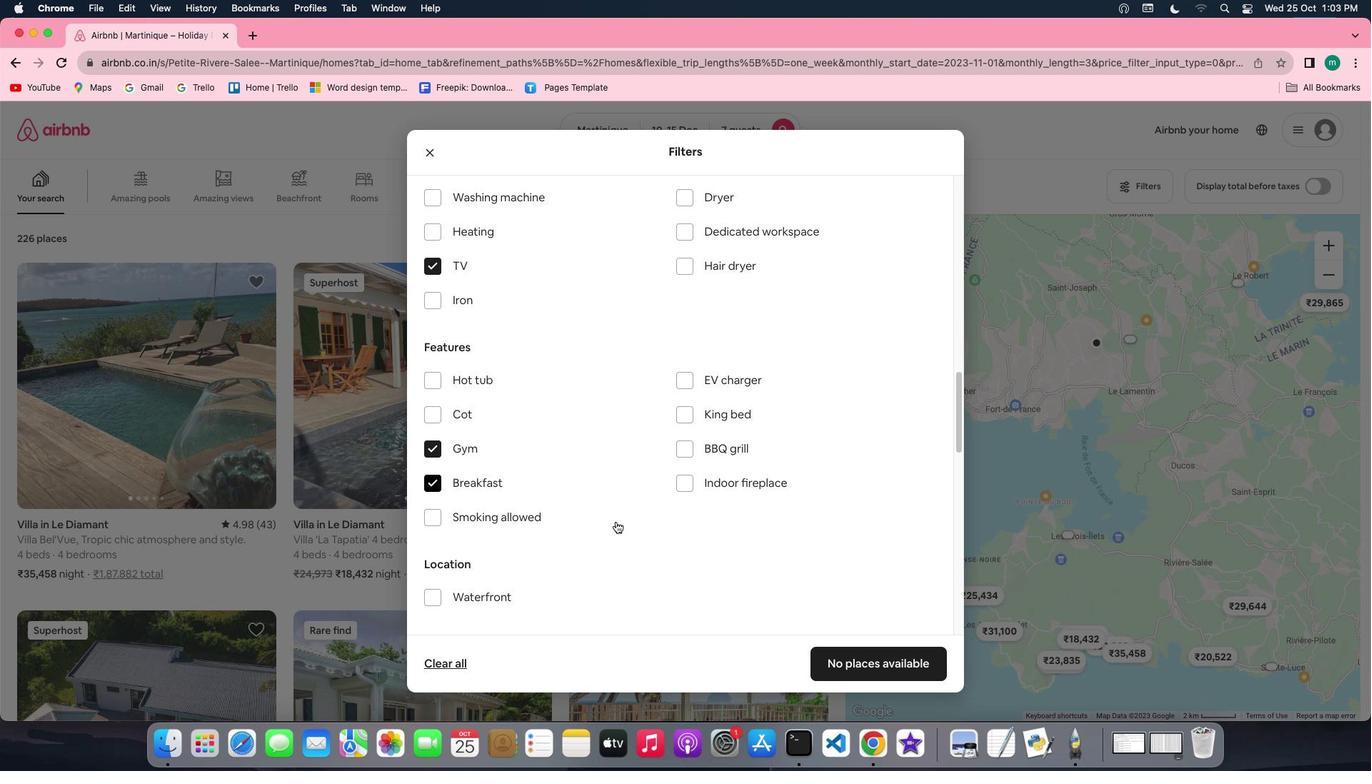 
Action: Mouse scrolled (616, 521) with delta (0, 0)
Screenshot: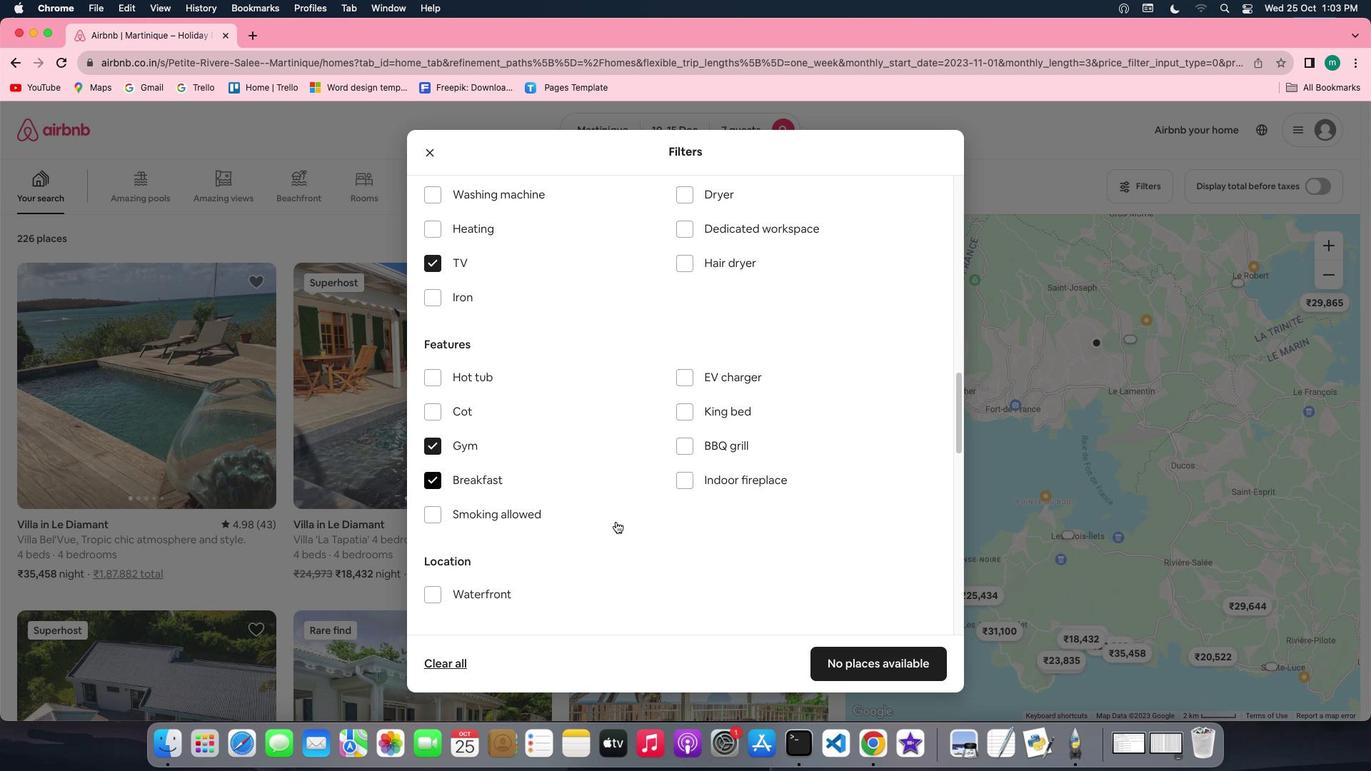 
Action: Mouse scrolled (616, 521) with delta (0, 0)
Screenshot: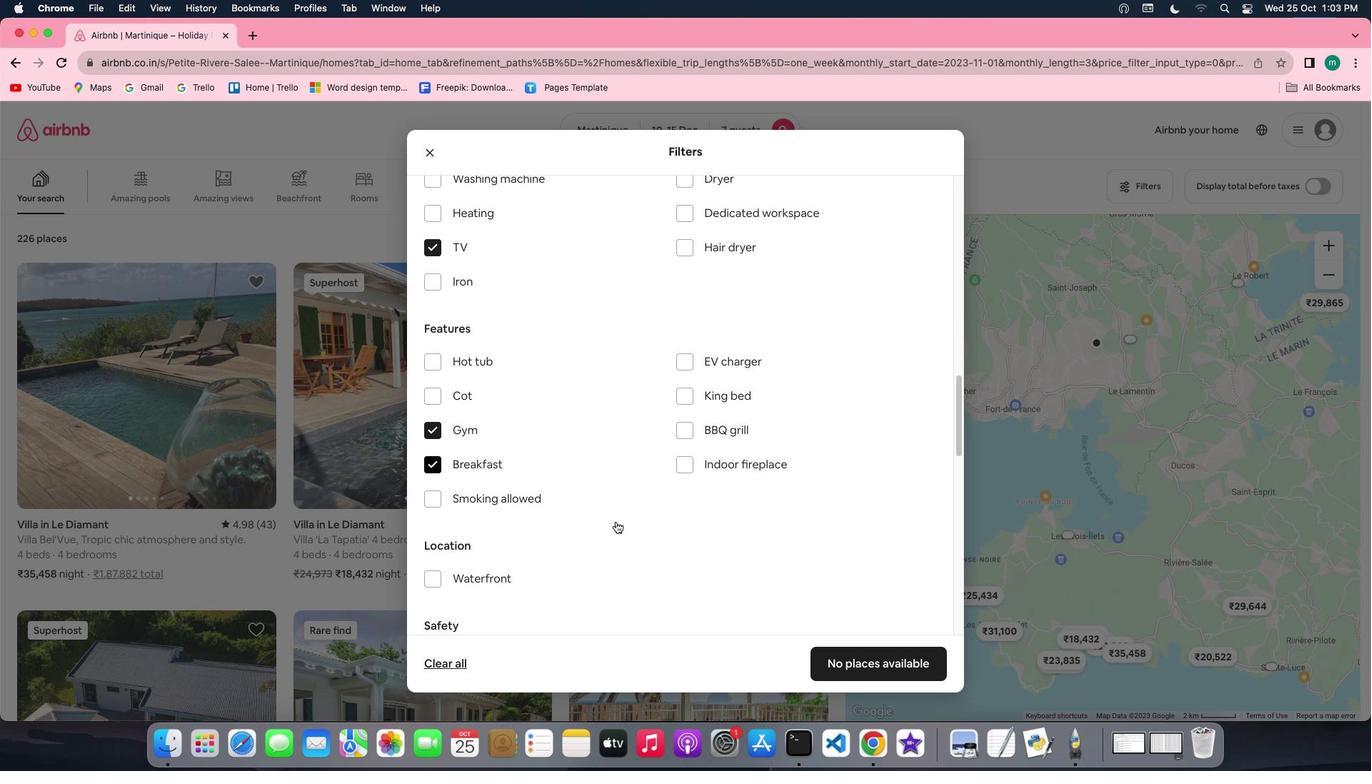 
Action: Mouse scrolled (616, 521) with delta (0, 0)
Screenshot: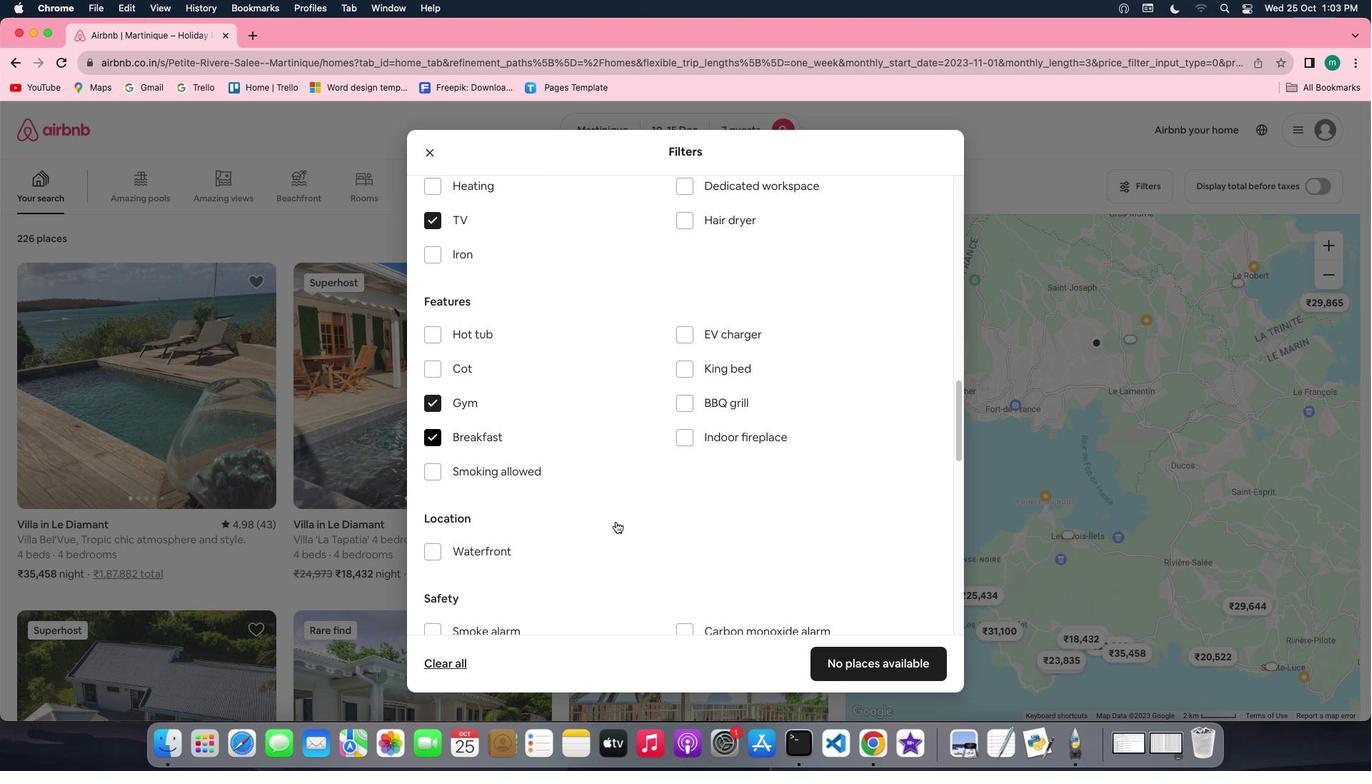 
Action: Mouse scrolled (616, 521) with delta (0, 0)
Screenshot: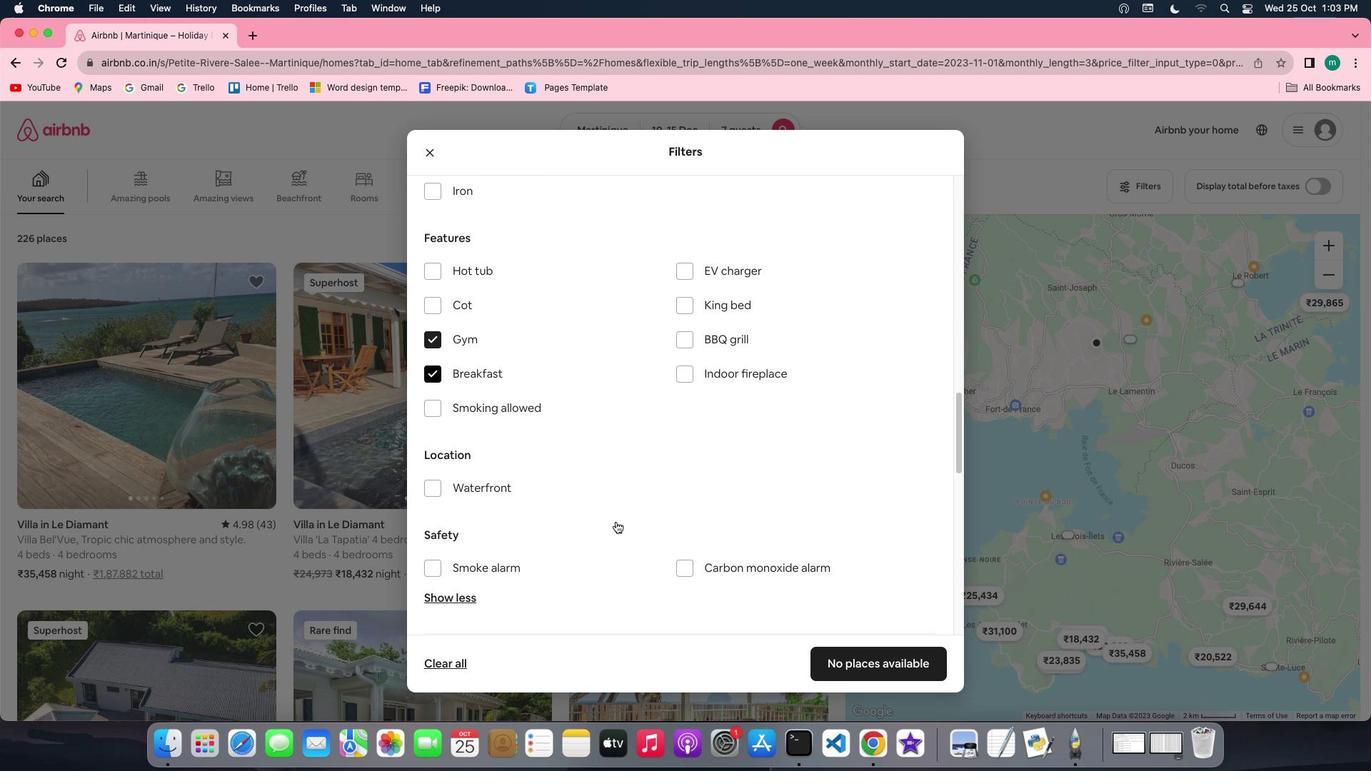 
Action: Mouse scrolled (616, 521) with delta (0, 0)
Screenshot: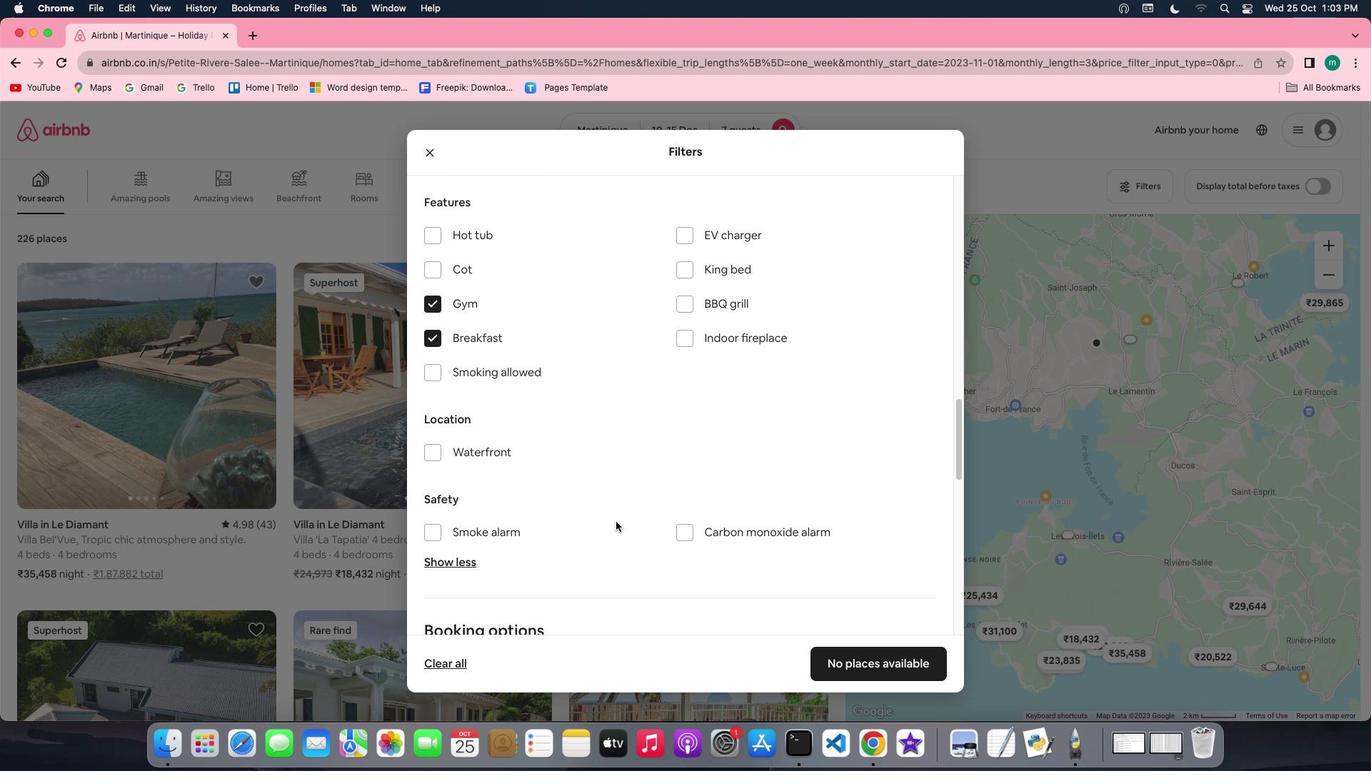 
Action: Mouse scrolled (616, 521) with delta (0, 0)
Screenshot: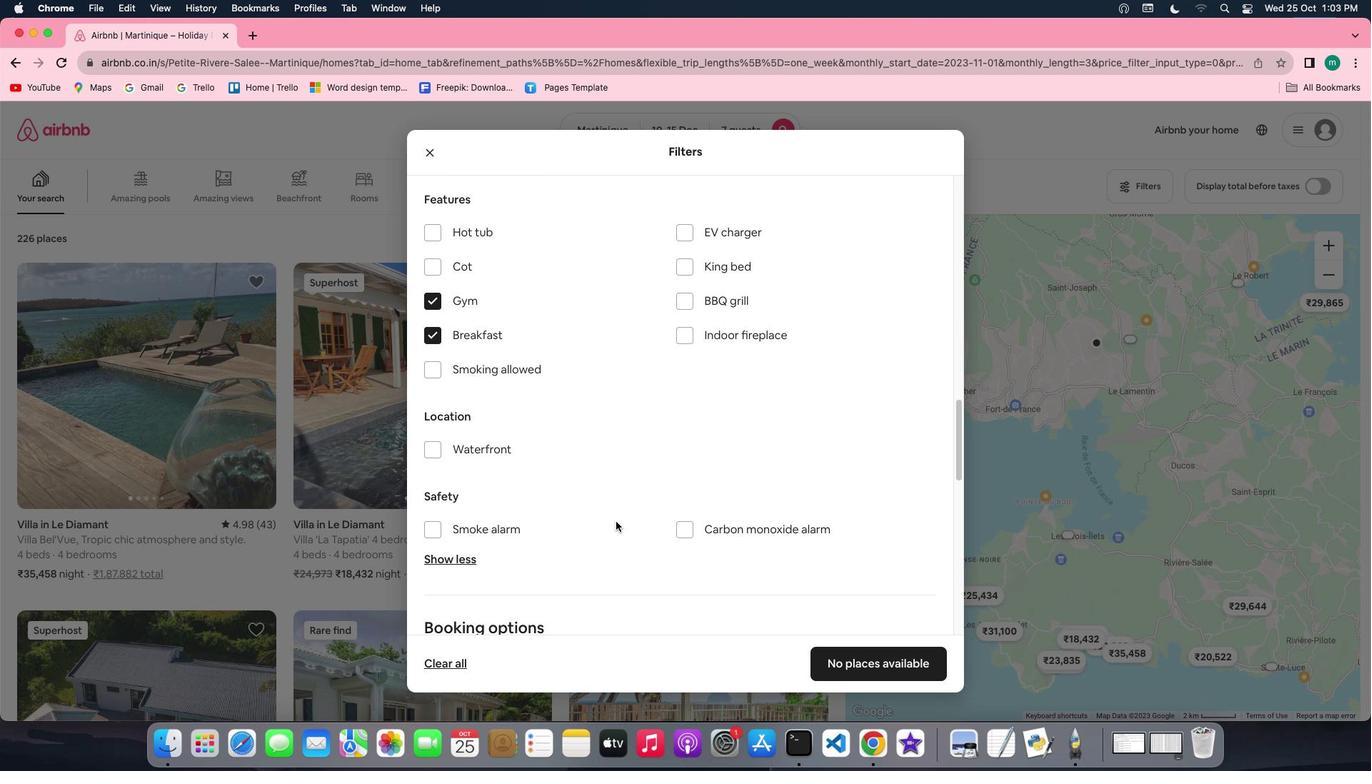 
Action: Mouse scrolled (616, 521) with delta (0, 0)
Screenshot: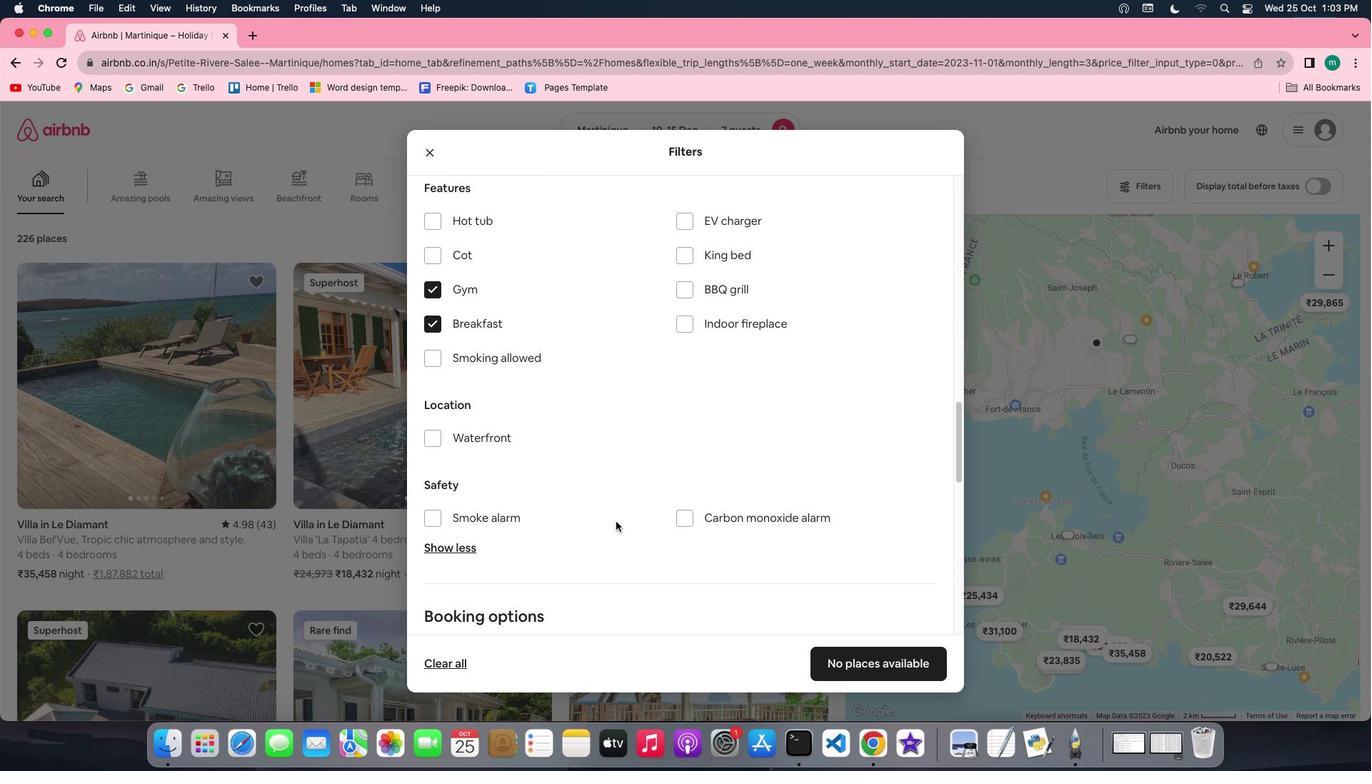 
Action: Mouse scrolled (616, 521) with delta (0, 0)
Screenshot: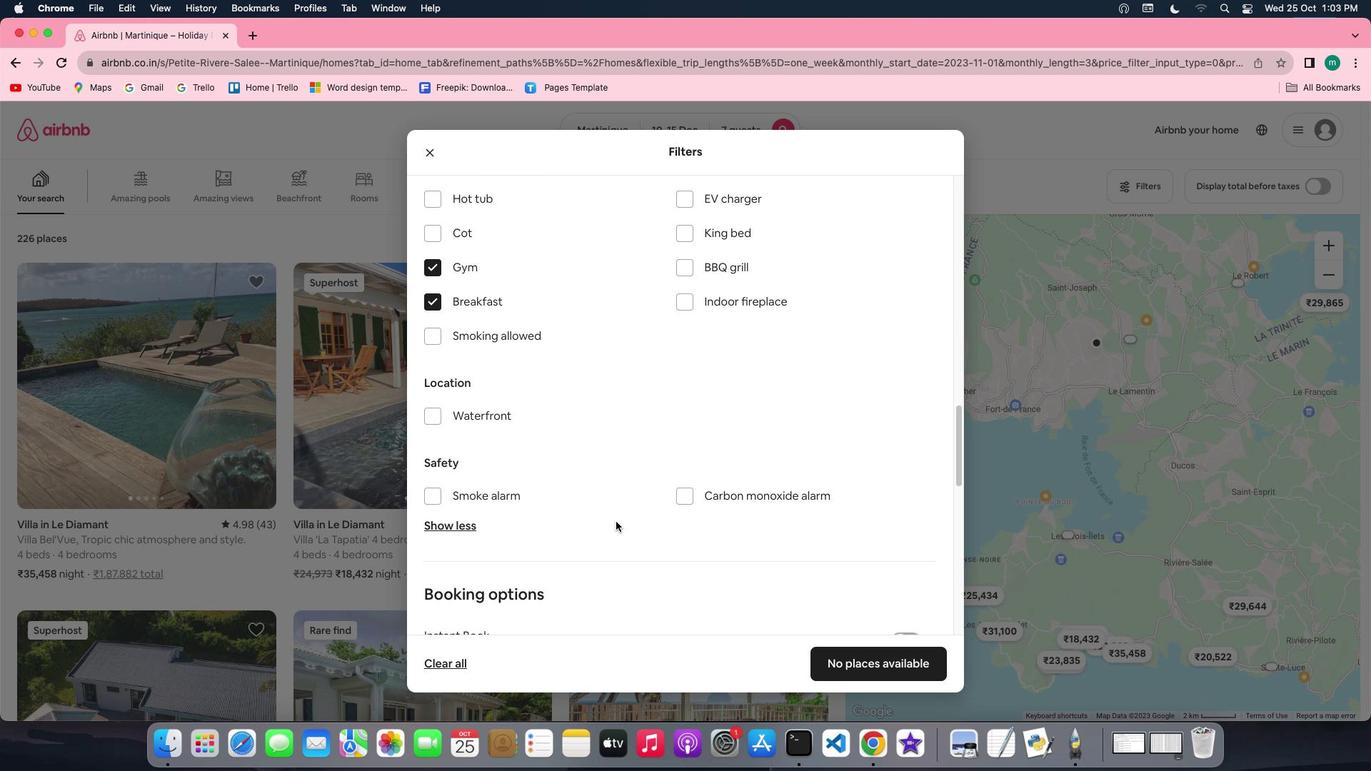 
Action: Mouse scrolled (616, 521) with delta (0, 0)
Screenshot: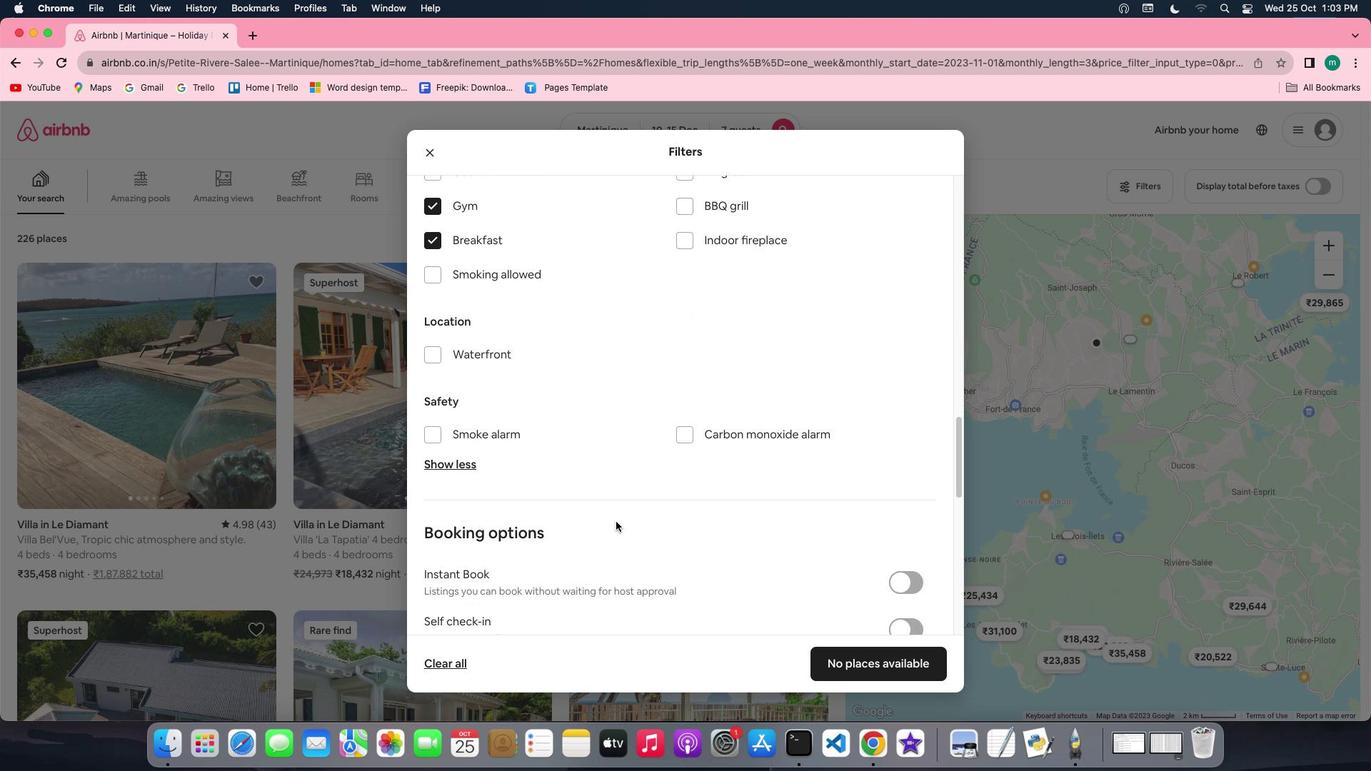 
Action: Mouse scrolled (616, 521) with delta (0, 0)
Screenshot: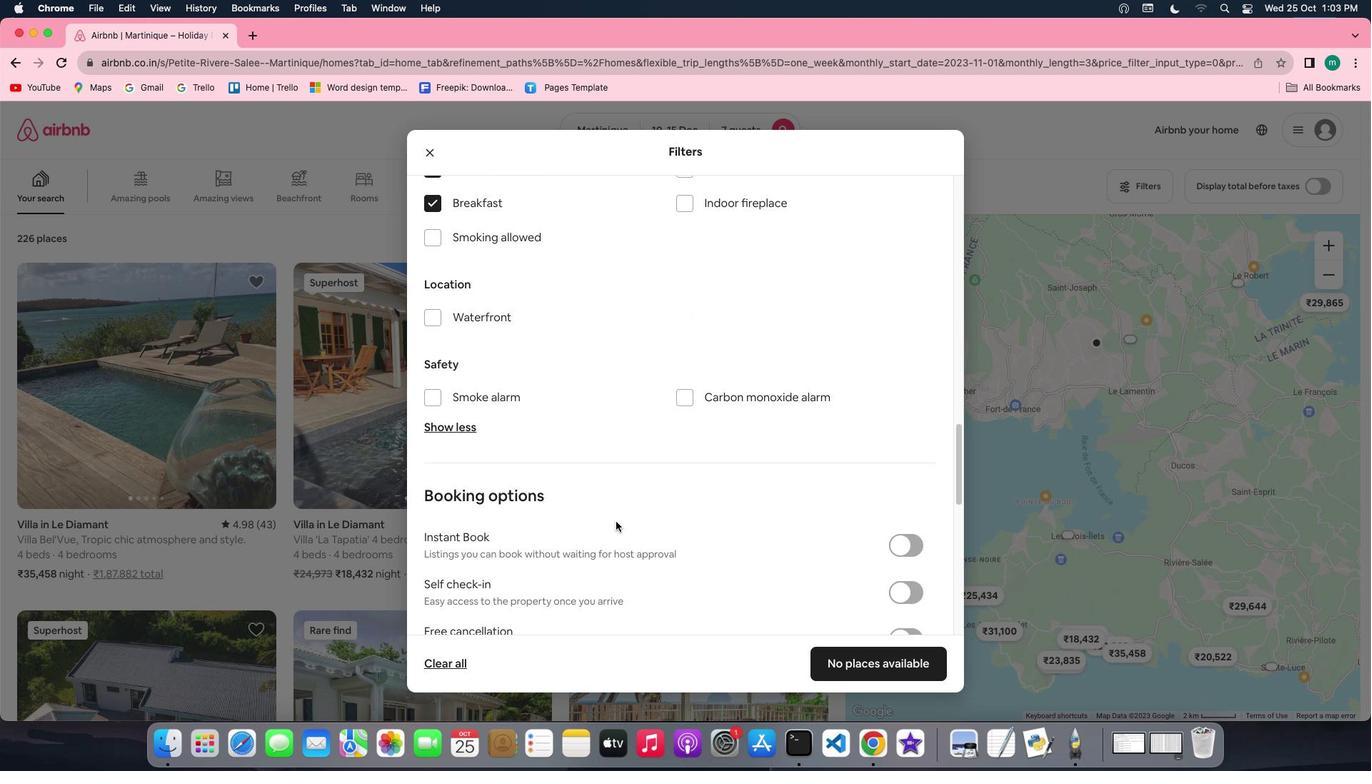 
Action: Mouse scrolled (616, 521) with delta (0, 0)
Screenshot: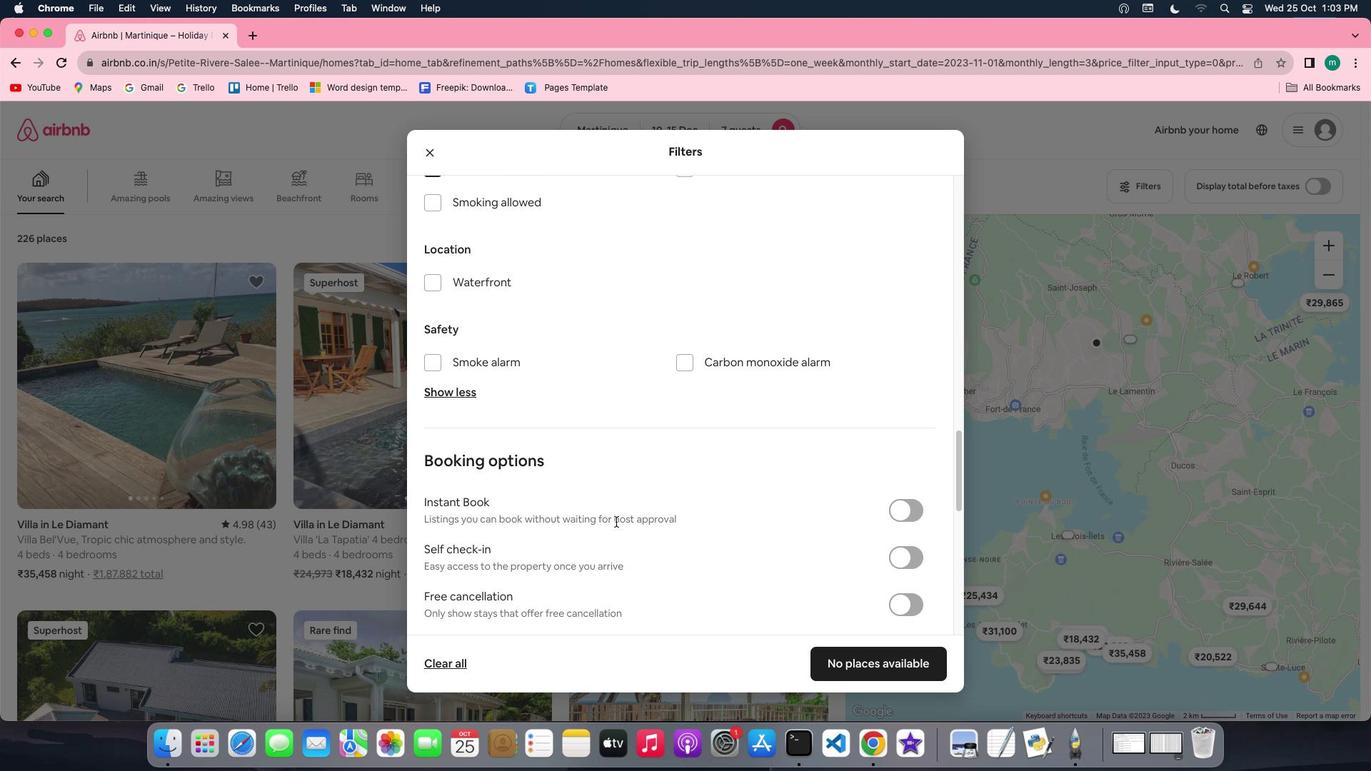 
Action: Mouse scrolled (616, 521) with delta (0, 0)
Screenshot: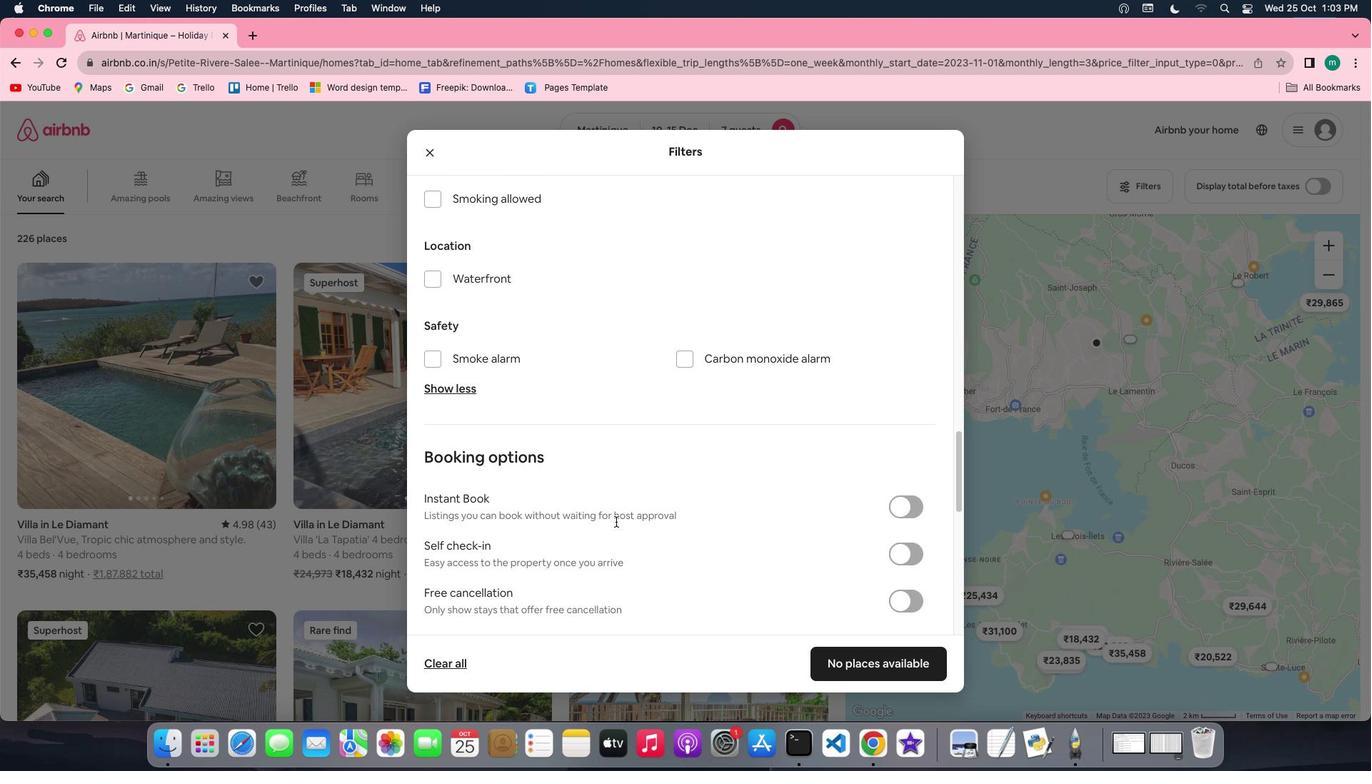 
Action: Mouse scrolled (616, 521) with delta (0, 0)
Screenshot: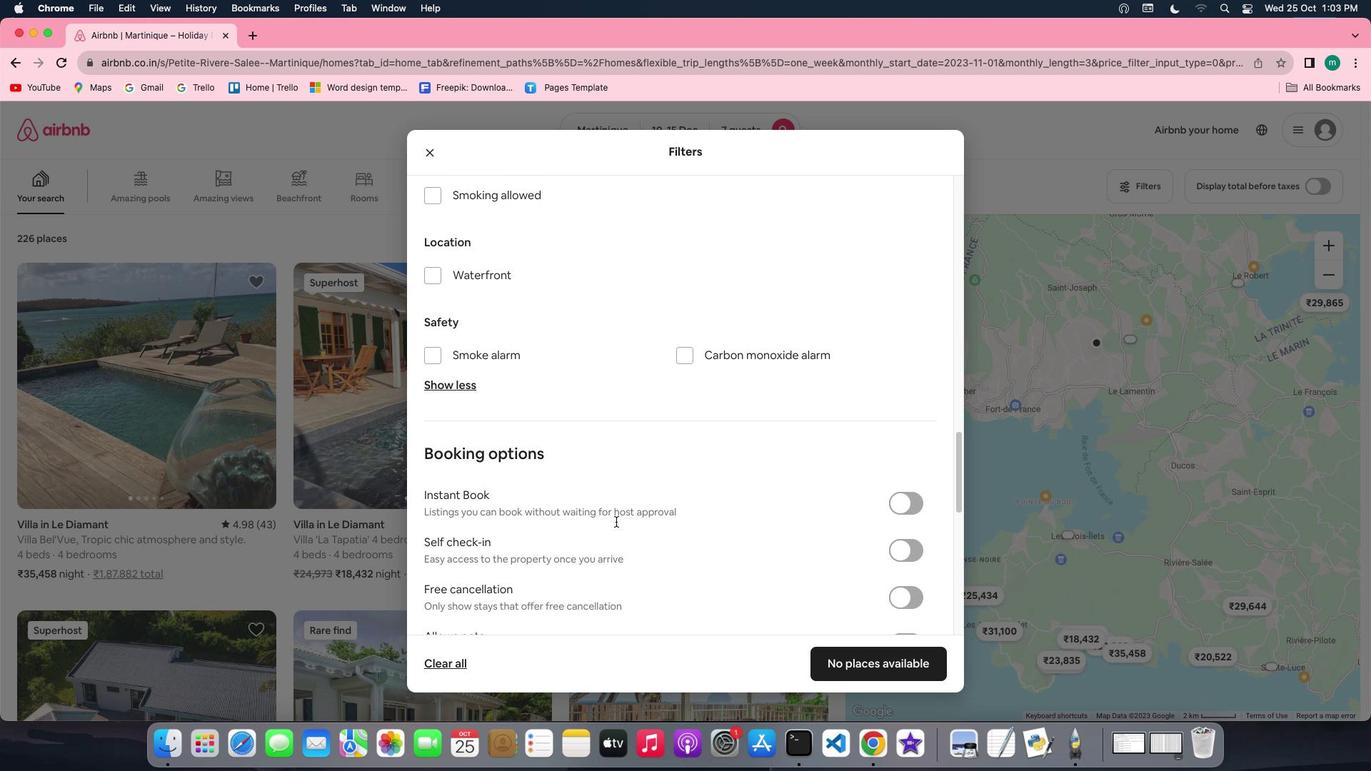 
Action: Mouse scrolled (616, 521) with delta (0, 0)
Screenshot: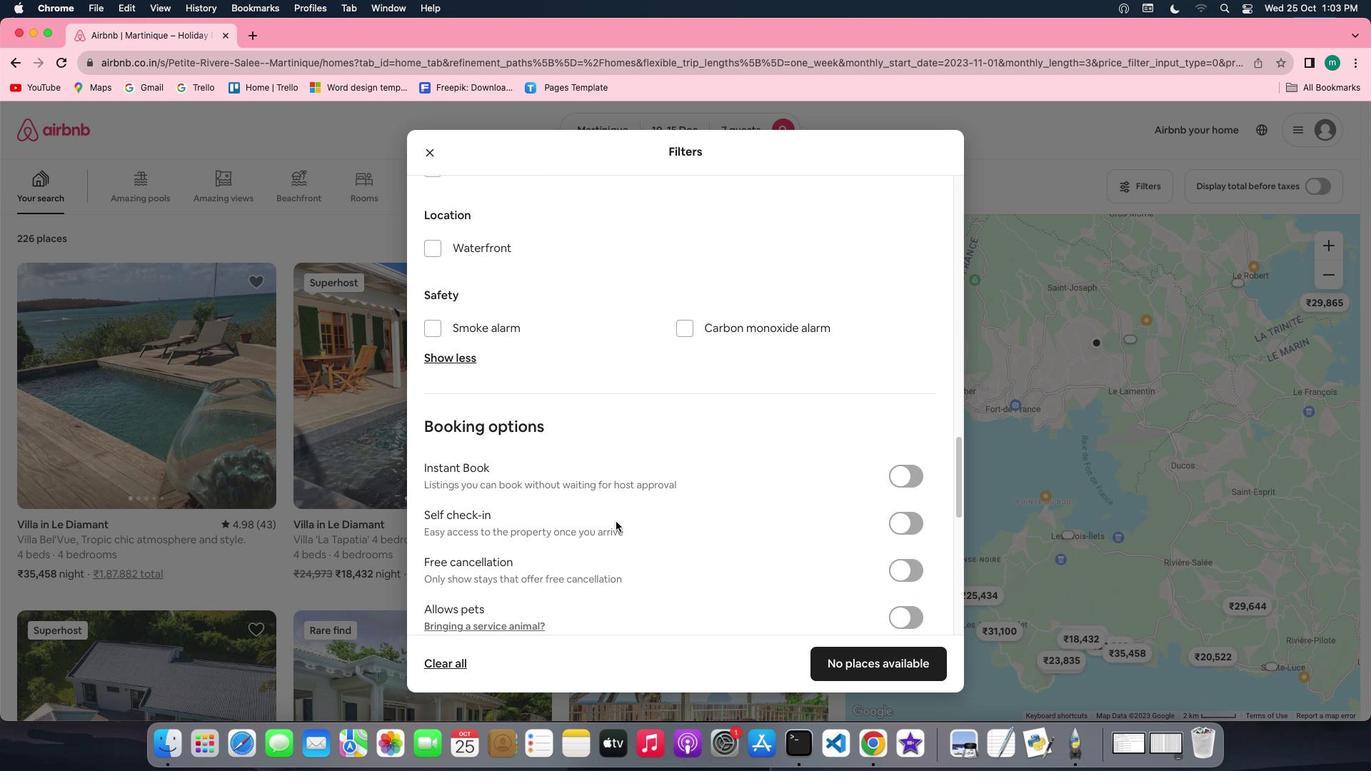 
Action: Mouse moved to (916, 490)
Screenshot: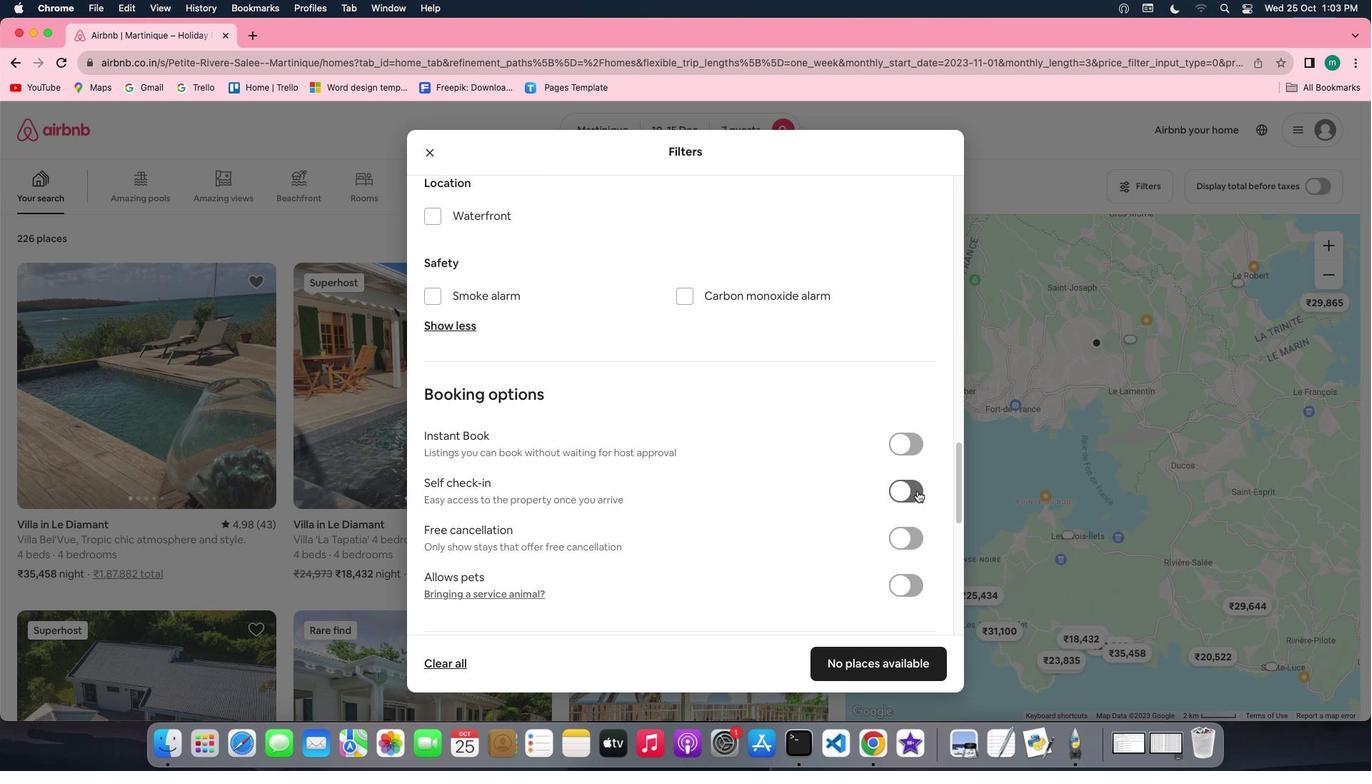 
Action: Mouse pressed left at (916, 490)
Screenshot: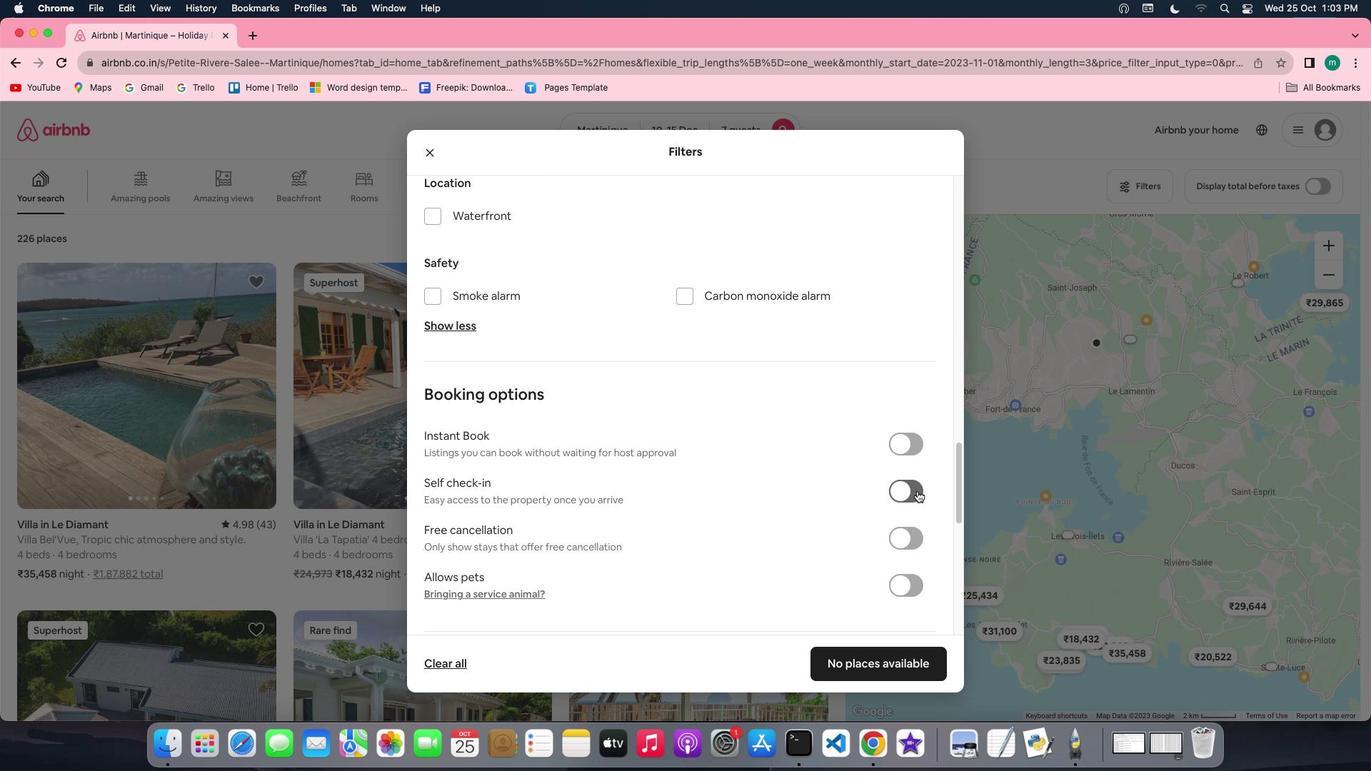 
Action: Mouse moved to (869, 527)
Screenshot: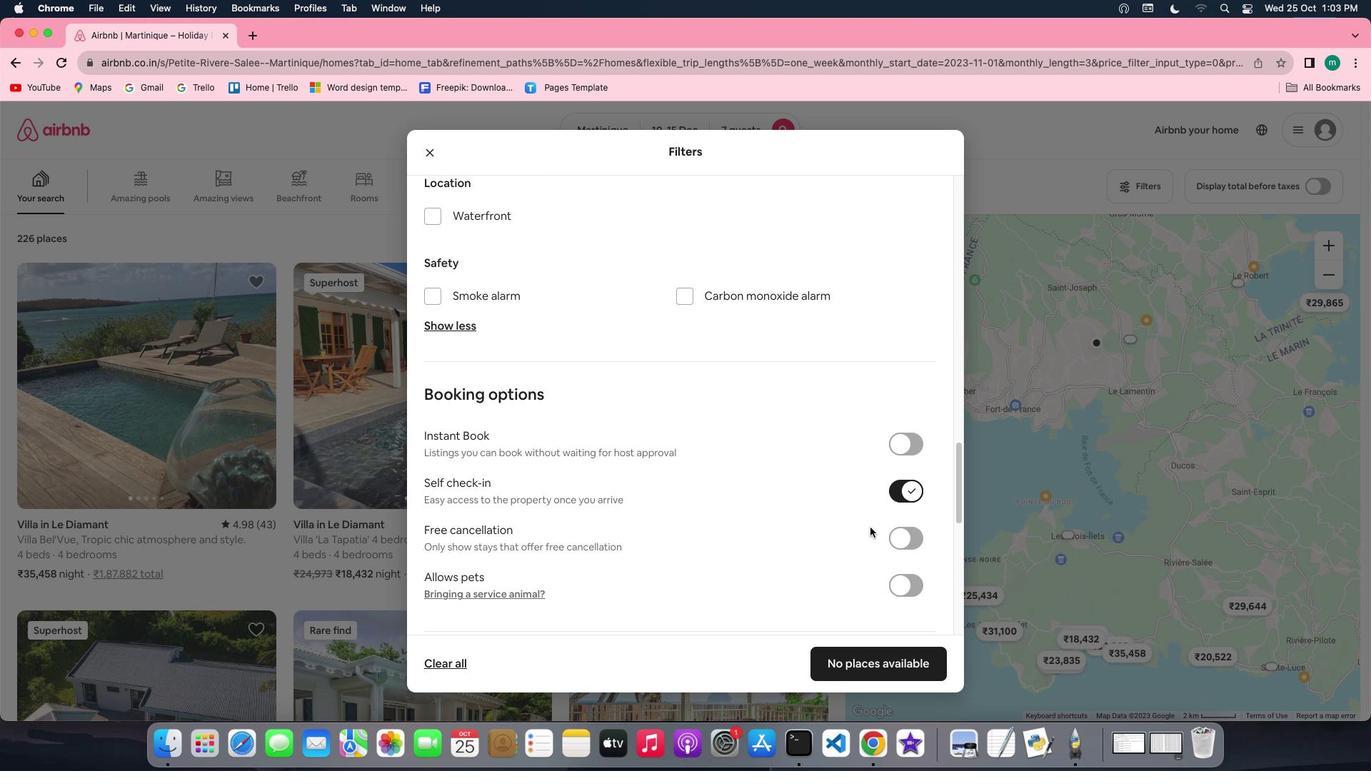 
Action: Mouse scrolled (869, 527) with delta (0, 0)
Screenshot: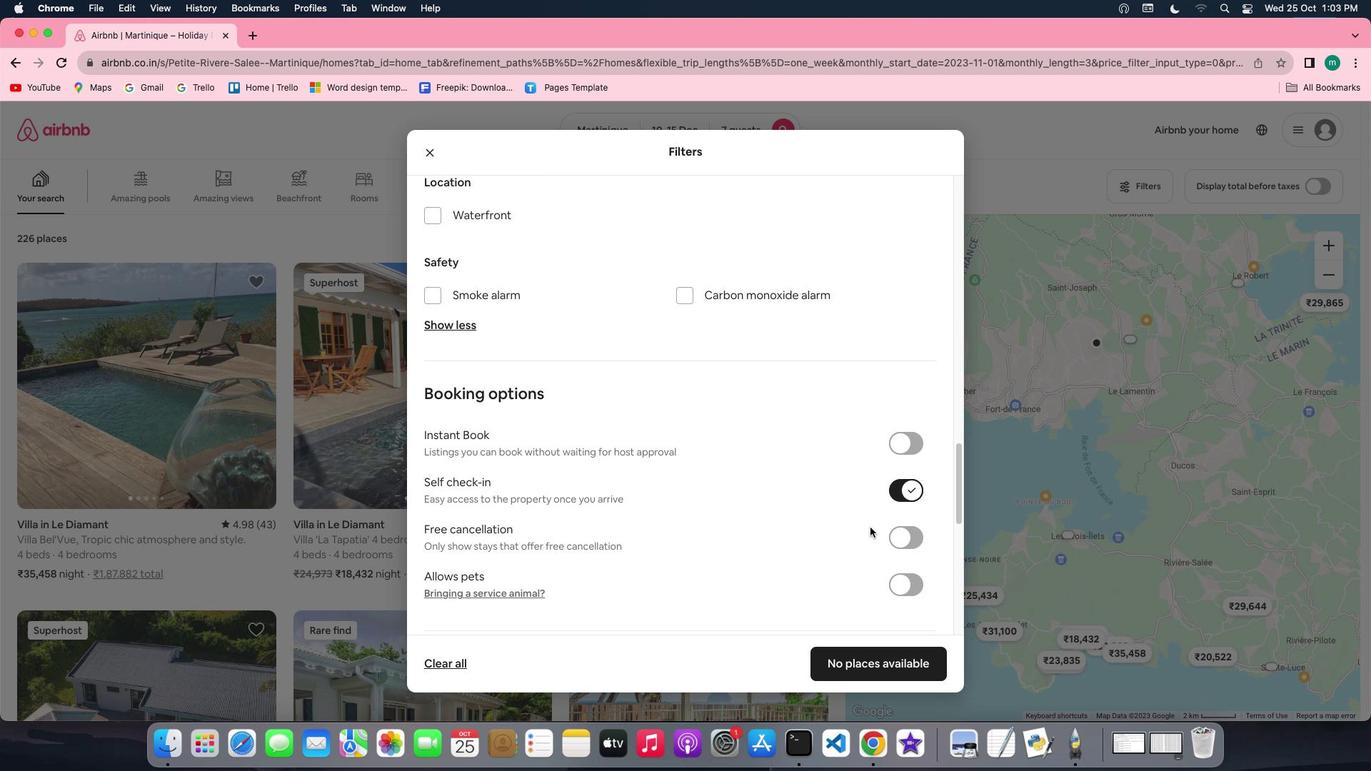 
Action: Mouse scrolled (869, 527) with delta (0, 0)
Screenshot: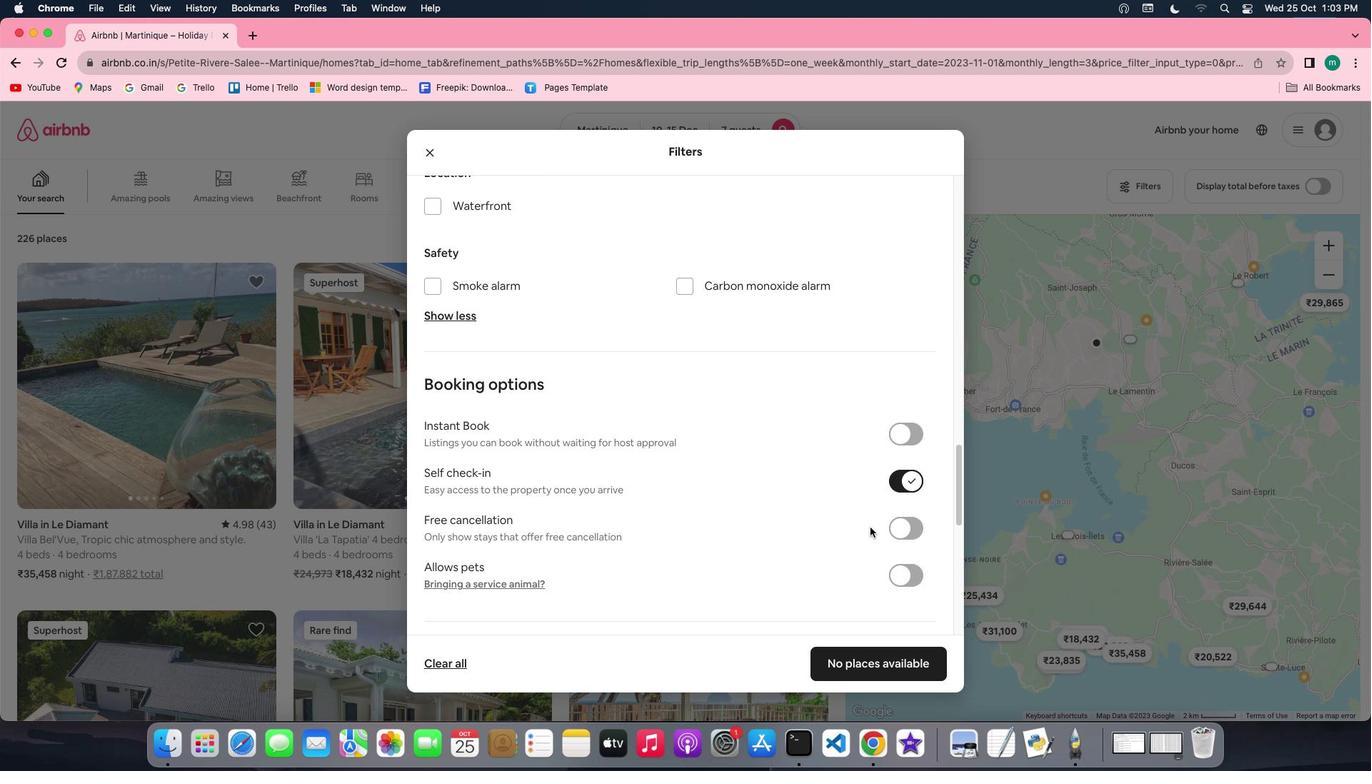 
Action: Mouse scrolled (869, 527) with delta (0, -1)
Screenshot: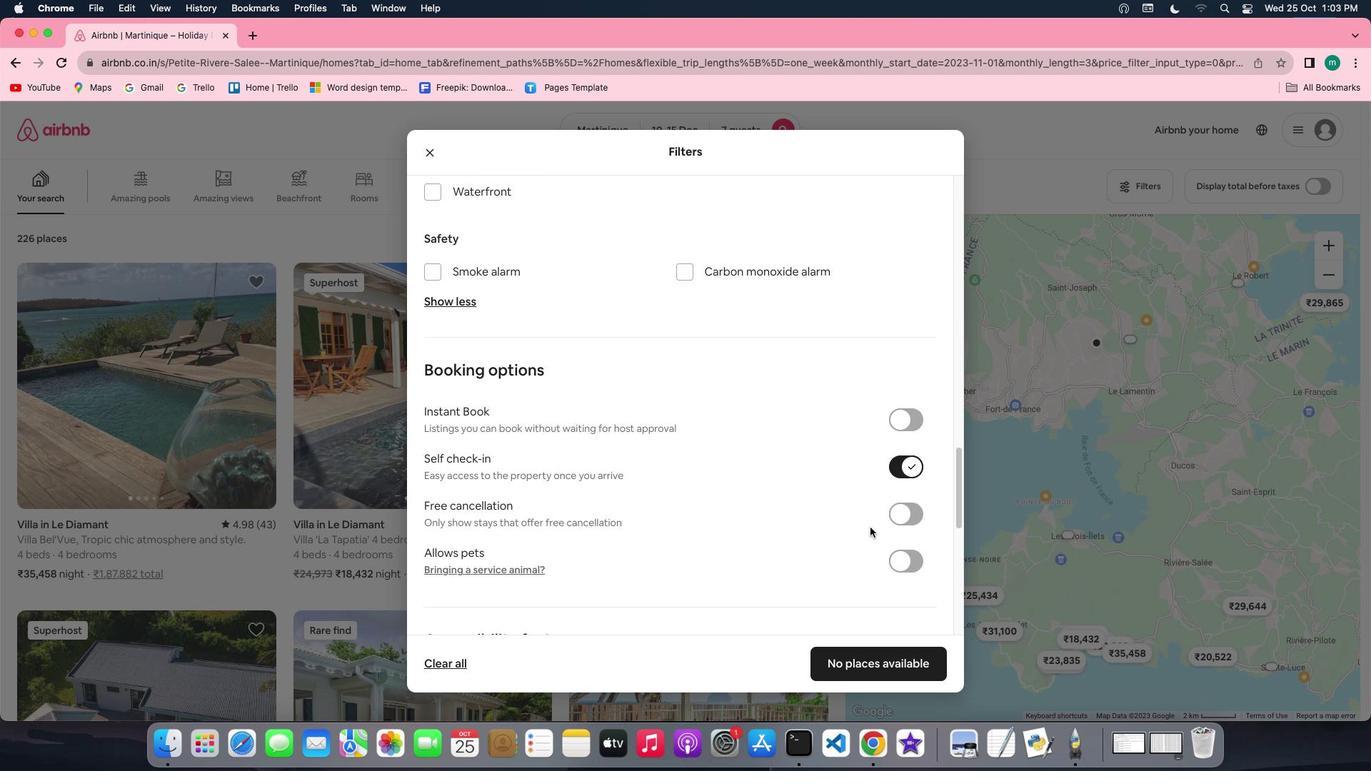 
Action: Mouse scrolled (869, 527) with delta (0, -2)
Screenshot: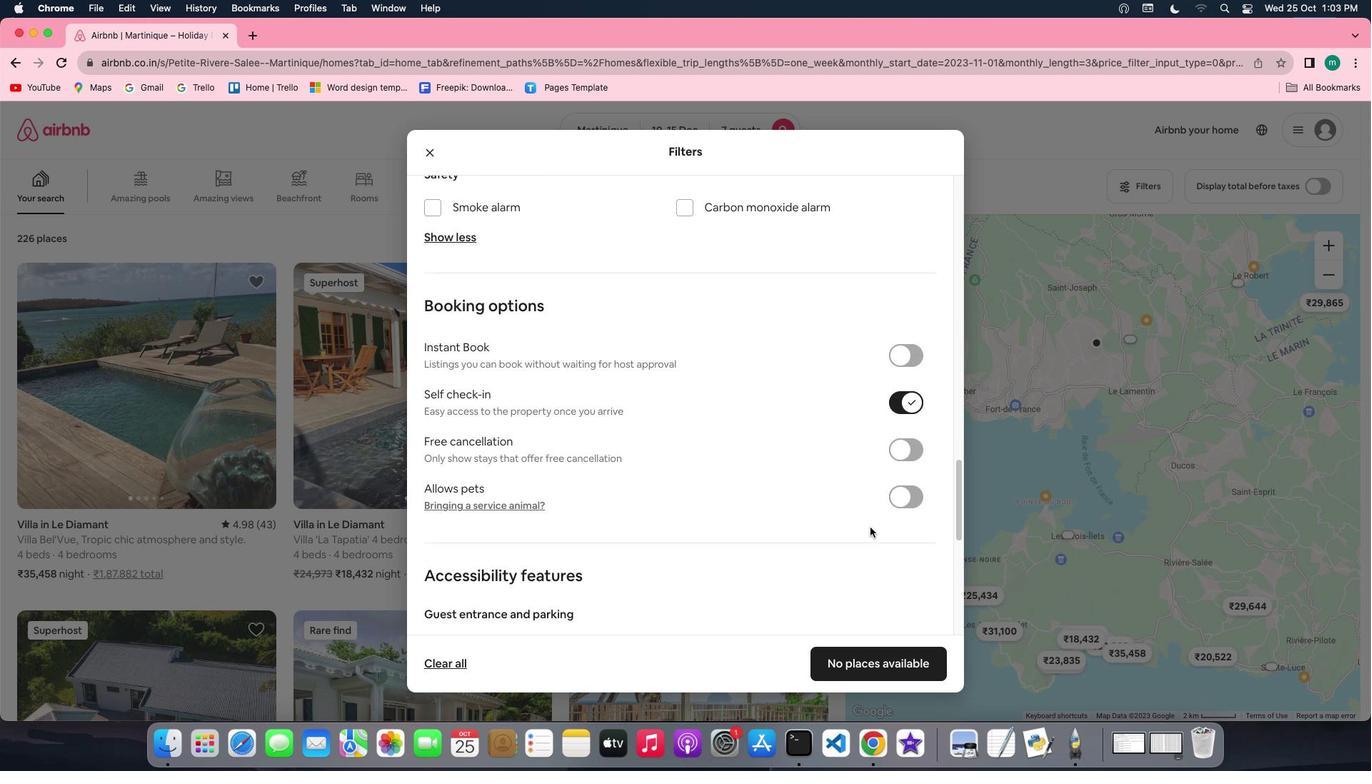 
Action: Mouse moved to (851, 601)
Screenshot: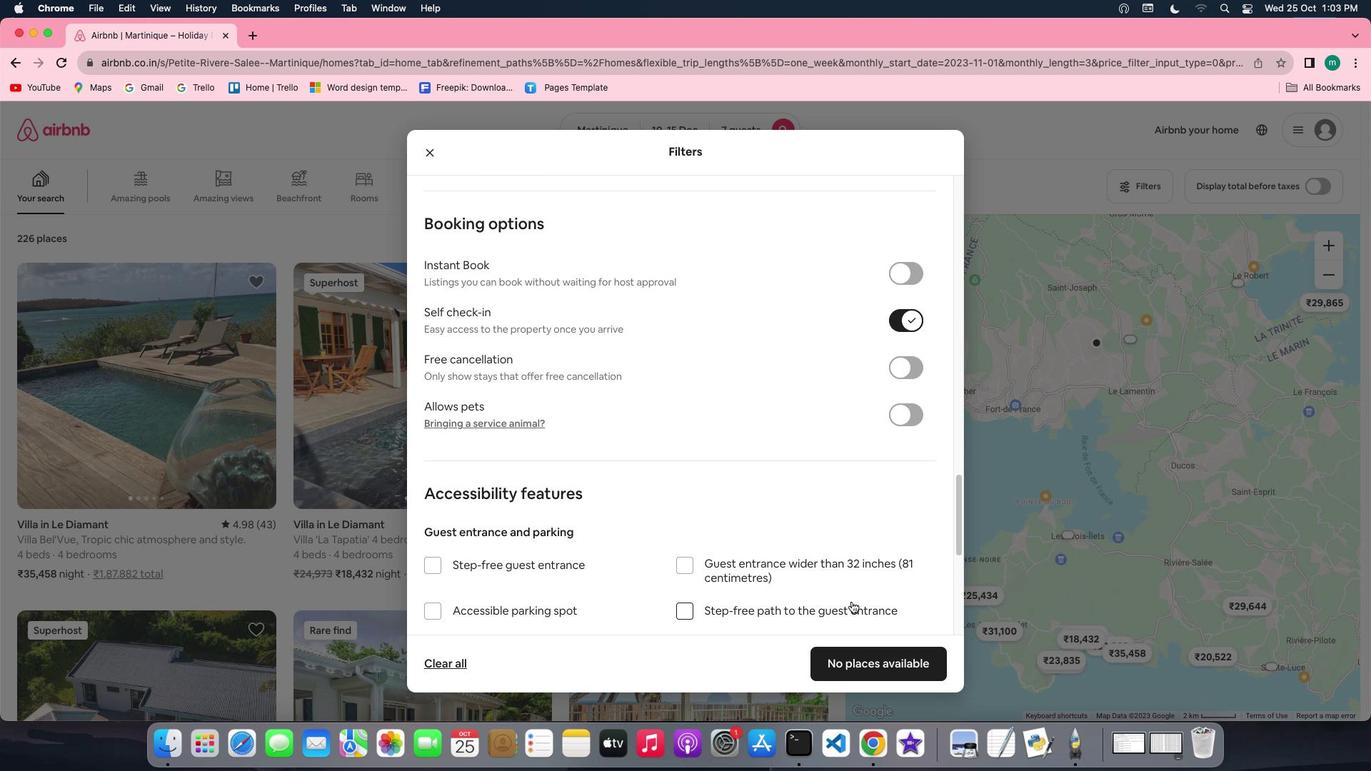 
Action: Mouse scrolled (851, 601) with delta (0, 0)
Screenshot: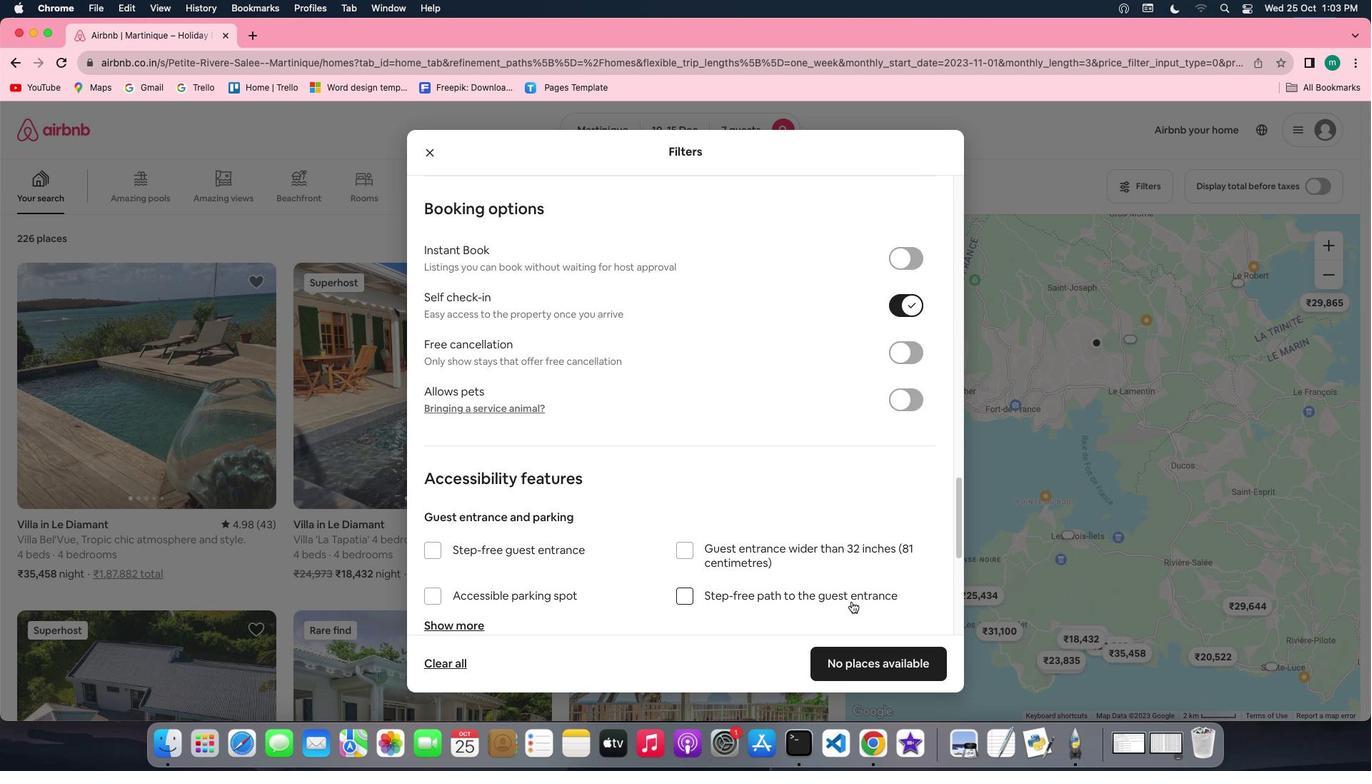 
Action: Mouse scrolled (851, 601) with delta (0, 0)
Screenshot: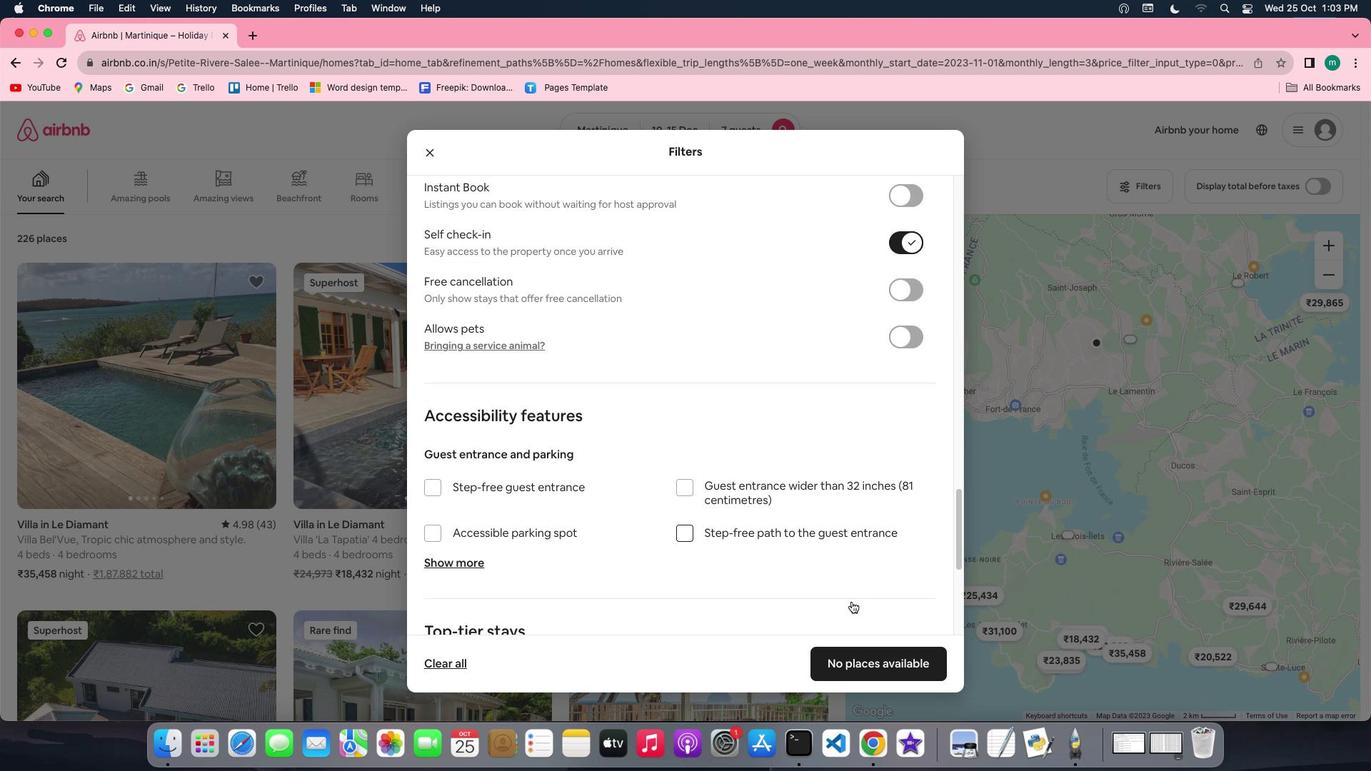 
Action: Mouse scrolled (851, 601) with delta (0, -2)
Screenshot: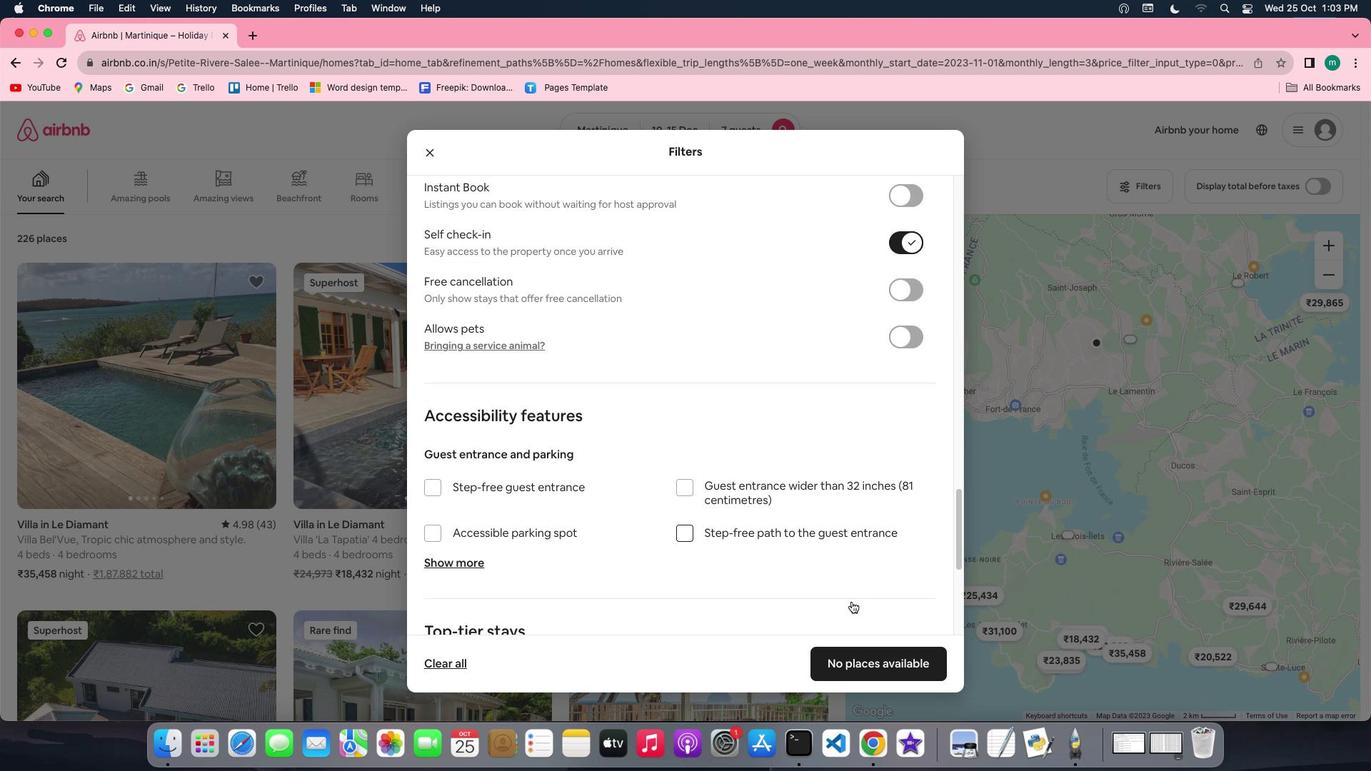 
Action: Mouse scrolled (851, 601) with delta (0, -3)
Screenshot: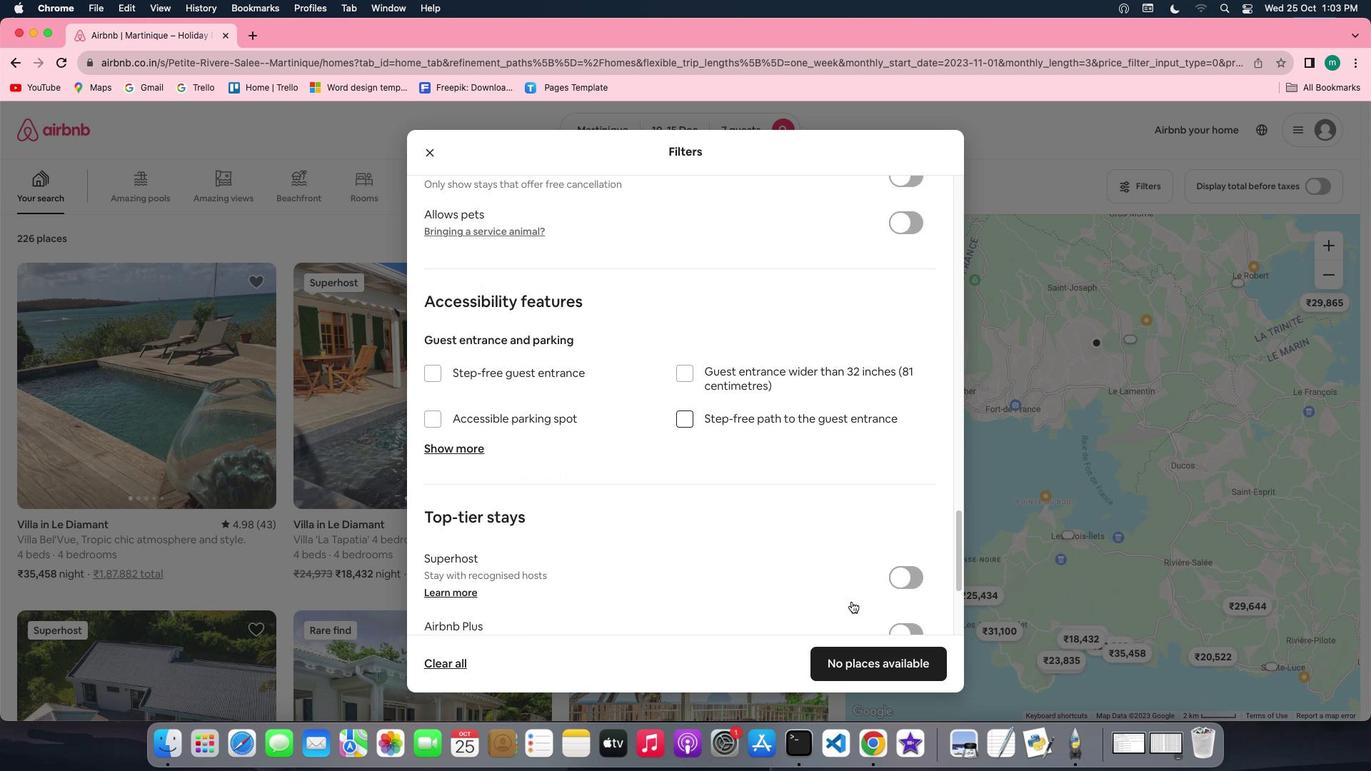 
Action: Mouse scrolled (851, 601) with delta (0, -3)
Screenshot: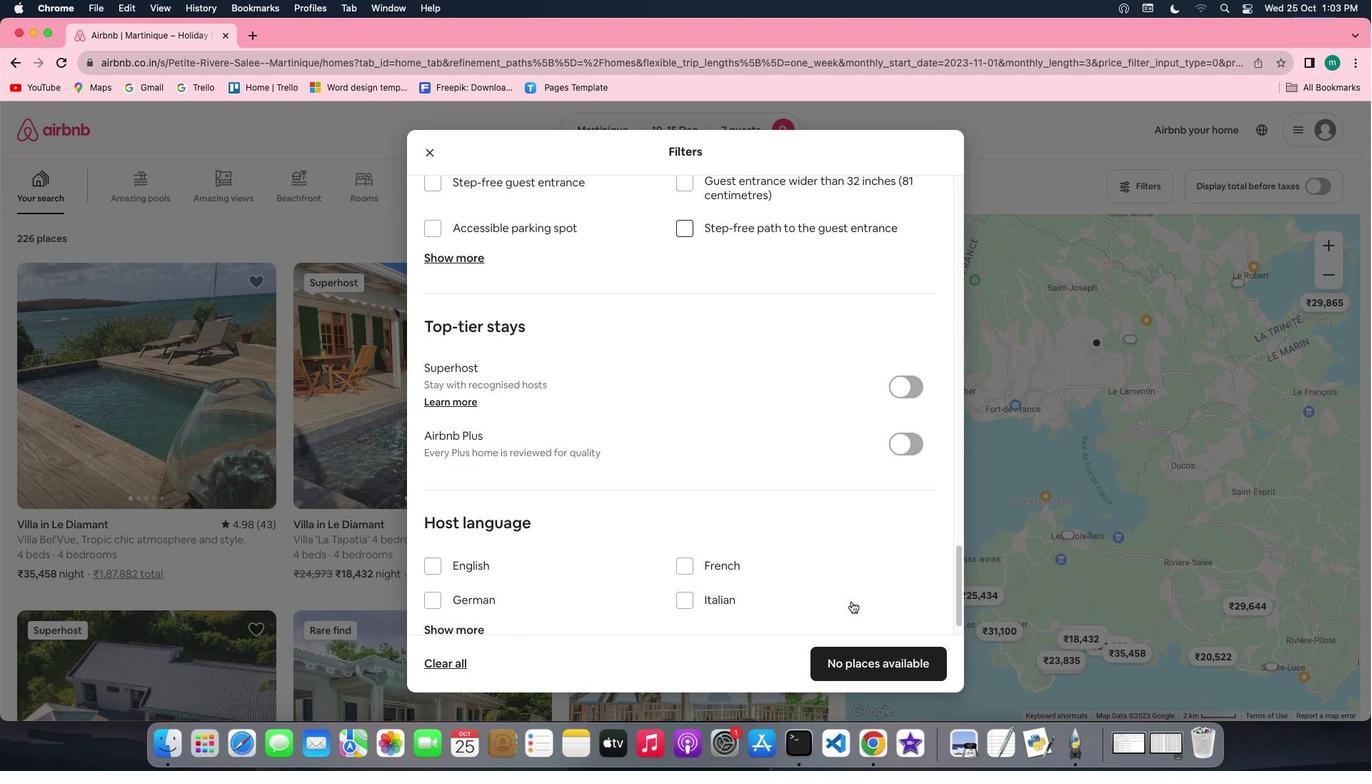 
Action: Mouse scrolled (851, 601) with delta (0, 0)
Screenshot: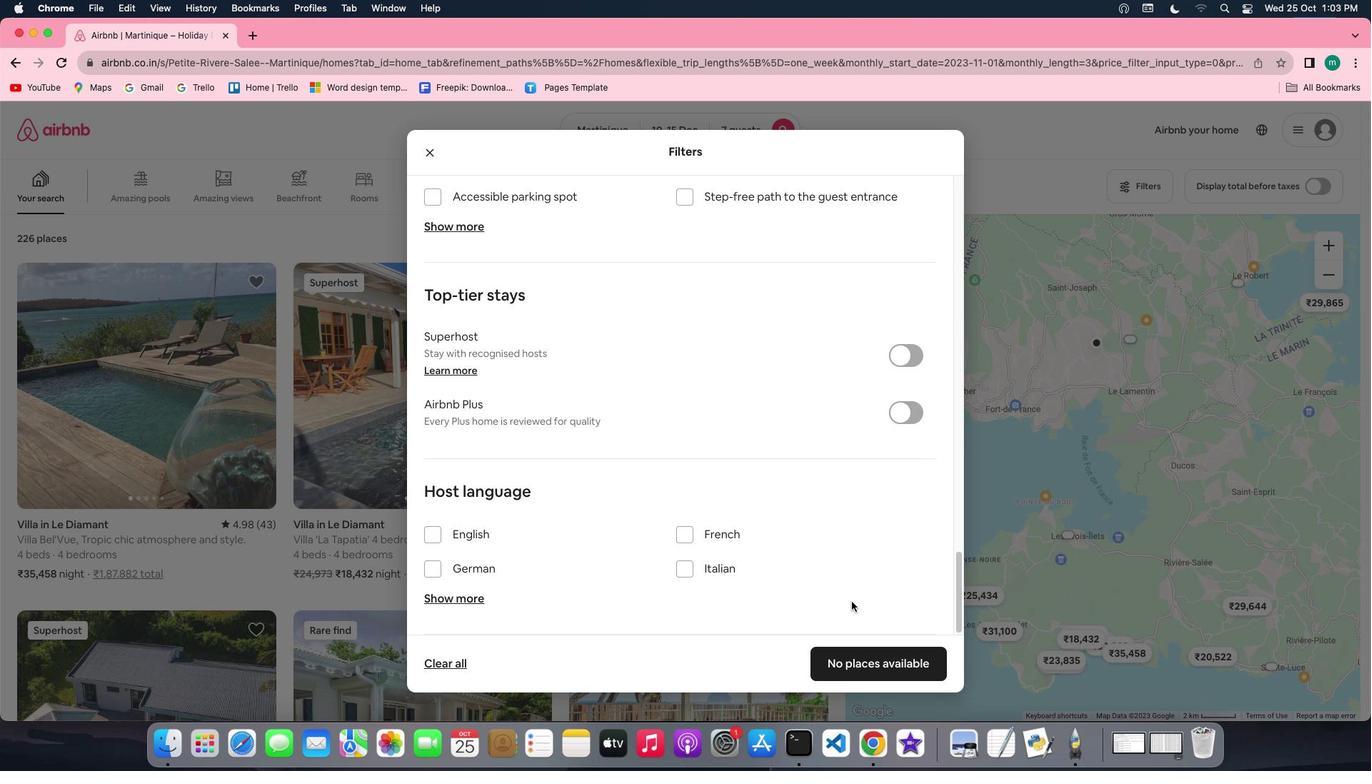 
Action: Mouse scrolled (851, 601) with delta (0, 0)
Screenshot: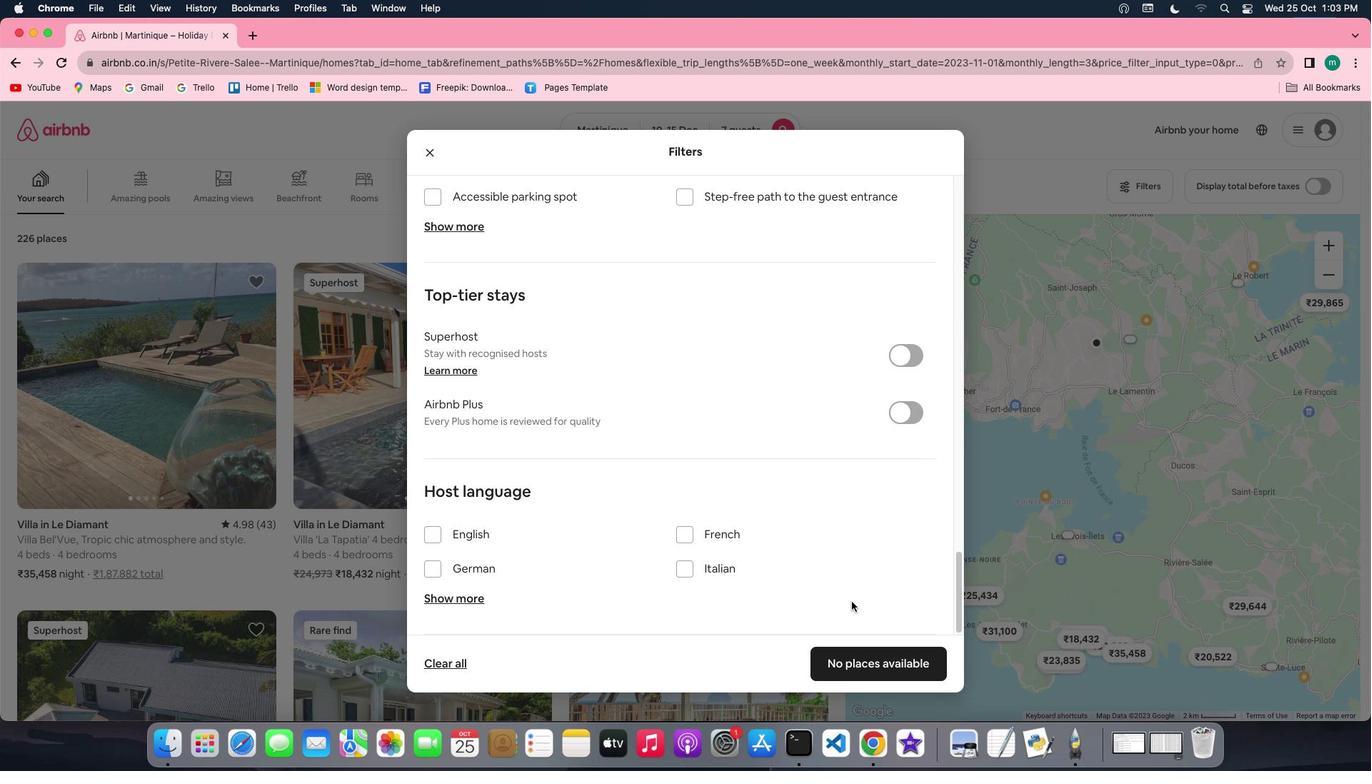 
Action: Mouse scrolled (851, 601) with delta (0, -1)
Screenshot: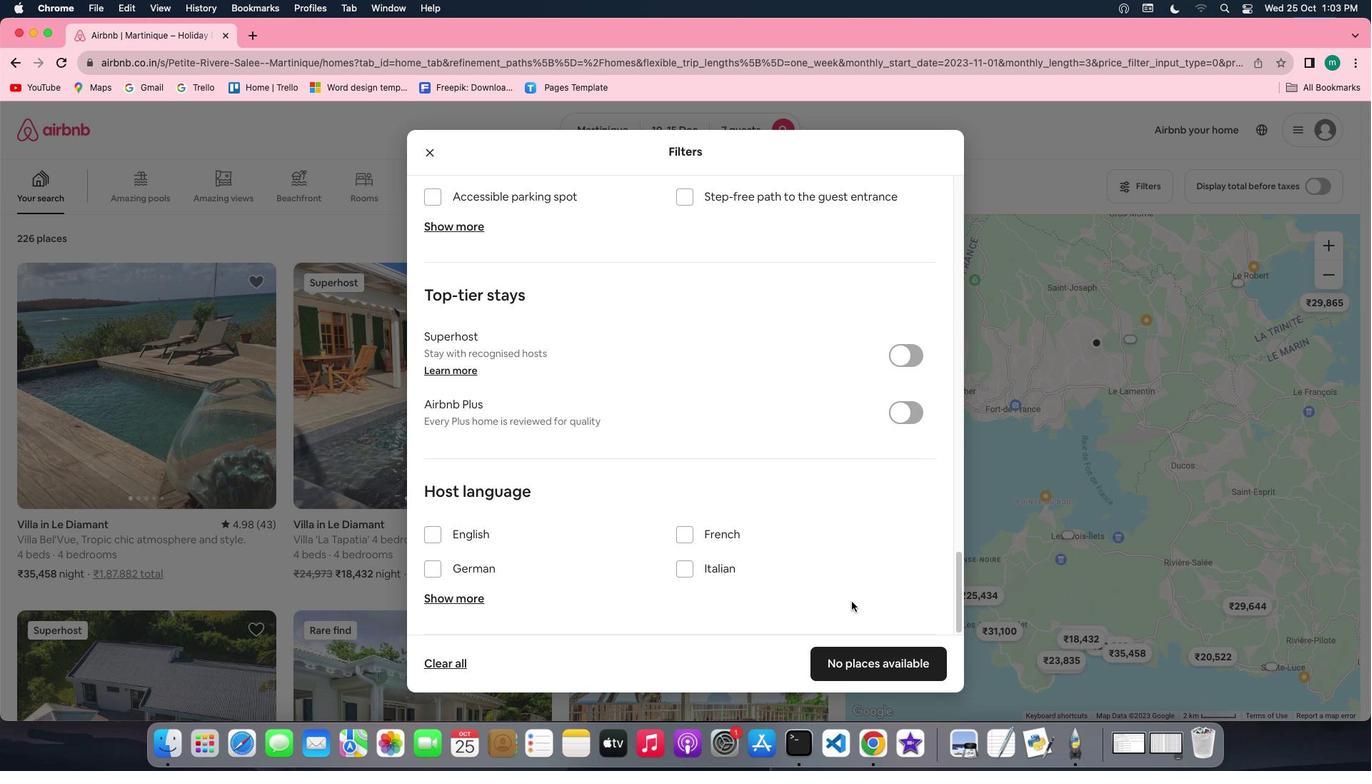 
Action: Mouse scrolled (851, 601) with delta (0, -2)
Screenshot: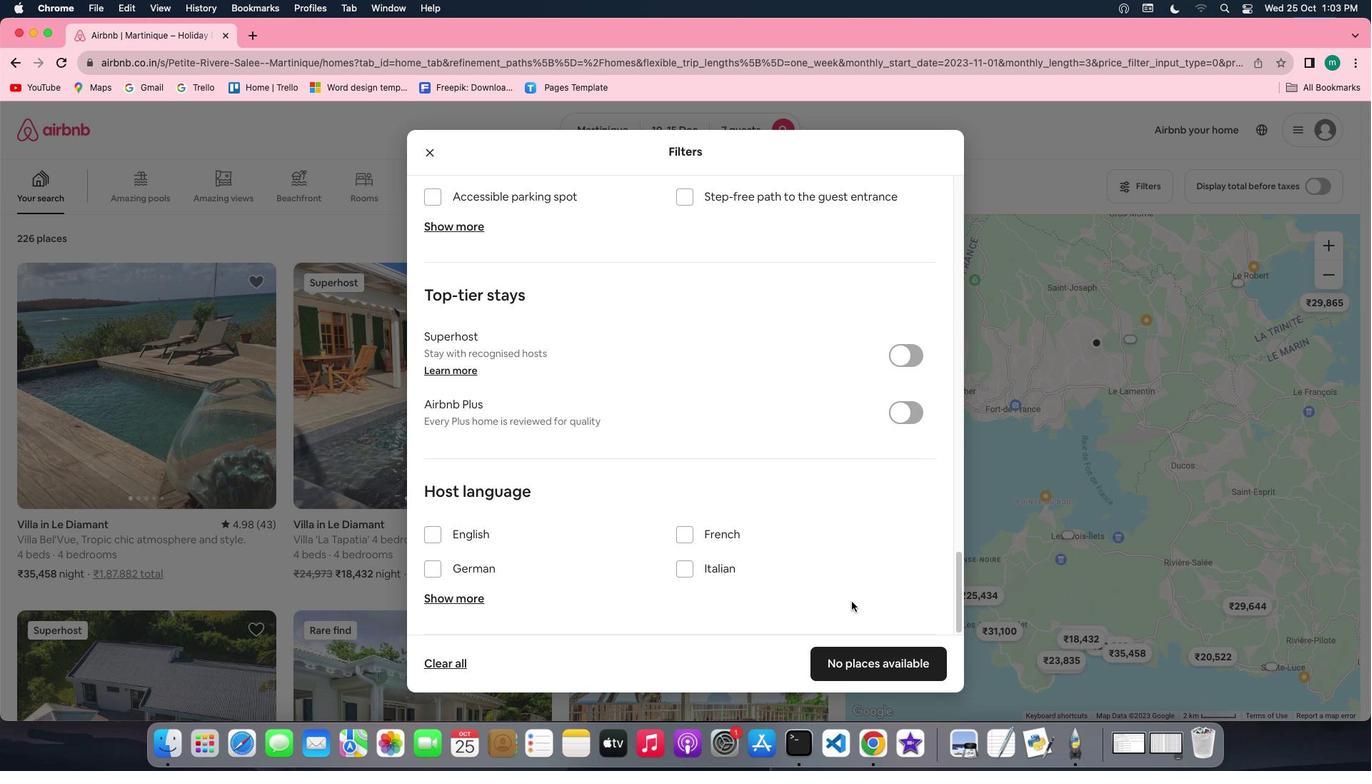 
Action: Mouse scrolled (851, 601) with delta (0, -3)
Screenshot: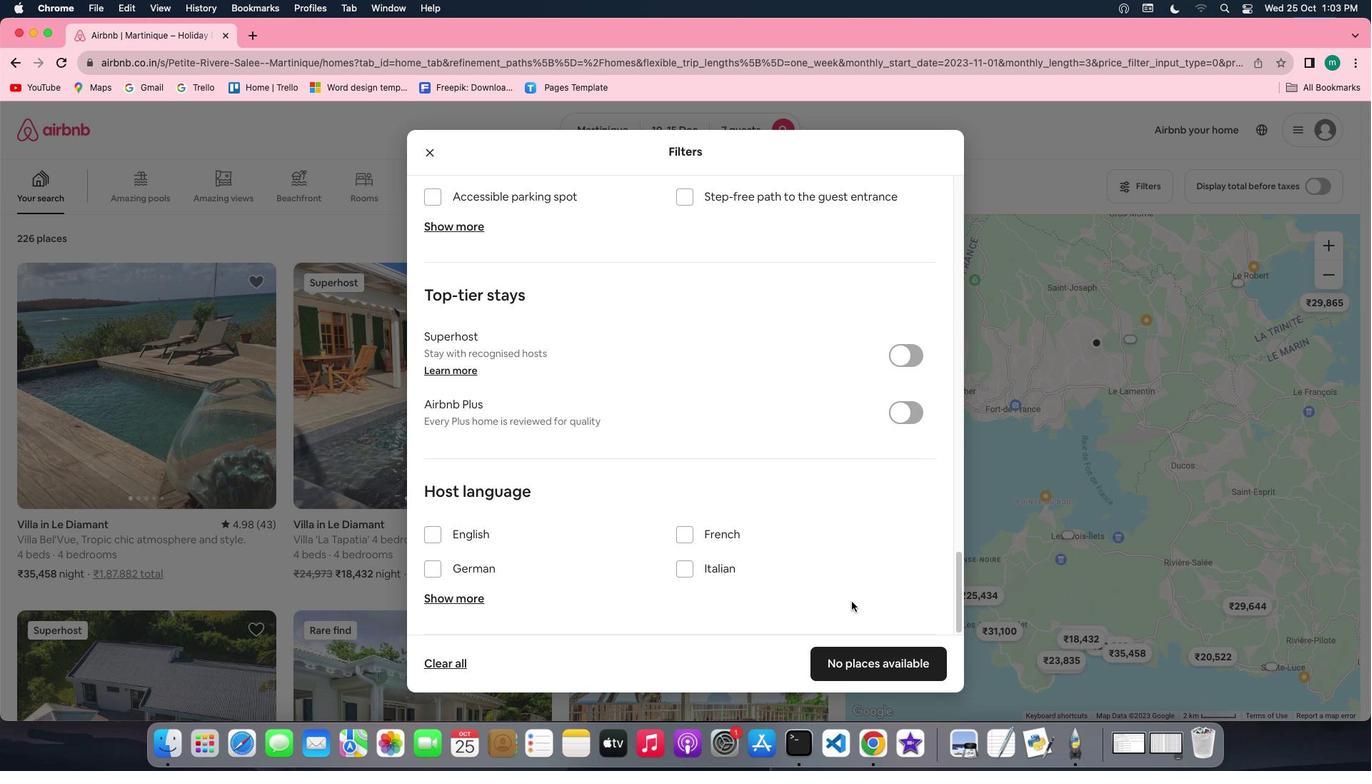 
Action: Mouse scrolled (851, 601) with delta (0, -3)
Screenshot: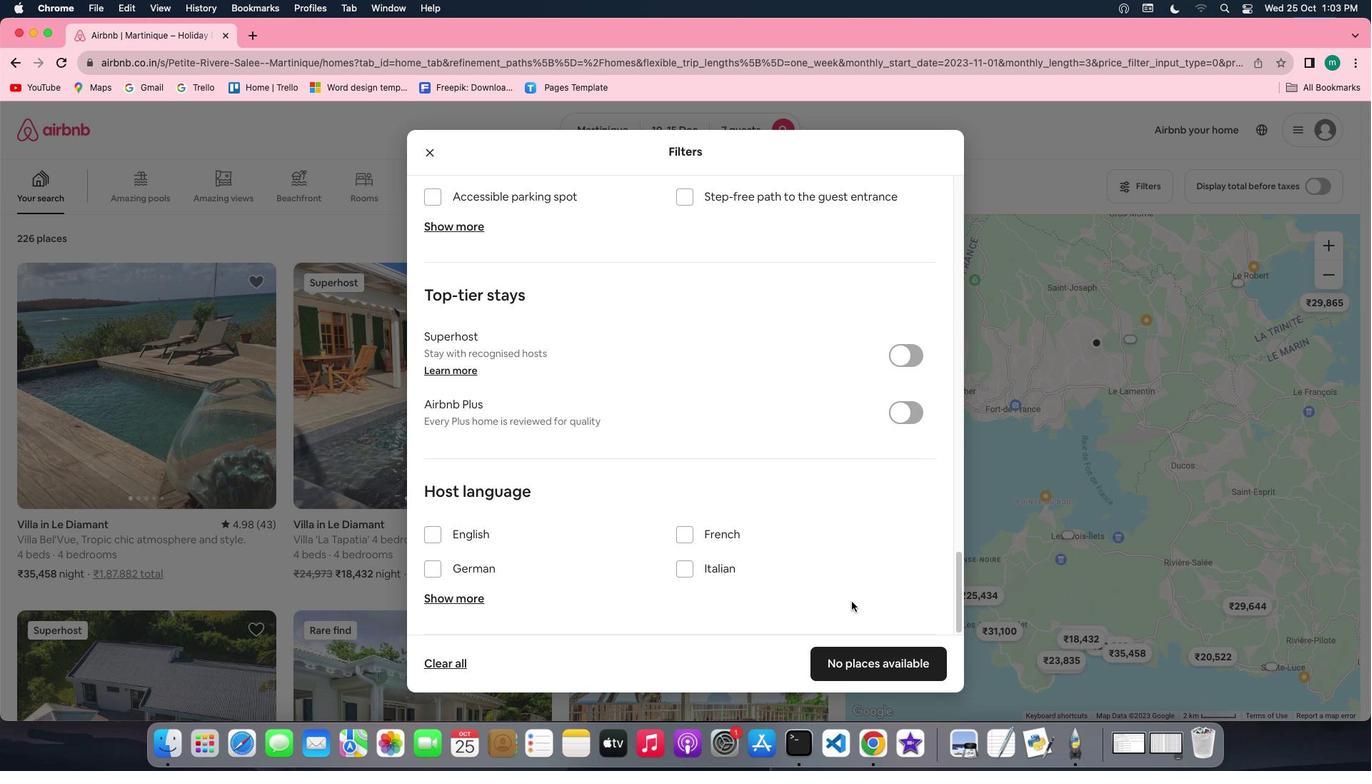 
Action: Mouse moved to (906, 661)
Screenshot: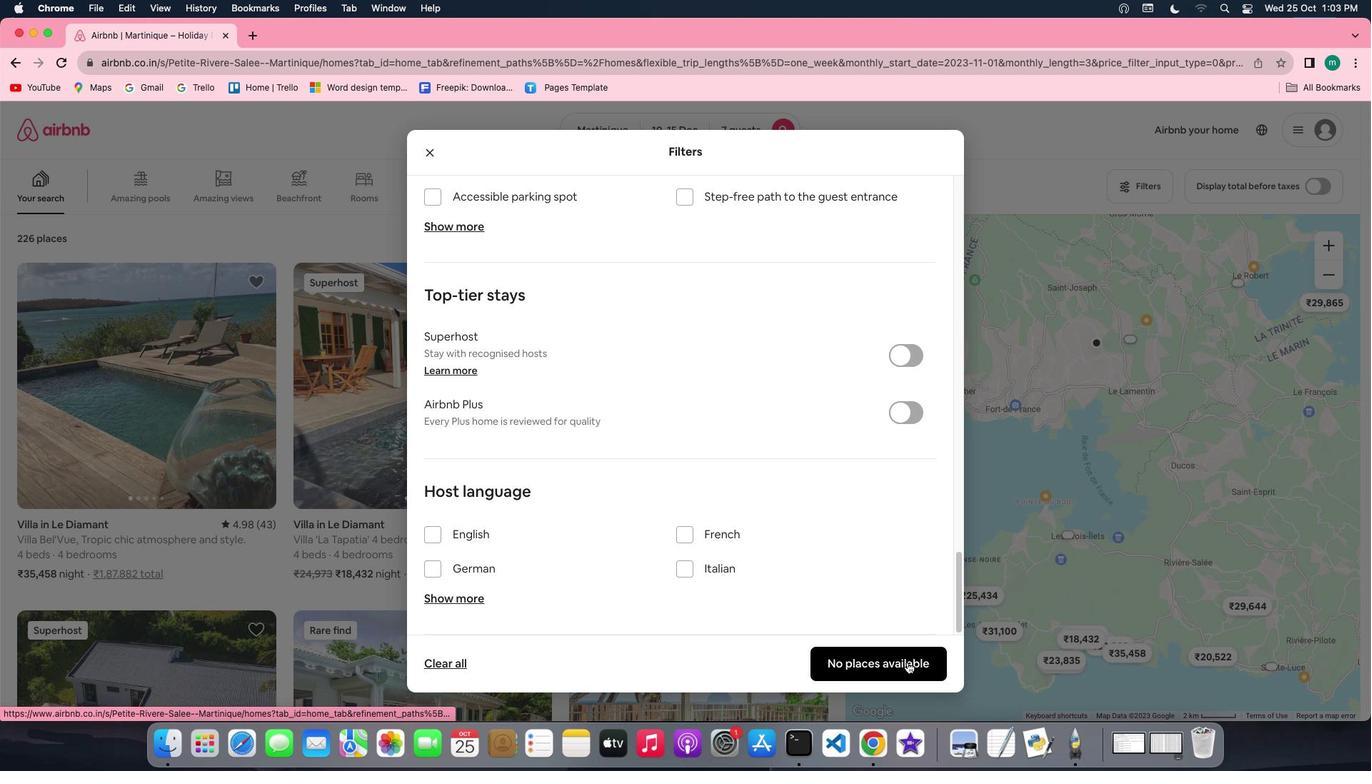 
Action: Mouse pressed left at (906, 661)
Screenshot: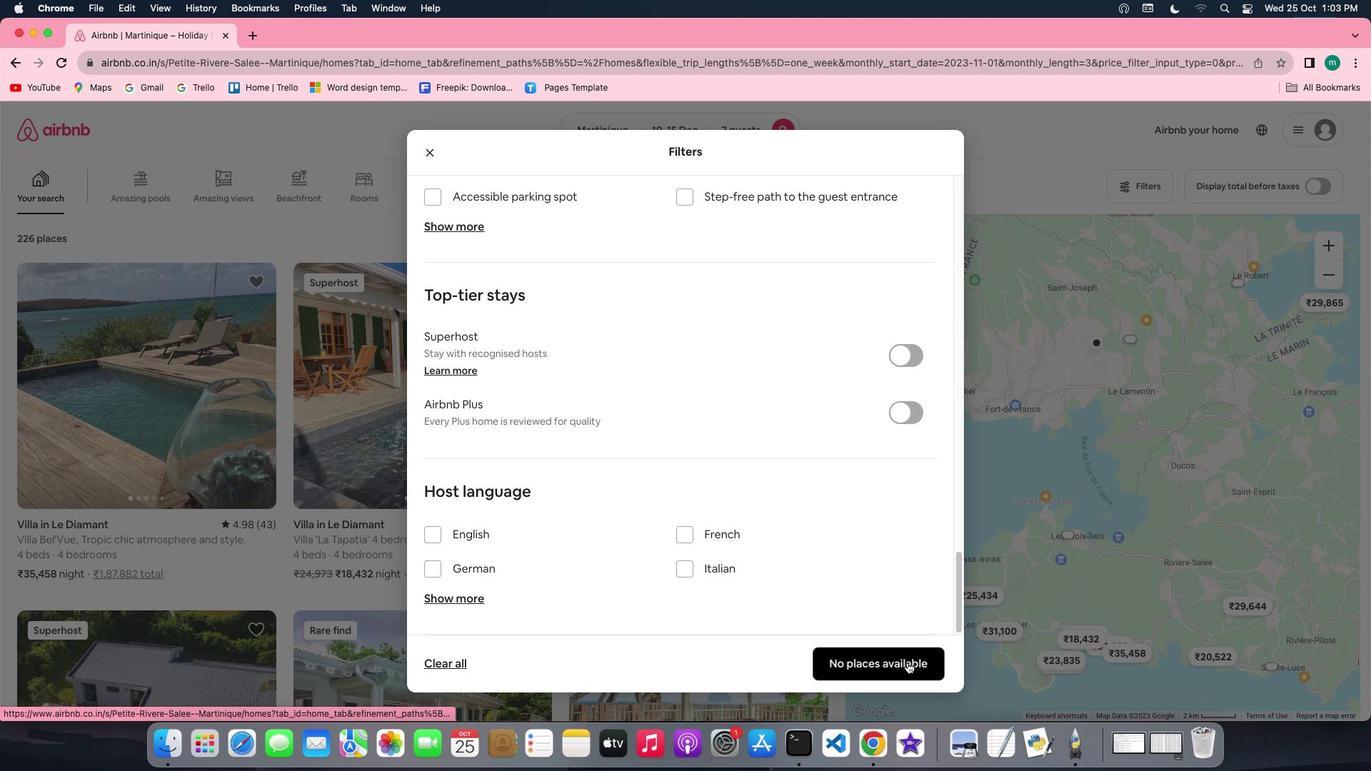 
